 Task: Plan a trip to Yilan, Taiwan from 2nd December, 2023 to 6th December, 2023 for 2 adults.1  bedroom having 1 bed and 1 bathroom. Property type can be hotel. Look for 4 properties as per requirement.
Action: Mouse moved to (466, 63)
Screenshot: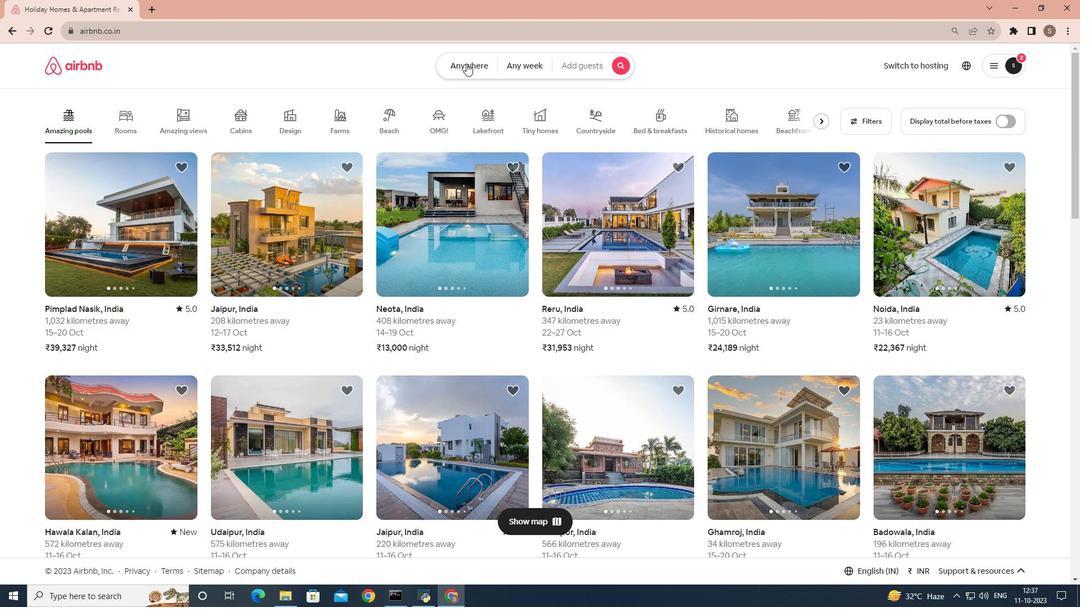 
Action: Mouse pressed left at (466, 63)
Screenshot: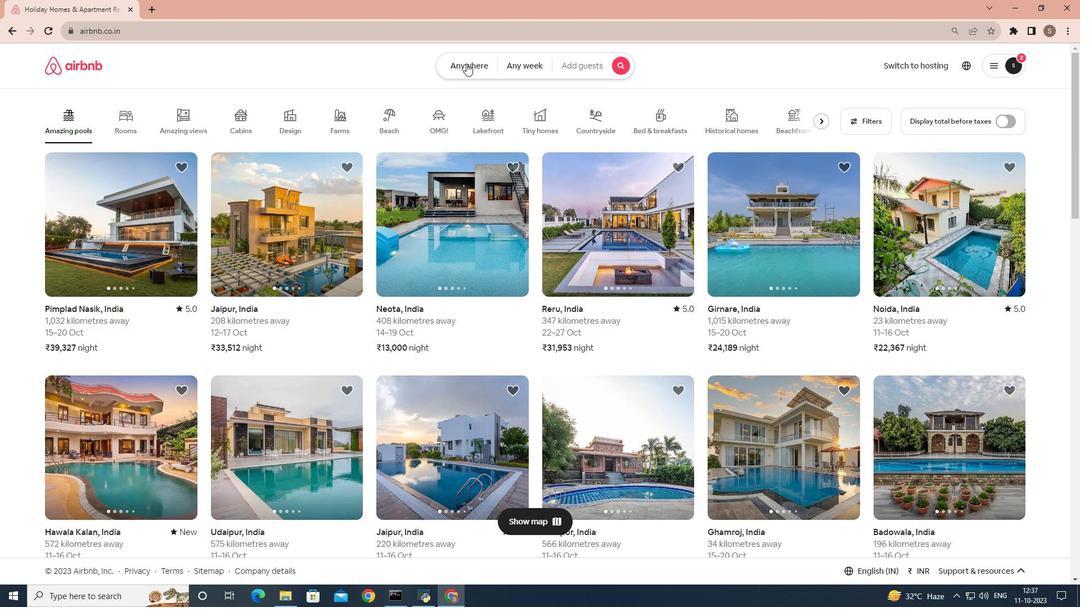 
Action: Mouse moved to (419, 103)
Screenshot: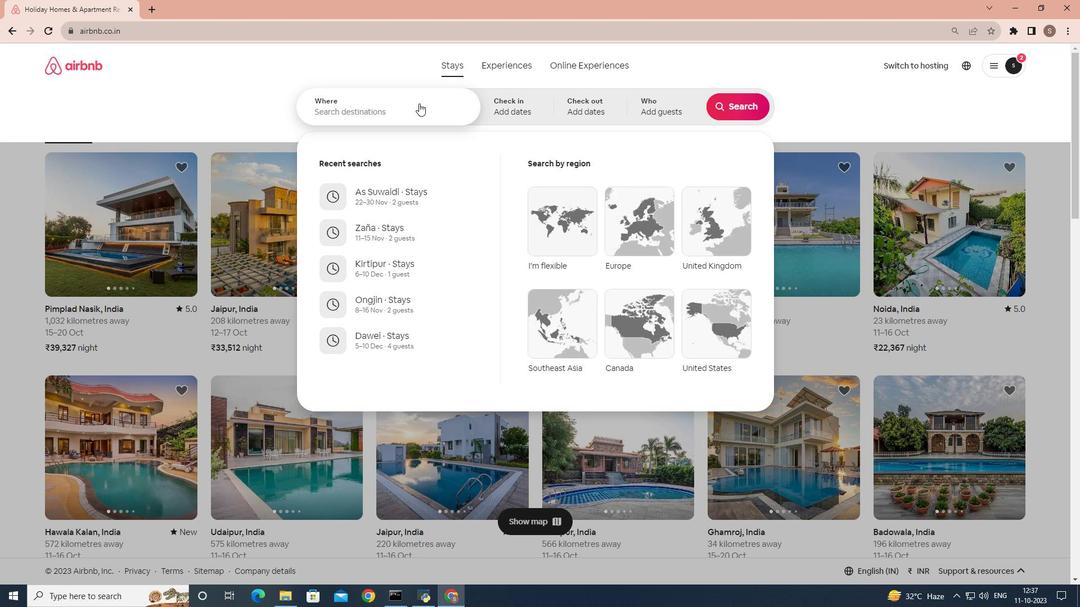 
Action: Mouse pressed left at (419, 103)
Screenshot: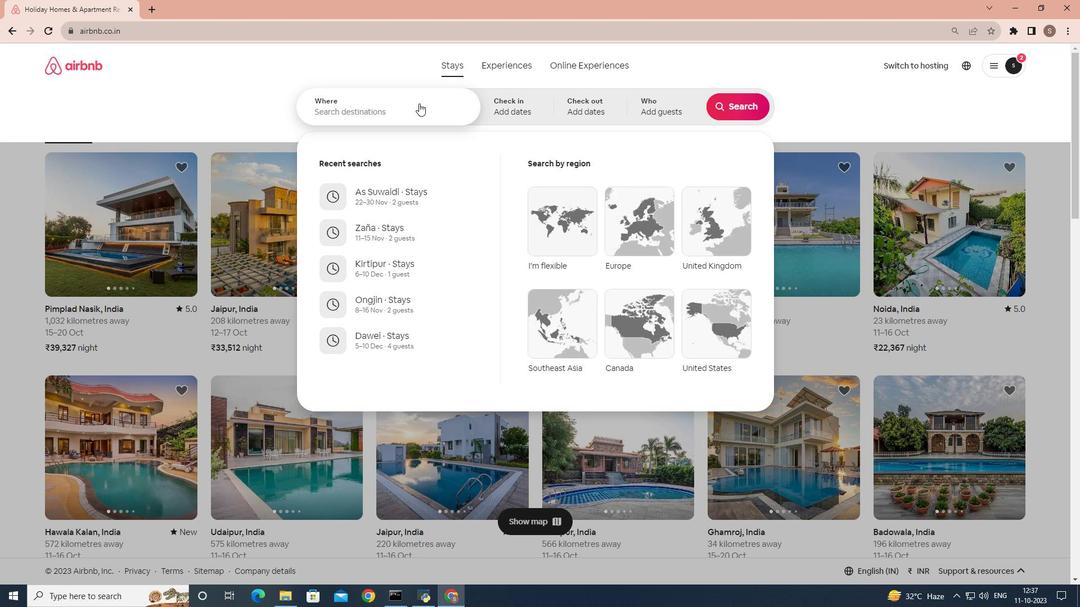
Action: Mouse moved to (405, 110)
Screenshot: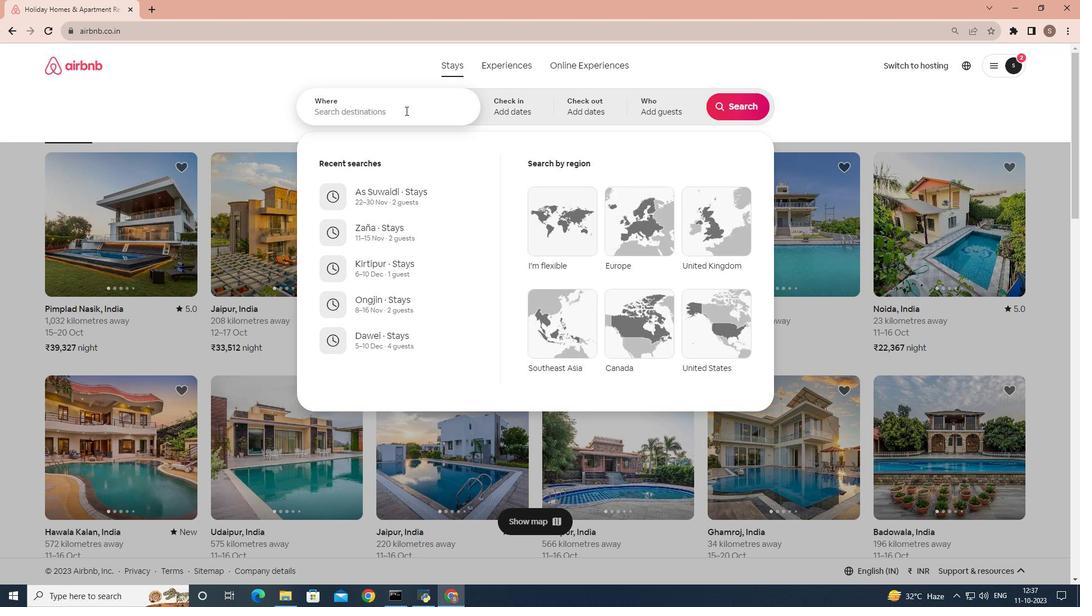 
Action: Key pressed <Key.shift><Key.shift><Key.shift><Key.shift><Key.shift><Key.shift><Key.shift><Key.shift><Key.shift><Key.shift><Key.shift><Key.shift>Yilan<Key.space><Key.backspace>,<Key.space><Key.shift>Taiwan
Screenshot: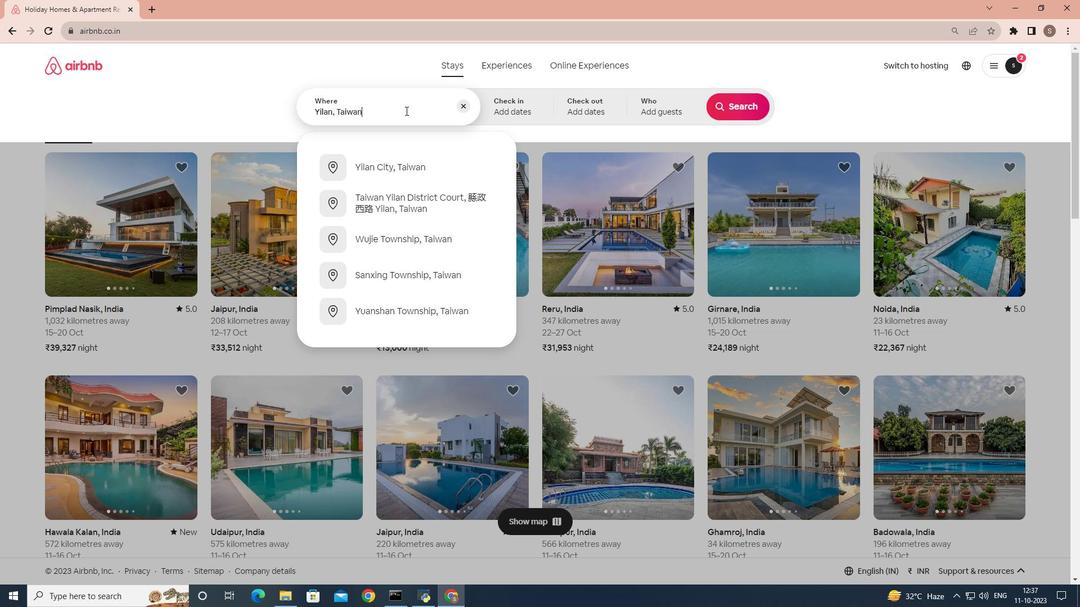 
Action: Mouse moved to (530, 109)
Screenshot: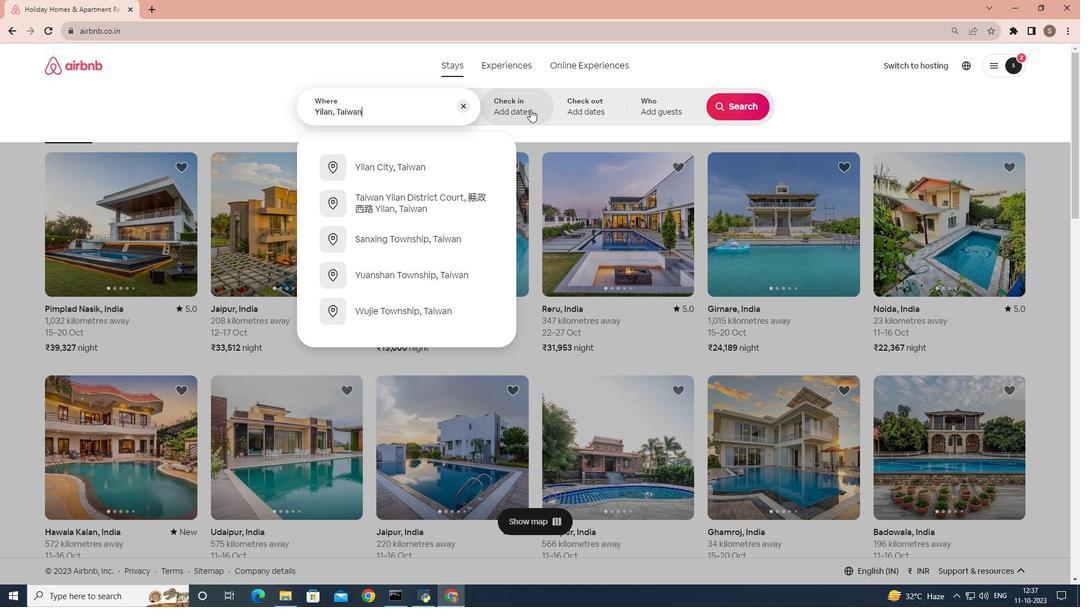 
Action: Mouse pressed left at (530, 109)
Screenshot: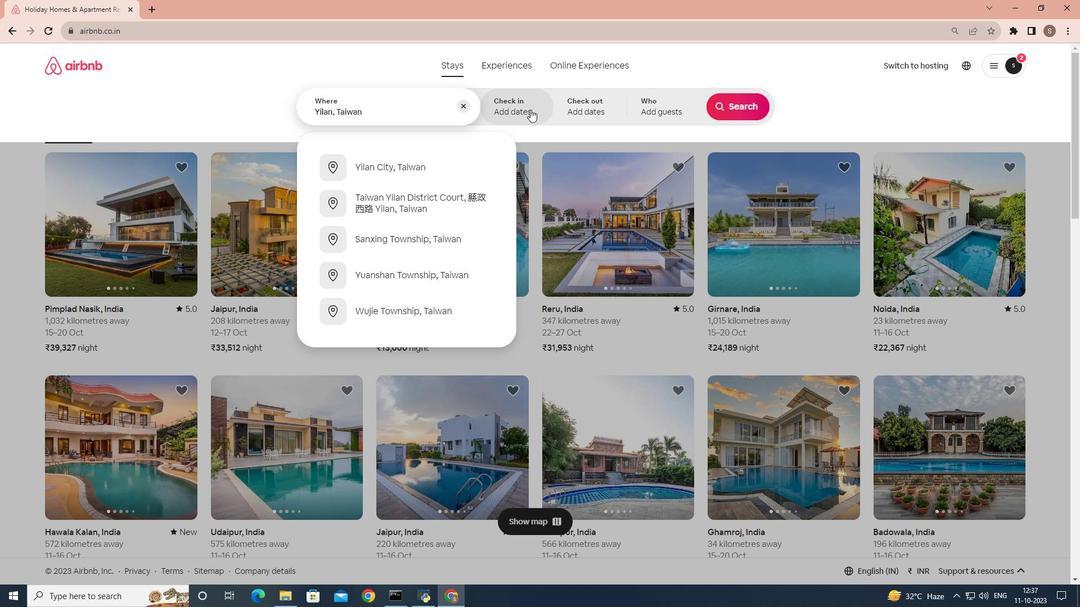 
Action: Mouse moved to (741, 198)
Screenshot: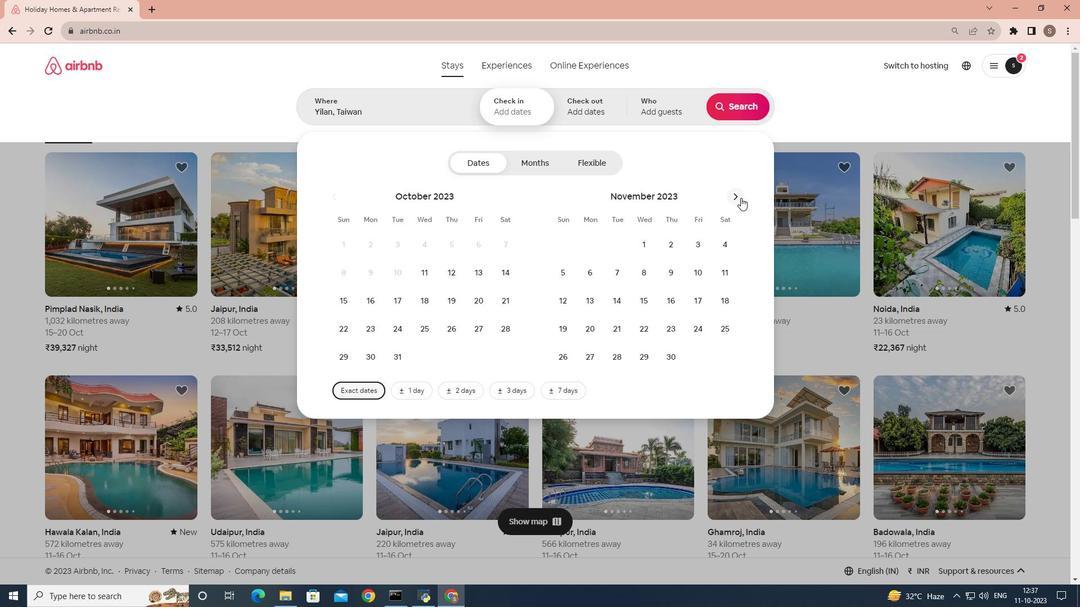 
Action: Mouse pressed left at (741, 198)
Screenshot: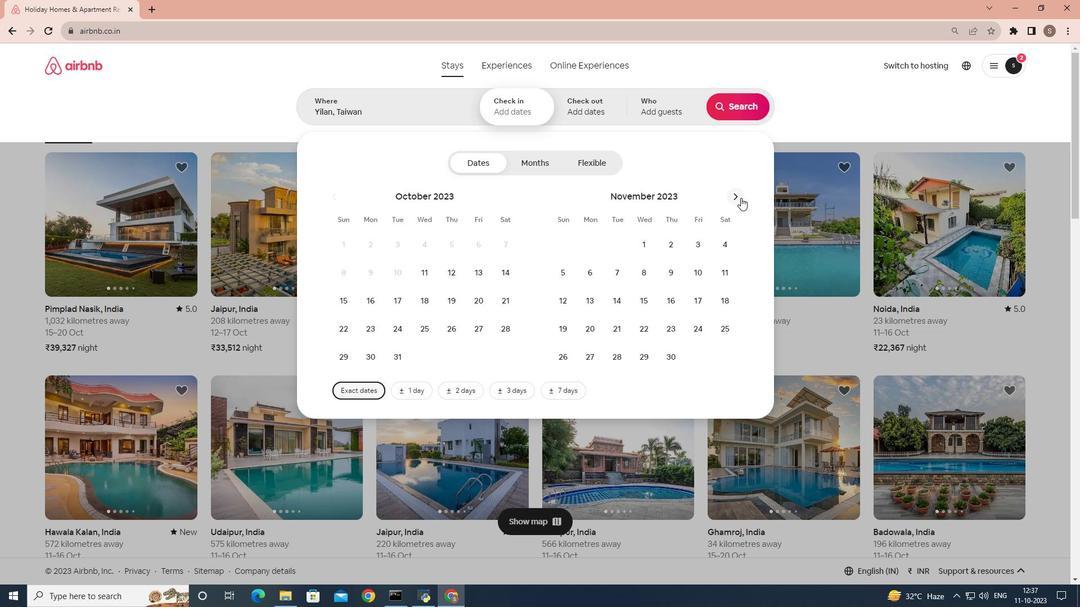 
Action: Mouse moved to (725, 243)
Screenshot: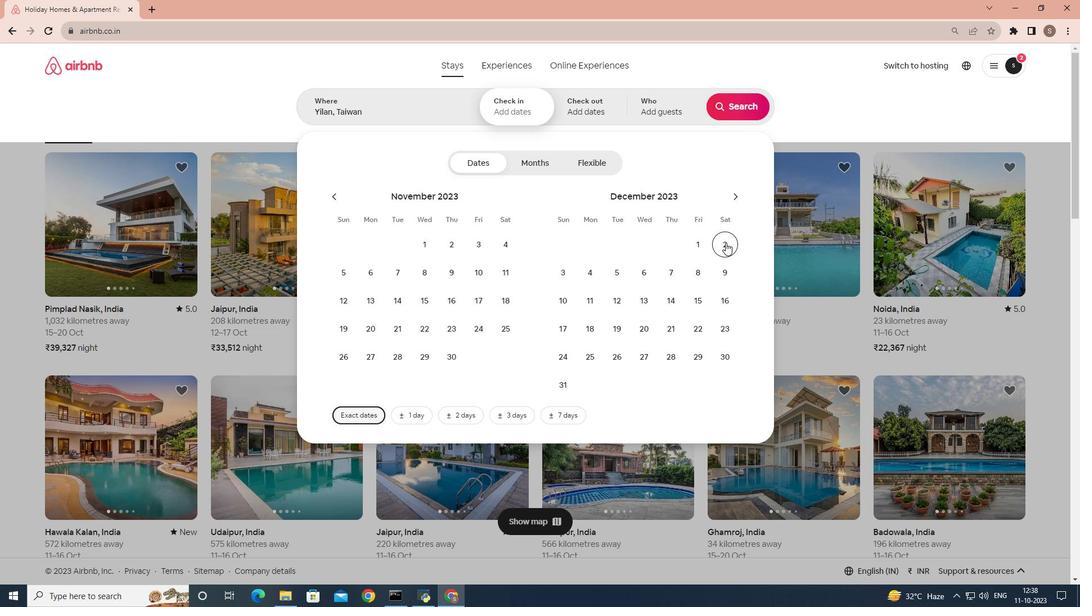 
Action: Mouse pressed left at (725, 243)
Screenshot: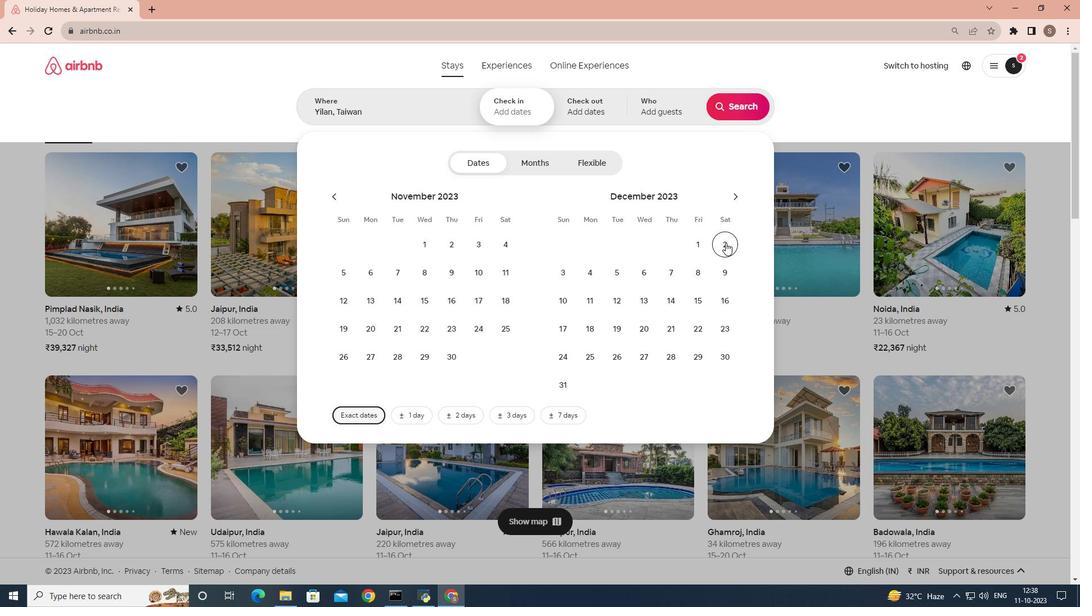 
Action: Mouse moved to (640, 275)
Screenshot: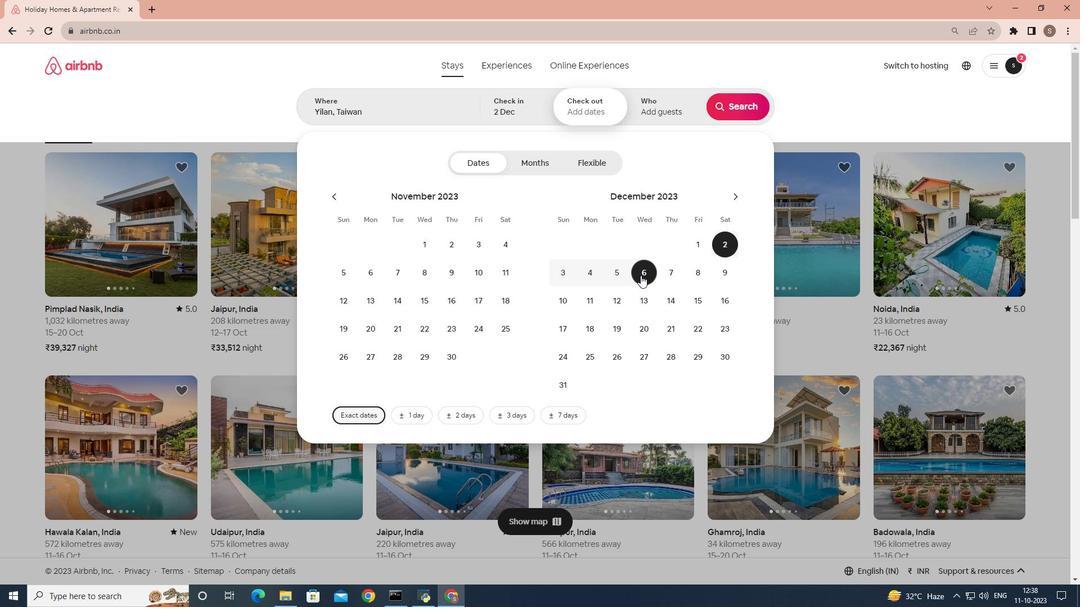
Action: Mouse pressed left at (640, 275)
Screenshot: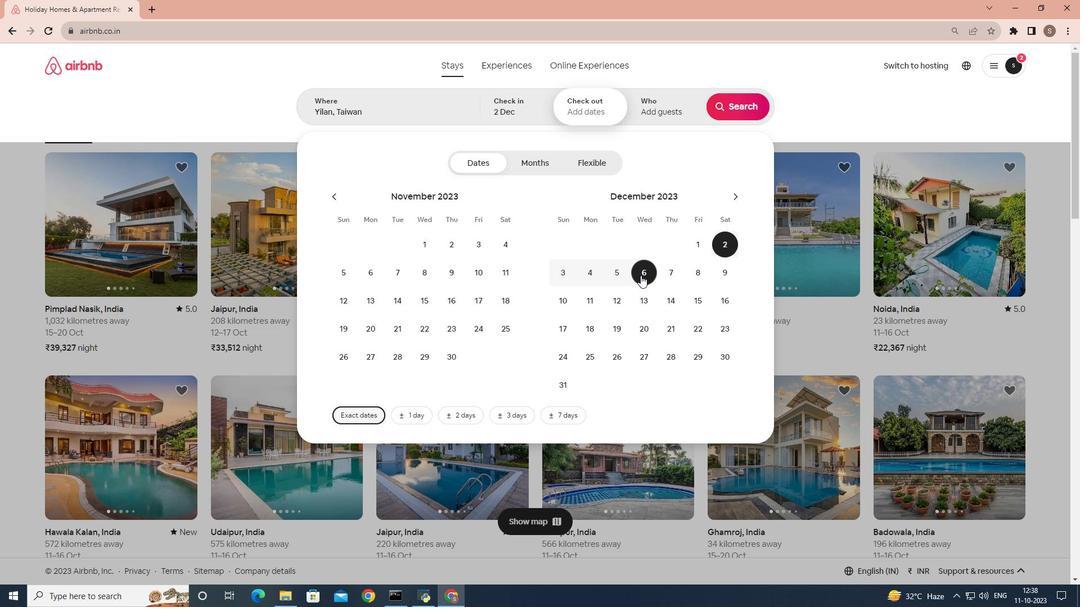 
Action: Mouse moved to (654, 114)
Screenshot: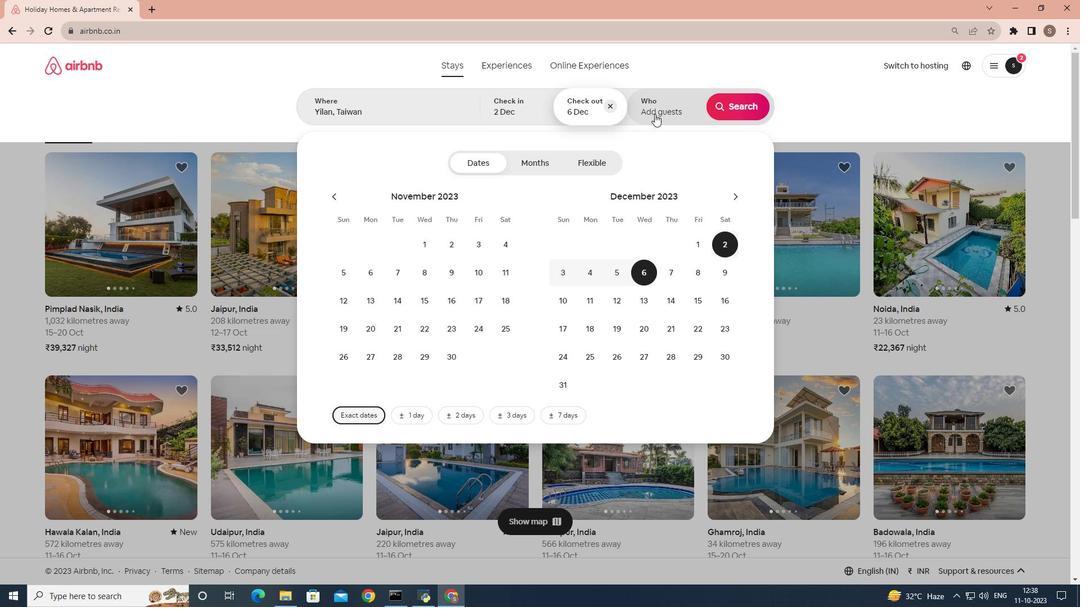 
Action: Mouse pressed left at (654, 114)
Screenshot: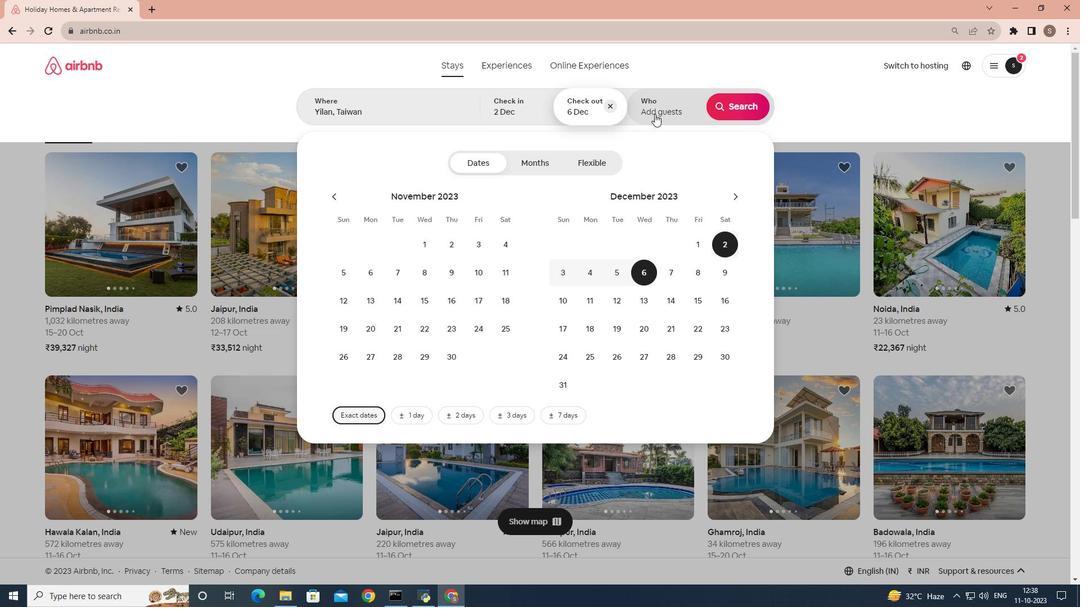 
Action: Mouse moved to (739, 163)
Screenshot: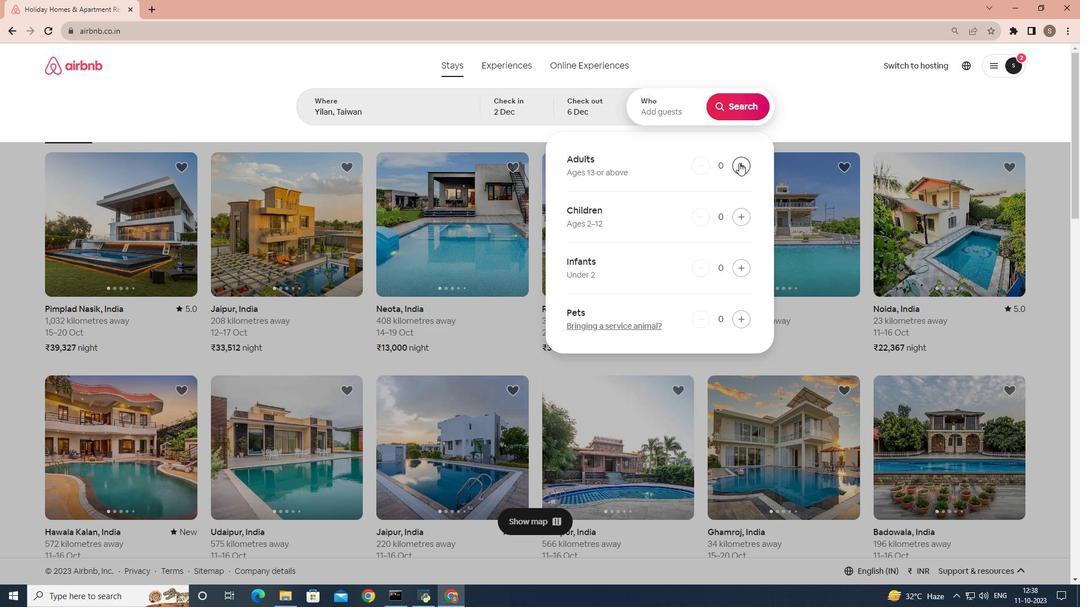 
Action: Mouse pressed left at (739, 163)
Screenshot: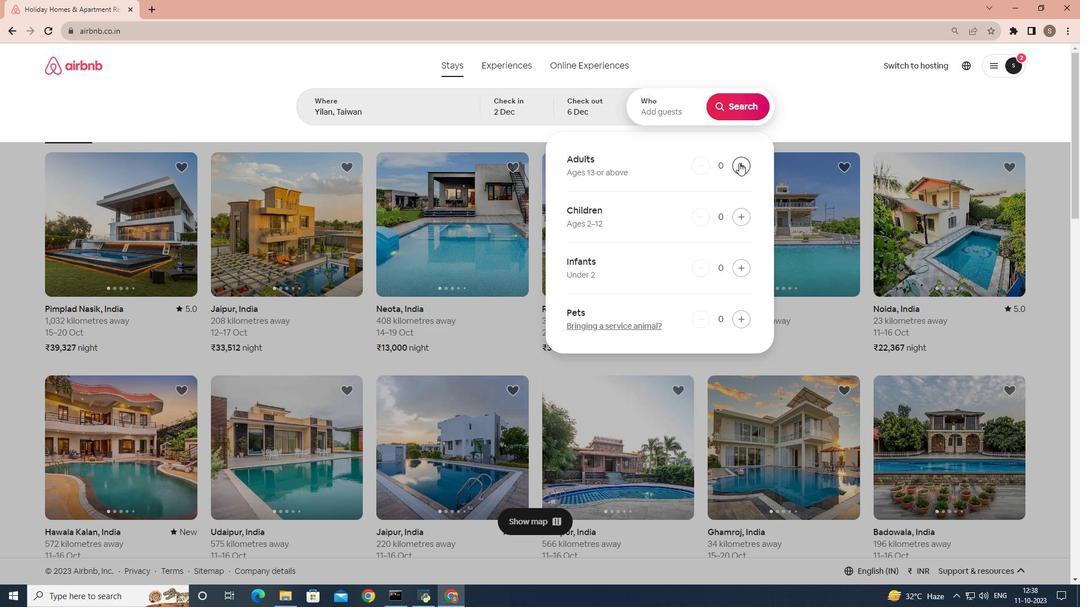 
Action: Mouse pressed left at (739, 163)
Screenshot: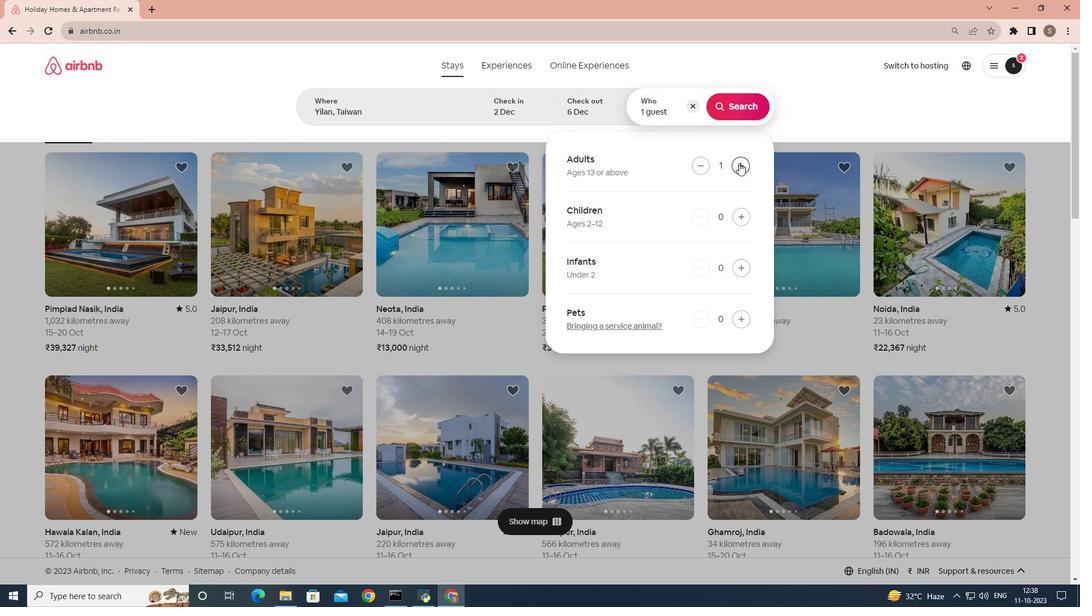 
Action: Mouse moved to (744, 108)
Screenshot: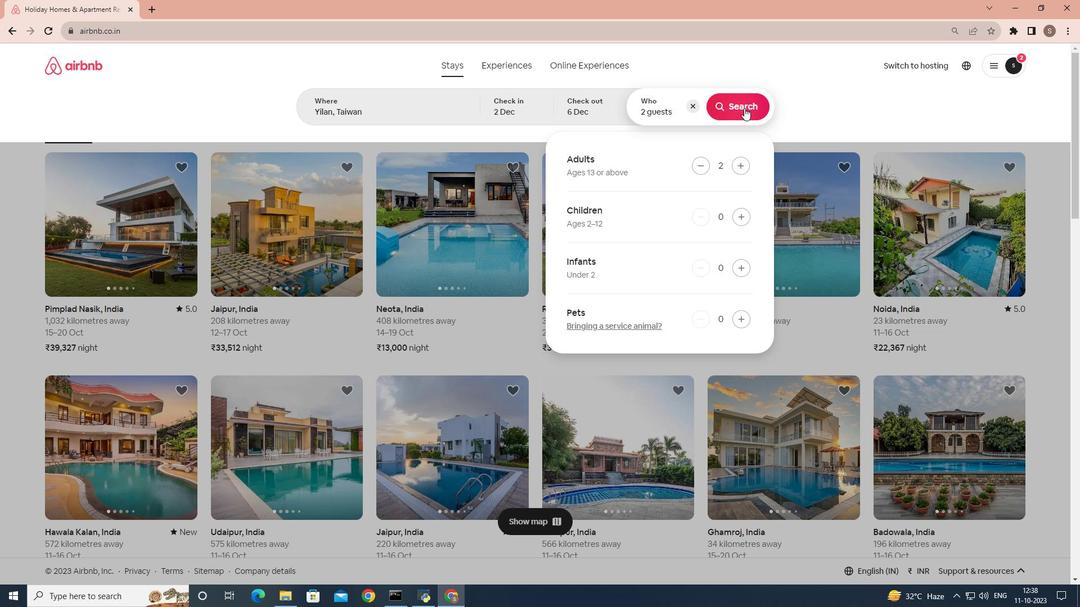 
Action: Mouse pressed left at (744, 108)
Screenshot: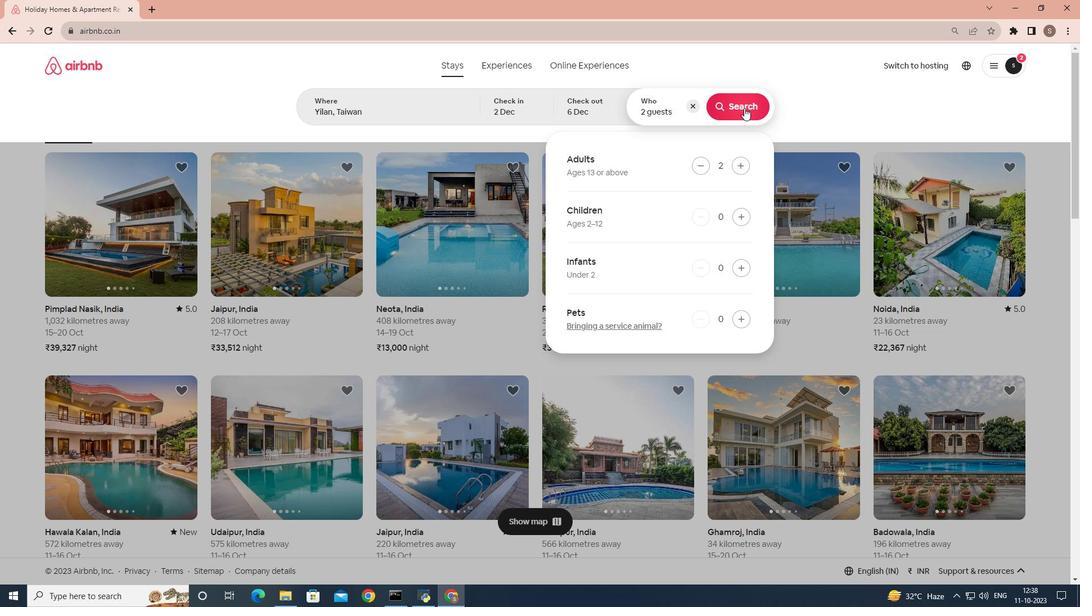 
Action: Mouse moved to (900, 113)
Screenshot: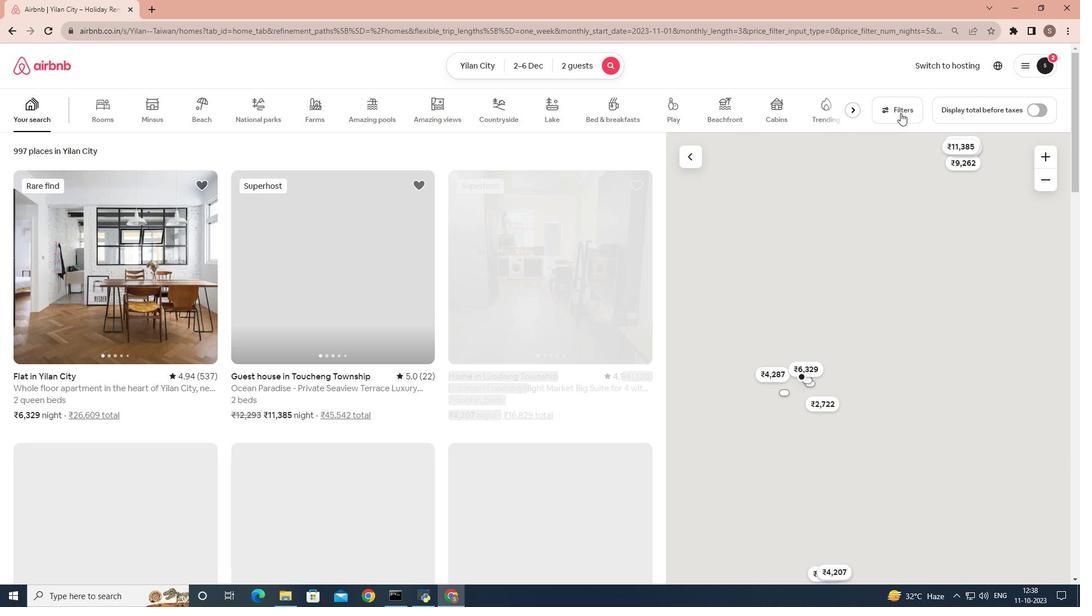 
Action: Mouse pressed left at (900, 113)
Screenshot: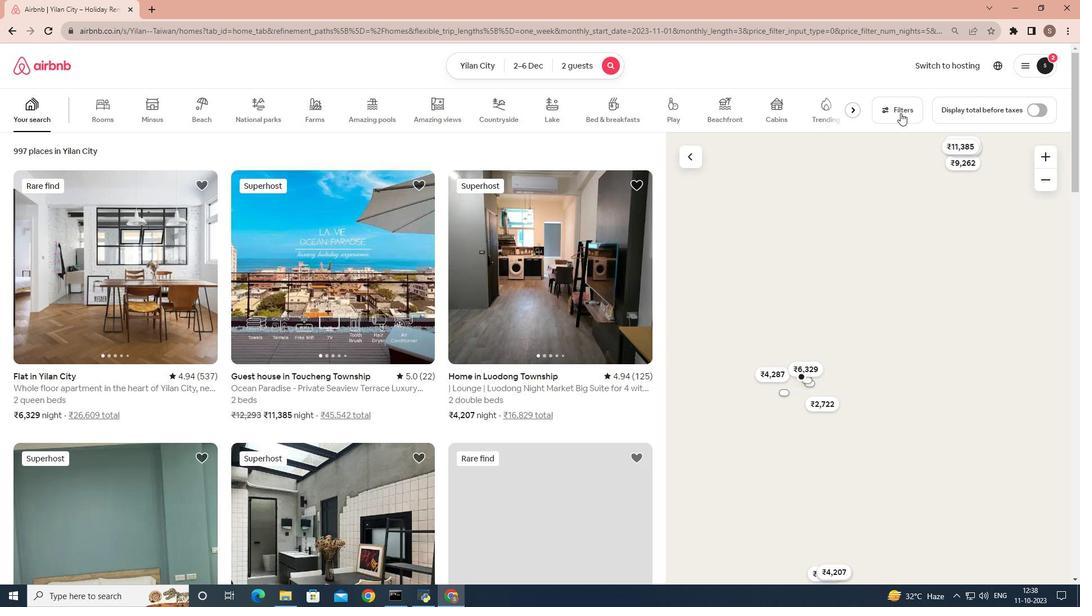 
Action: Mouse moved to (417, 408)
Screenshot: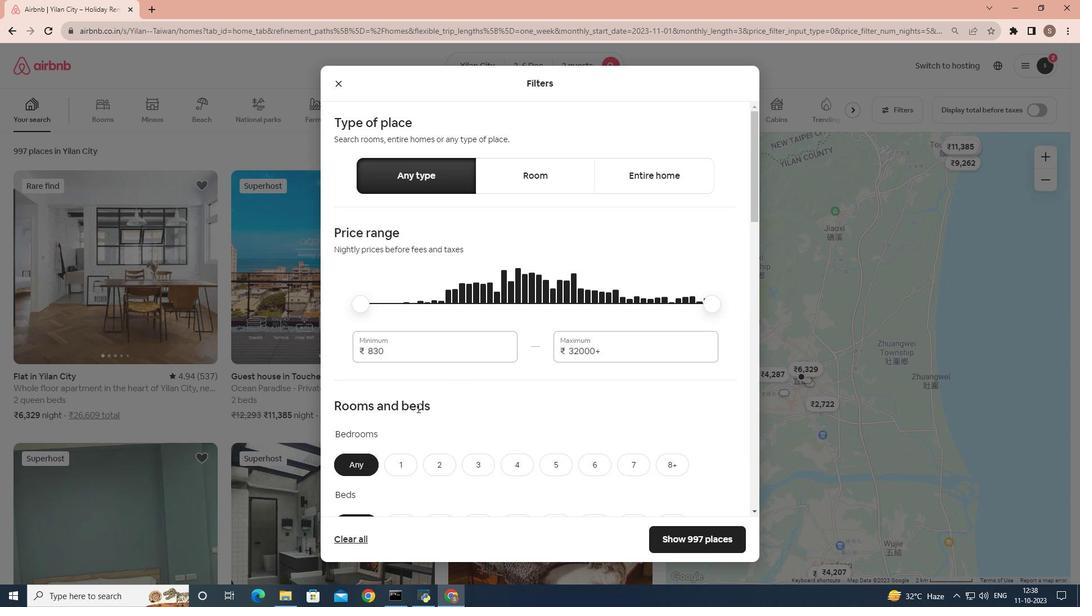 
Action: Mouse scrolled (417, 407) with delta (0, 0)
Screenshot: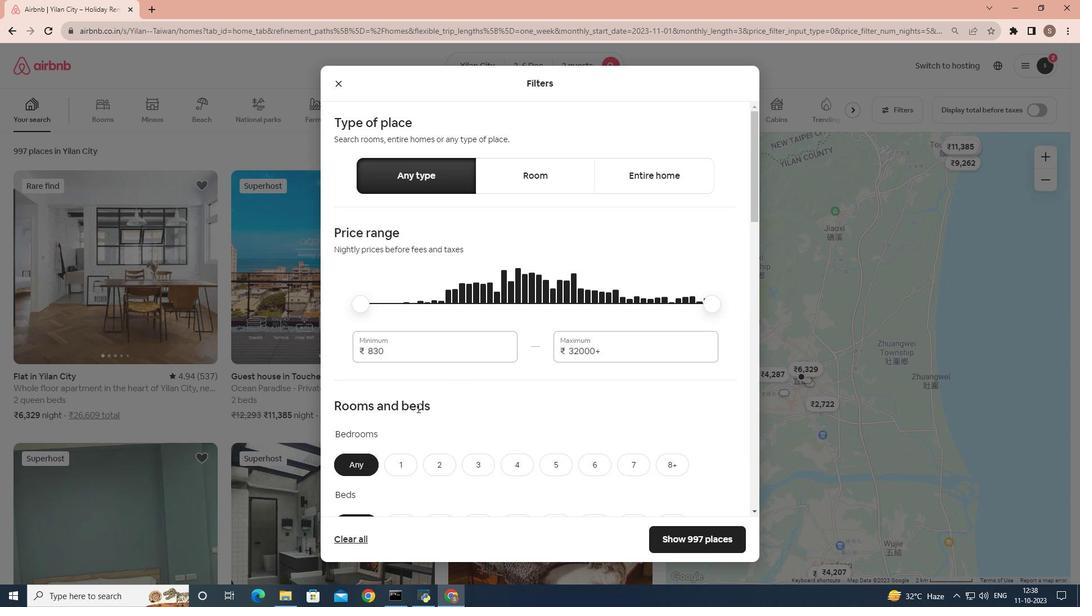 
Action: Mouse moved to (416, 408)
Screenshot: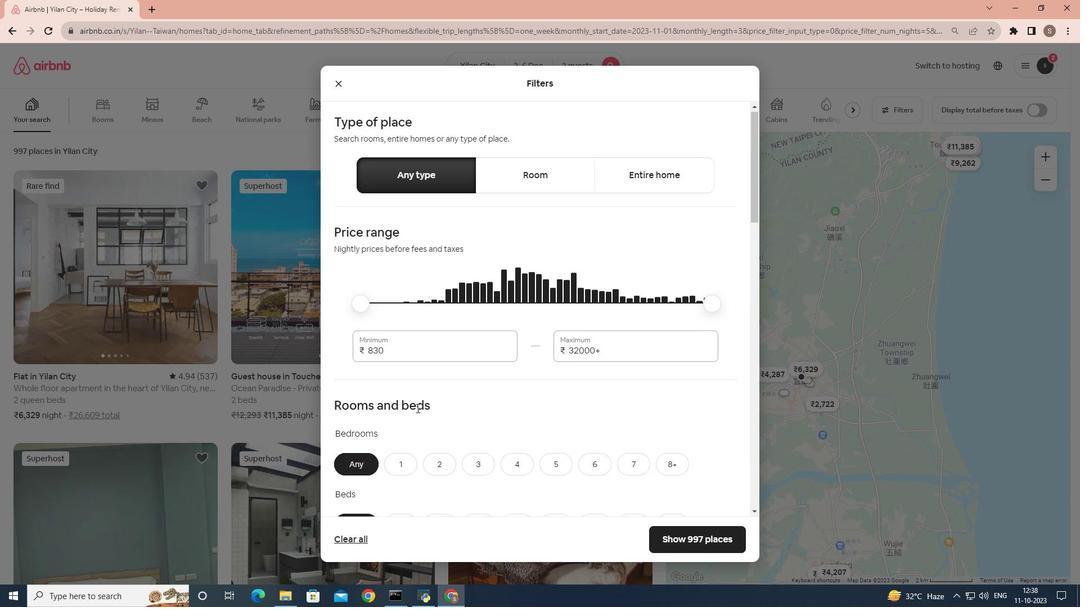 
Action: Mouse scrolled (416, 407) with delta (0, 0)
Screenshot: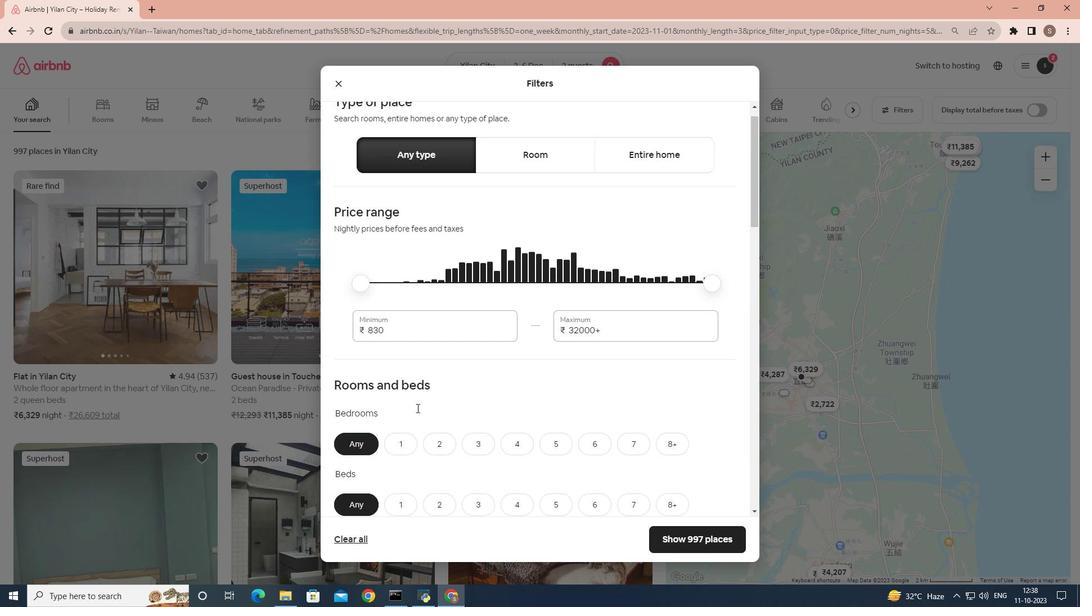 
Action: Mouse moved to (402, 358)
Screenshot: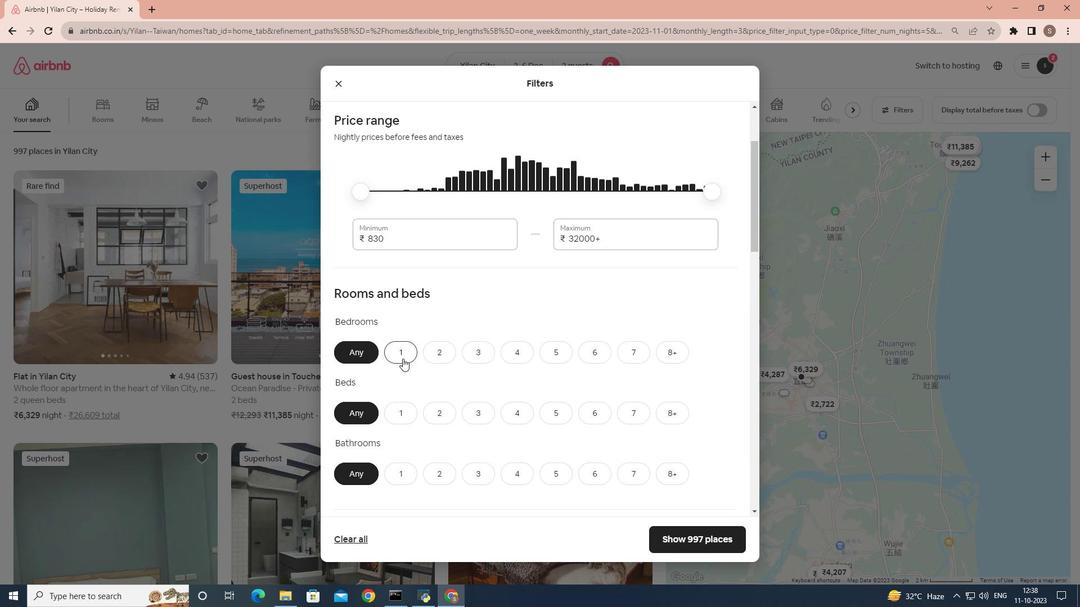 
Action: Mouse pressed left at (402, 358)
Screenshot: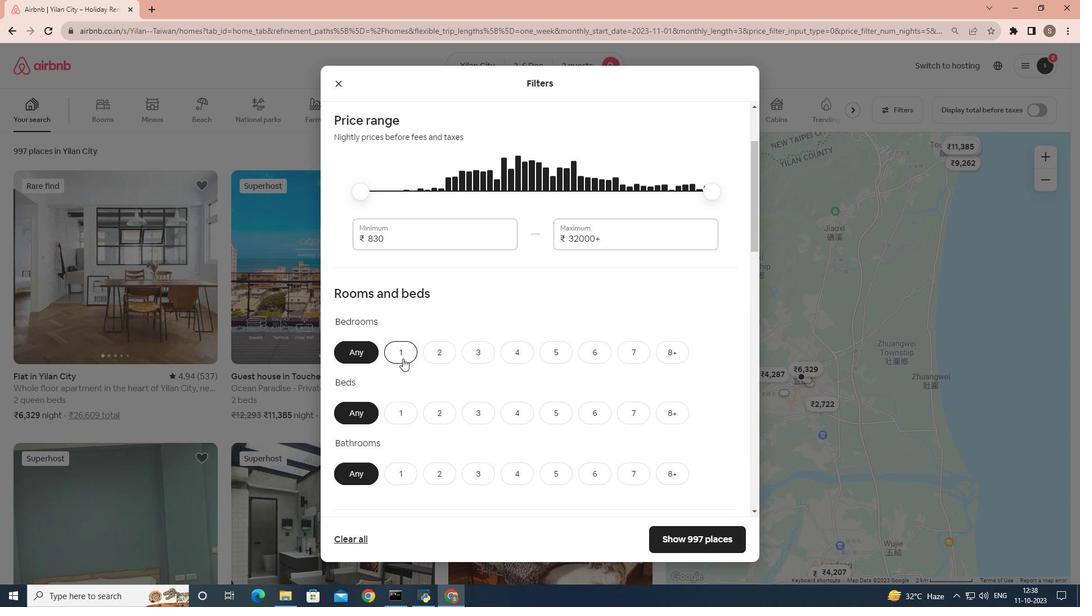 
Action: Mouse scrolled (402, 358) with delta (0, 0)
Screenshot: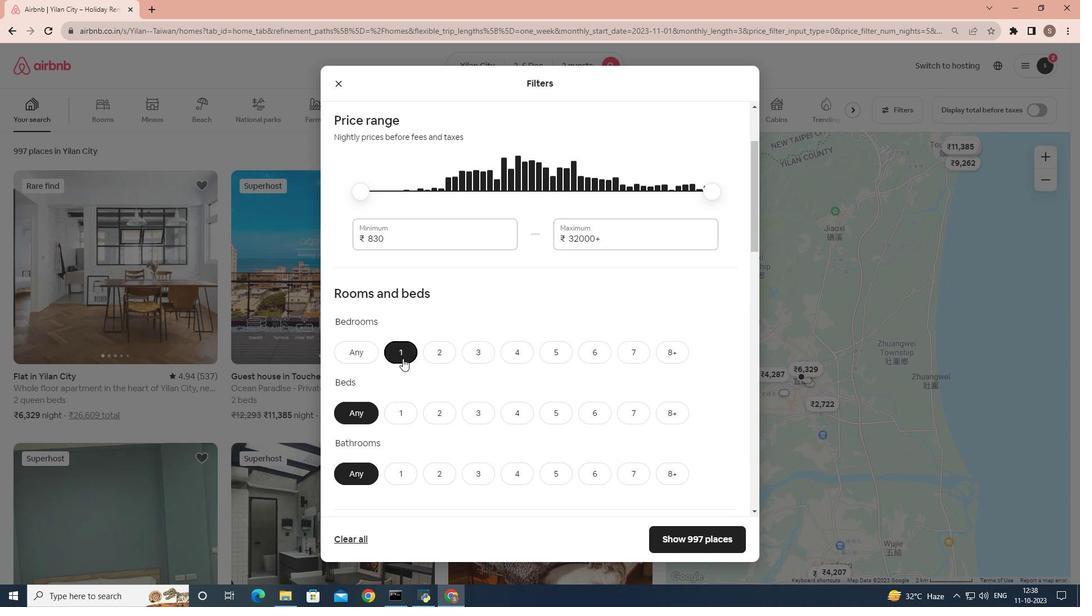 
Action: Mouse pressed left at (402, 358)
Screenshot: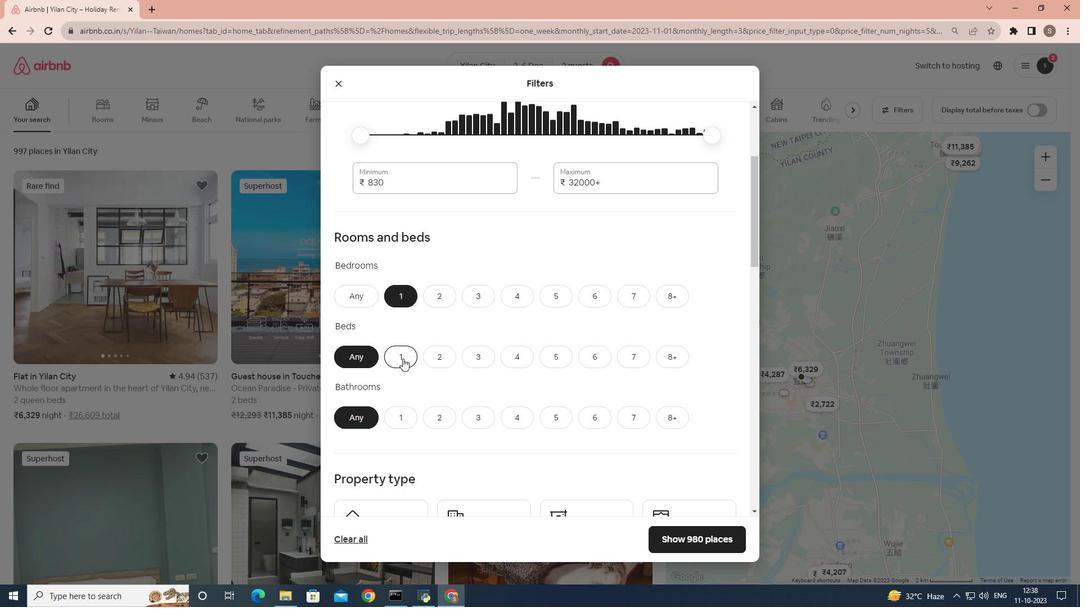 
Action: Mouse scrolled (402, 358) with delta (0, 0)
Screenshot: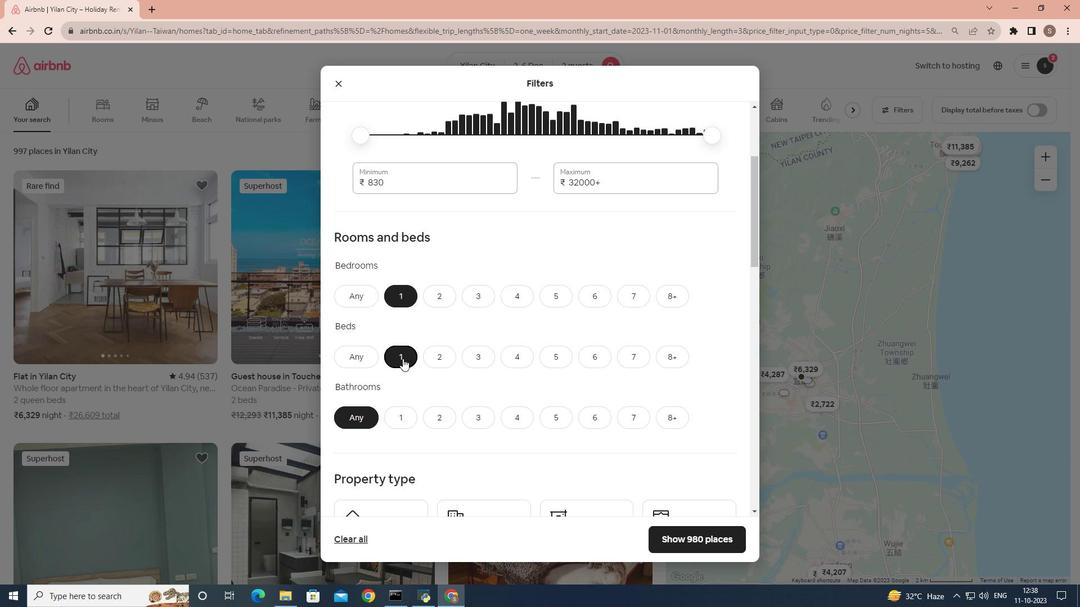 
Action: Mouse pressed left at (402, 358)
Screenshot: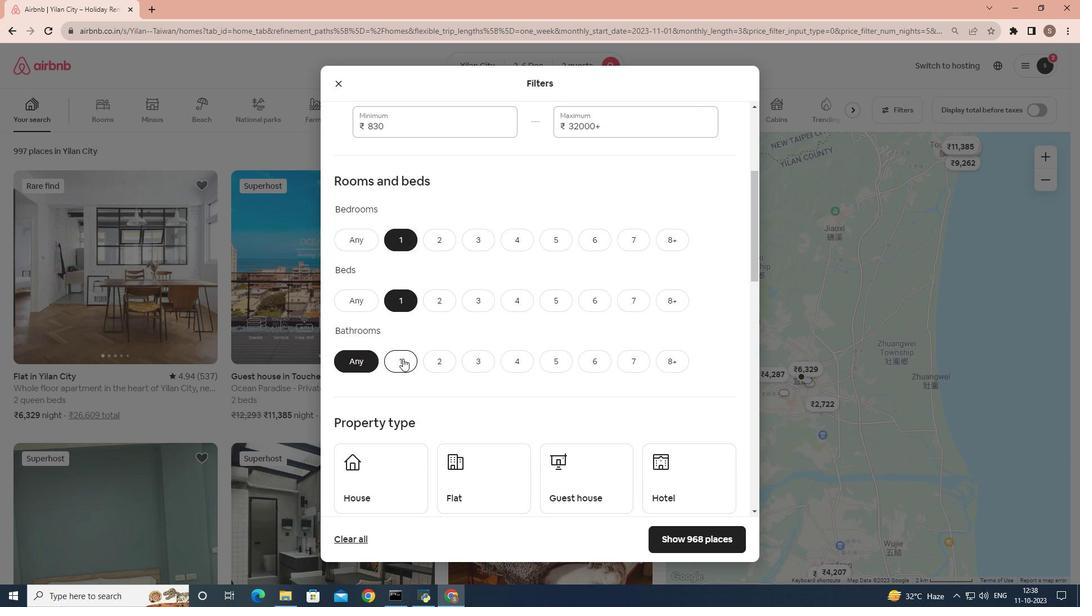 
Action: Mouse scrolled (402, 358) with delta (0, 0)
Screenshot: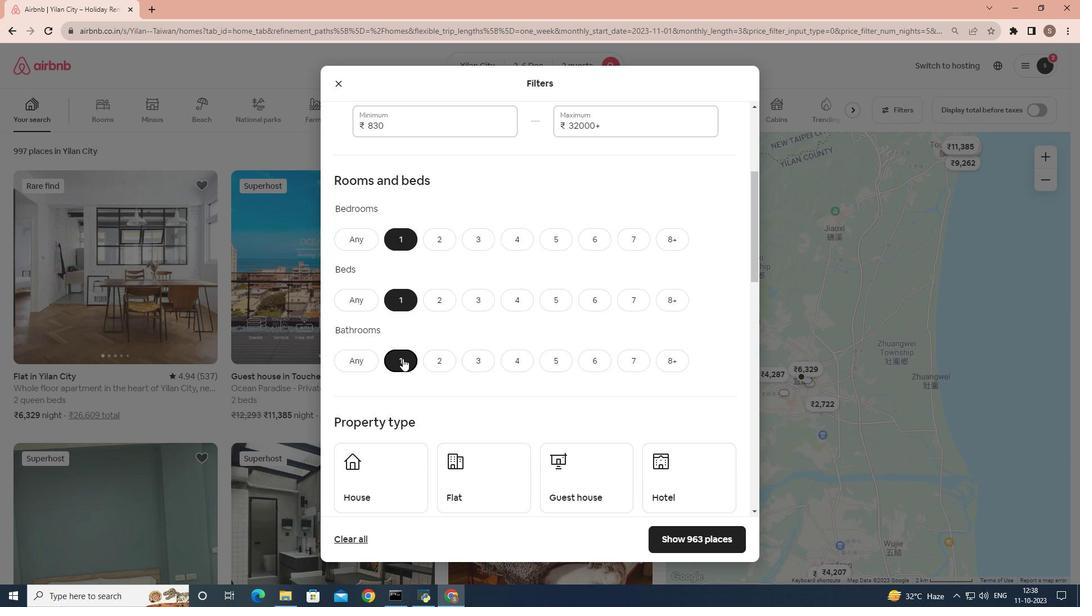 
Action: Mouse moved to (453, 364)
Screenshot: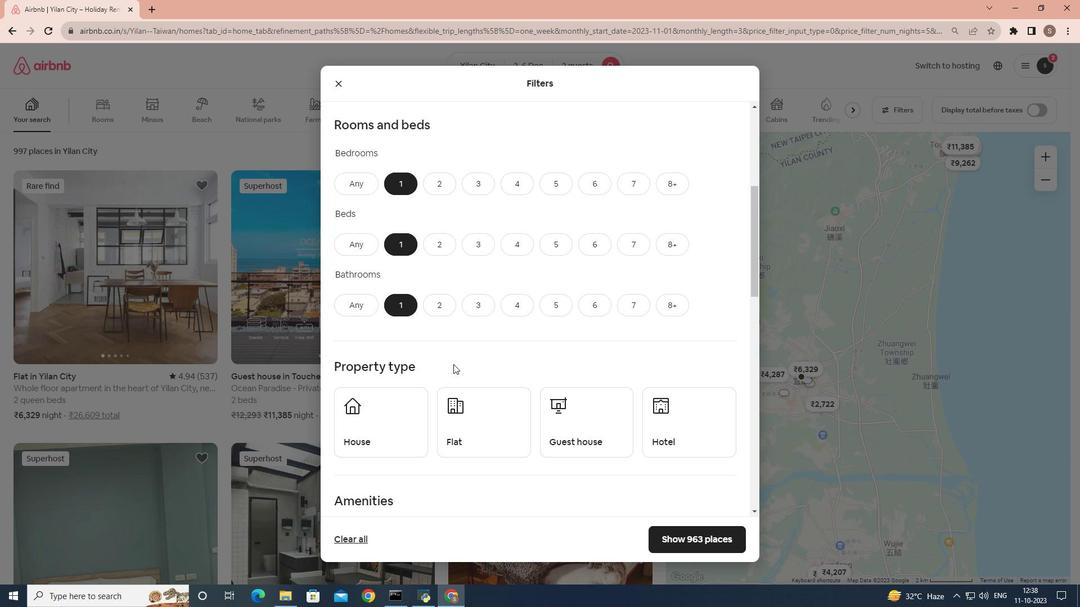 
Action: Mouse scrolled (453, 364) with delta (0, 0)
Screenshot: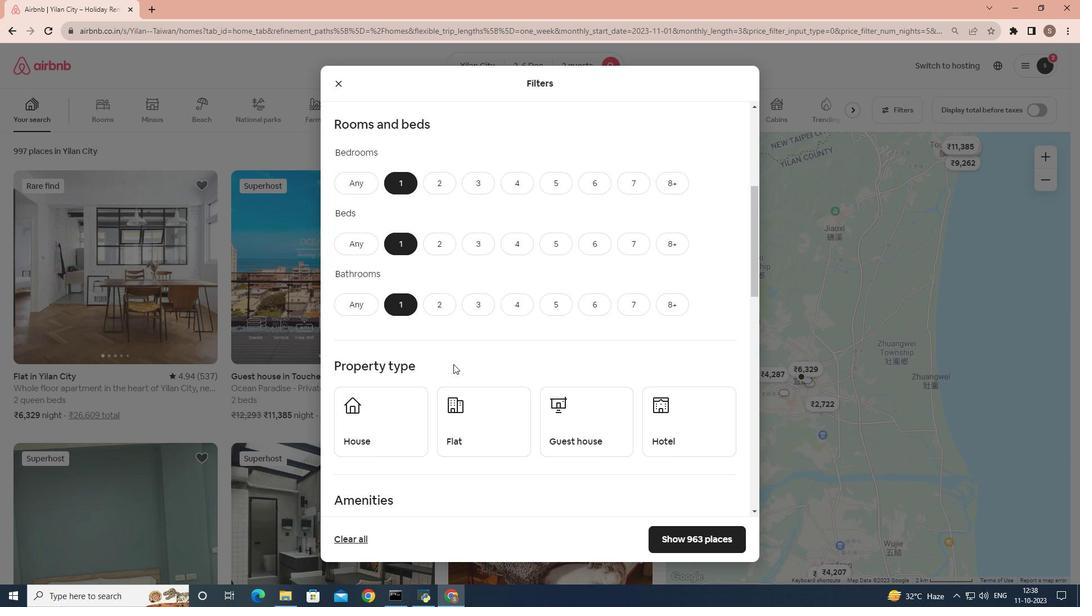 
Action: Mouse moved to (657, 367)
Screenshot: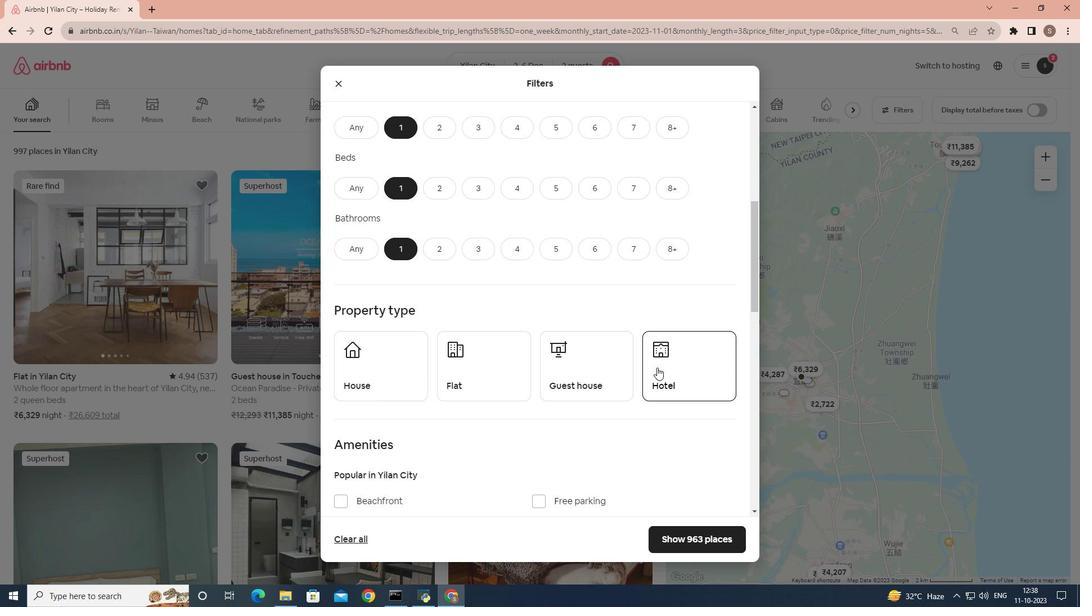 
Action: Mouse pressed left at (657, 367)
Screenshot: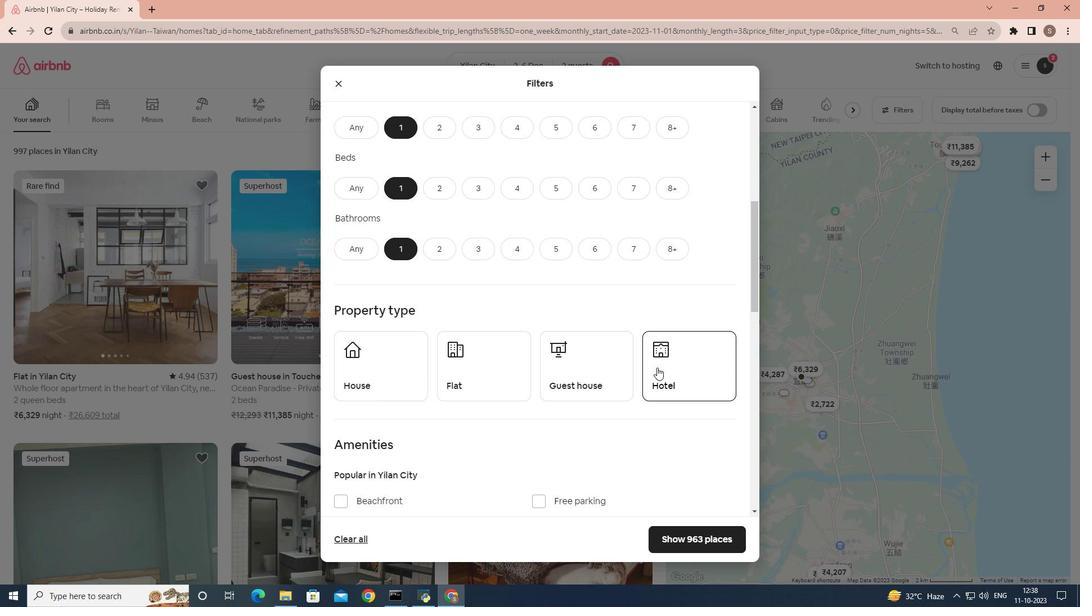 
Action: Mouse moved to (408, 367)
Screenshot: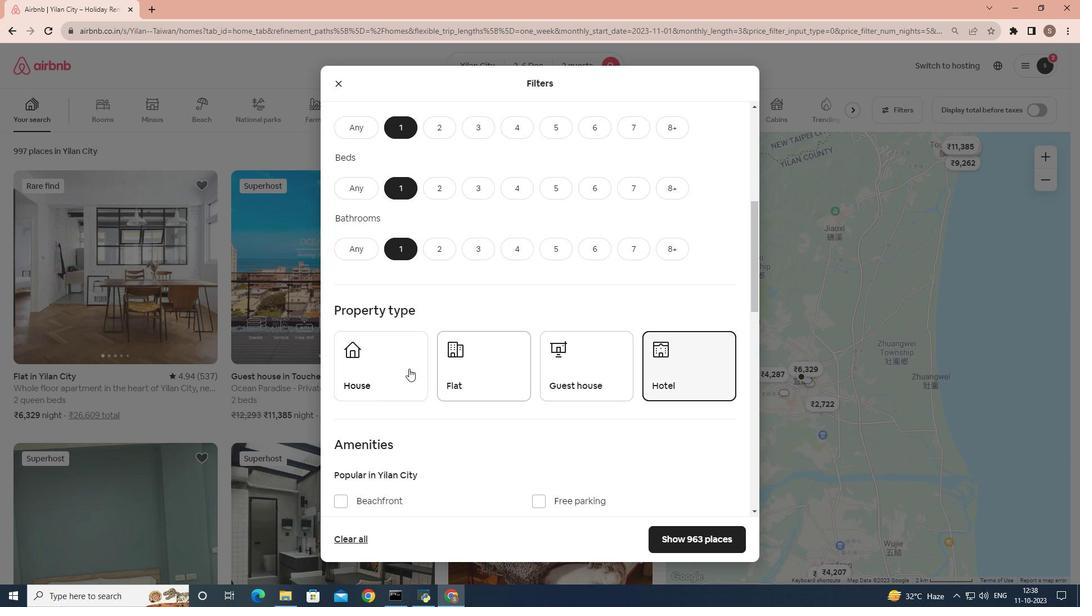 
Action: Mouse scrolled (408, 367) with delta (0, 0)
Screenshot: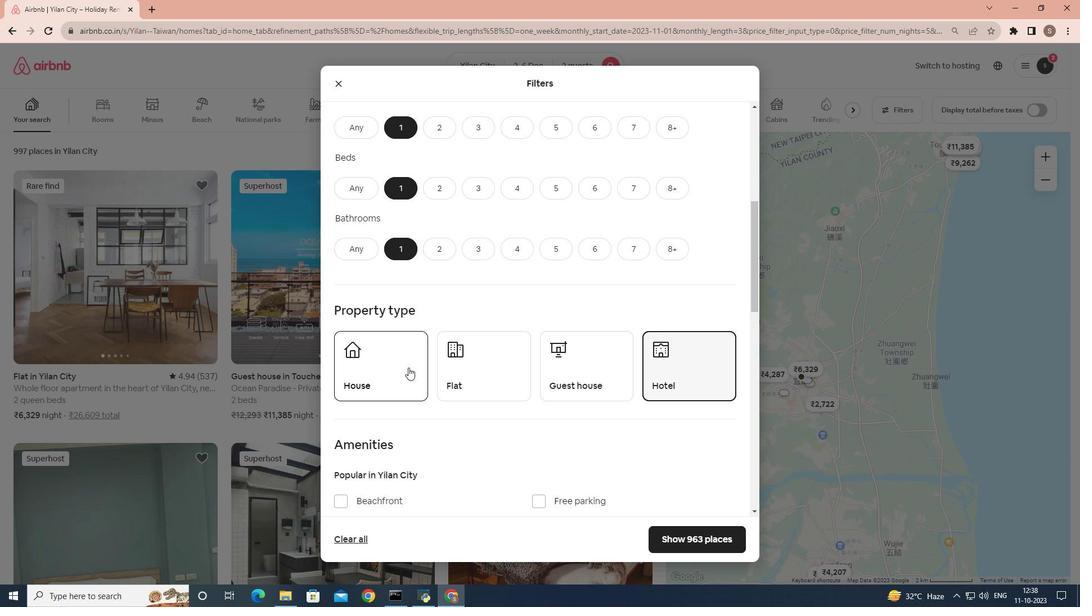 
Action: Mouse scrolled (408, 367) with delta (0, 0)
Screenshot: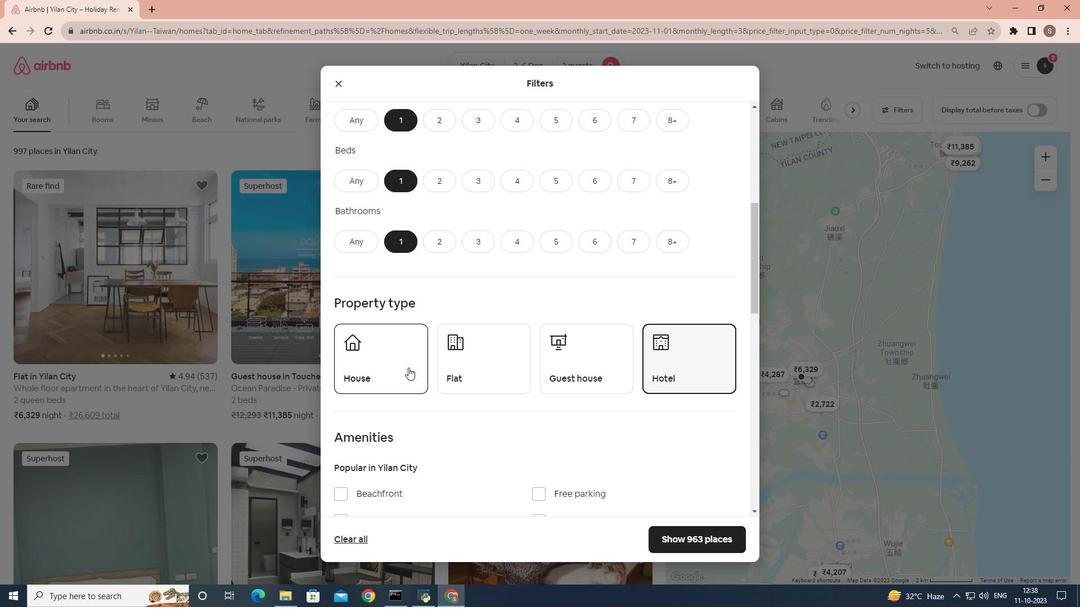 
Action: Mouse scrolled (408, 367) with delta (0, 0)
Screenshot: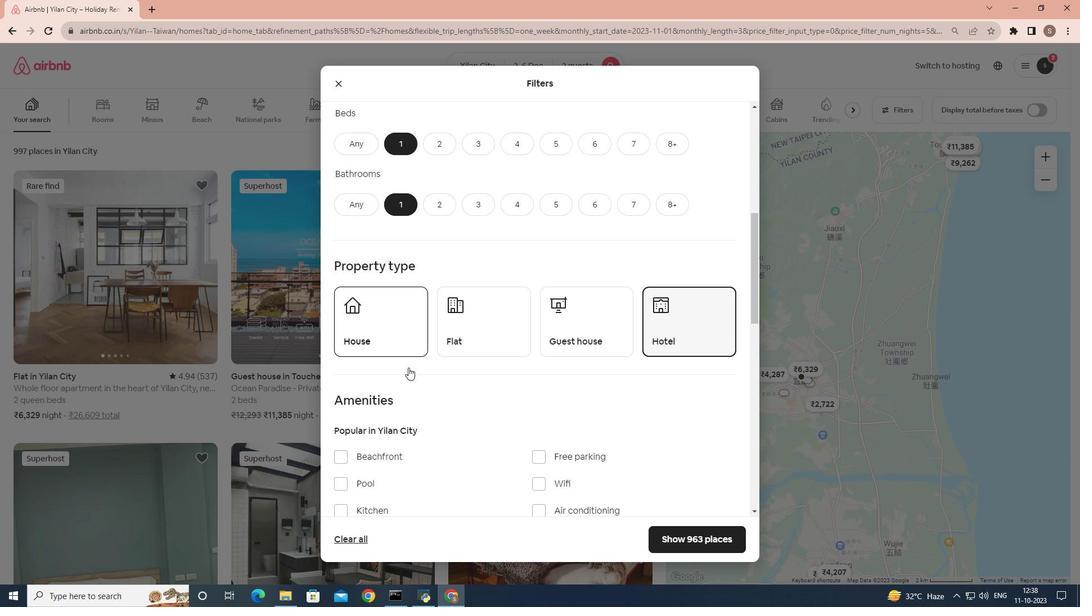 
Action: Mouse moved to (674, 539)
Screenshot: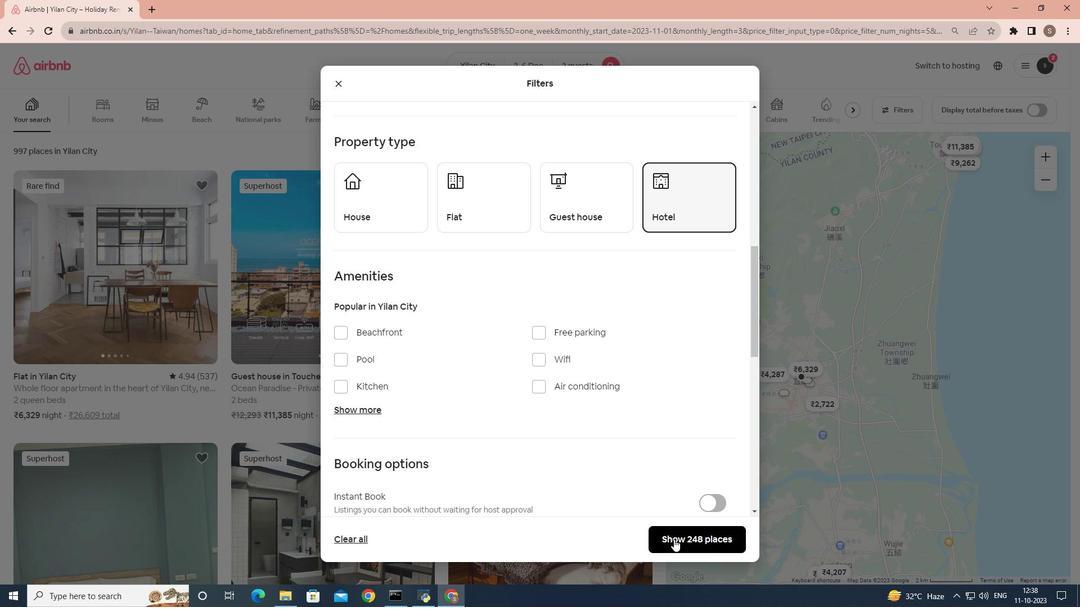 
Action: Mouse pressed left at (674, 539)
Screenshot: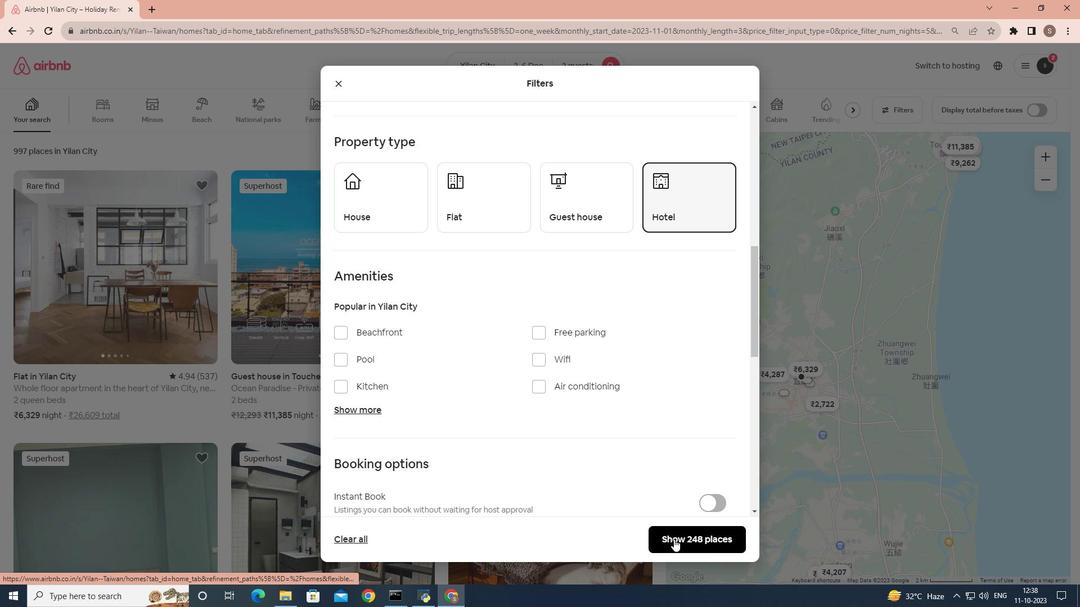 
Action: Mouse moved to (45, 285)
Screenshot: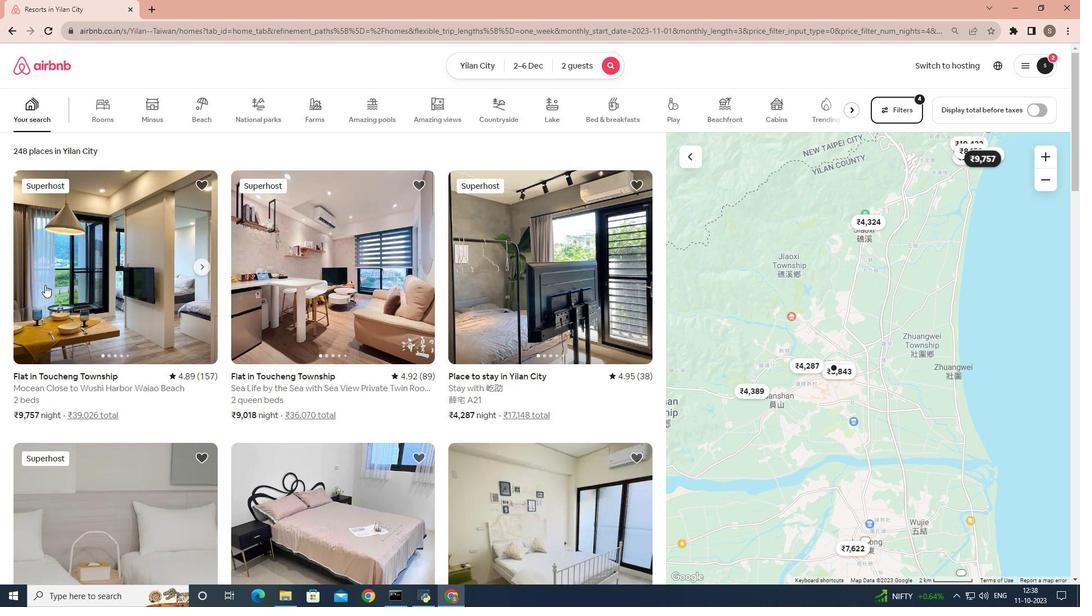 
Action: Mouse pressed left at (45, 285)
Screenshot: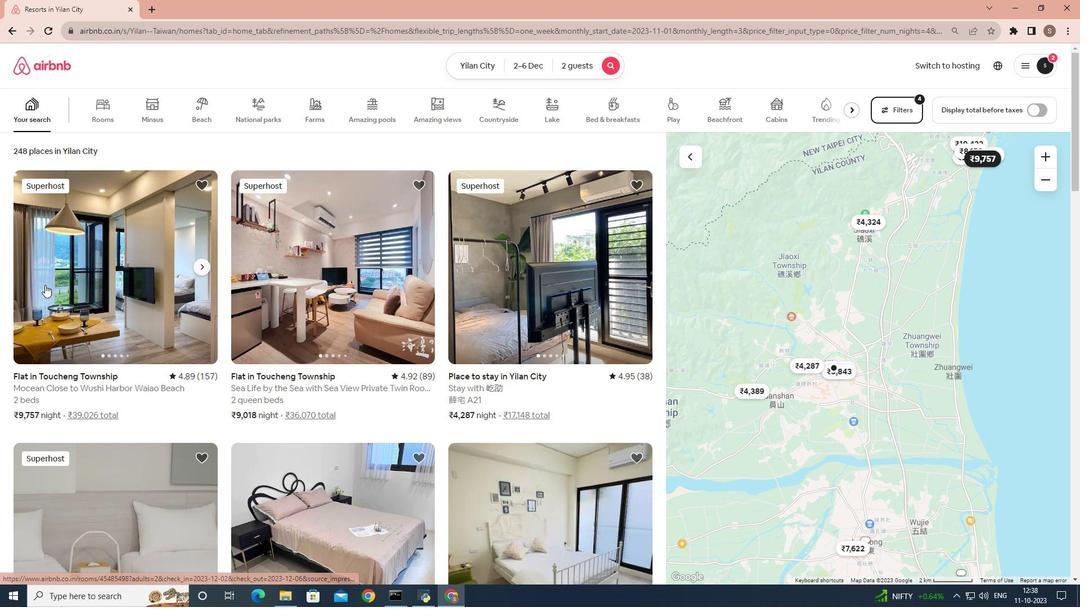 
Action: Mouse moved to (792, 416)
Screenshot: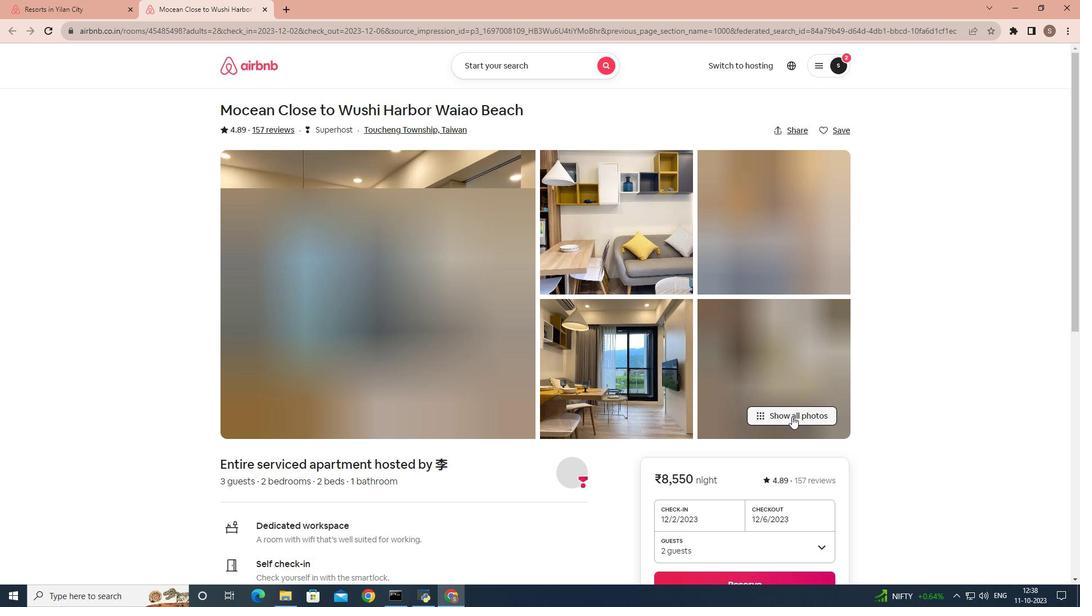 
Action: Mouse pressed left at (792, 416)
Screenshot: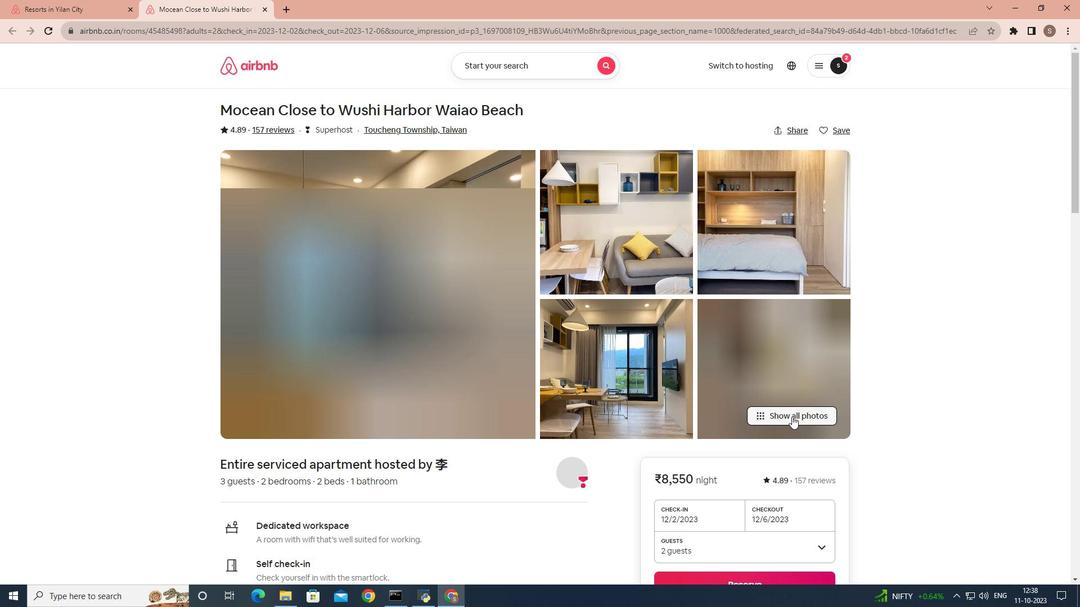 
Action: Mouse moved to (900, 366)
Screenshot: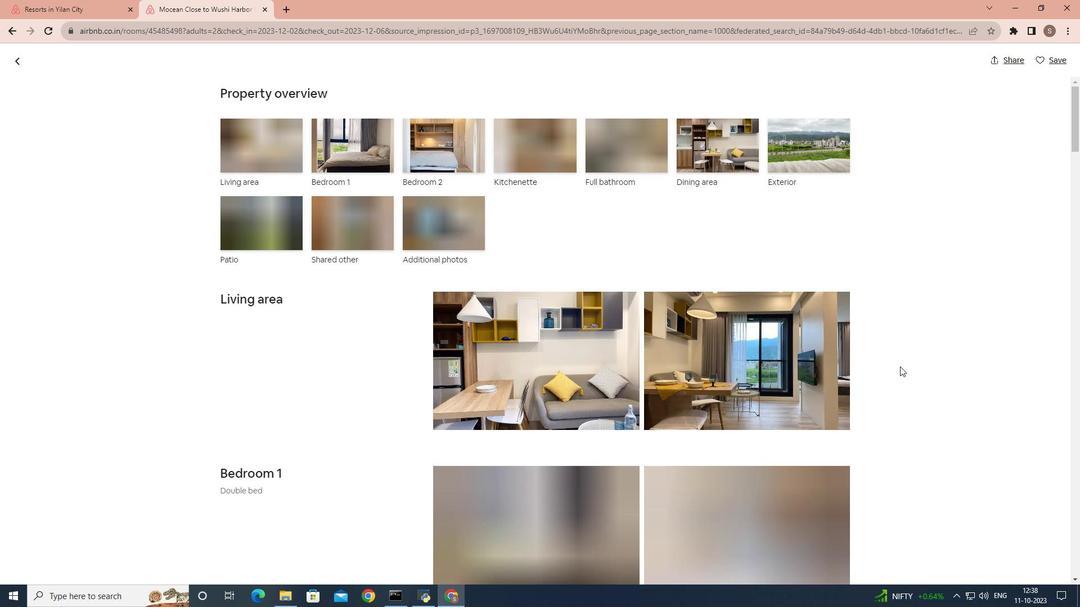 
Action: Mouse scrolled (900, 366) with delta (0, 0)
Screenshot: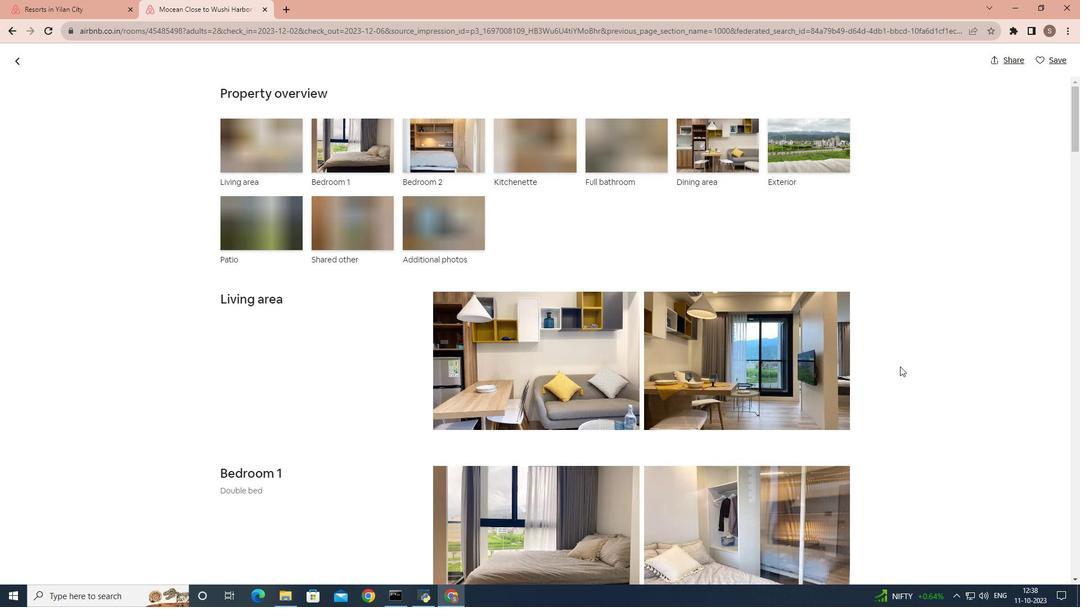 
Action: Mouse scrolled (900, 366) with delta (0, 0)
Screenshot: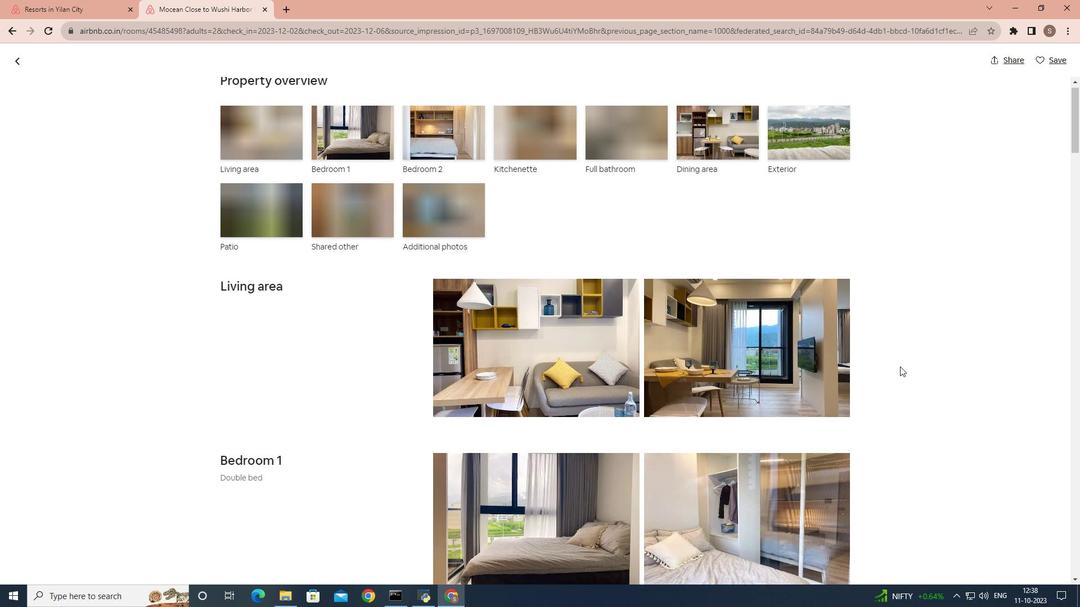 
Action: Mouse moved to (899, 369)
Screenshot: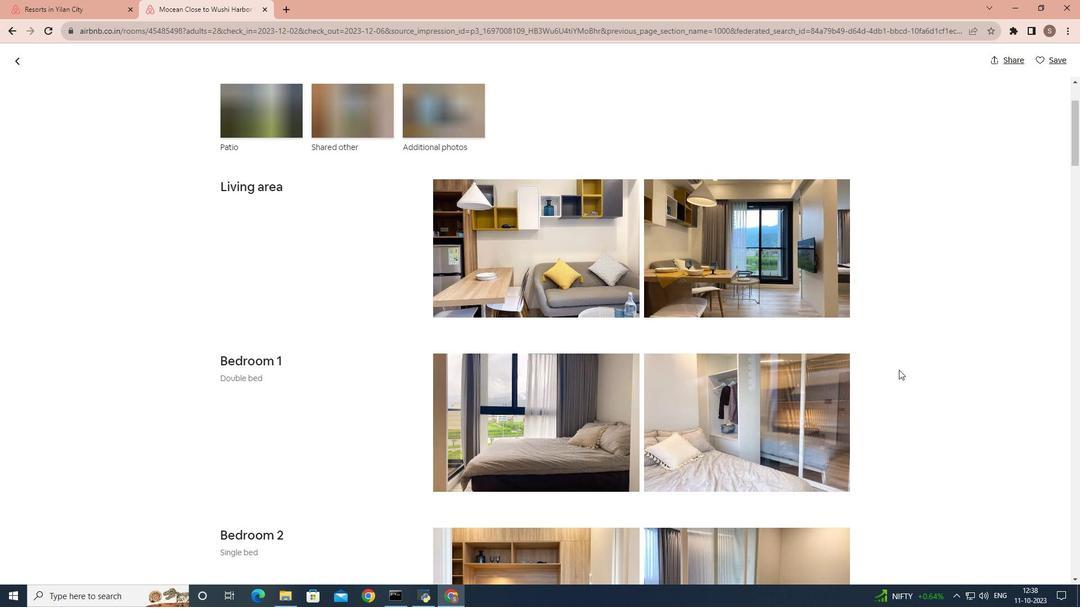 
Action: Mouse scrolled (899, 369) with delta (0, 0)
Screenshot: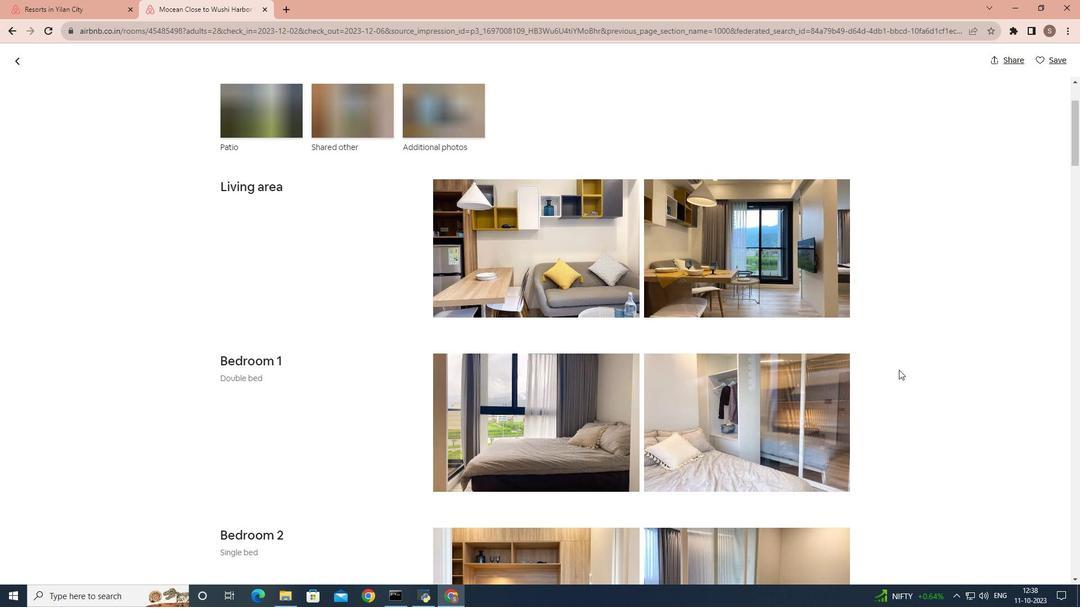 
Action: Mouse moved to (895, 375)
Screenshot: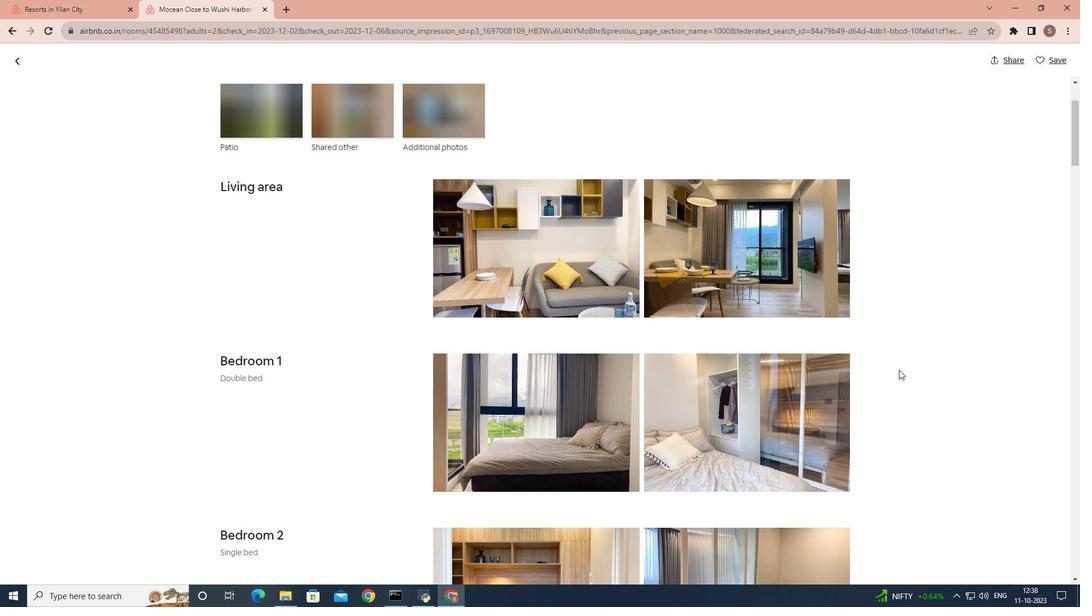 
Action: Mouse scrolled (895, 375) with delta (0, 0)
Screenshot: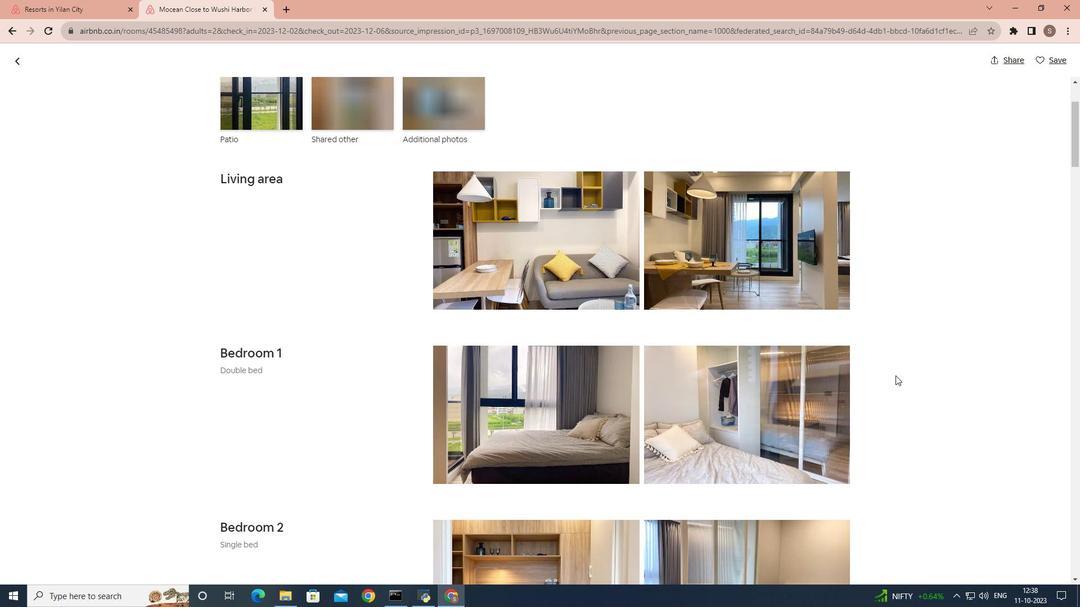 
Action: Mouse scrolled (895, 375) with delta (0, 0)
Screenshot: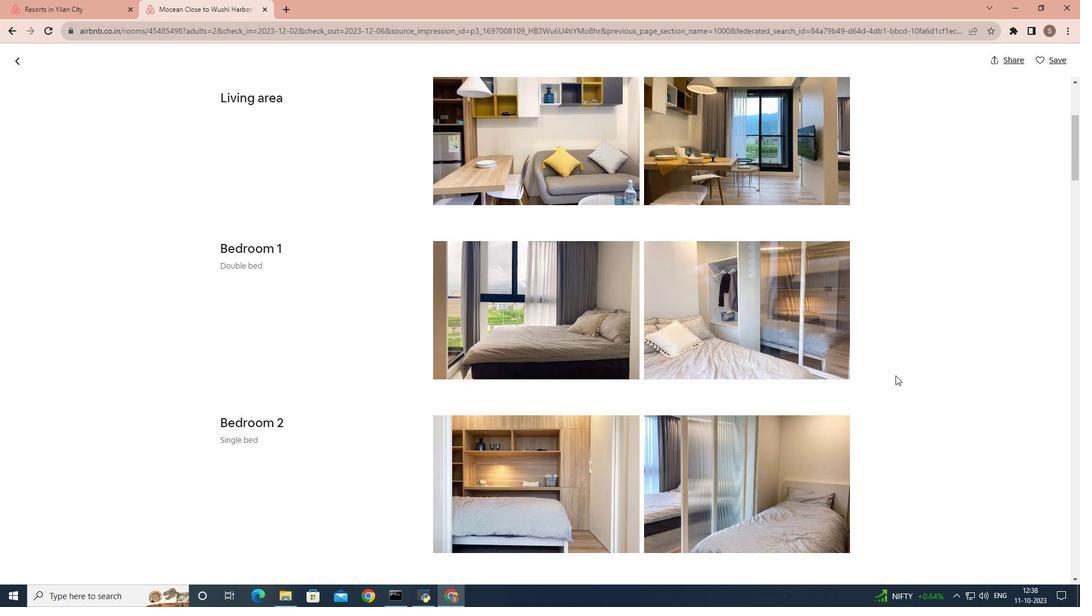 
Action: Mouse scrolled (895, 375) with delta (0, 0)
Screenshot: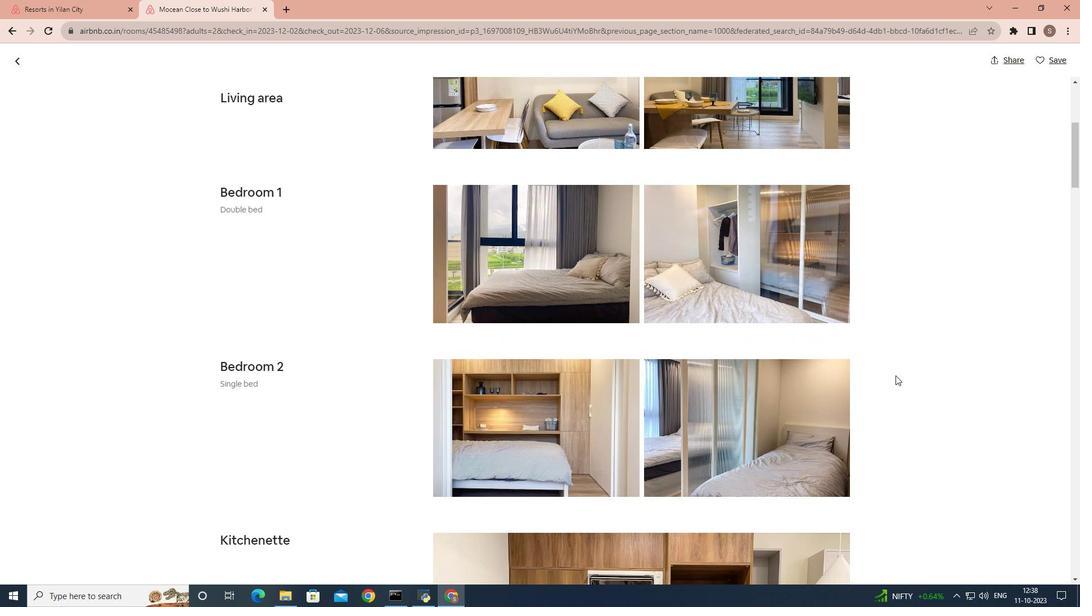 
Action: Mouse scrolled (895, 375) with delta (0, 0)
Screenshot: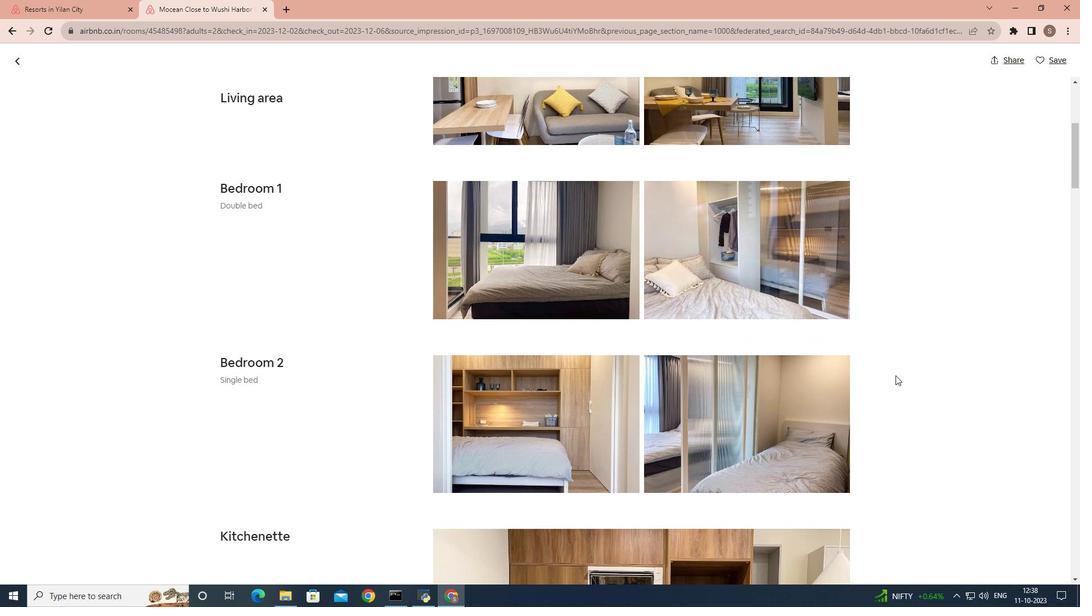 
Action: Mouse moved to (895, 376)
Screenshot: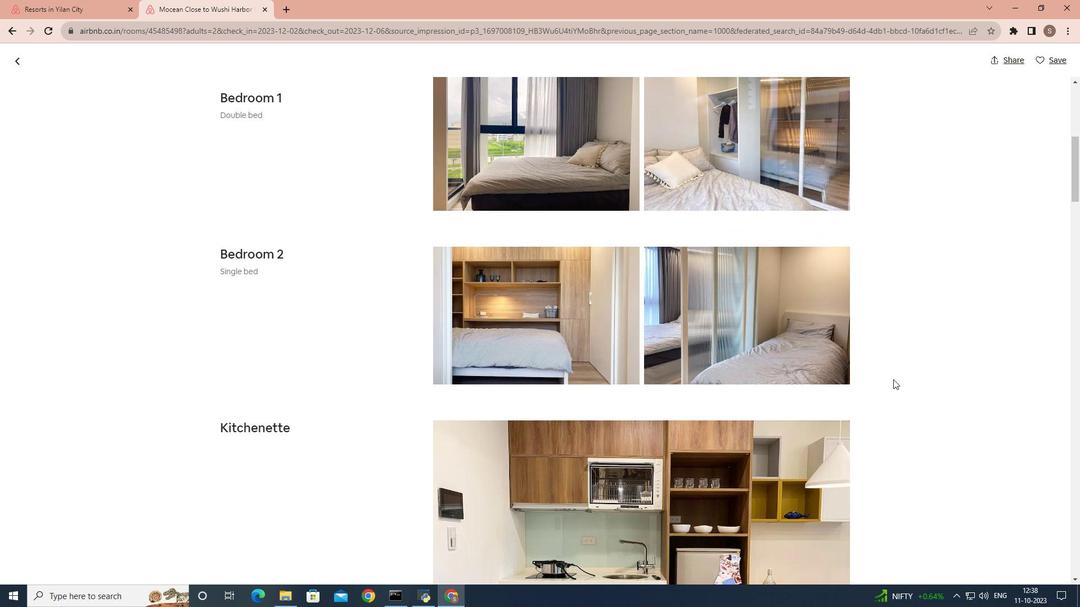 
Action: Mouse scrolled (895, 375) with delta (0, 0)
Screenshot: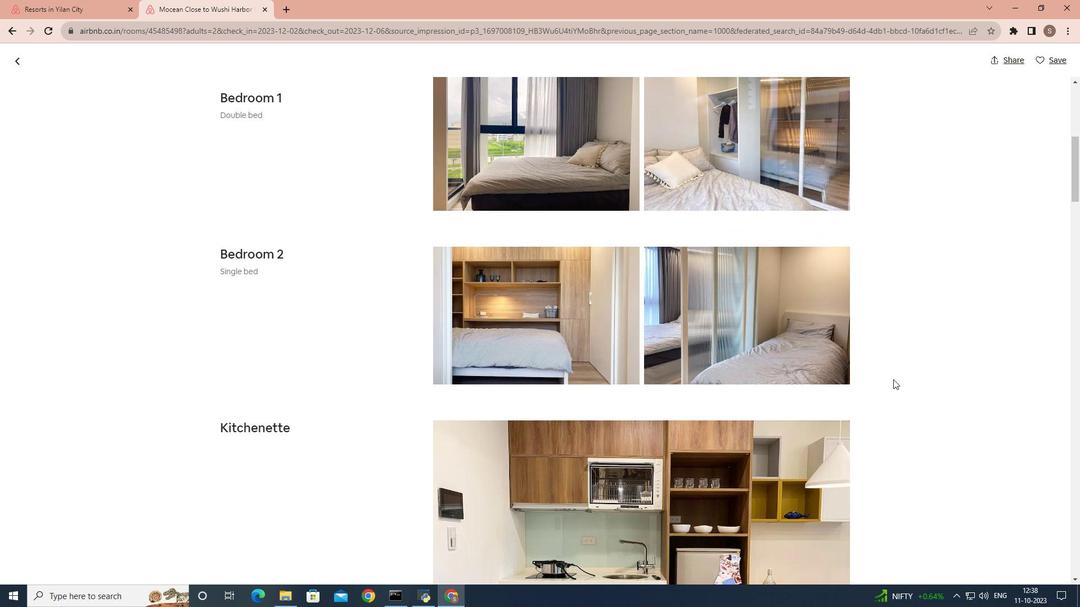 
Action: Mouse moved to (892, 381)
Screenshot: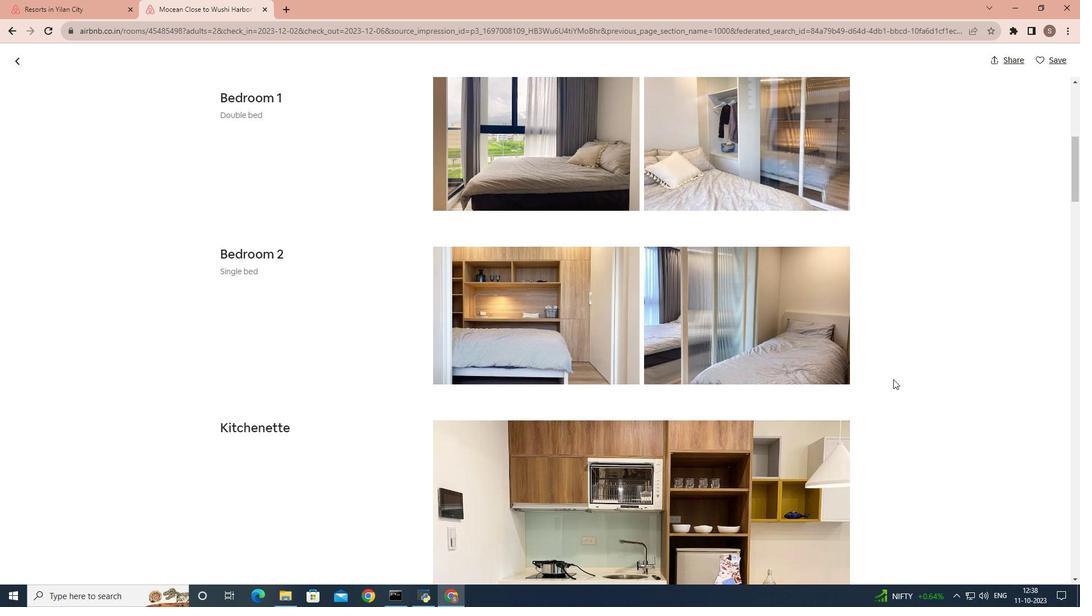 
Action: Mouse scrolled (892, 380) with delta (0, 0)
Screenshot: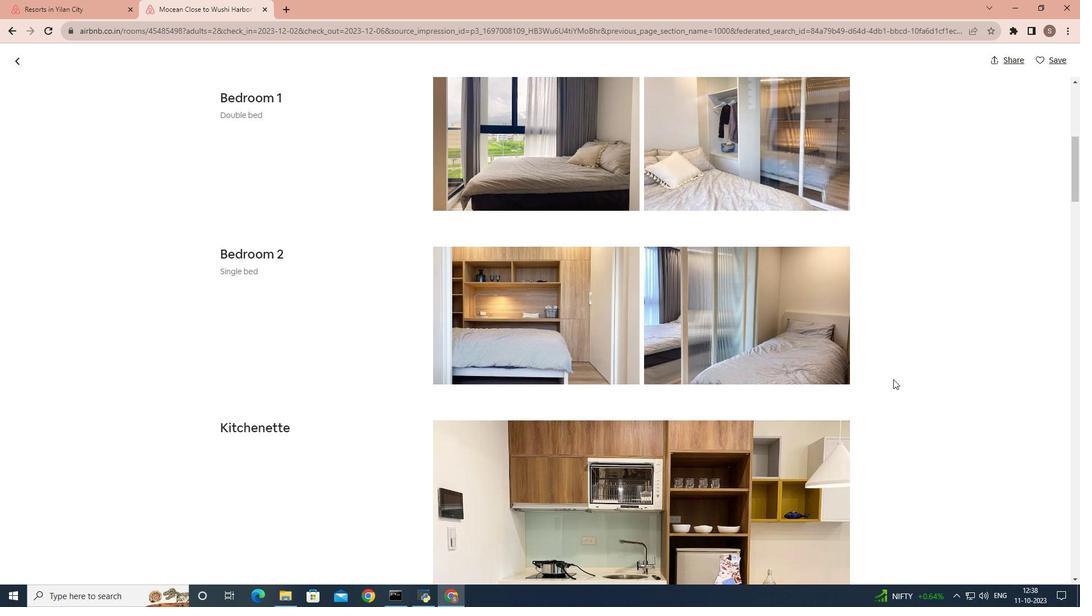 
Action: Mouse scrolled (892, 380) with delta (0, 0)
Screenshot: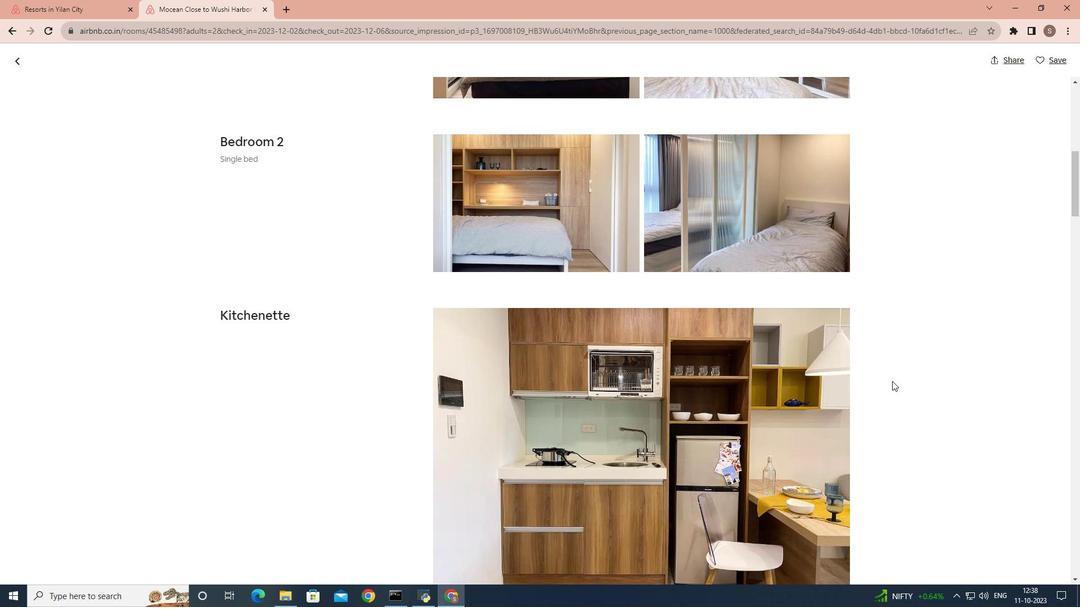 
Action: Mouse scrolled (892, 380) with delta (0, 0)
Screenshot: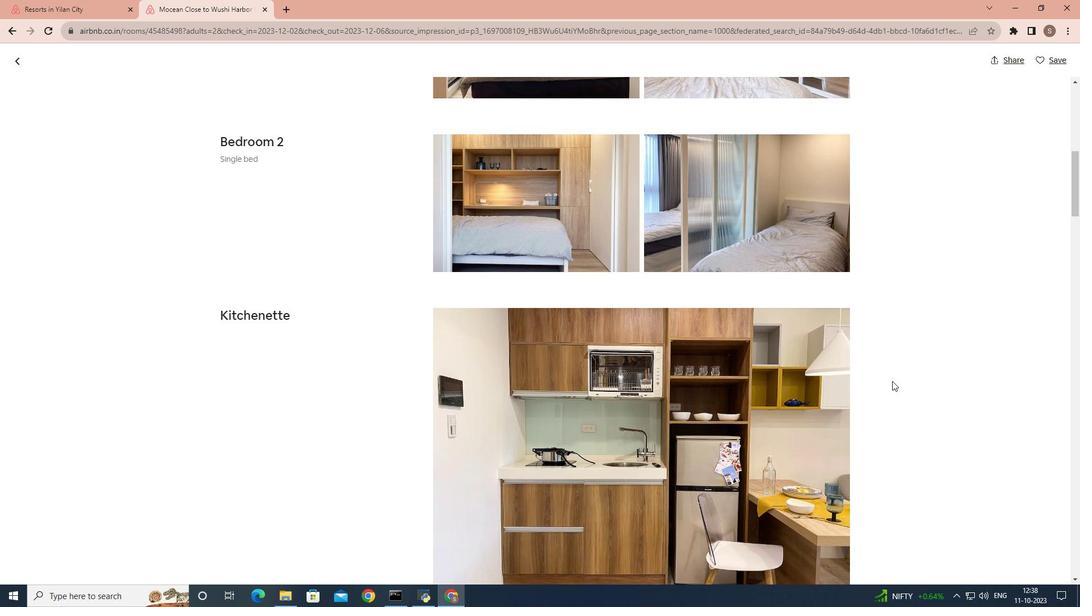 
Action: Mouse scrolled (892, 380) with delta (0, 0)
Screenshot: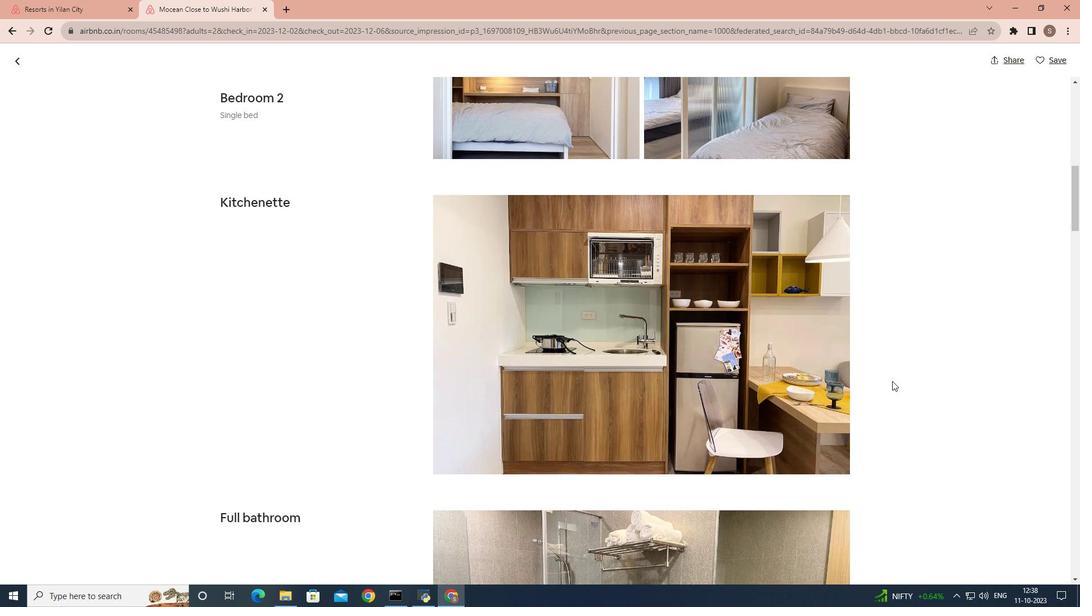 
Action: Mouse scrolled (892, 380) with delta (0, 0)
Screenshot: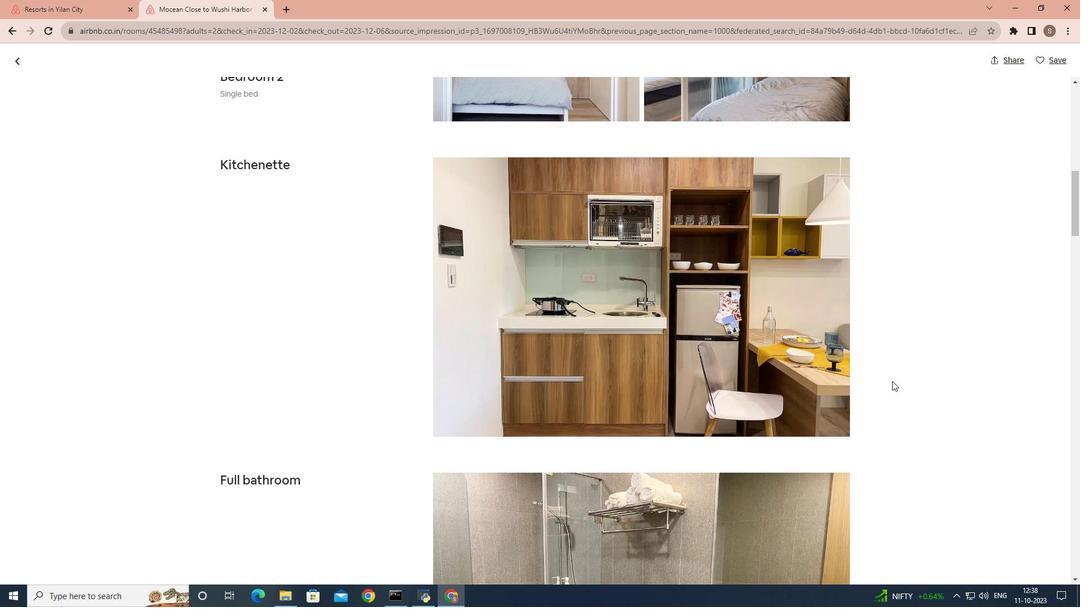 
Action: Mouse scrolled (892, 380) with delta (0, 0)
Screenshot: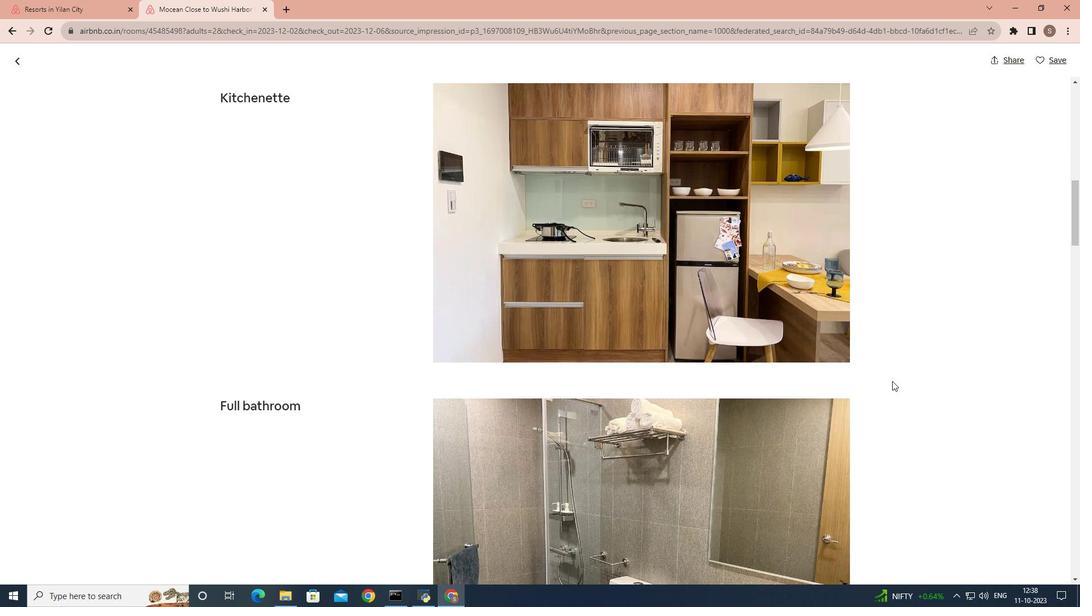 
Action: Mouse scrolled (892, 380) with delta (0, 0)
Screenshot: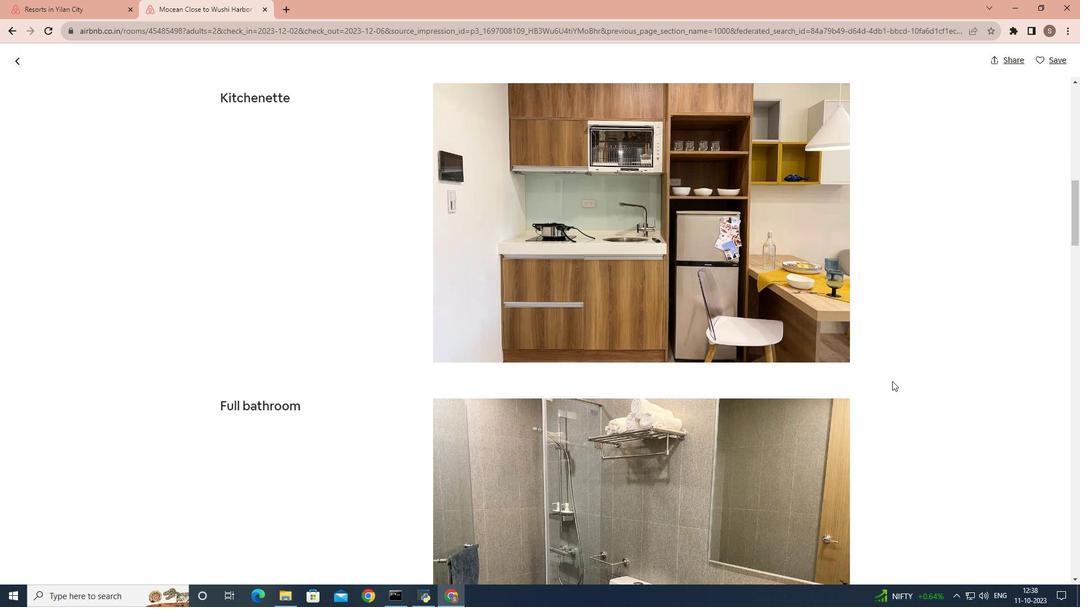 
Action: Mouse scrolled (892, 380) with delta (0, 0)
Screenshot: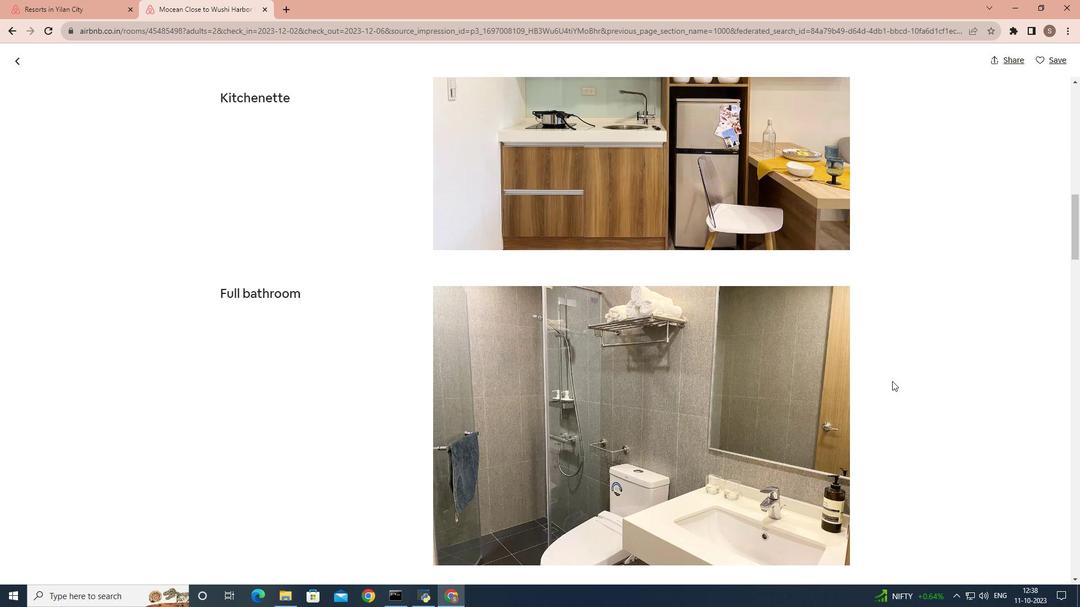 
Action: Mouse scrolled (892, 380) with delta (0, 0)
Screenshot: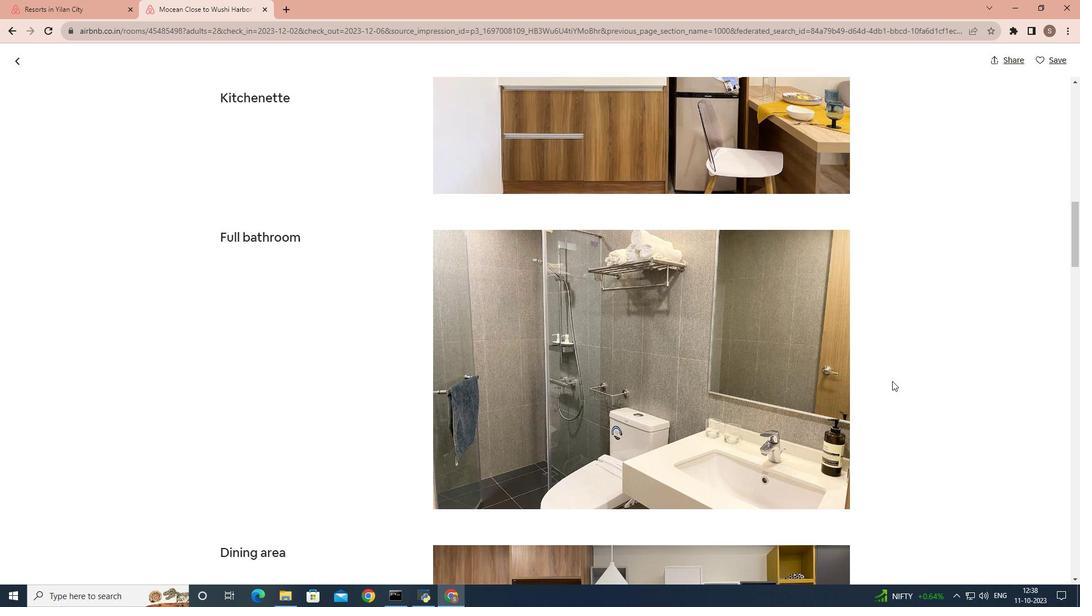 
Action: Mouse scrolled (892, 380) with delta (0, 0)
Screenshot: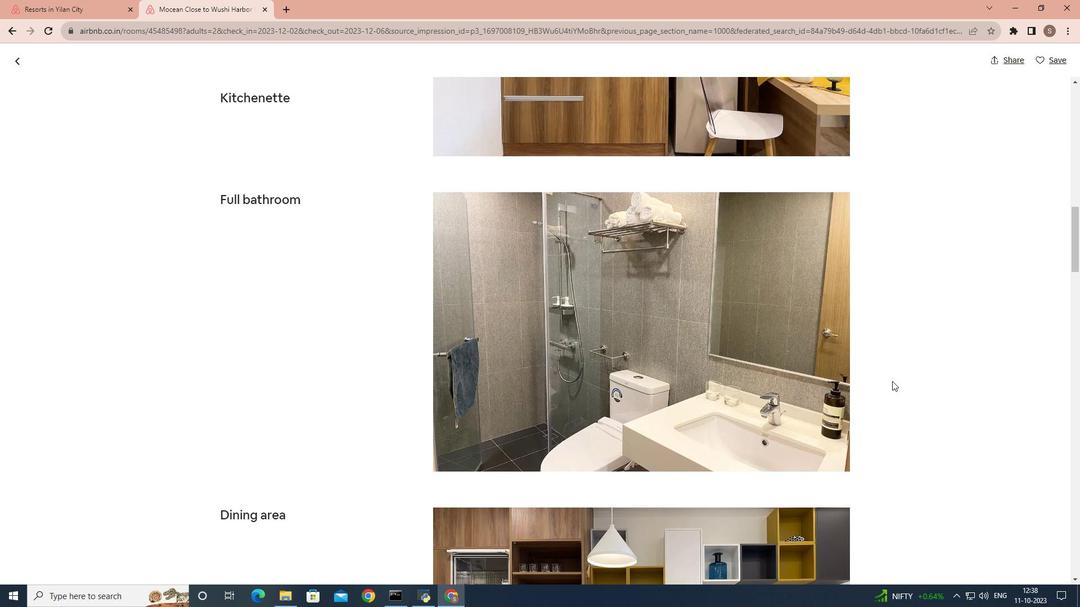 
Action: Mouse scrolled (892, 380) with delta (0, 0)
Screenshot: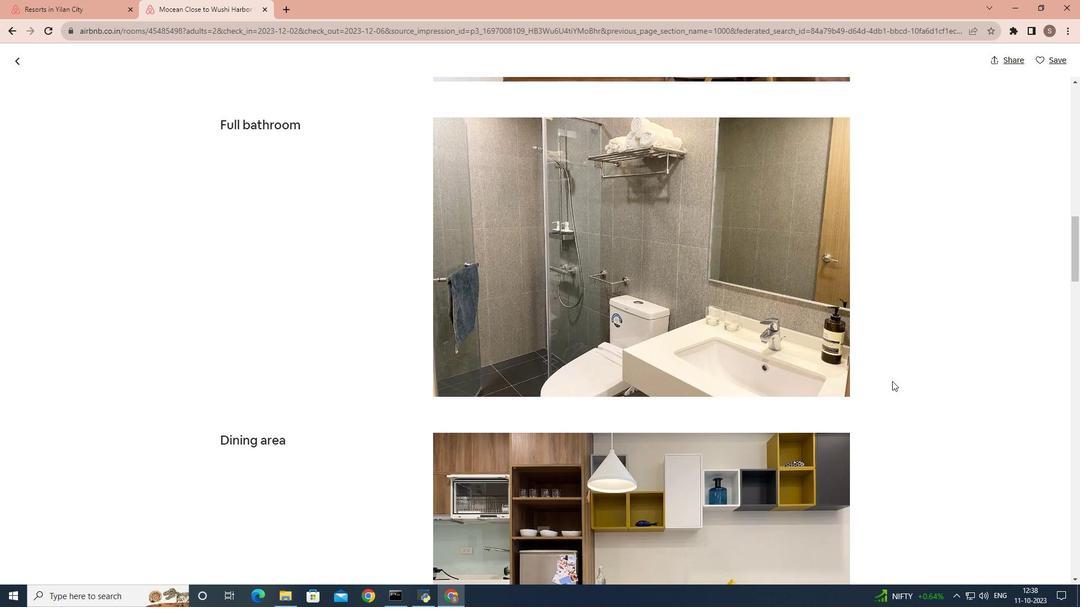 
Action: Mouse scrolled (892, 380) with delta (0, 0)
Screenshot: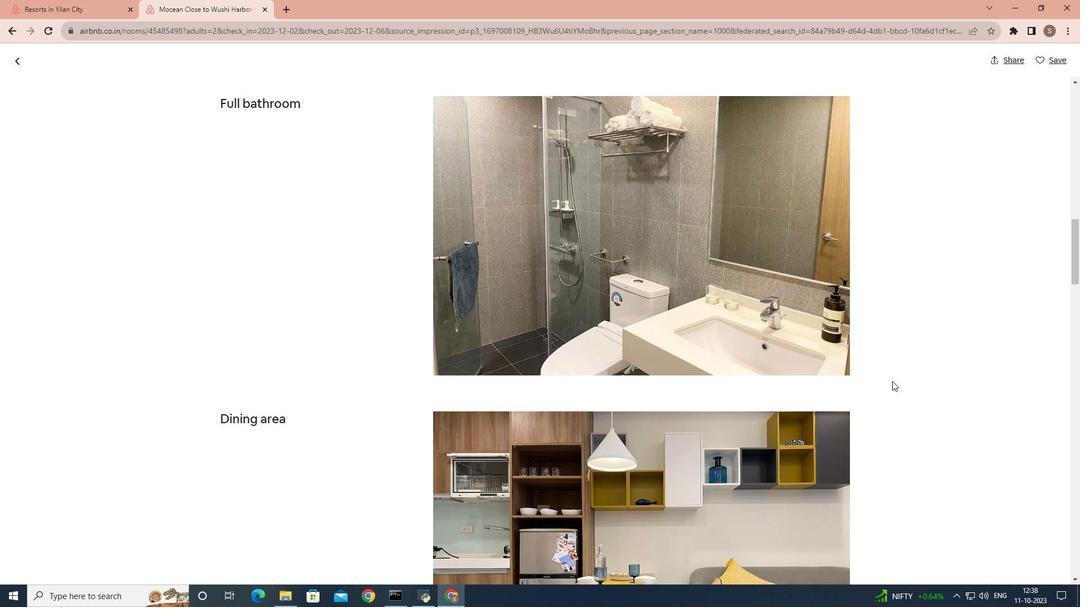 
Action: Mouse scrolled (892, 380) with delta (0, 0)
Screenshot: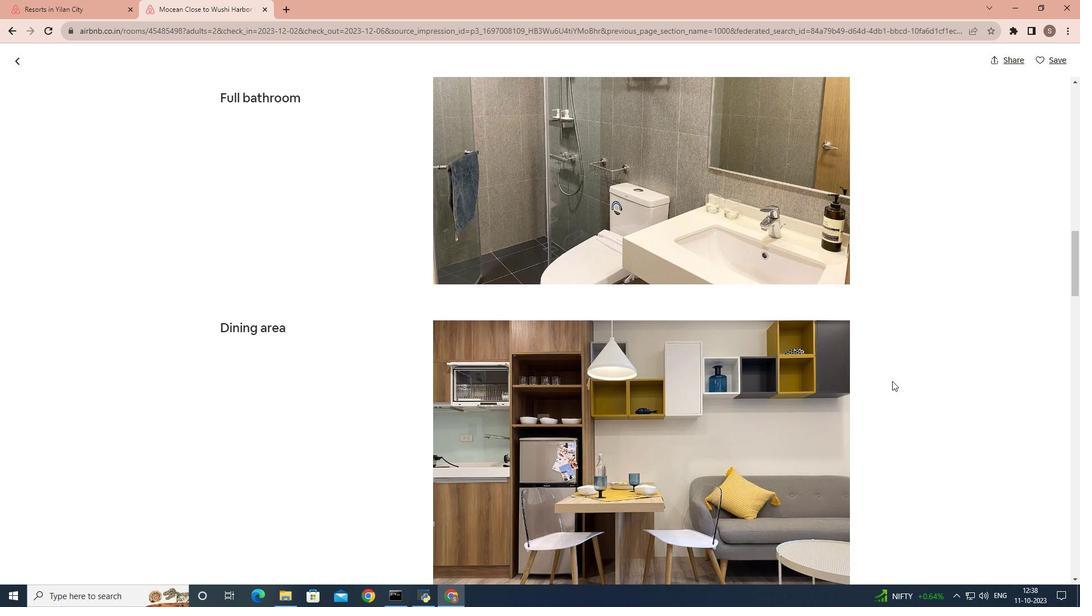 
Action: Mouse scrolled (892, 380) with delta (0, 0)
Screenshot: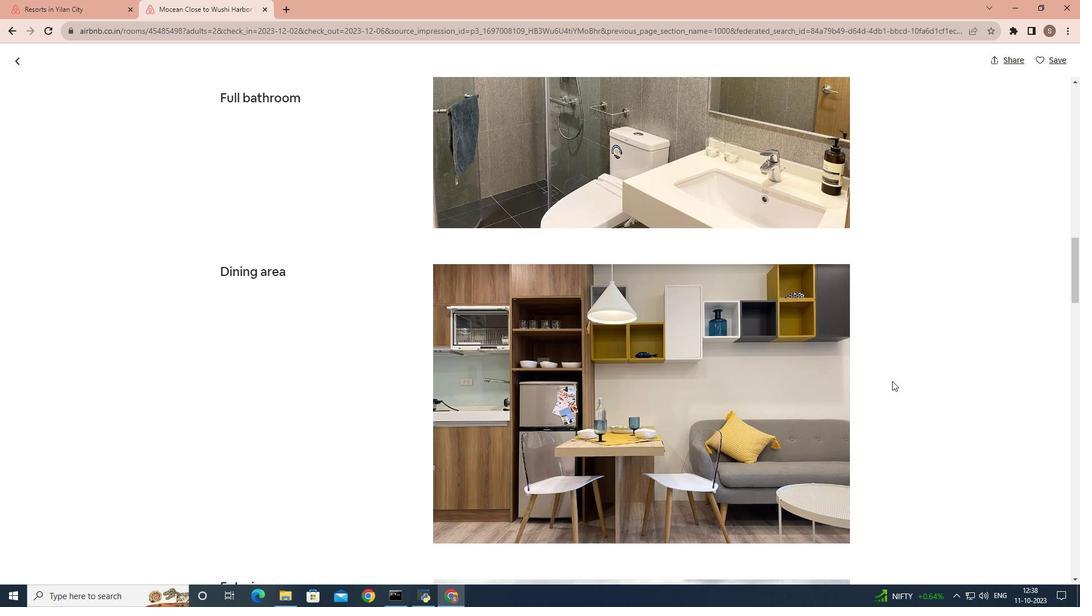 
Action: Mouse scrolled (892, 380) with delta (0, 0)
Screenshot: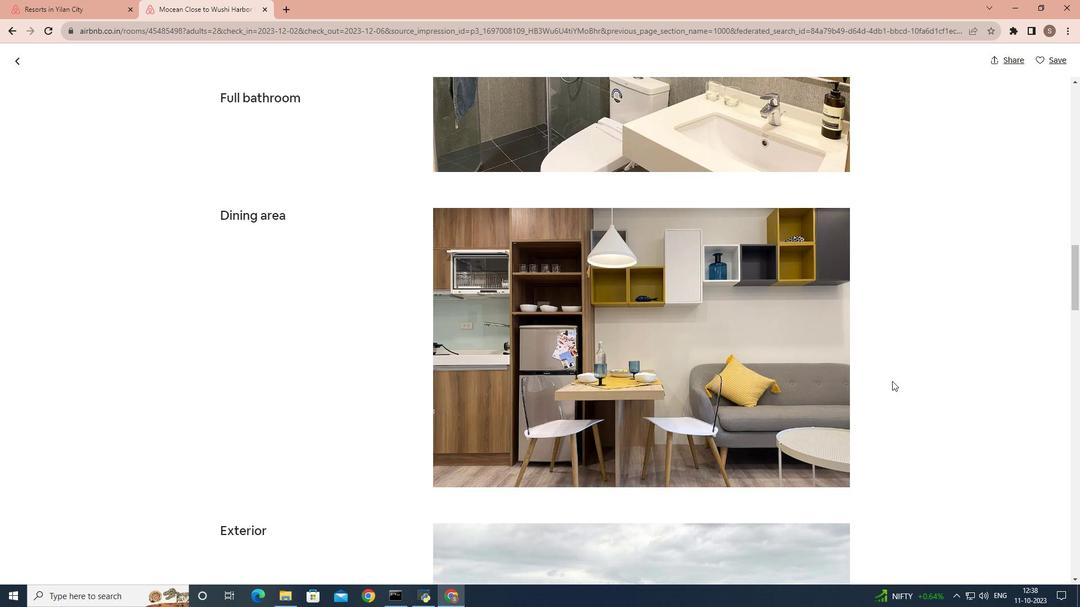 
Action: Mouse scrolled (892, 380) with delta (0, 0)
Screenshot: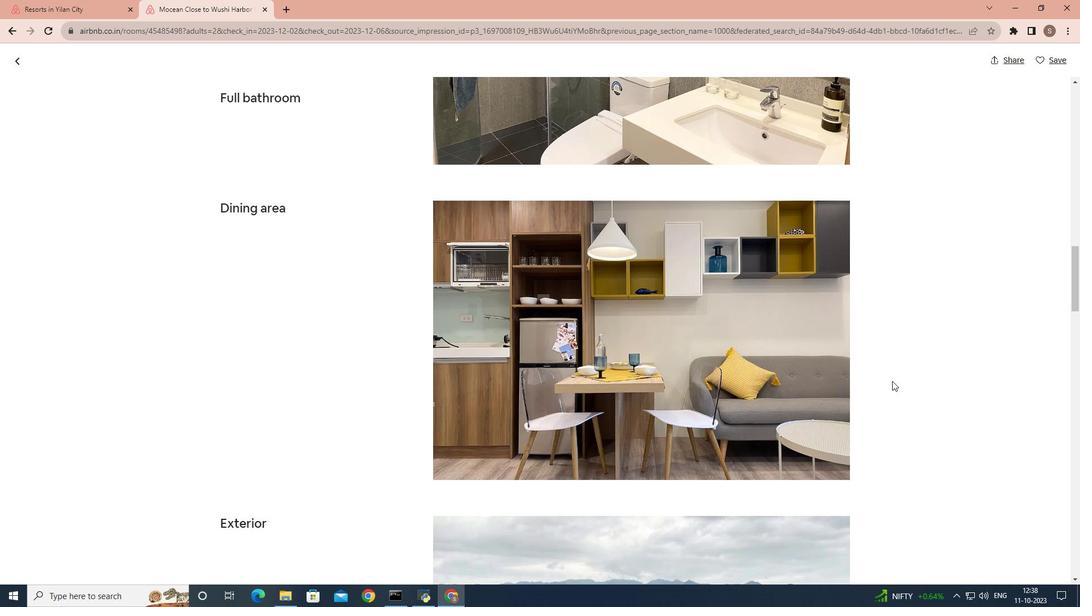 
Action: Mouse scrolled (892, 380) with delta (0, 0)
Screenshot: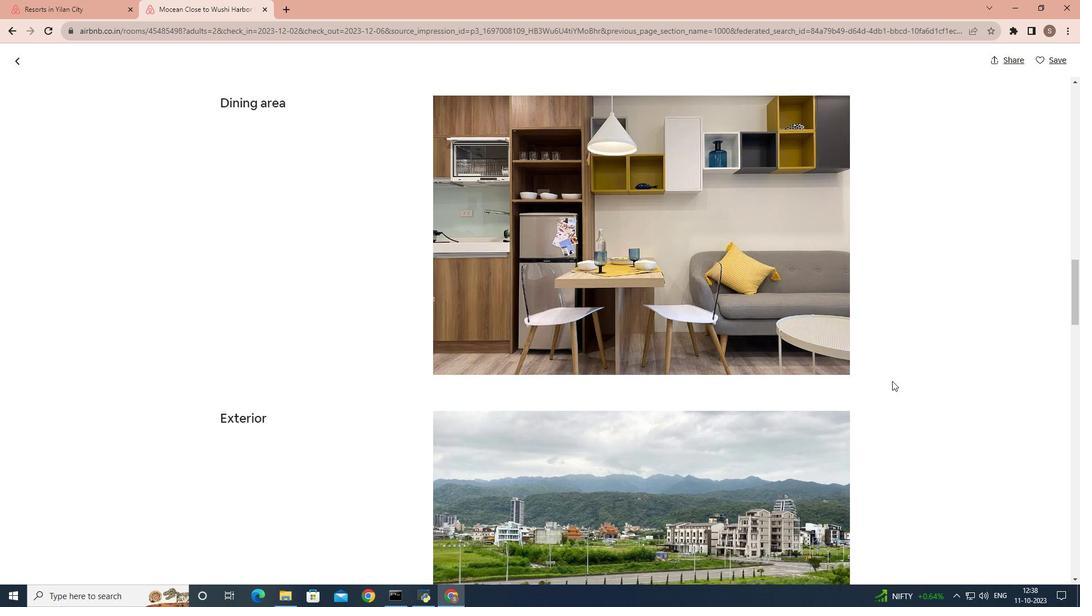 
Action: Mouse scrolled (892, 380) with delta (0, 0)
Screenshot: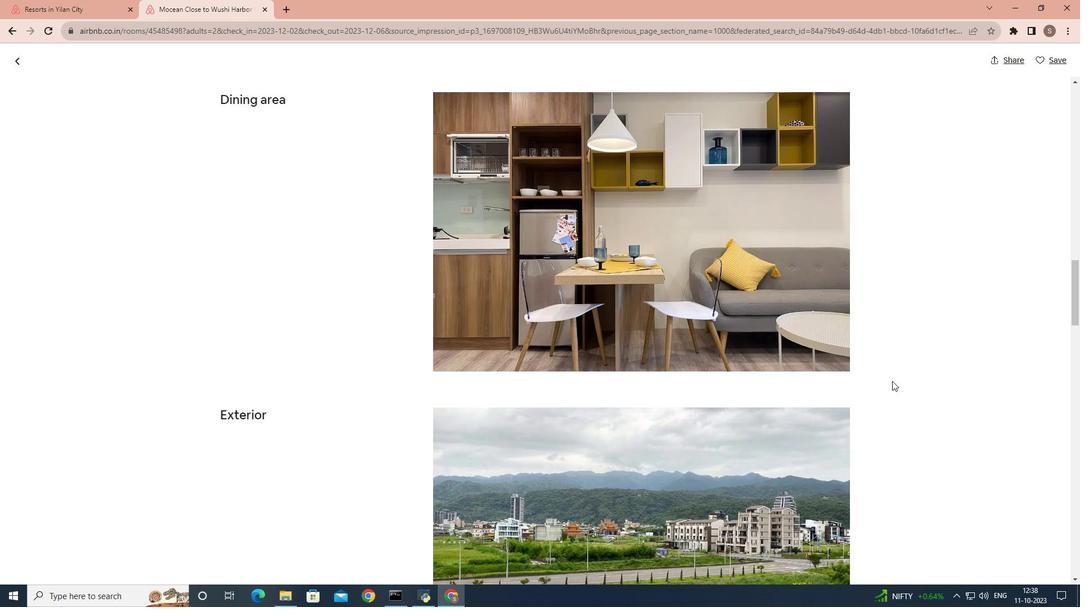 
Action: Mouse scrolled (892, 380) with delta (0, 0)
Screenshot: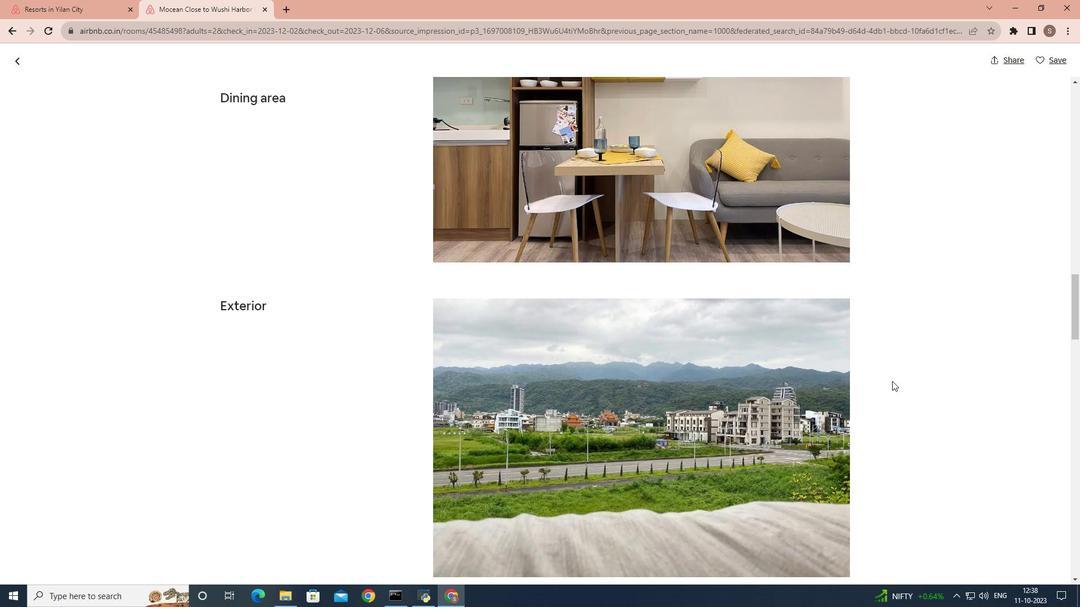 
Action: Mouse scrolled (892, 380) with delta (0, 0)
Screenshot: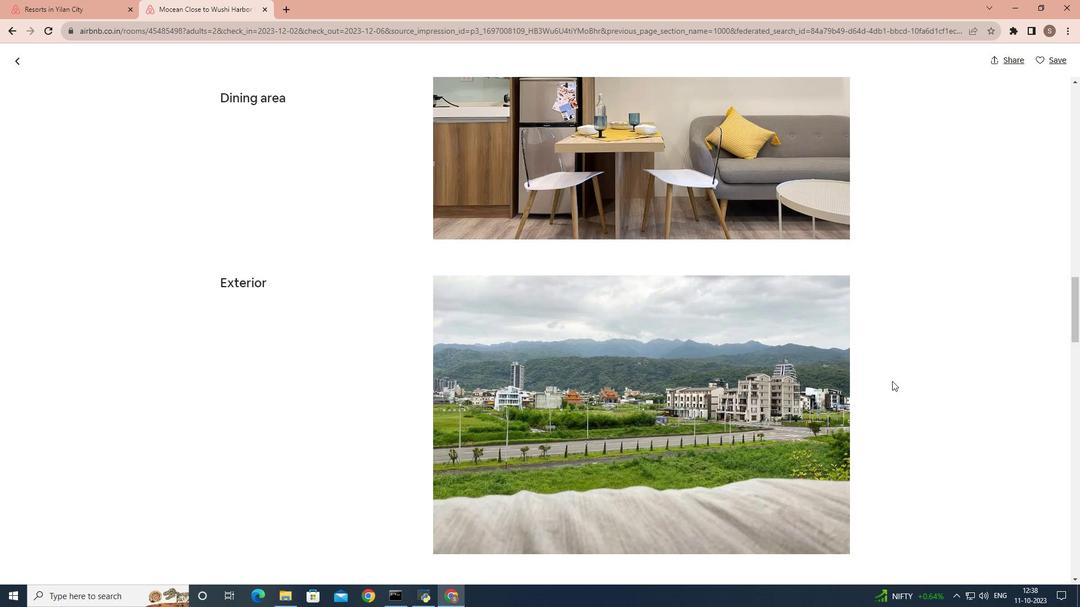 
Action: Mouse scrolled (892, 380) with delta (0, 0)
Screenshot: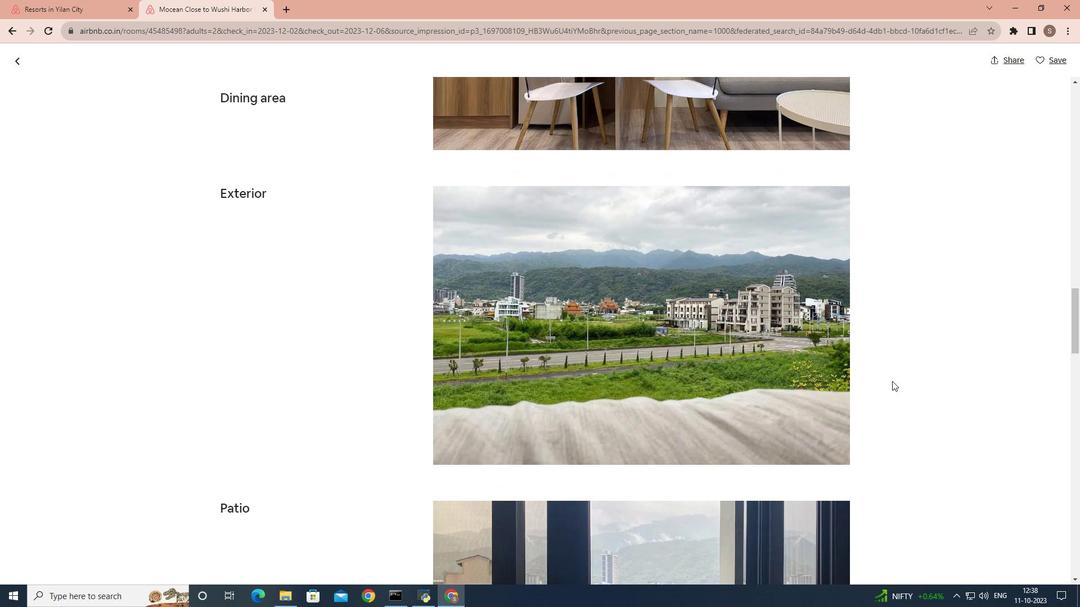 
Action: Mouse scrolled (892, 380) with delta (0, 0)
Screenshot: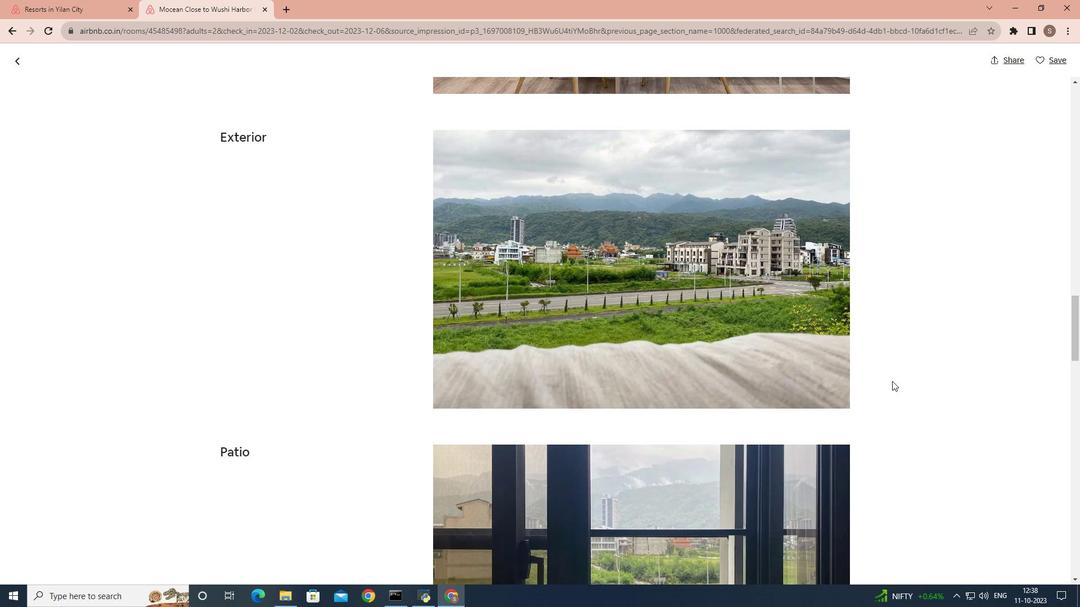 
Action: Mouse scrolled (892, 380) with delta (0, 0)
Screenshot: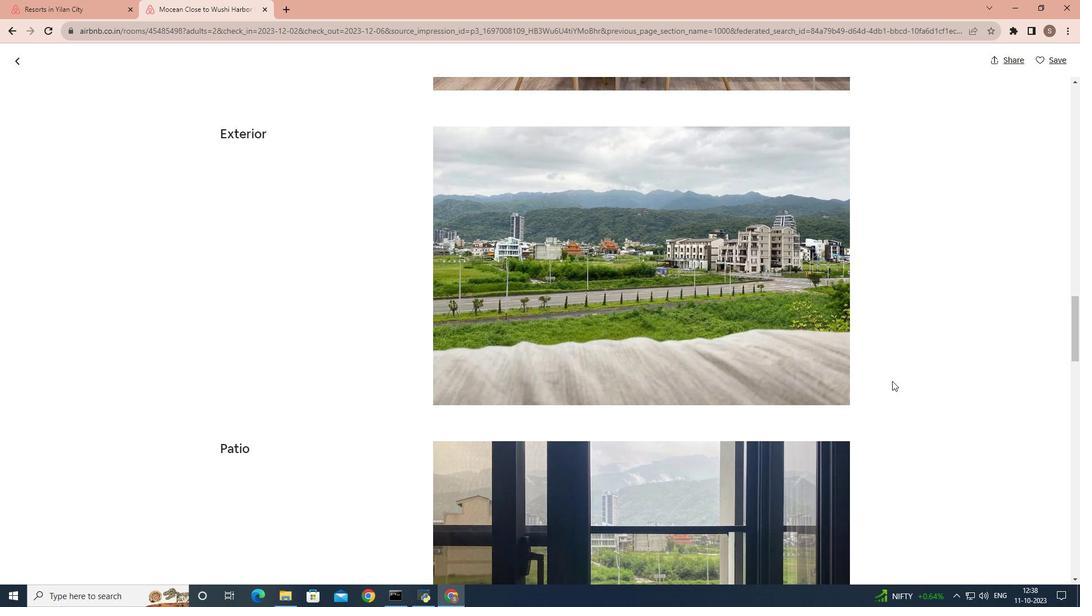 
Action: Mouse scrolled (892, 380) with delta (0, 0)
Screenshot: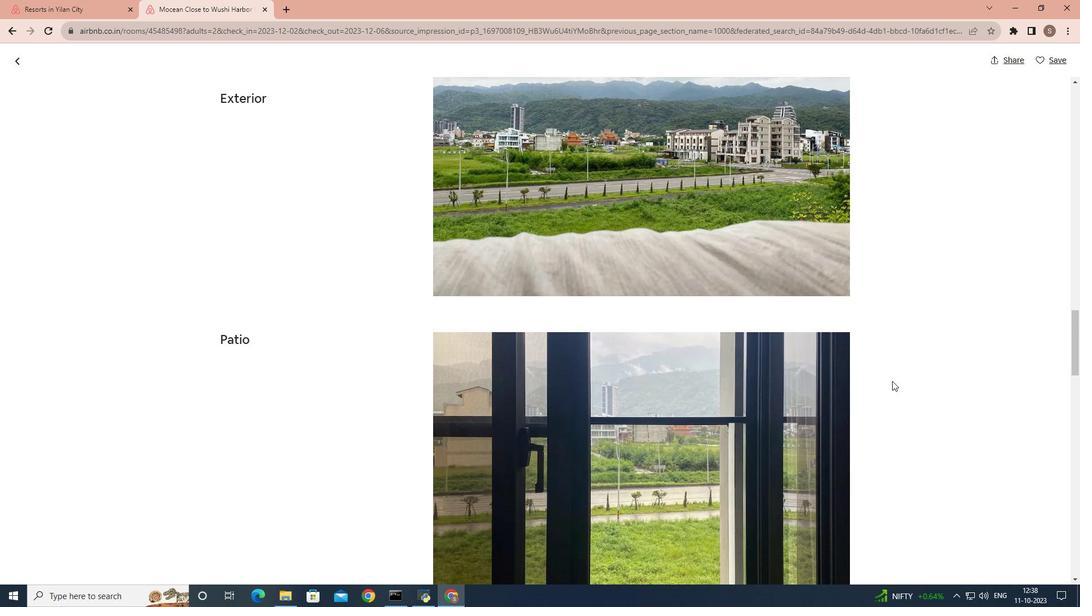
Action: Mouse scrolled (892, 380) with delta (0, 0)
Screenshot: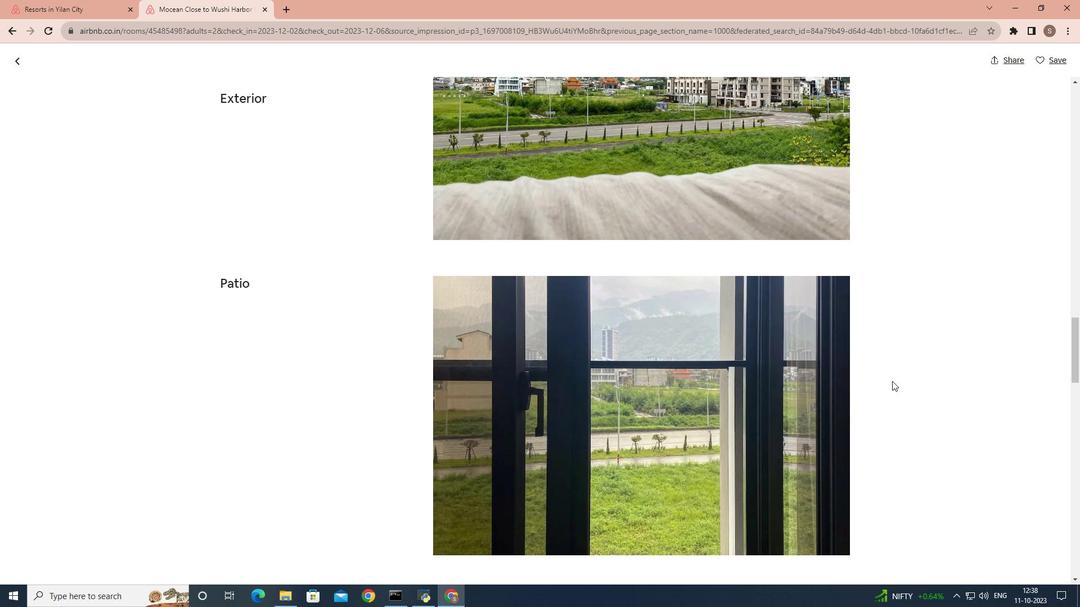 
Action: Mouse scrolled (892, 380) with delta (0, 0)
Screenshot: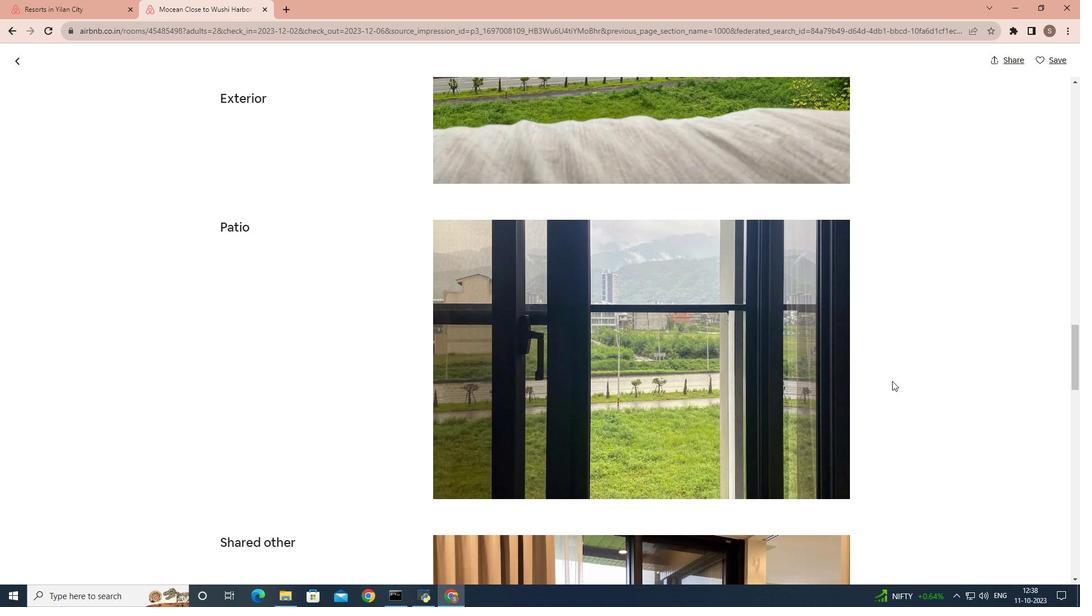 
Action: Mouse scrolled (892, 380) with delta (0, 0)
Screenshot: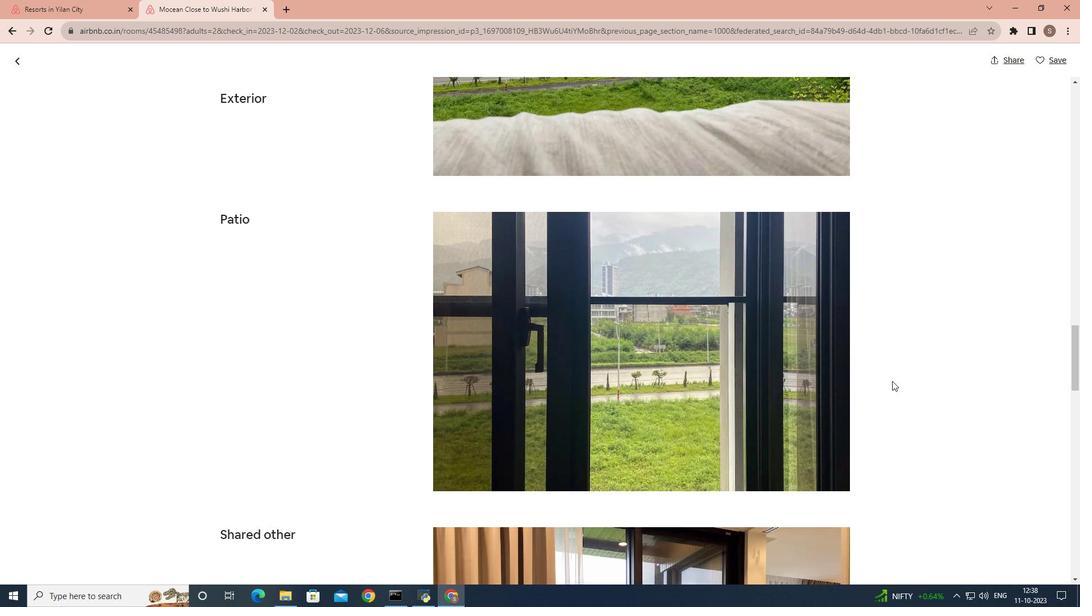 
Action: Mouse scrolled (892, 380) with delta (0, 0)
Screenshot: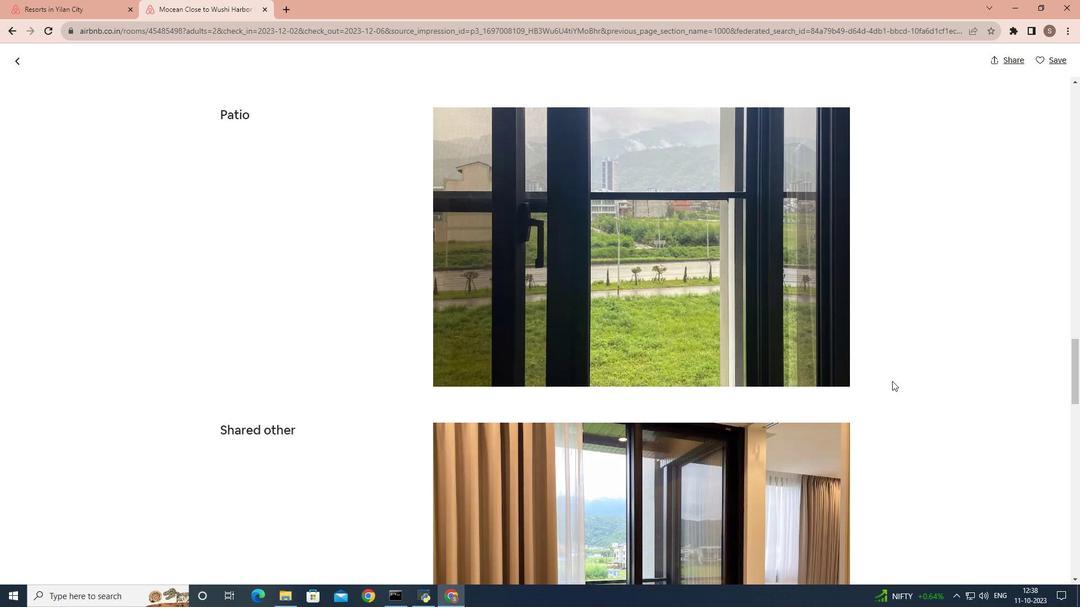 
Action: Mouse scrolled (892, 380) with delta (0, 0)
Screenshot: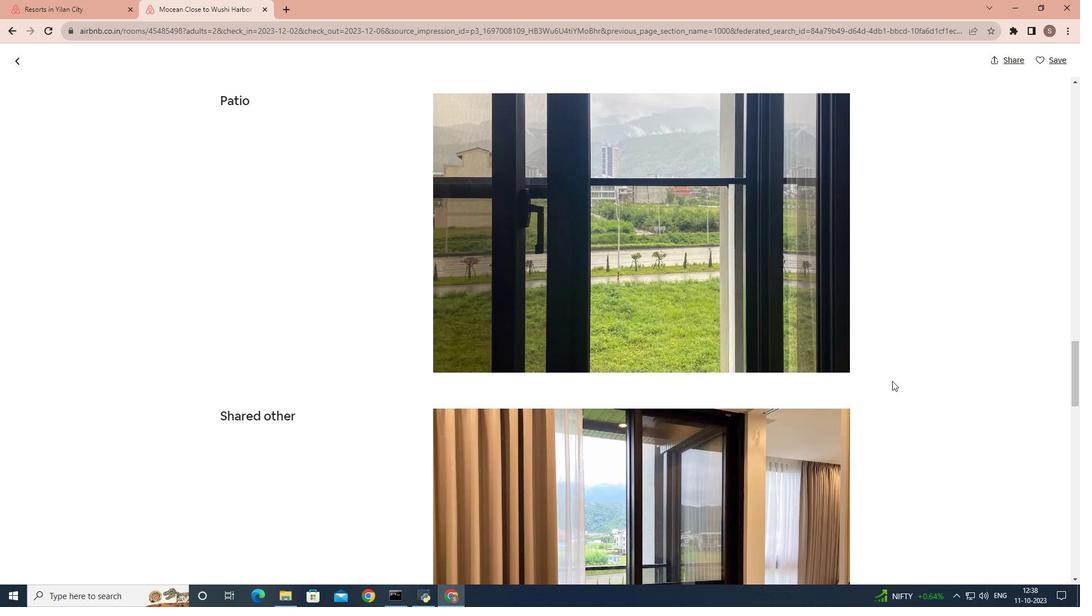 
Action: Mouse scrolled (892, 380) with delta (0, 0)
Screenshot: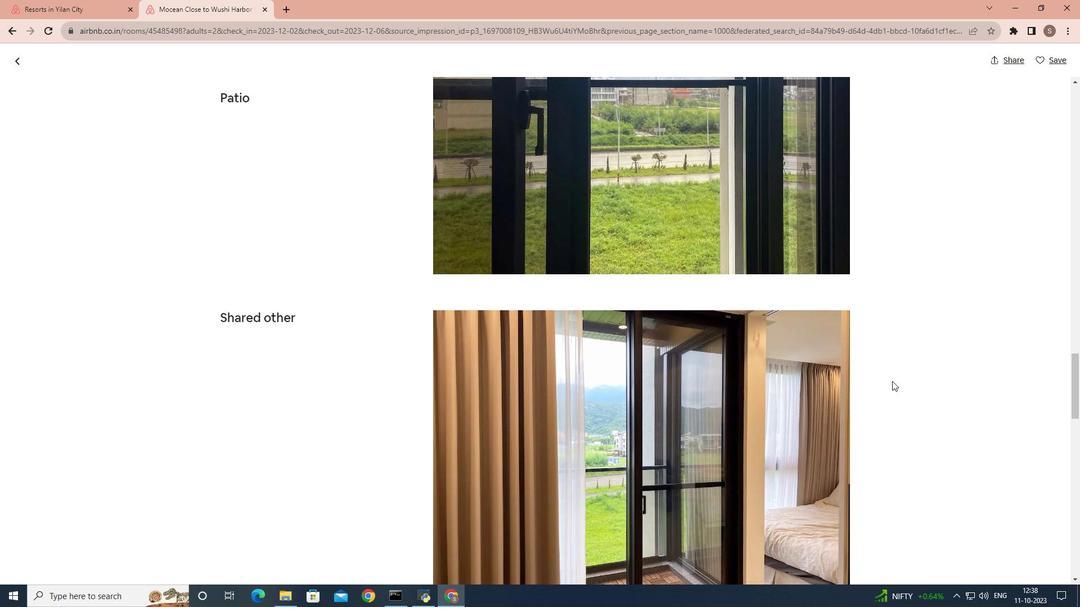 
Action: Mouse scrolled (892, 380) with delta (0, 0)
Screenshot: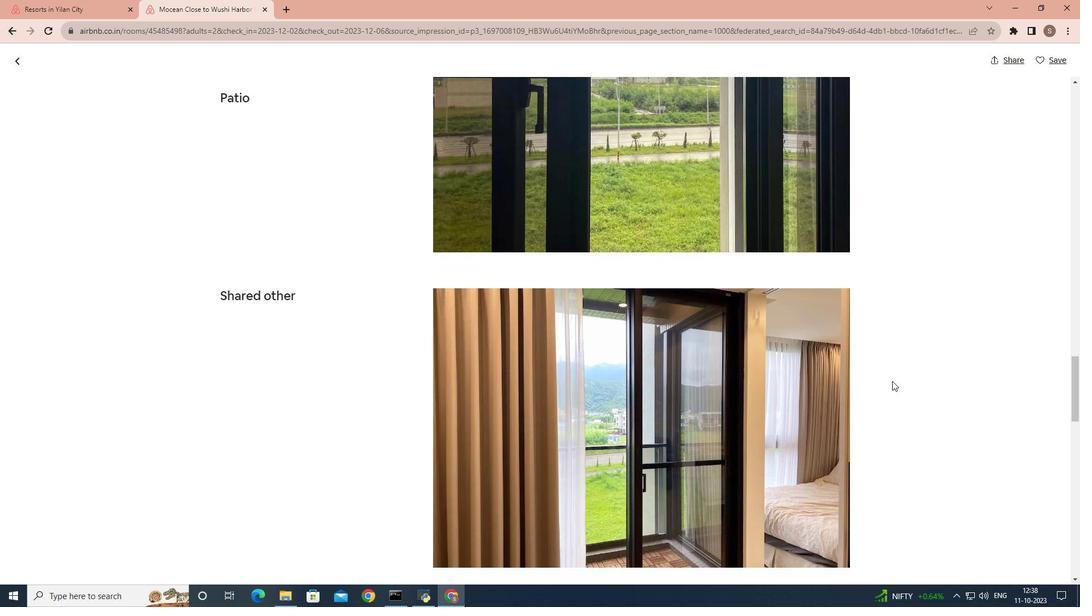 
Action: Mouse scrolled (892, 380) with delta (0, 0)
Screenshot: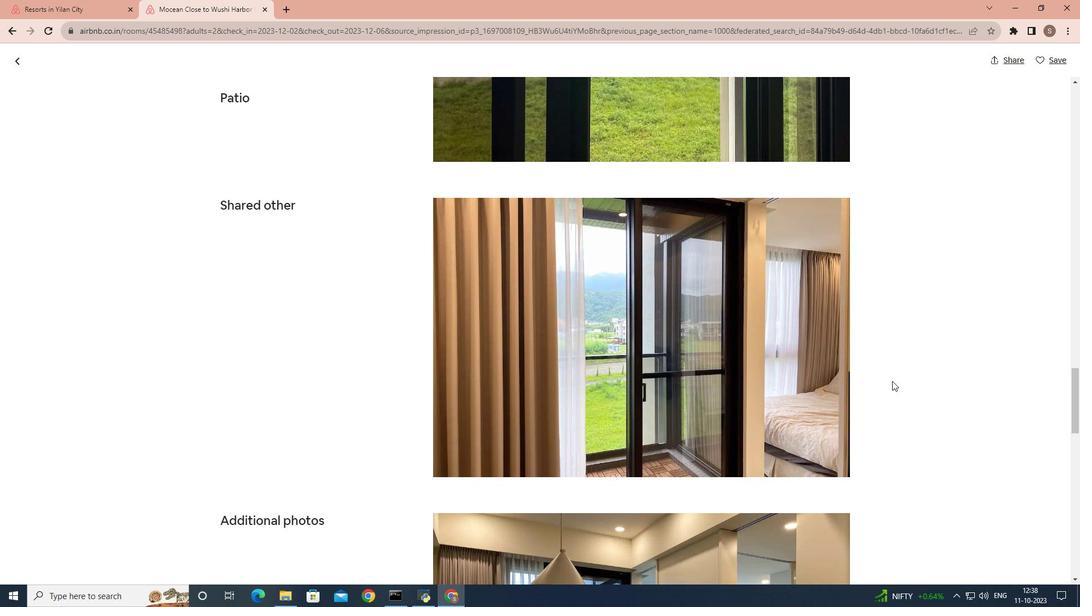 
Action: Mouse scrolled (892, 380) with delta (0, 0)
Screenshot: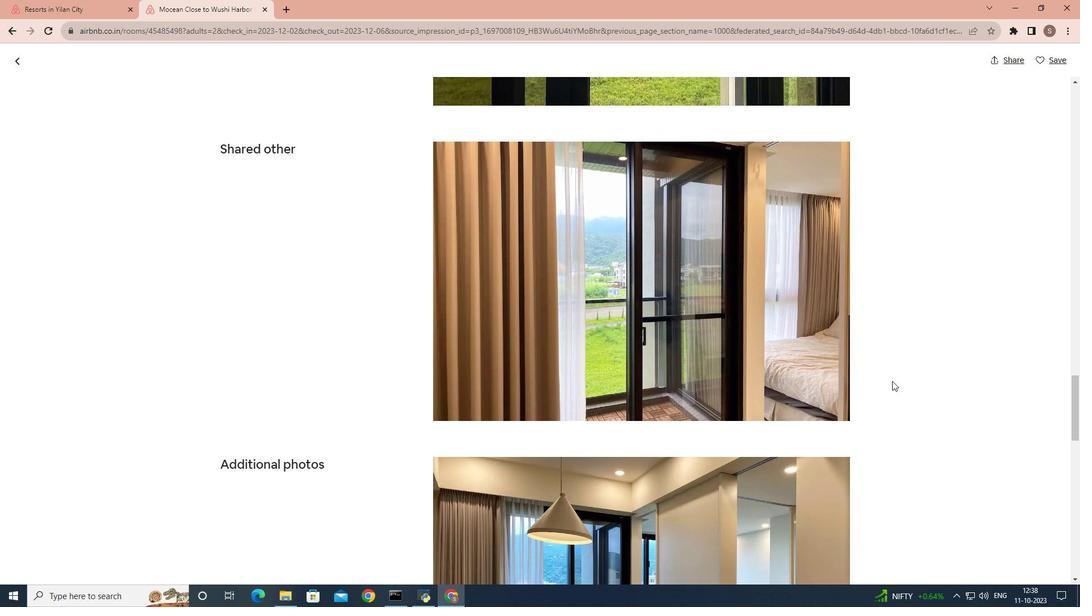 
Action: Mouse scrolled (892, 380) with delta (0, 0)
Screenshot: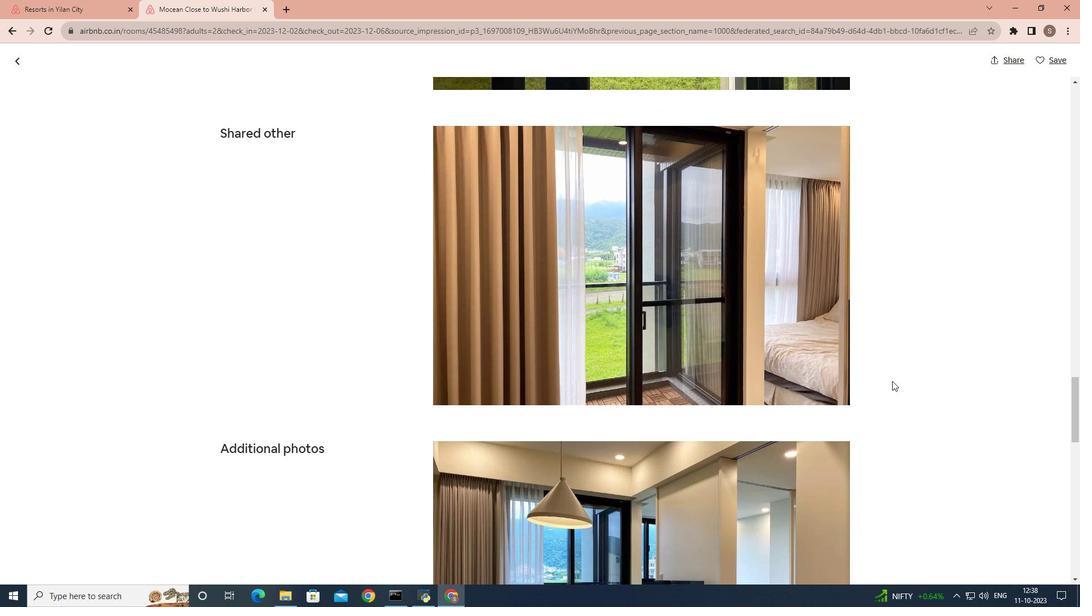 
Action: Mouse scrolled (892, 380) with delta (0, 0)
Screenshot: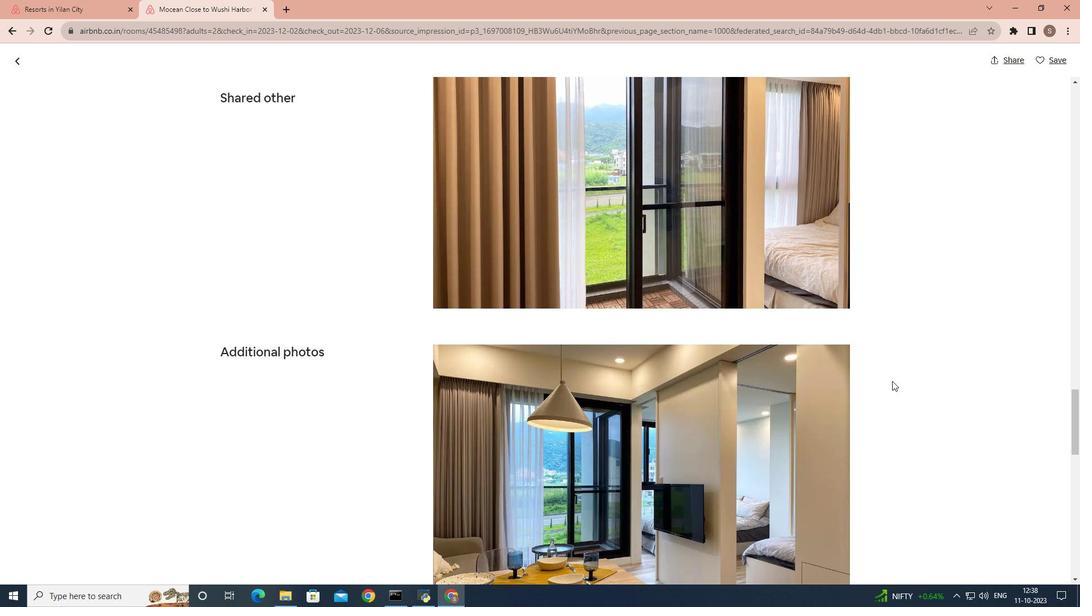 
Action: Mouse scrolled (892, 380) with delta (0, 0)
Screenshot: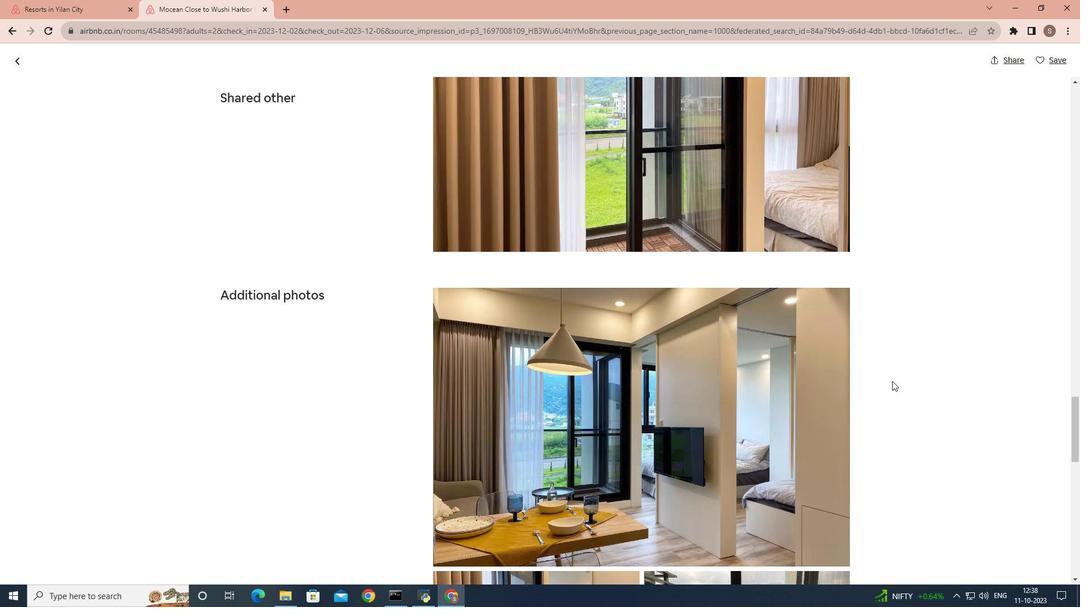 
Action: Mouse scrolled (892, 380) with delta (0, 0)
Screenshot: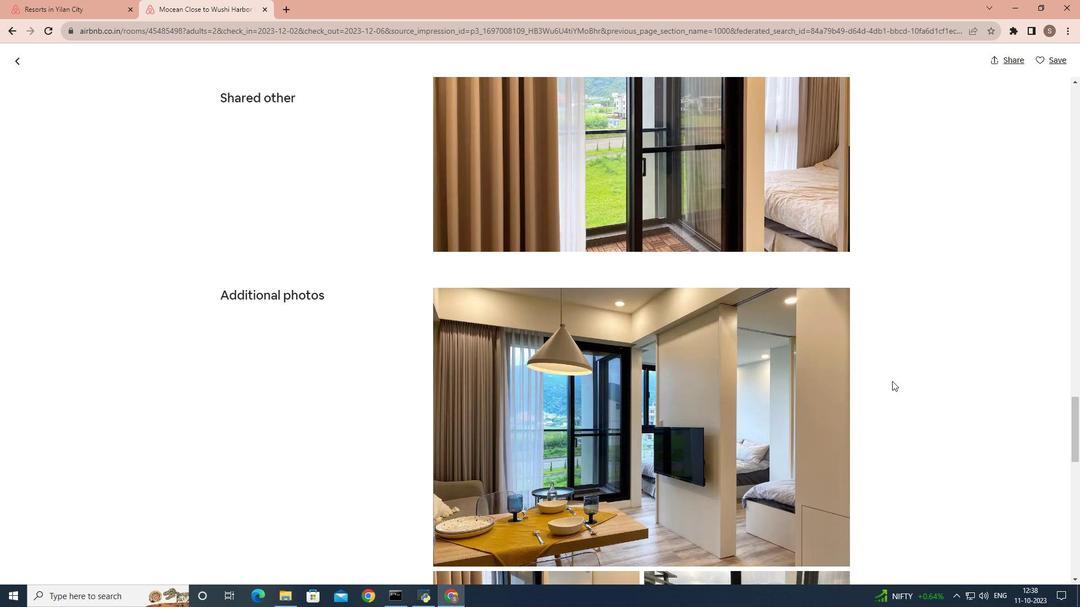 
Action: Mouse scrolled (892, 380) with delta (0, 0)
Screenshot: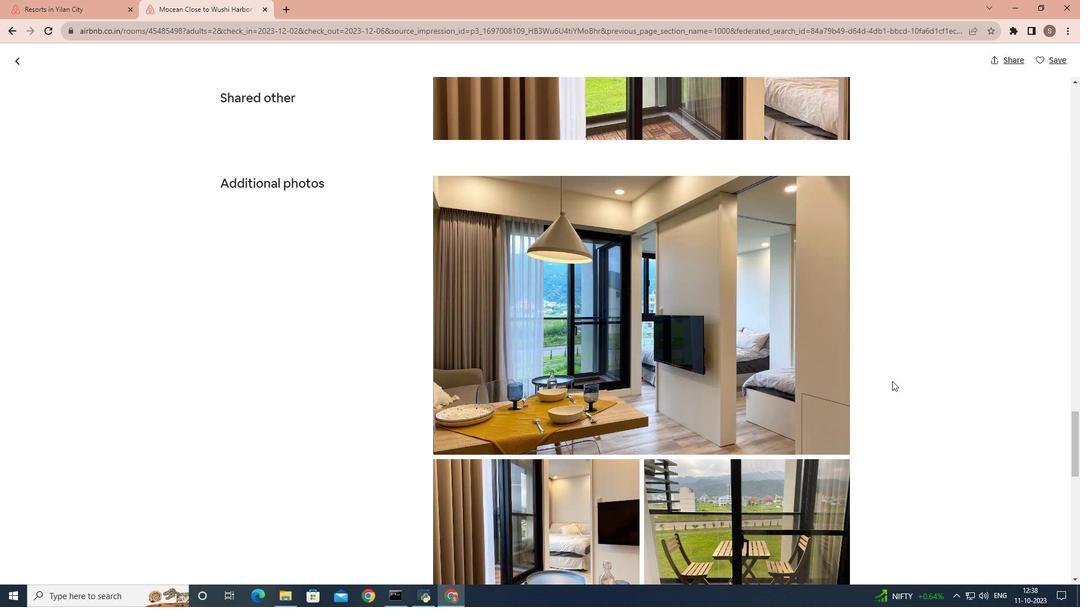 
Action: Mouse scrolled (892, 380) with delta (0, 0)
Screenshot: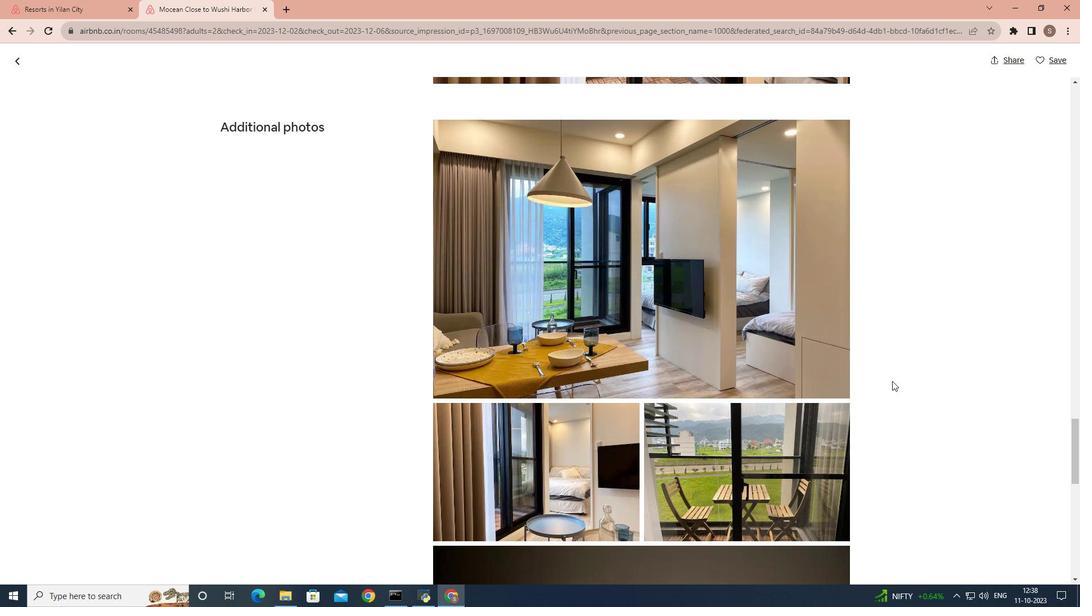
Action: Mouse scrolled (892, 380) with delta (0, 0)
Screenshot: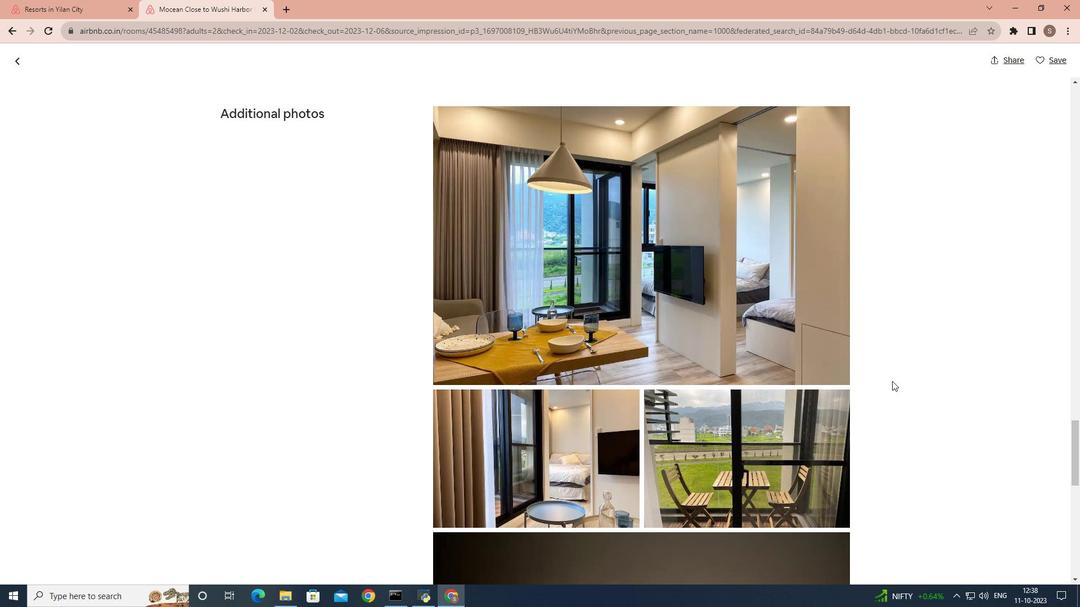
Action: Mouse scrolled (892, 380) with delta (0, 0)
Screenshot: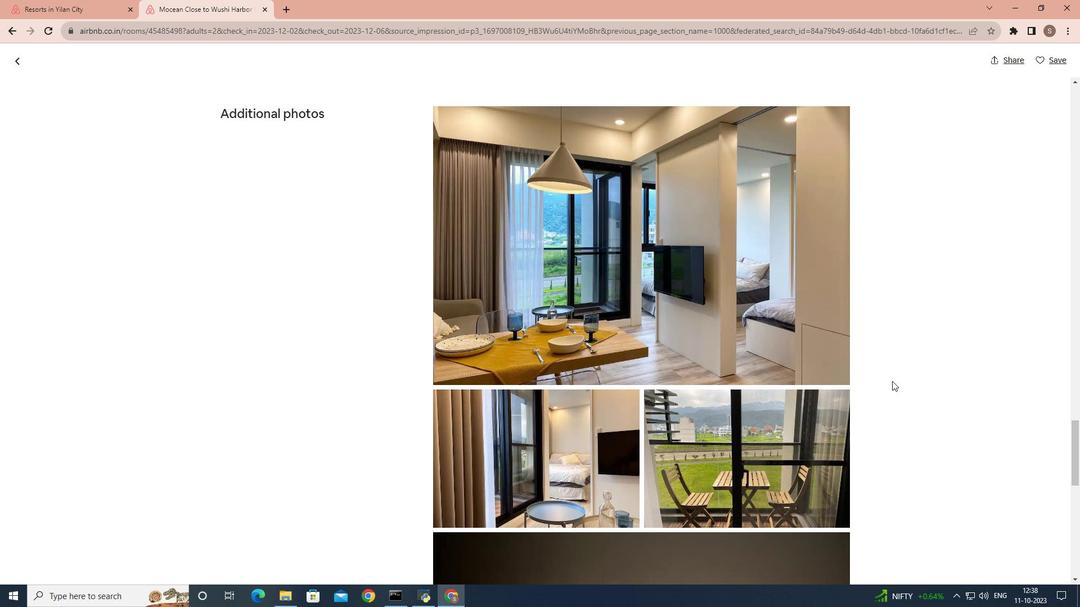 
Action: Mouse scrolled (892, 380) with delta (0, 0)
Screenshot: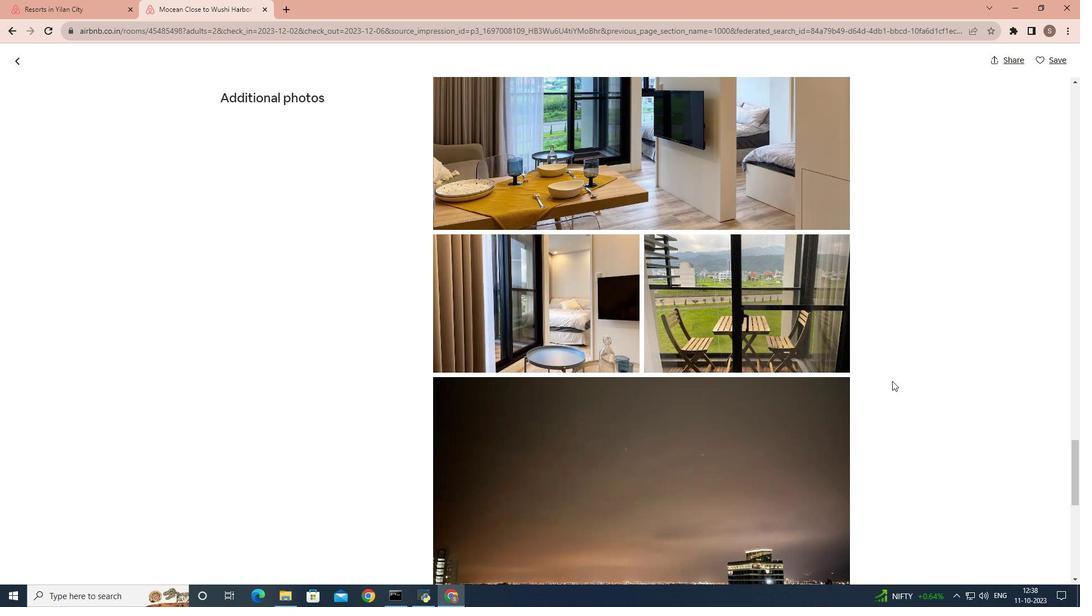 
Action: Mouse scrolled (892, 380) with delta (0, 0)
Screenshot: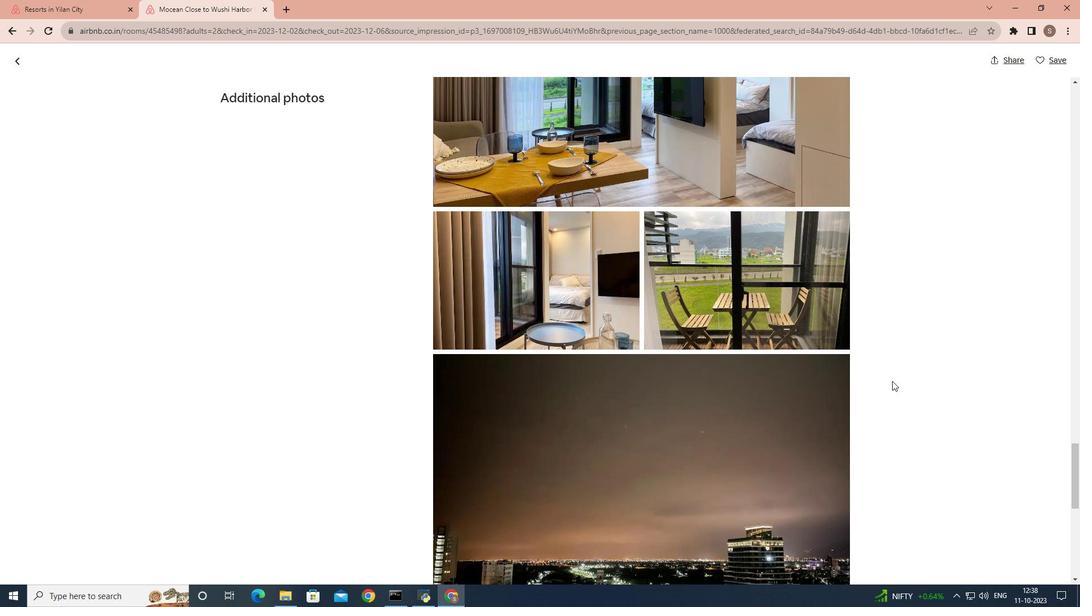 
Action: Mouse scrolled (892, 380) with delta (0, 0)
Screenshot: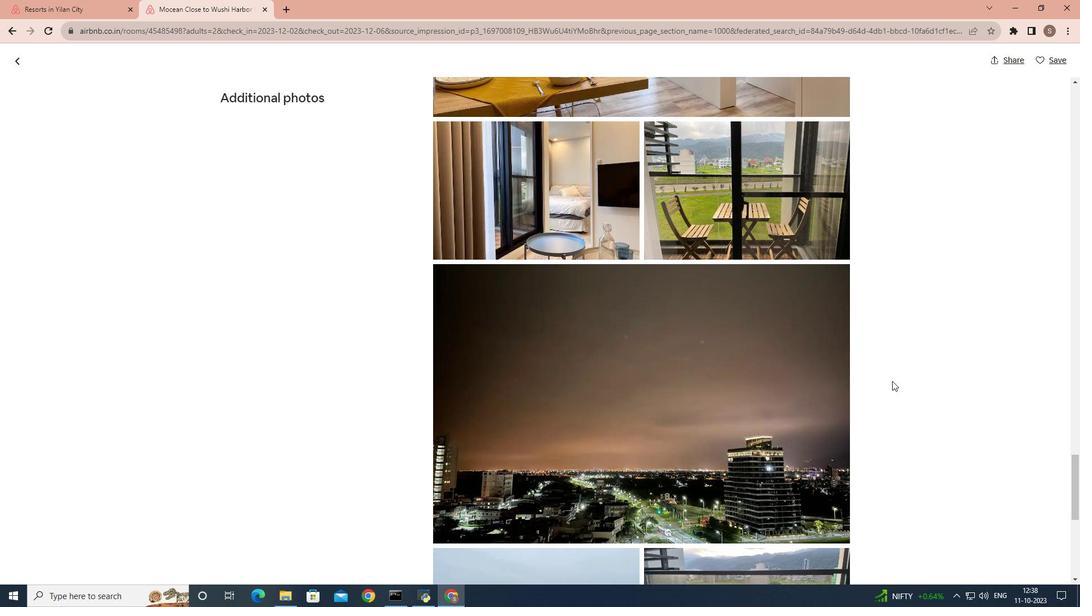 
Action: Mouse scrolled (892, 380) with delta (0, 0)
Screenshot: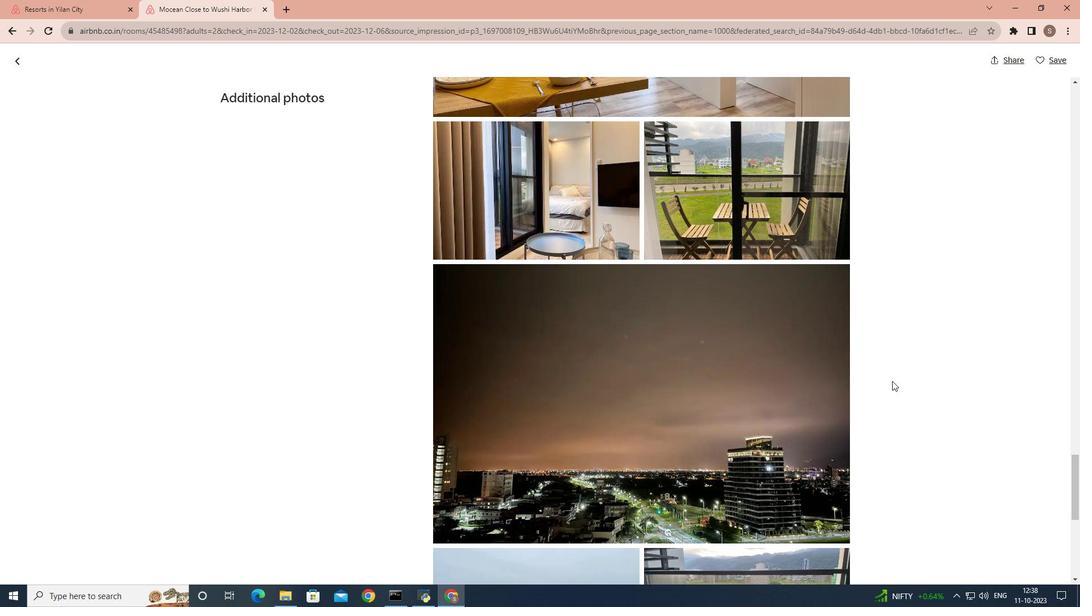 
Action: Mouse scrolled (892, 380) with delta (0, 0)
Screenshot: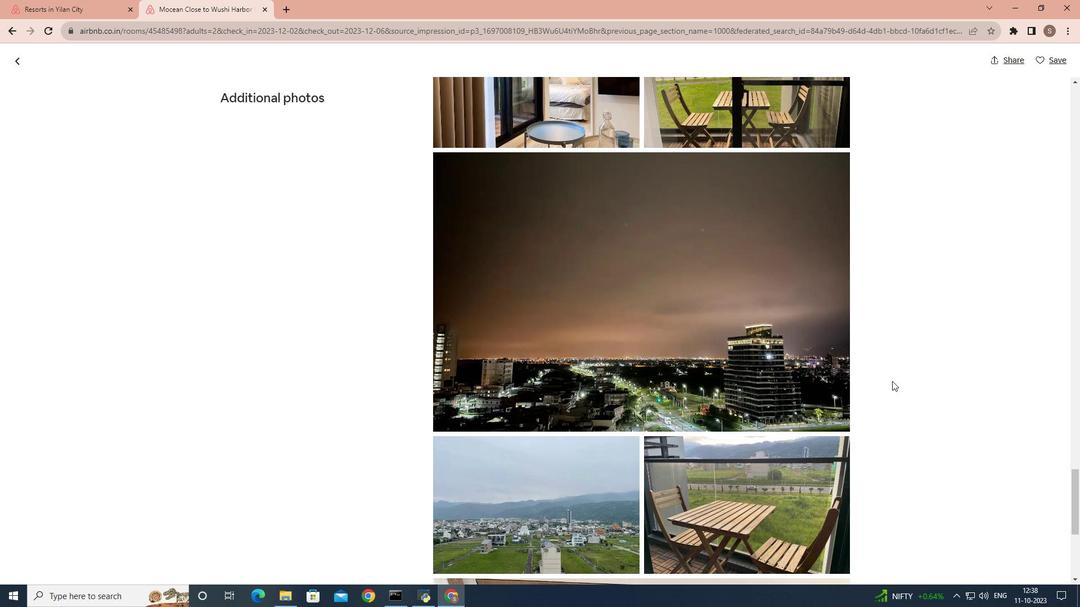 
Action: Mouse scrolled (892, 380) with delta (0, 0)
Screenshot: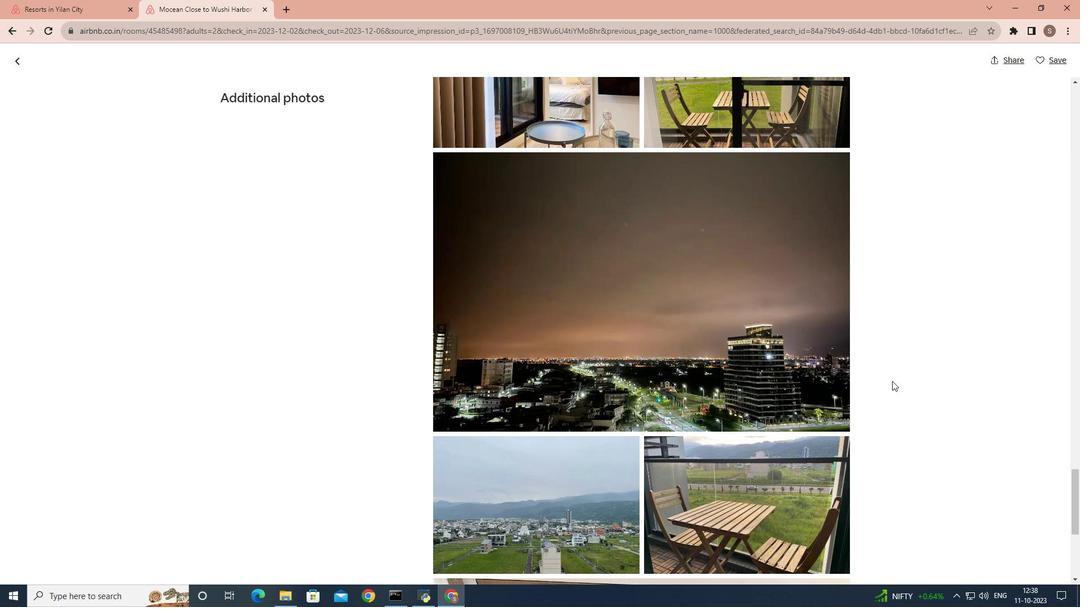 
Action: Mouse scrolled (892, 380) with delta (0, 0)
Screenshot: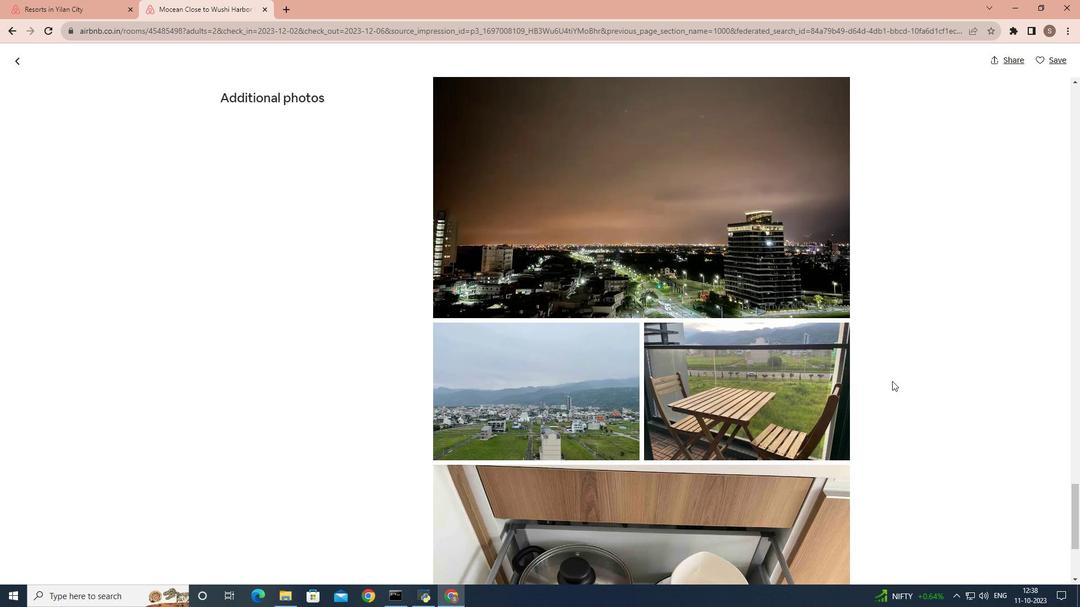 
Action: Mouse scrolled (892, 380) with delta (0, 0)
Screenshot: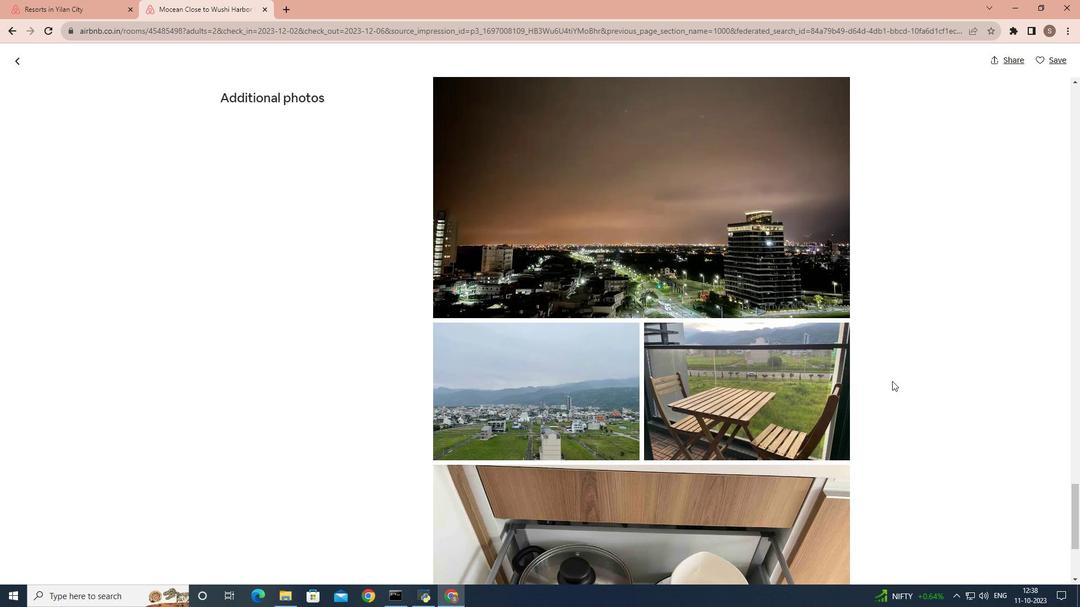 
Action: Mouse scrolled (892, 380) with delta (0, 0)
Screenshot: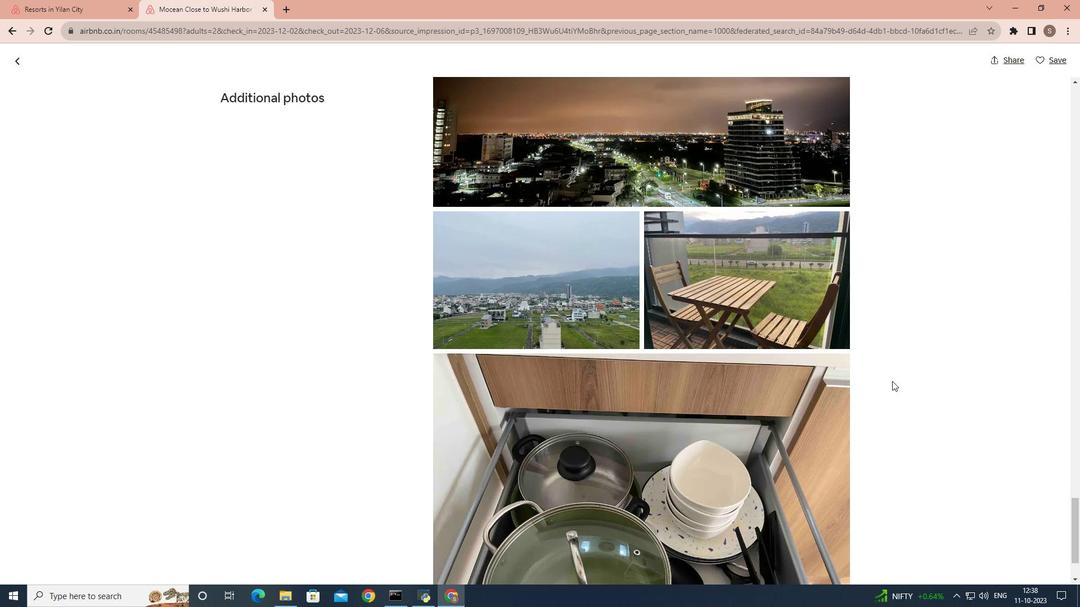 
Action: Mouse scrolled (892, 380) with delta (0, 0)
Screenshot: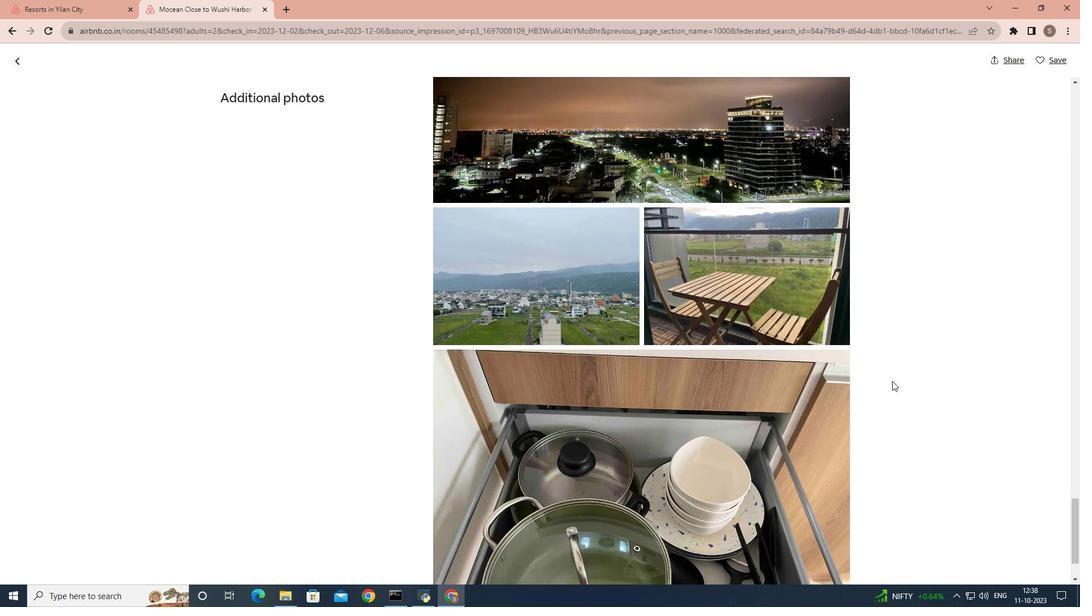
Action: Mouse scrolled (892, 380) with delta (0, 0)
Screenshot: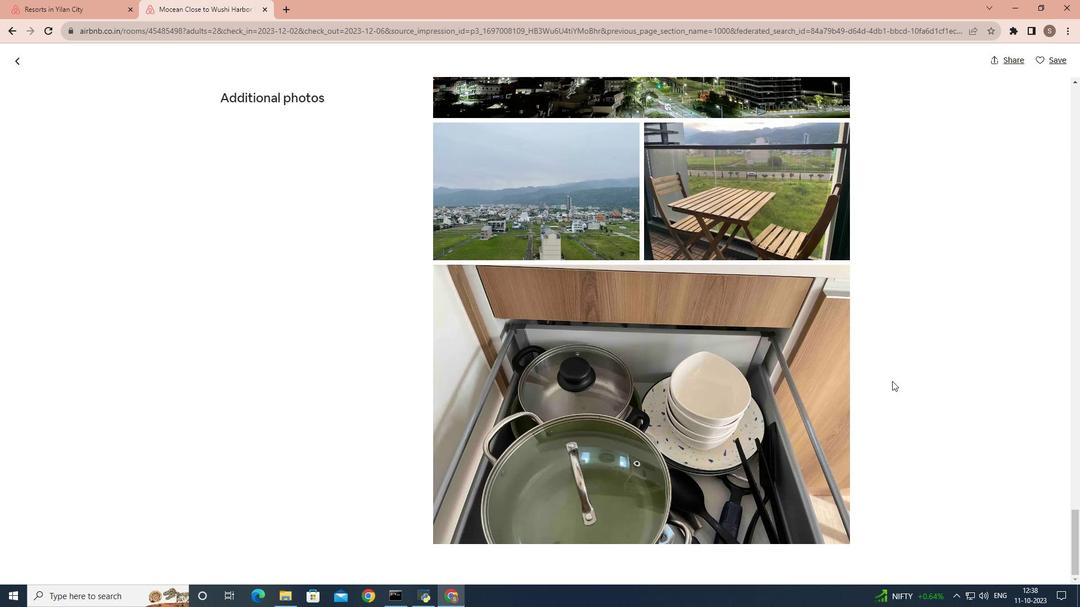 
Action: Mouse scrolled (892, 380) with delta (0, 0)
Screenshot: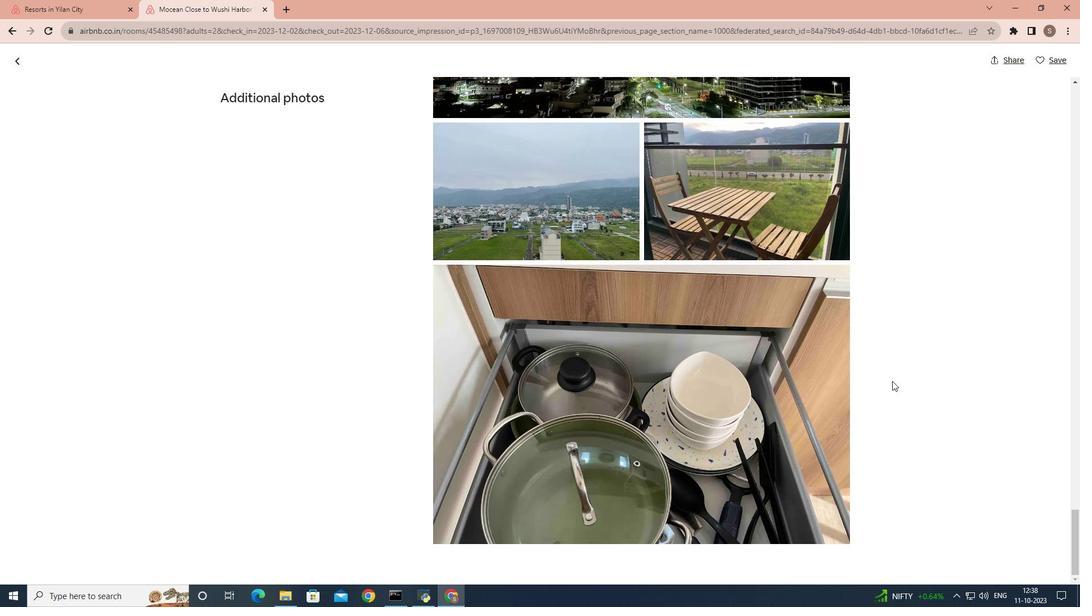 
Action: Mouse scrolled (892, 380) with delta (0, 0)
Screenshot: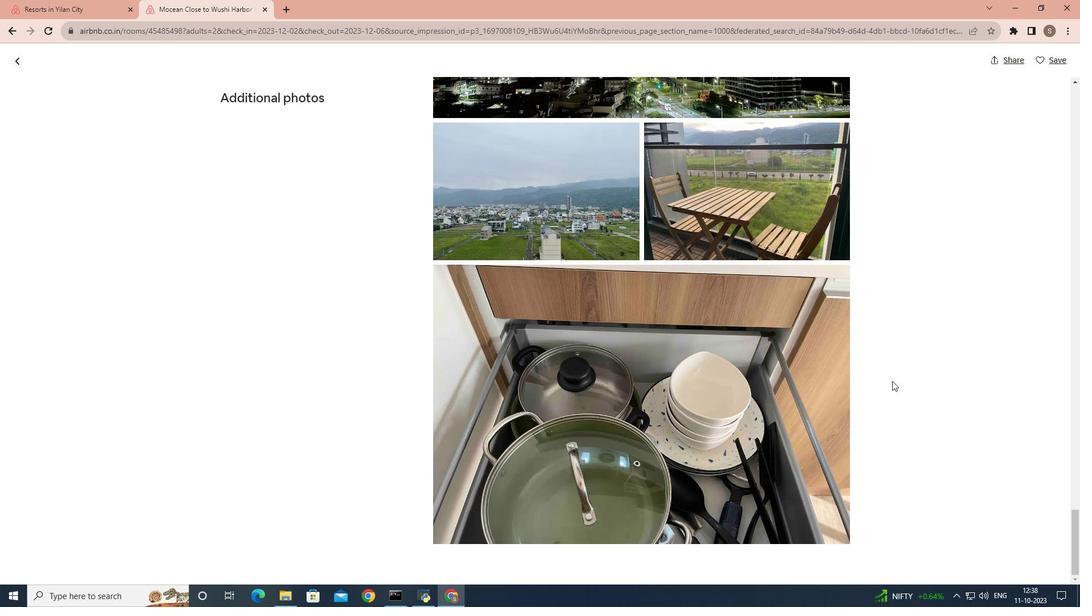
Action: Mouse scrolled (892, 380) with delta (0, 0)
Screenshot: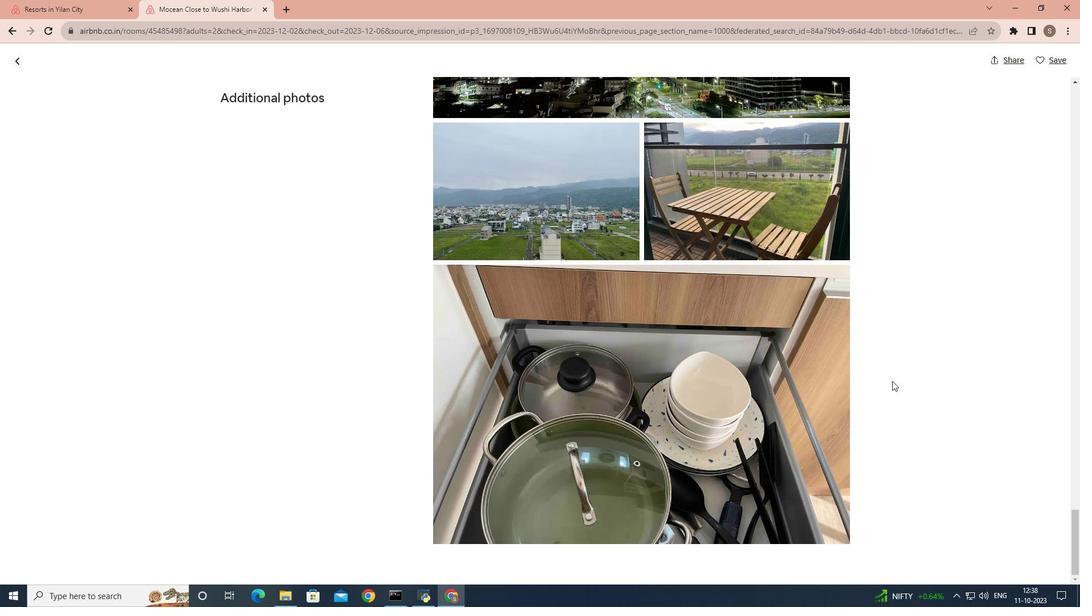 
Action: Mouse moved to (18, 57)
Screenshot: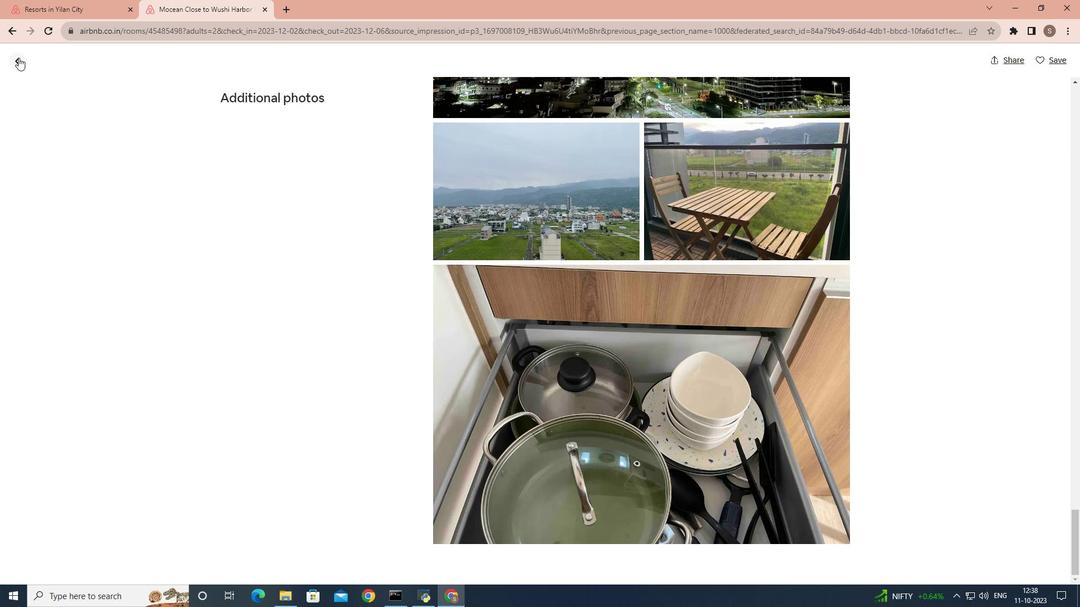 
Action: Mouse pressed left at (18, 57)
Screenshot: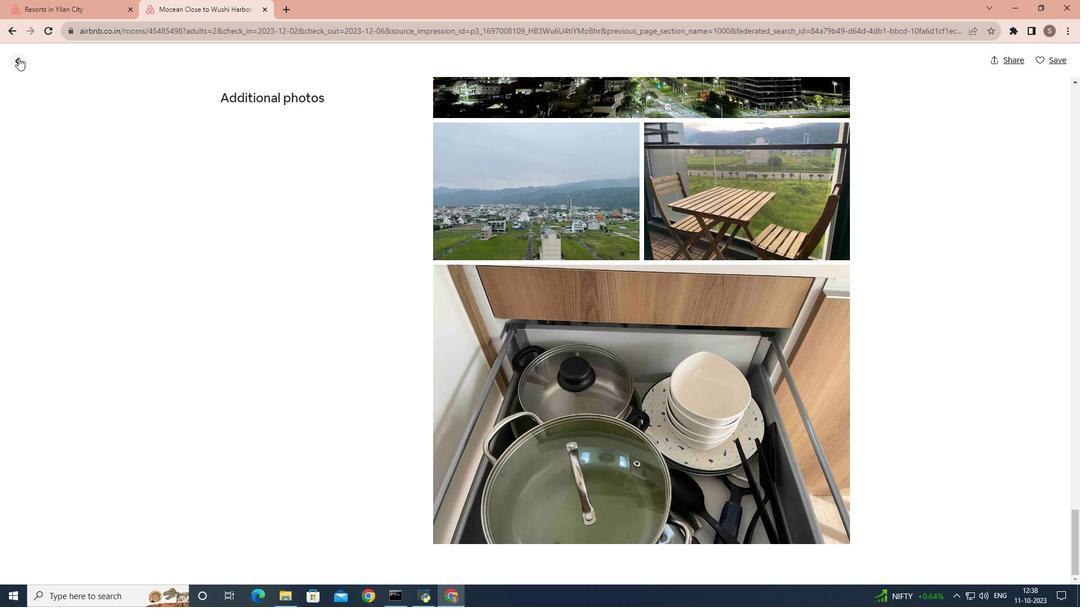
Action: Mouse moved to (526, 339)
Screenshot: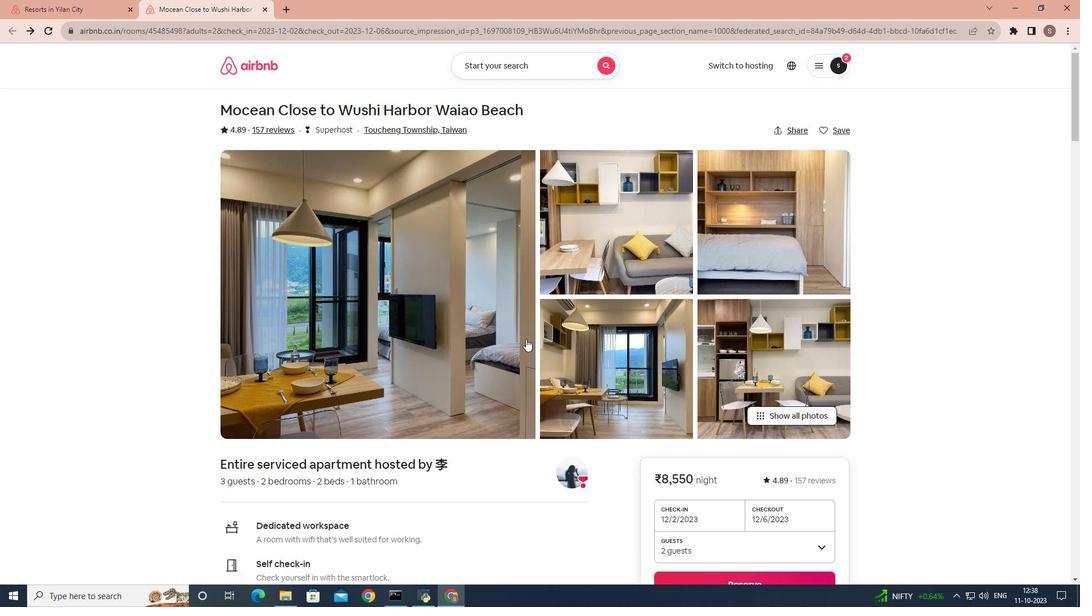 
Action: Mouse scrolled (526, 338) with delta (0, 0)
Screenshot: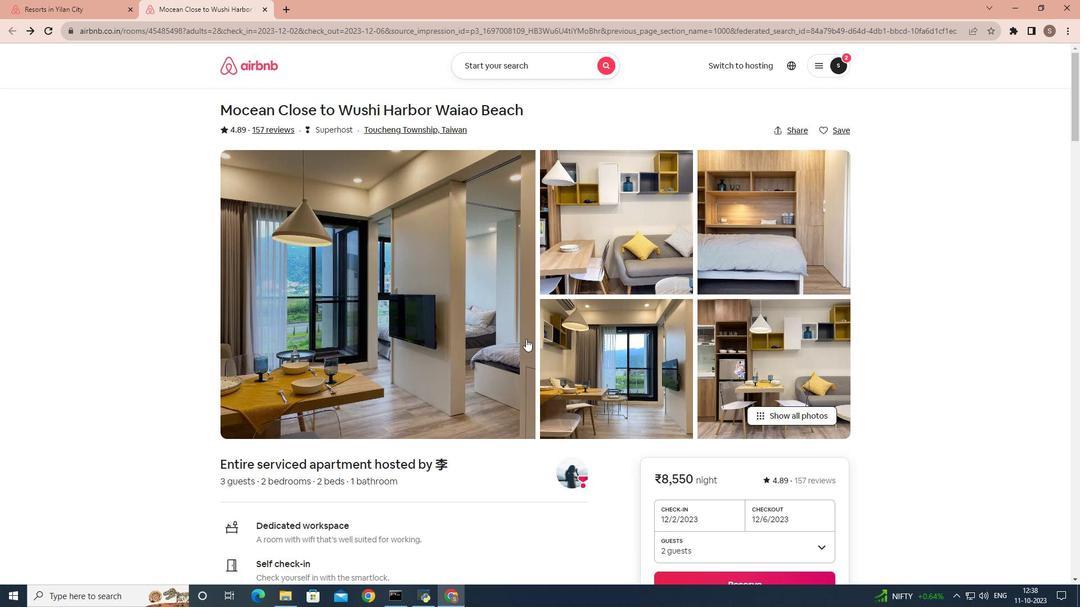 
Action: Mouse scrolled (526, 338) with delta (0, 0)
Screenshot: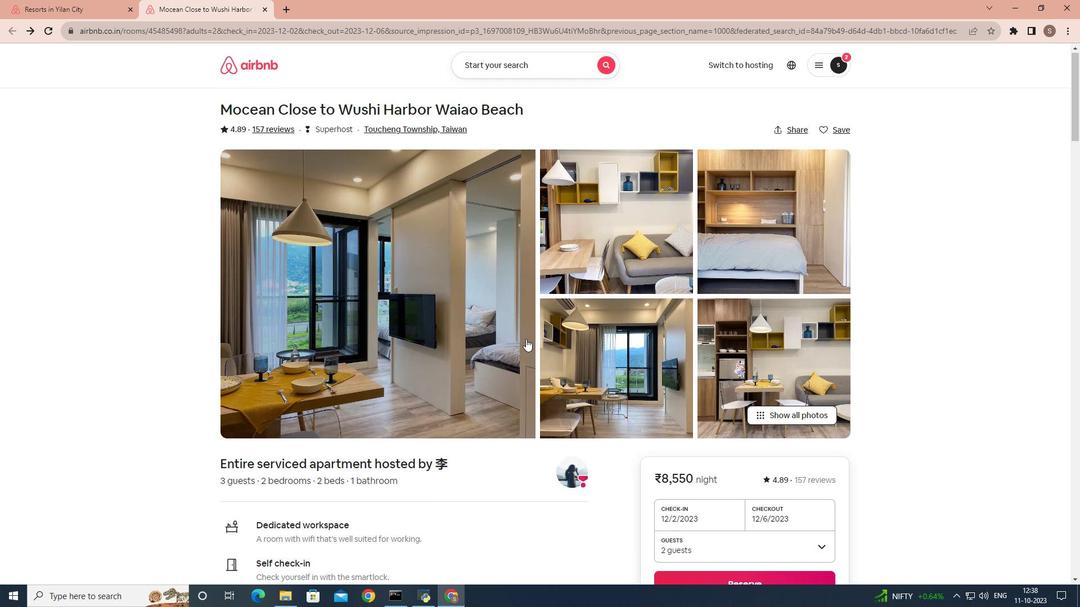 
Action: Mouse scrolled (526, 338) with delta (0, 0)
Screenshot: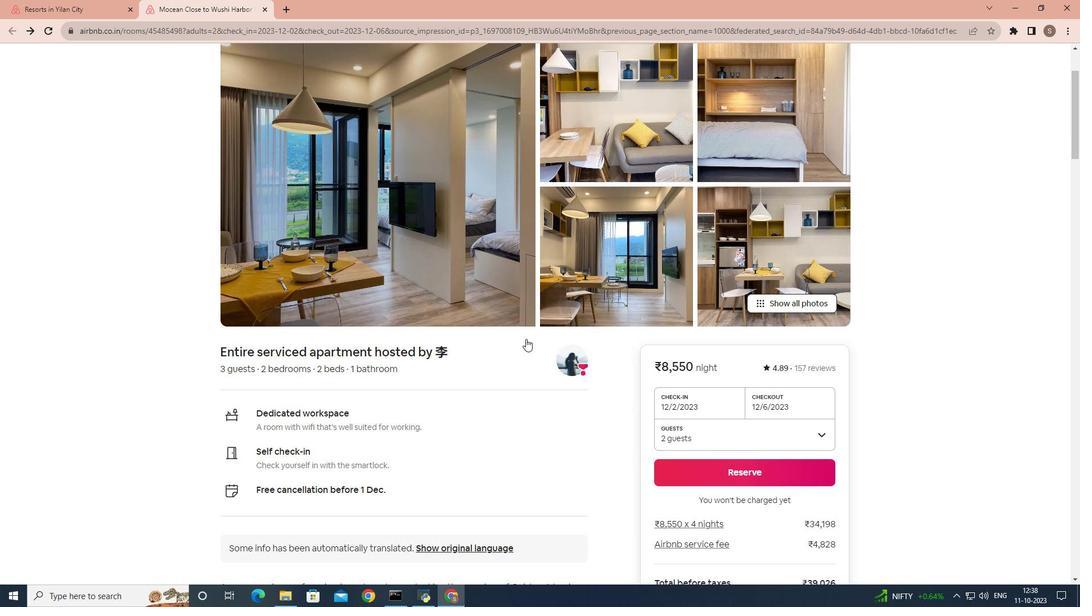 
Action: Mouse scrolled (526, 338) with delta (0, 0)
Screenshot: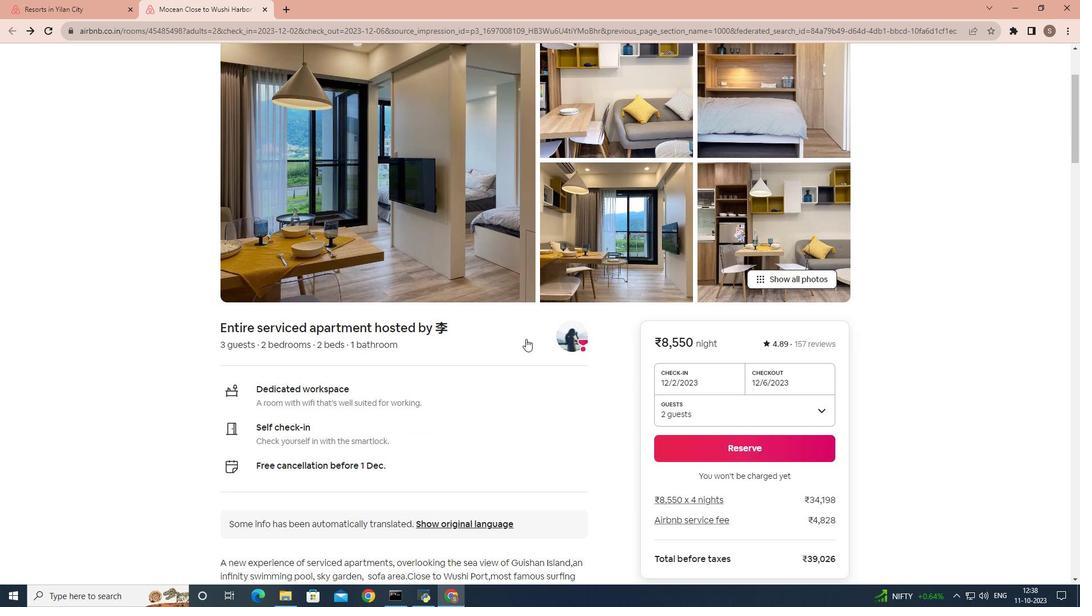 
Action: Mouse scrolled (526, 338) with delta (0, 0)
Screenshot: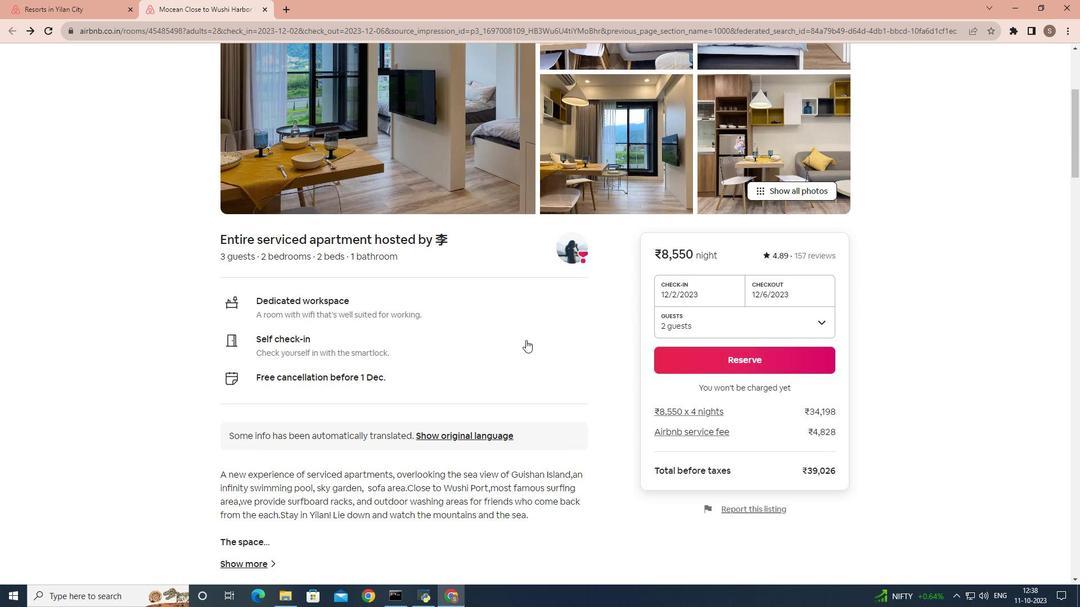 
Action: Mouse moved to (521, 344)
Screenshot: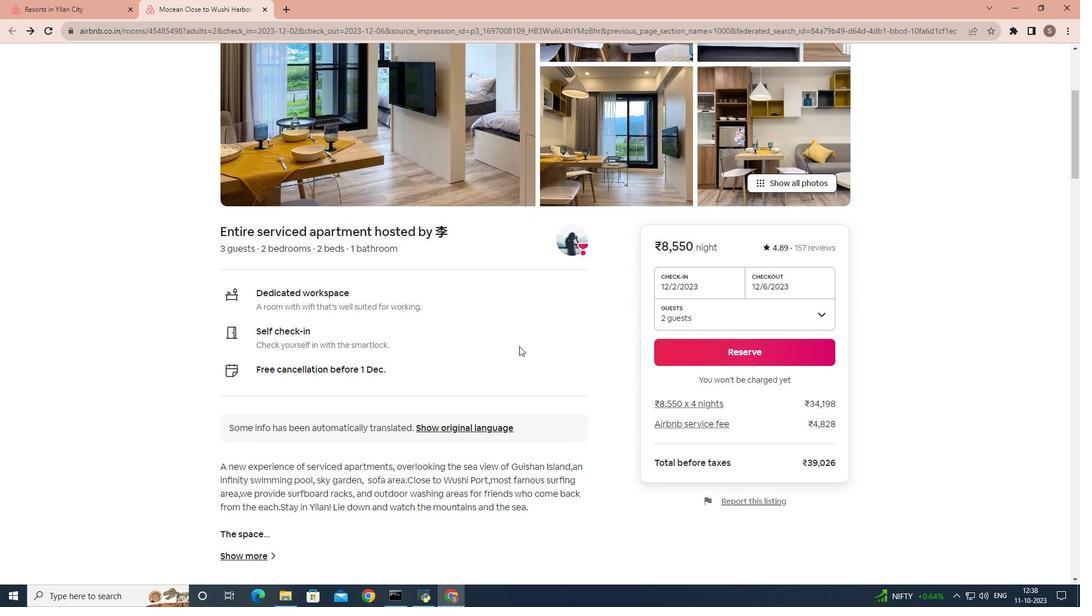 
Action: Mouse scrolled (521, 344) with delta (0, 0)
Screenshot: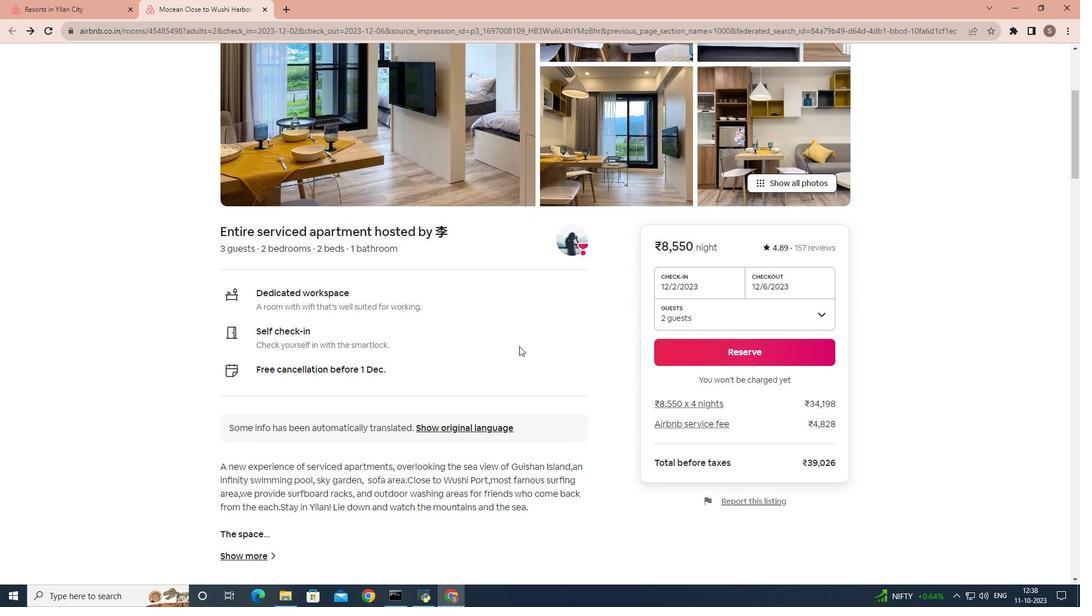 
Action: Mouse moved to (436, 336)
Screenshot: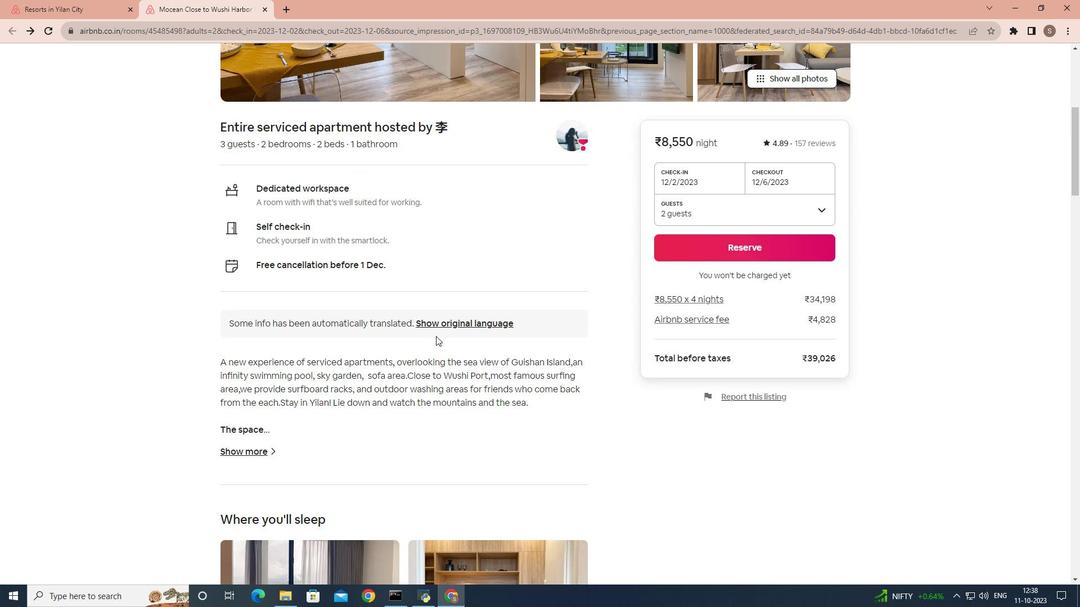 
Action: Mouse scrolled (436, 335) with delta (0, 0)
Screenshot: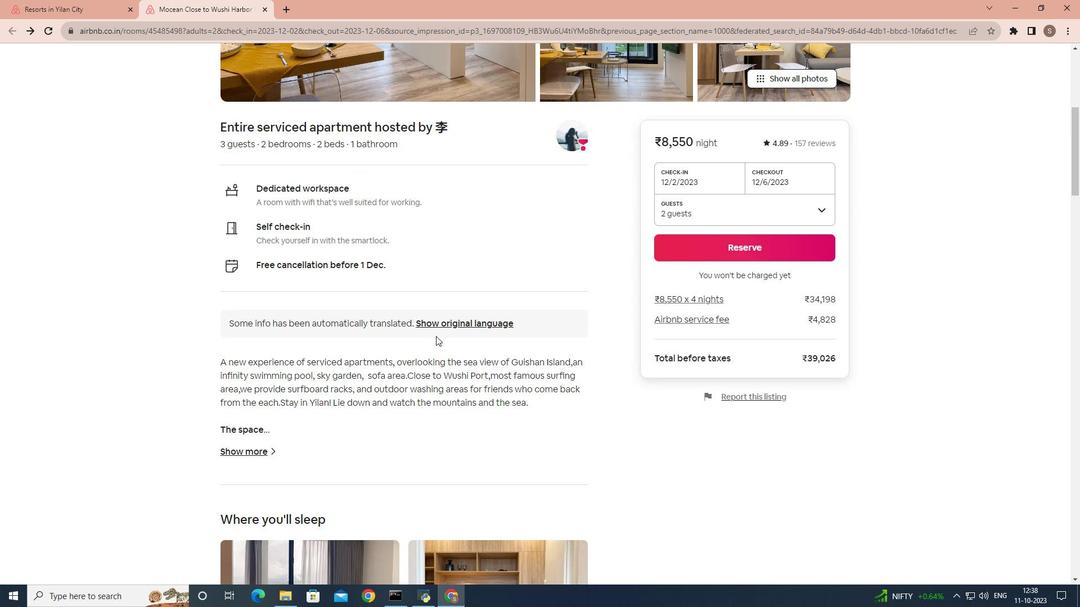 
Action: Mouse moved to (434, 337)
Screenshot: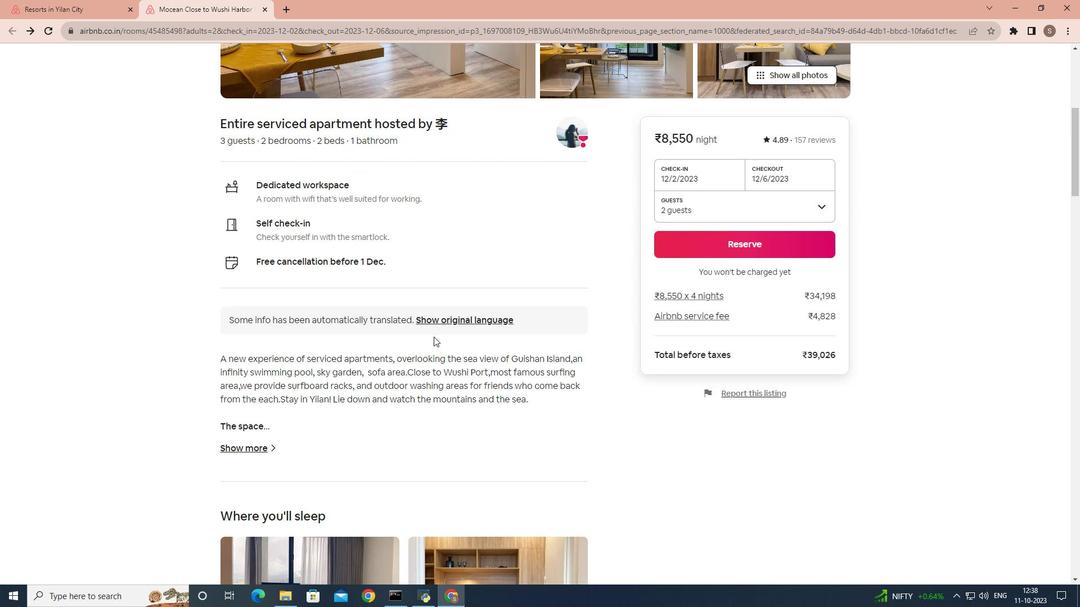 
Action: Mouse scrolled (434, 336) with delta (0, 0)
Screenshot: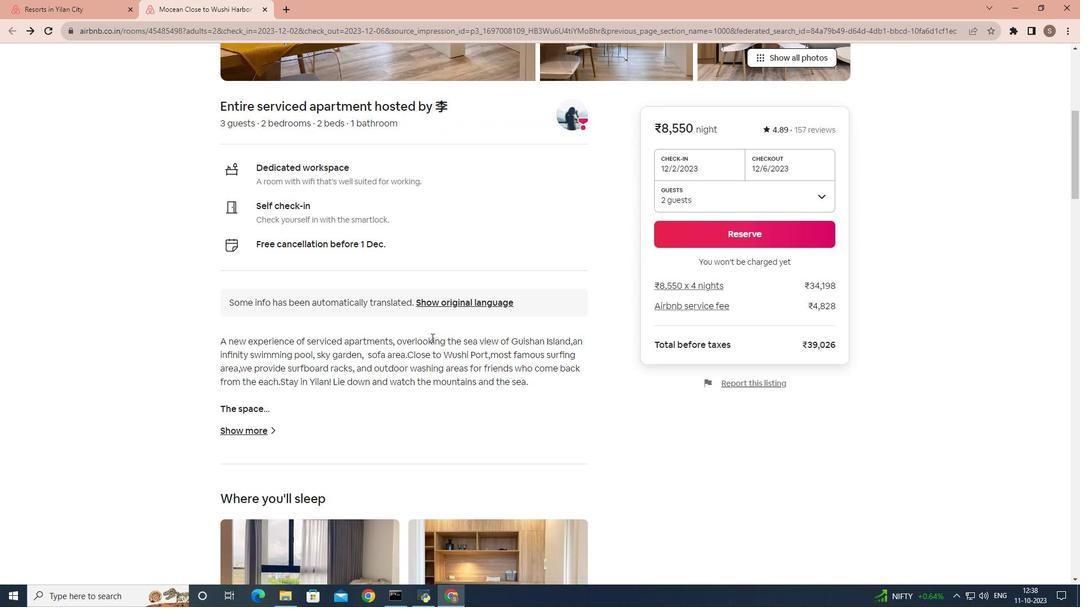 
Action: Mouse moved to (245, 334)
Screenshot: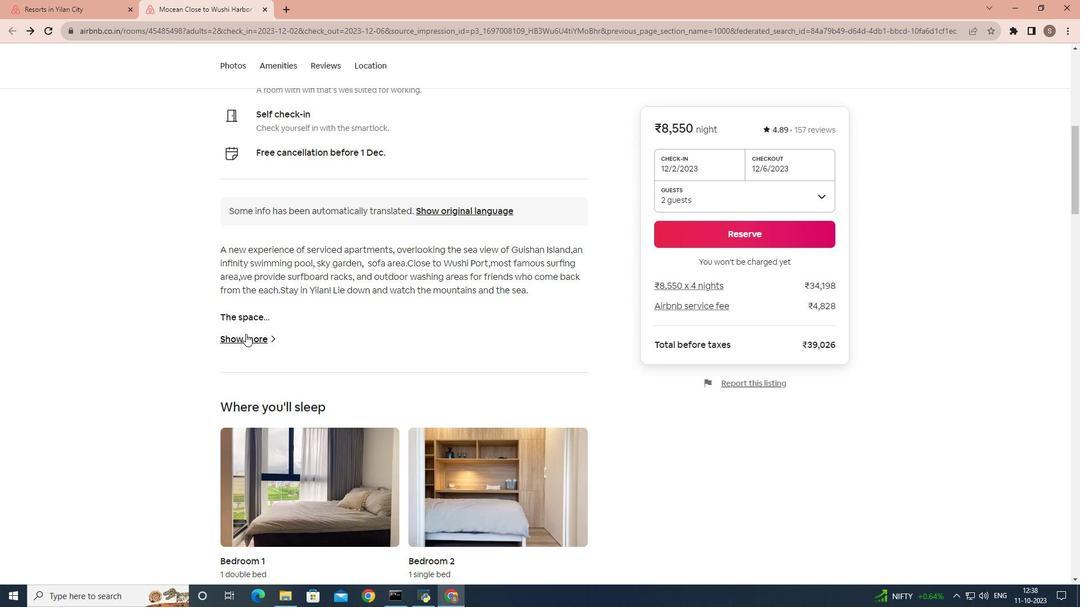 
Action: Mouse pressed left at (245, 334)
Screenshot: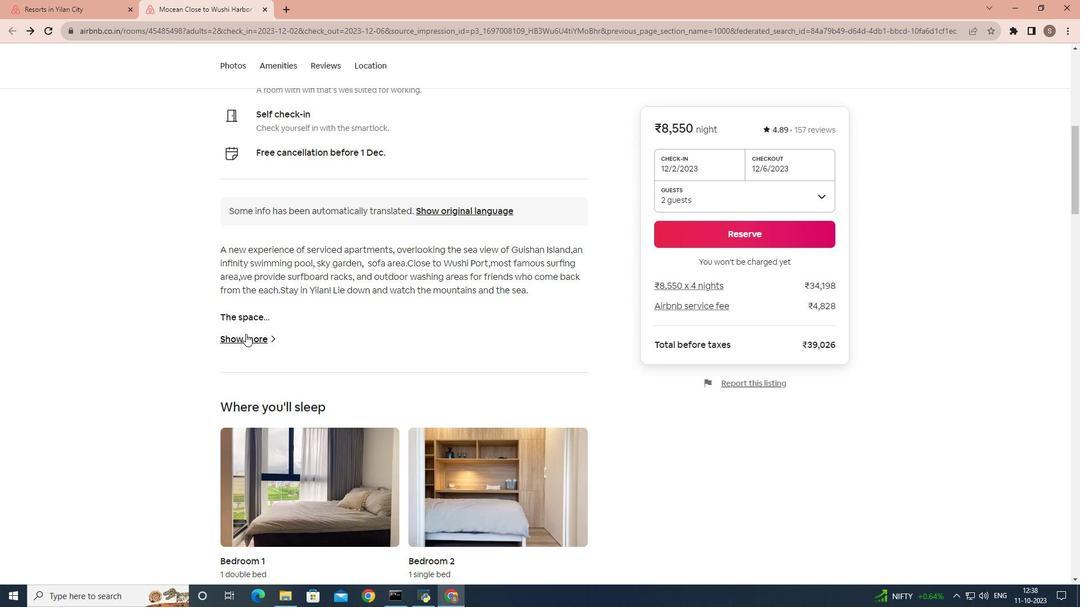 
Action: Mouse moved to (409, 372)
Screenshot: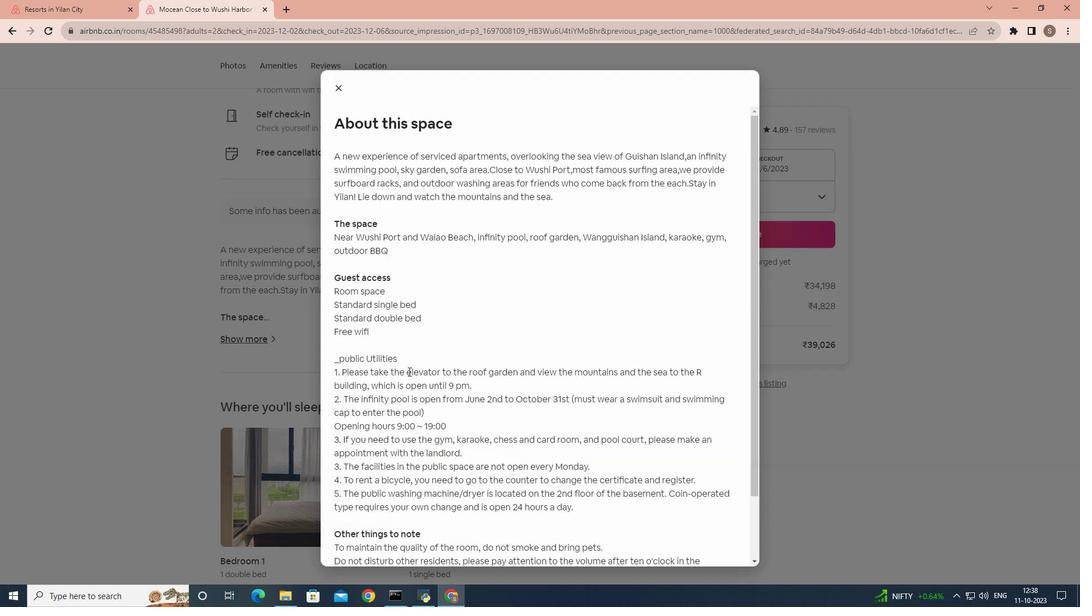
Action: Mouse scrolled (409, 371) with delta (0, 0)
Screenshot: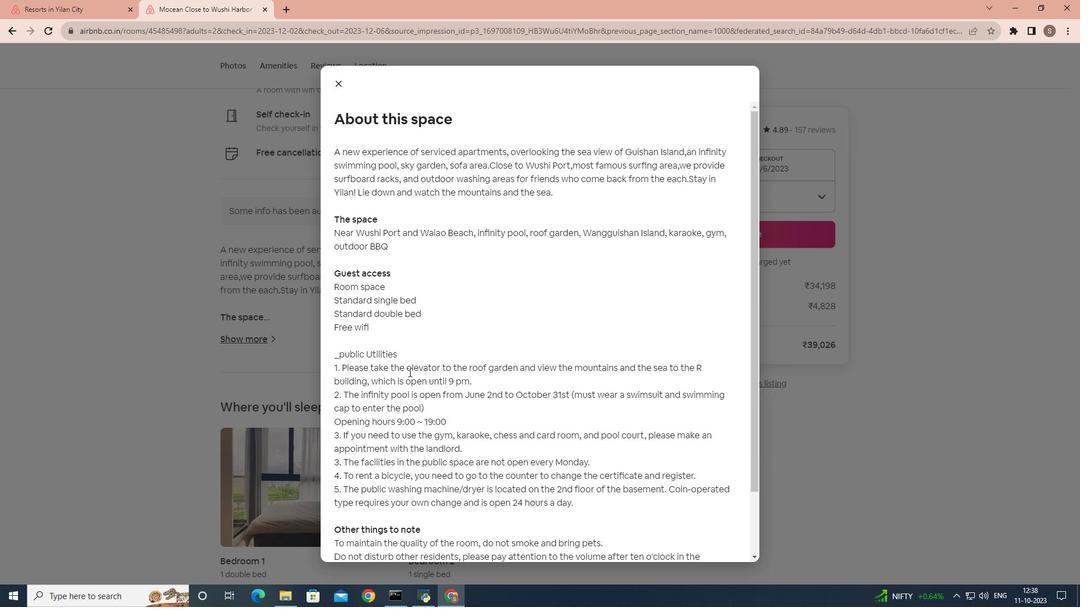 
Action: Mouse scrolled (409, 371) with delta (0, 0)
Screenshot: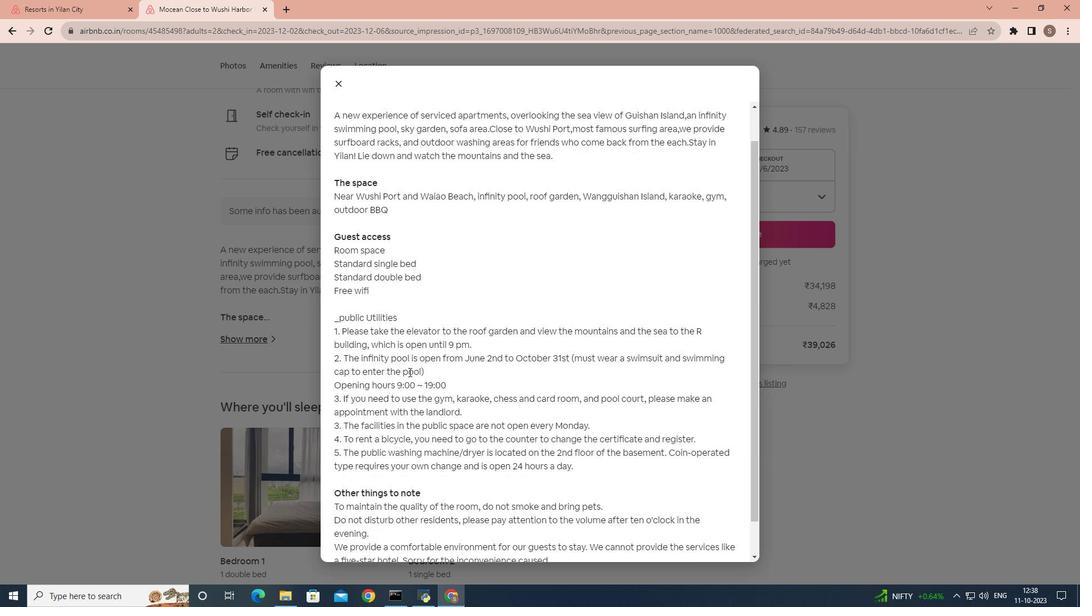 
Action: Mouse scrolled (409, 371) with delta (0, 0)
Screenshot: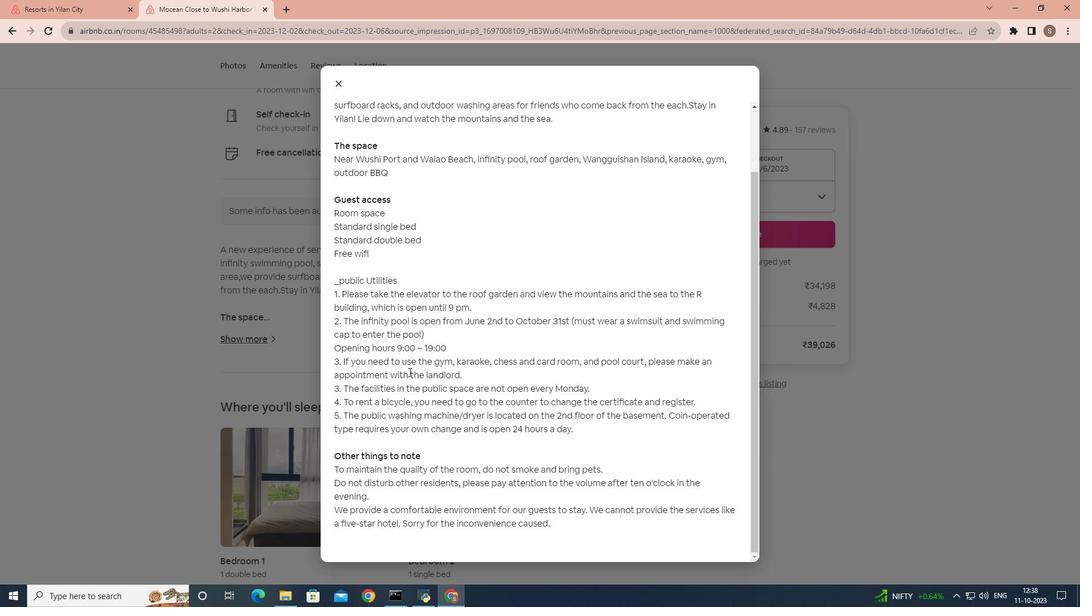 
Action: Mouse scrolled (409, 371) with delta (0, 0)
Screenshot: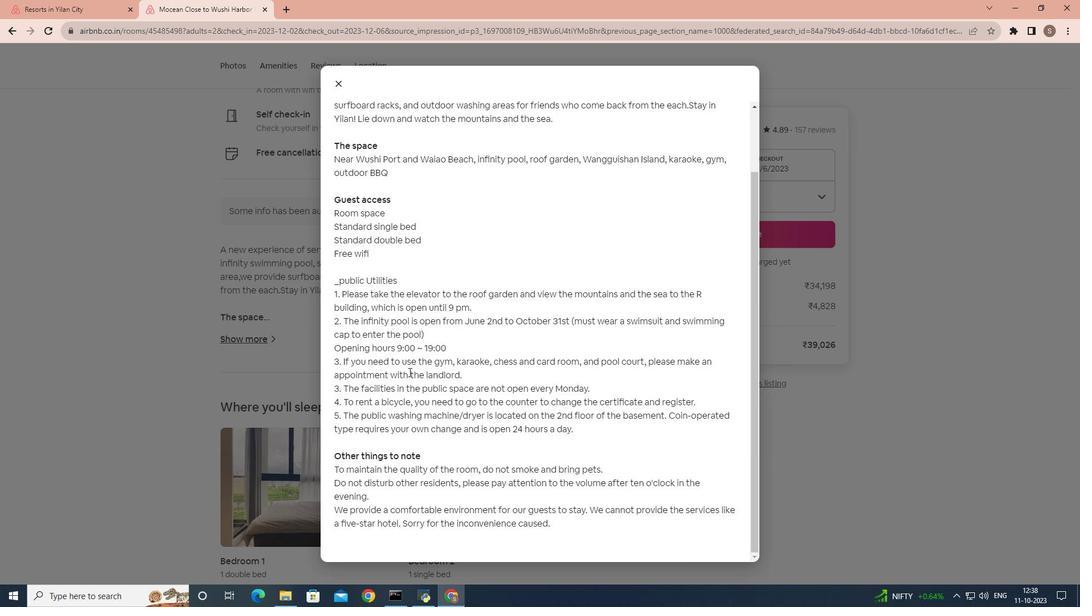 
Action: Mouse scrolled (409, 371) with delta (0, 0)
Screenshot: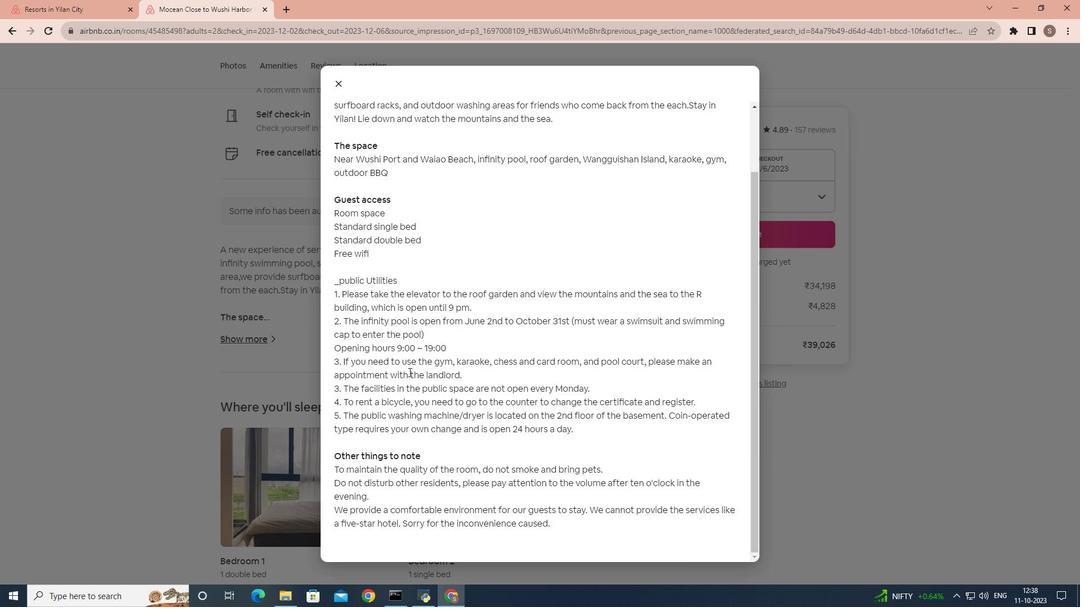 
Action: Mouse scrolled (409, 371) with delta (0, 0)
Screenshot: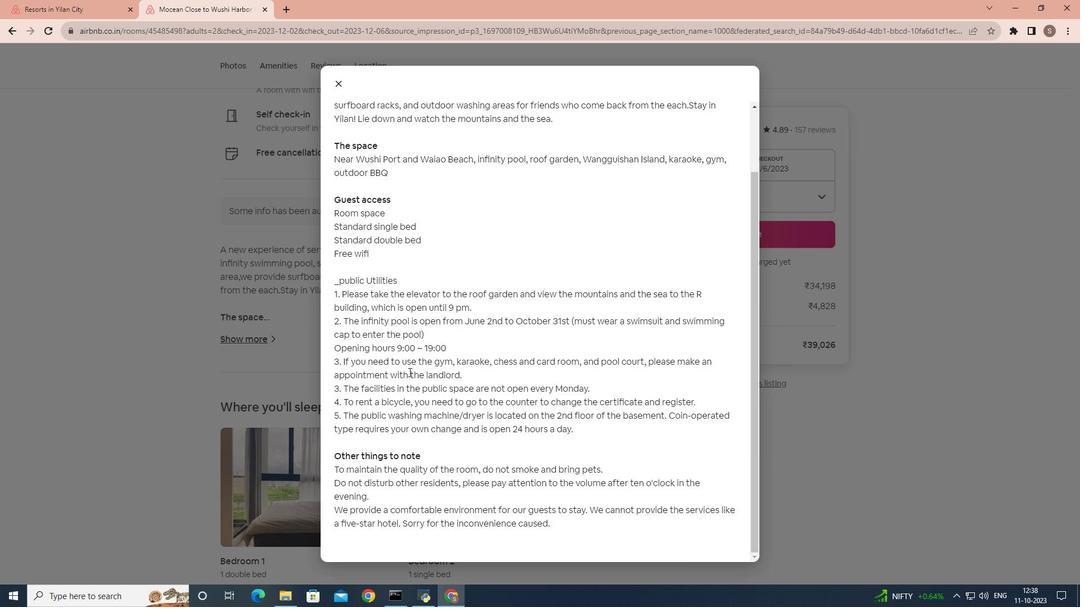 
Action: Mouse scrolled (409, 371) with delta (0, 0)
Screenshot: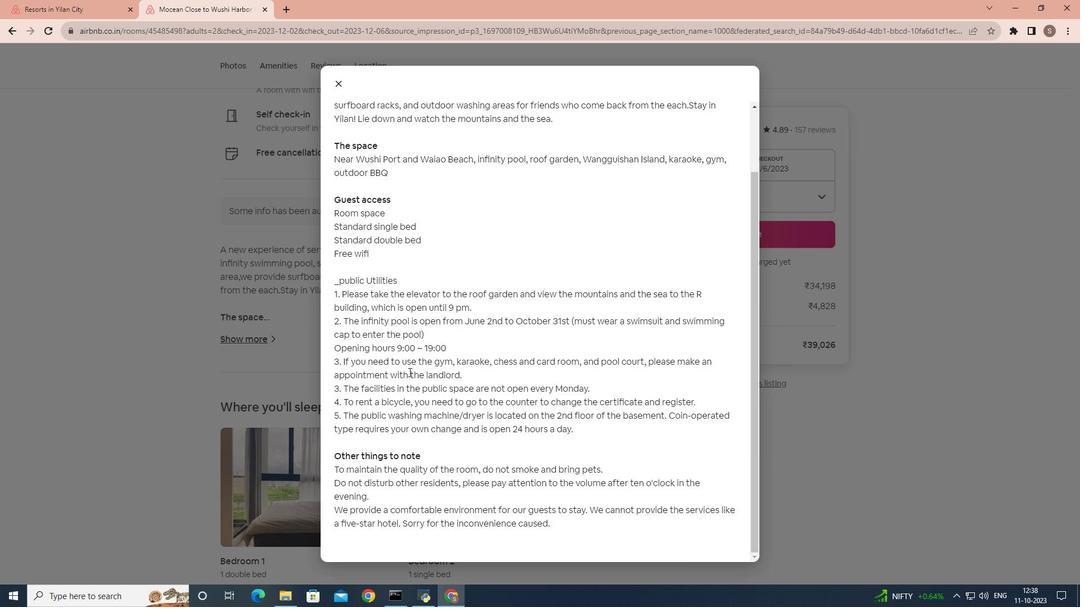 
Action: Mouse moved to (337, 80)
Screenshot: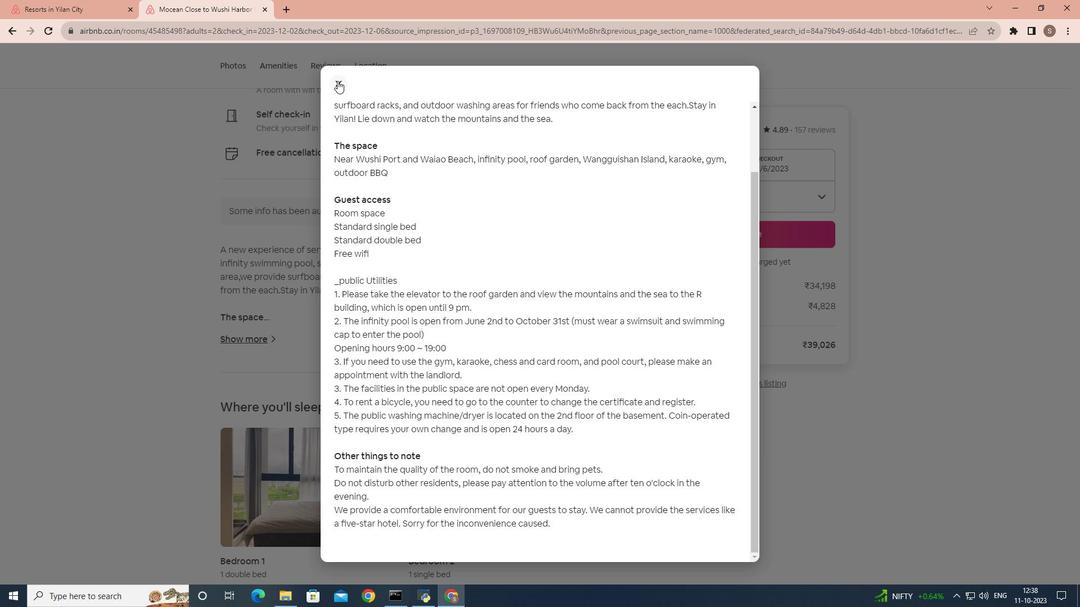 
Action: Mouse pressed left at (337, 80)
Screenshot: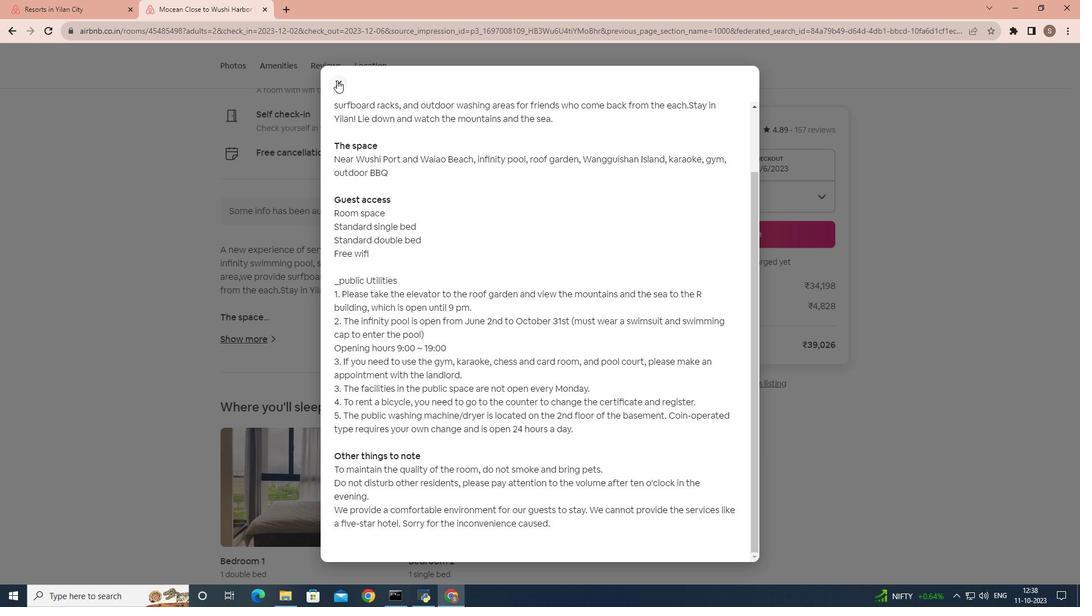 
Action: Mouse moved to (404, 268)
Screenshot: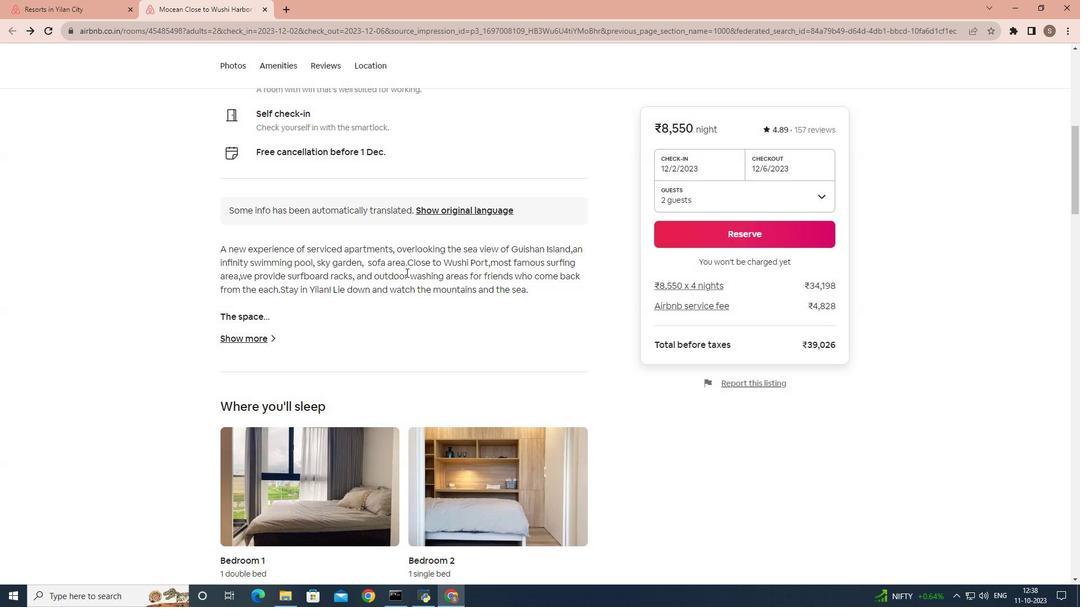 
Action: Mouse scrolled (404, 268) with delta (0, 0)
Screenshot: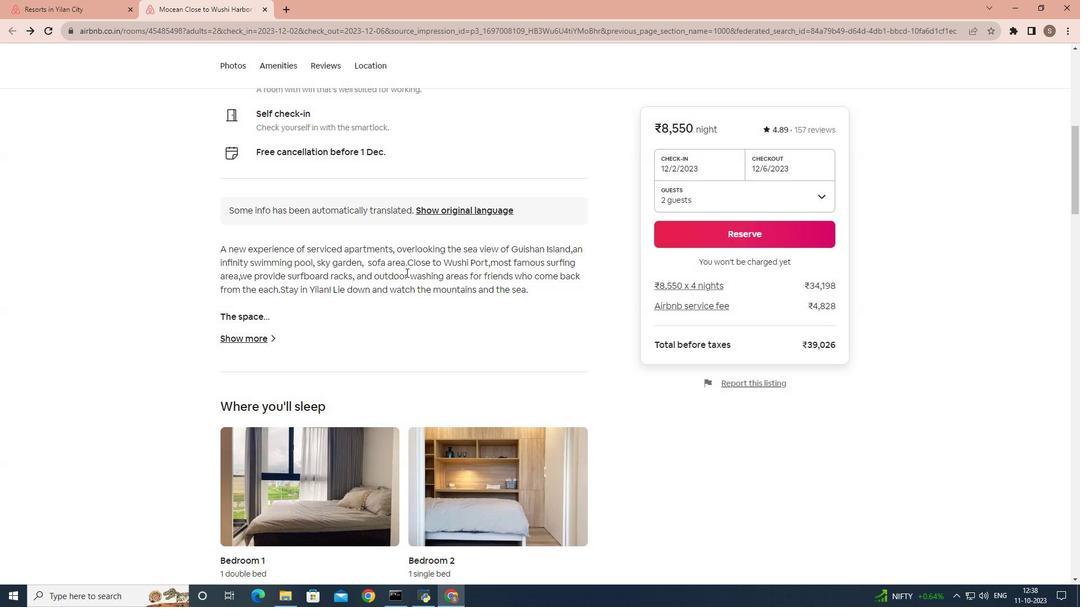 
Action: Mouse moved to (406, 272)
Screenshot: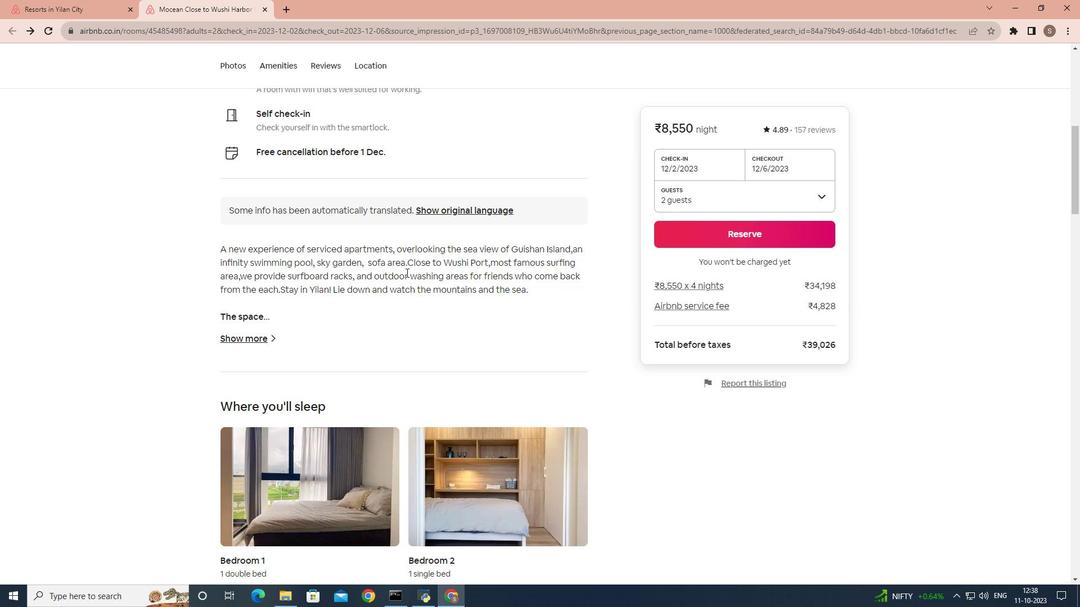 
Action: Mouse scrolled (406, 272) with delta (0, 0)
Screenshot: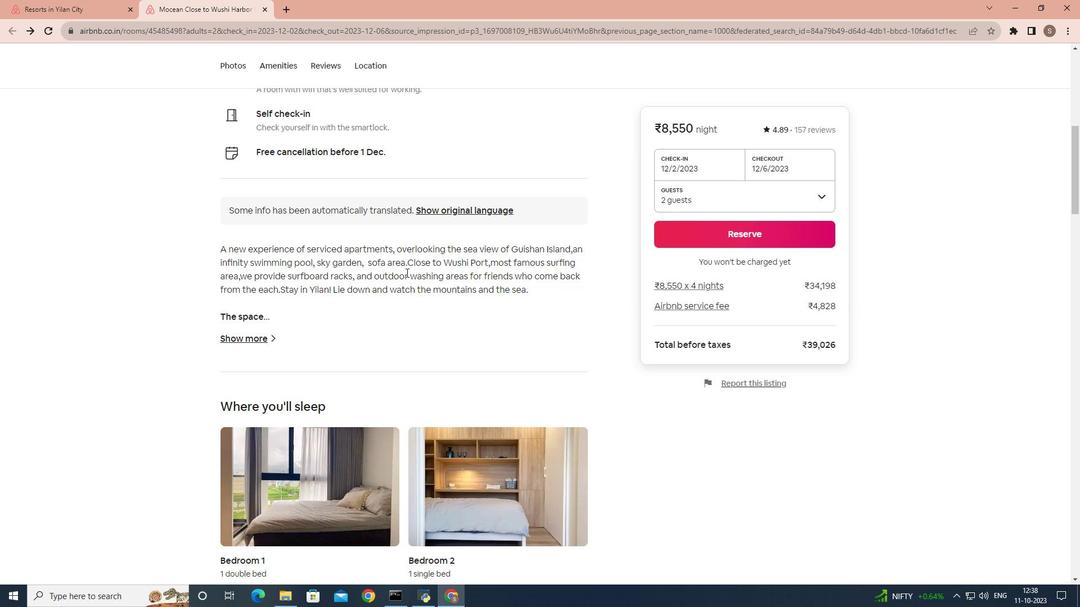 
Action: Mouse scrolled (406, 272) with delta (0, 0)
Screenshot: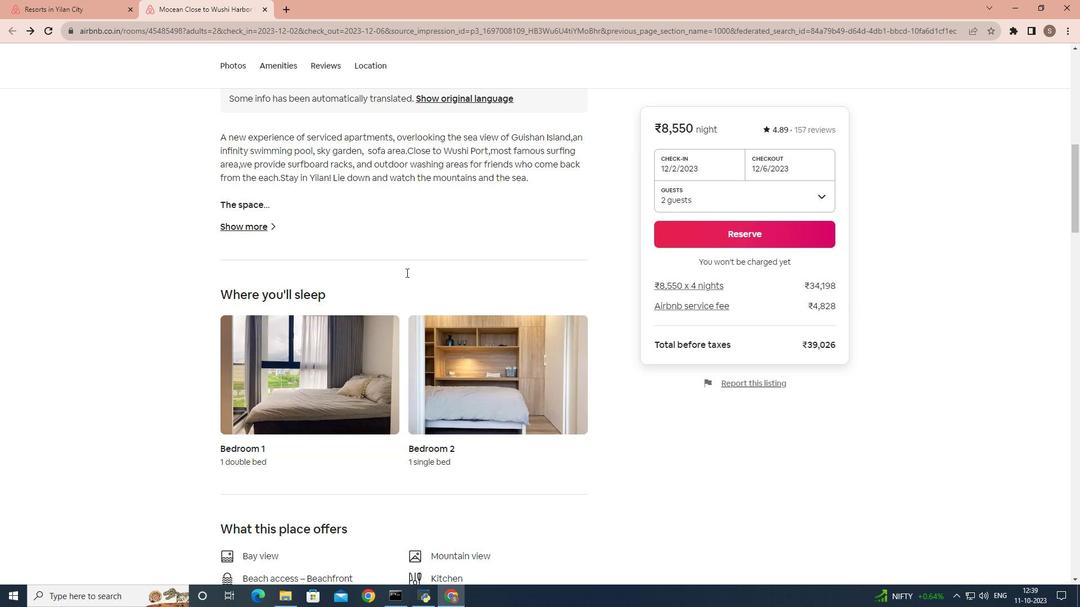 
Action: Mouse scrolled (406, 272) with delta (0, 0)
Screenshot: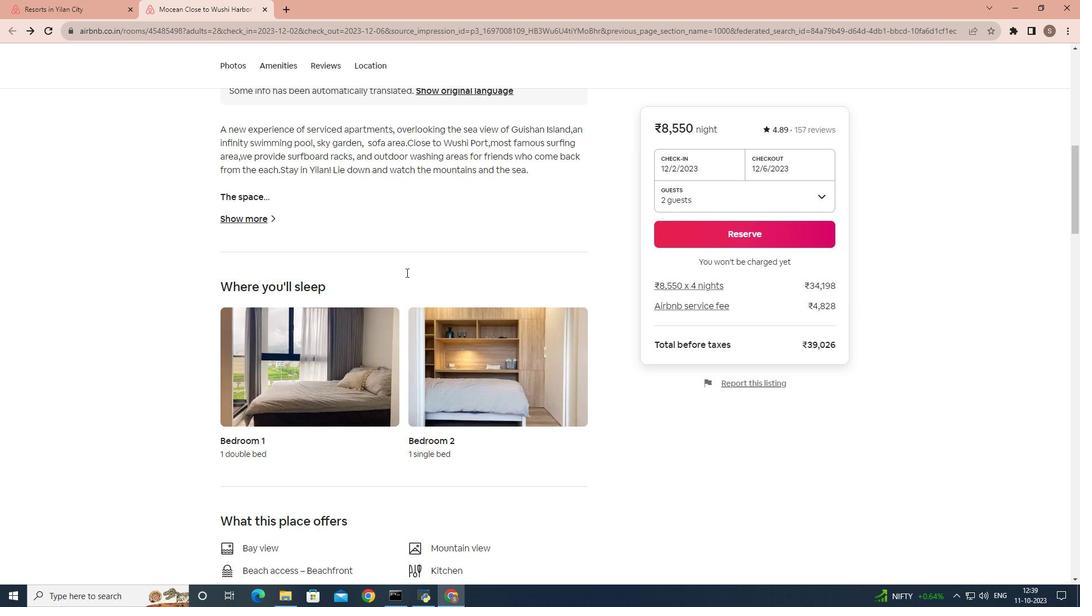 
Action: Mouse scrolled (406, 272) with delta (0, 0)
Screenshot: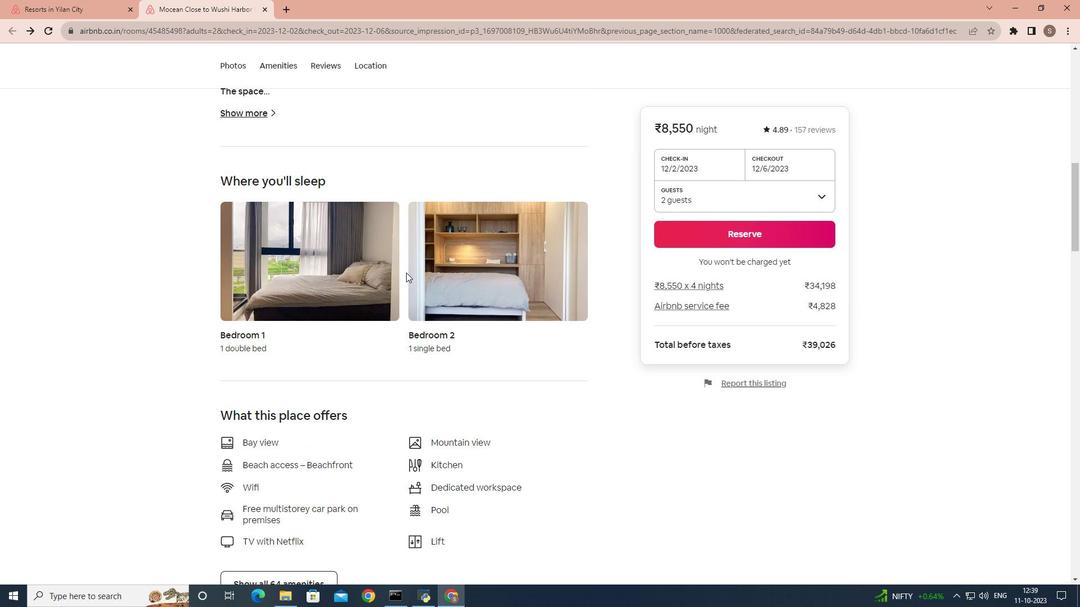 
Action: Mouse scrolled (406, 272) with delta (0, 0)
Screenshot: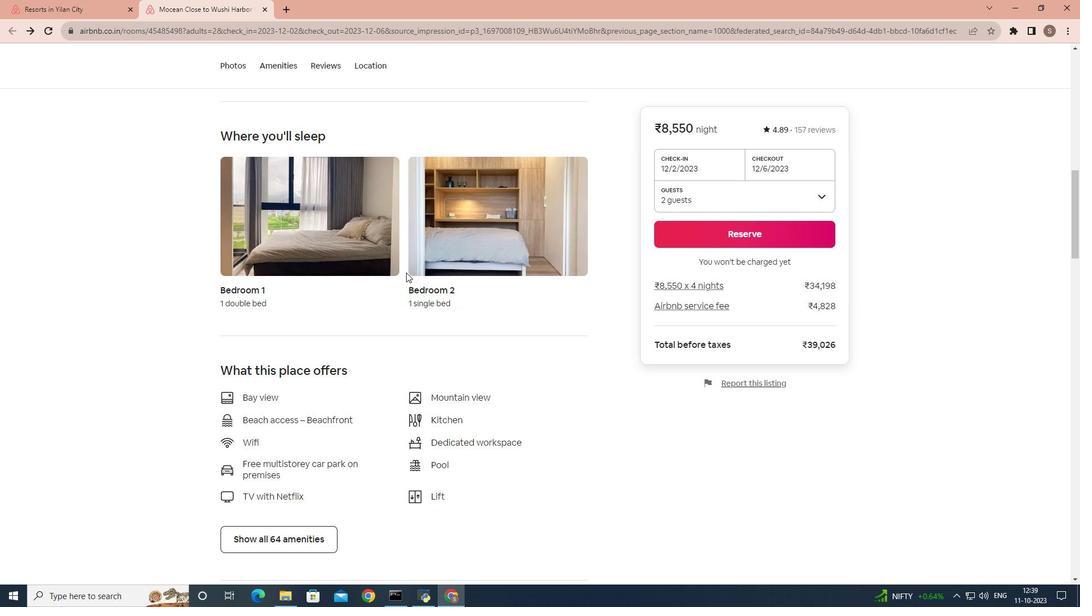 
Action: Mouse scrolled (406, 272) with delta (0, 0)
Screenshot: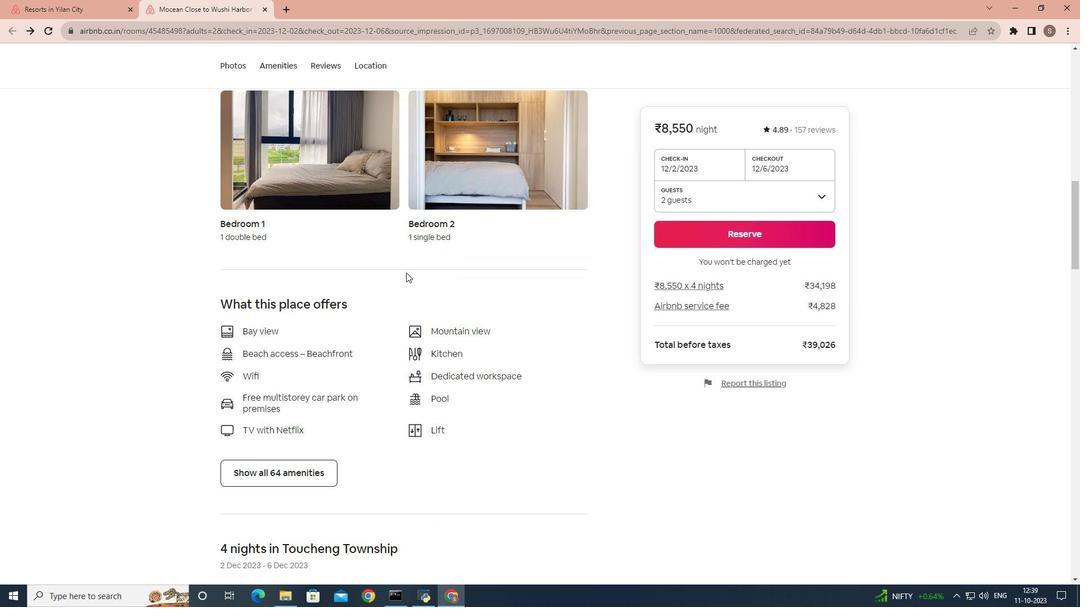
Action: Mouse scrolled (406, 272) with delta (0, 0)
Screenshot: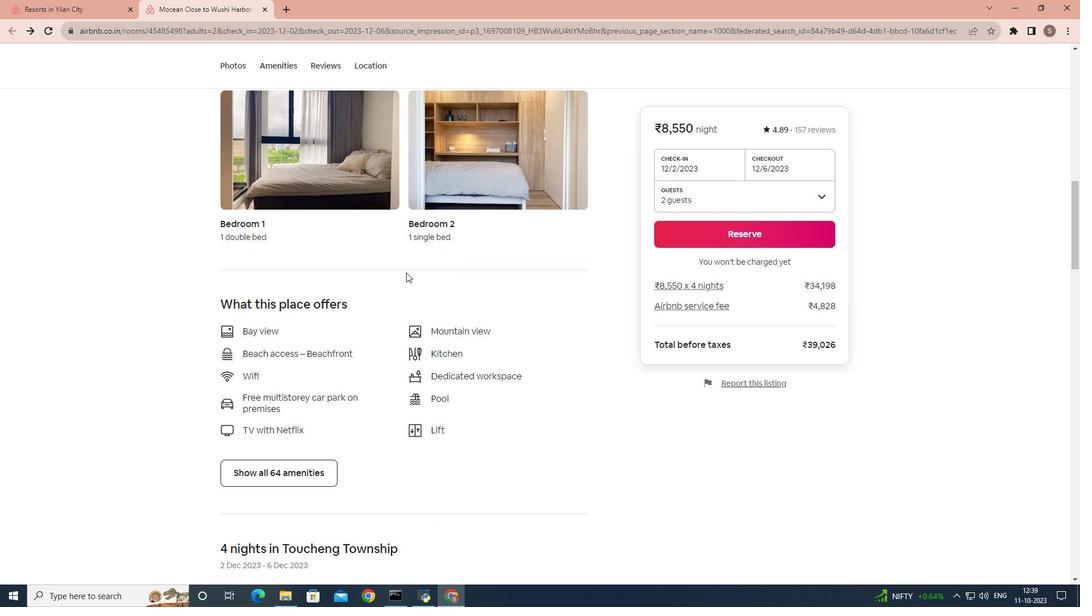 
Action: Mouse moved to (310, 351)
Screenshot: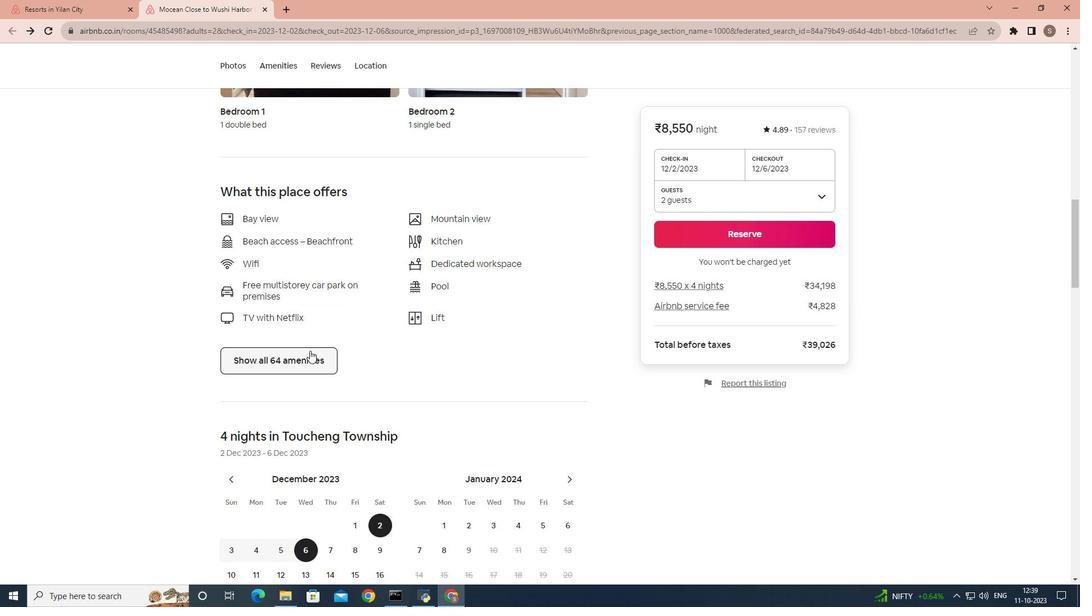 
Action: Mouse pressed left at (310, 351)
Screenshot: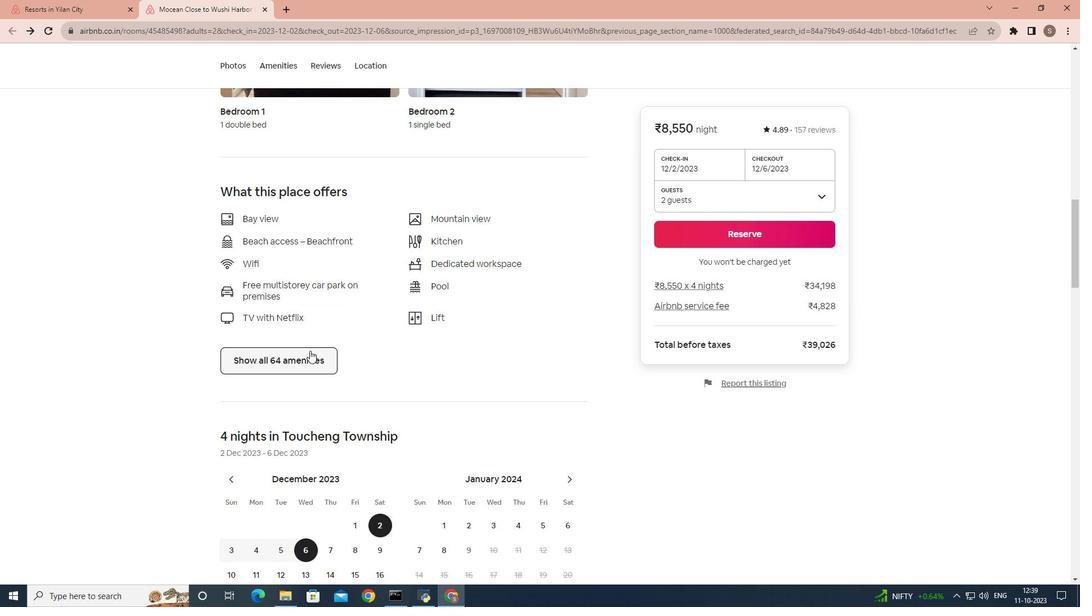 
Action: Mouse moved to (416, 352)
Screenshot: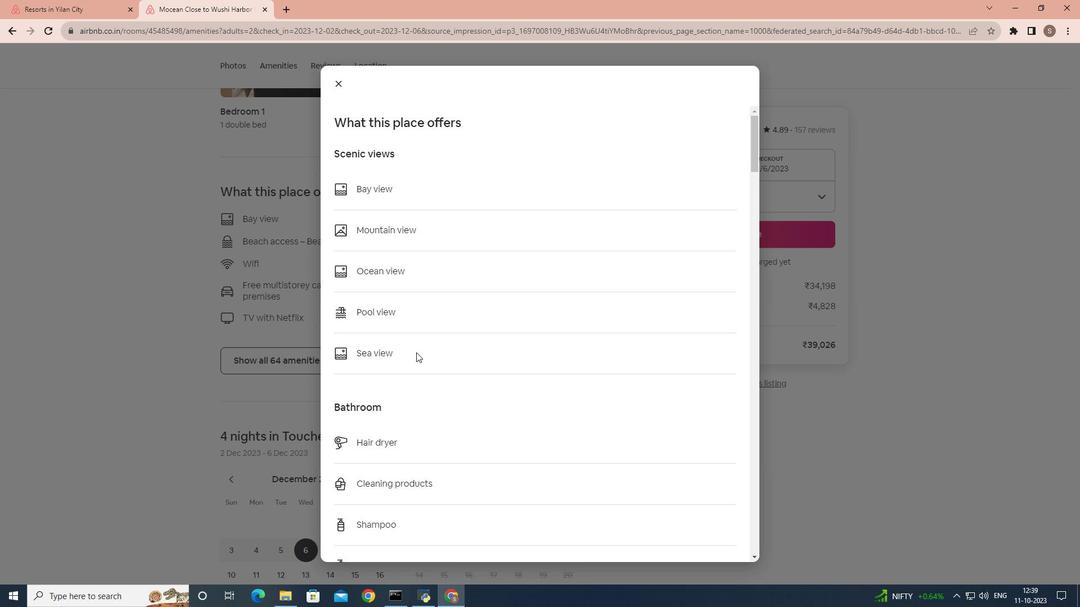 
Action: Mouse scrolled (416, 352) with delta (0, 0)
Screenshot: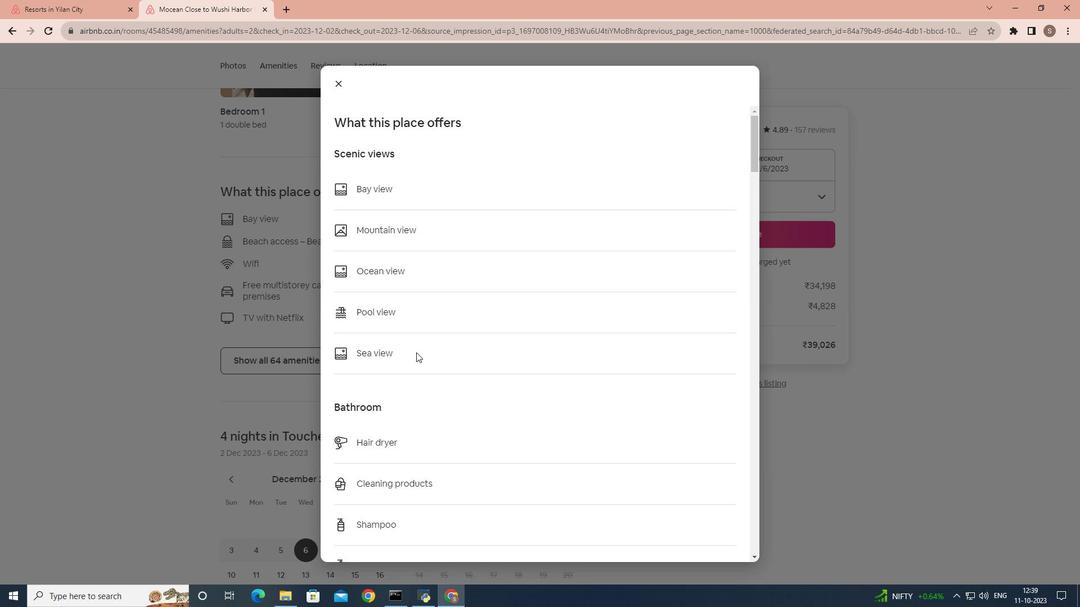 
Action: Mouse scrolled (416, 352) with delta (0, 0)
Screenshot: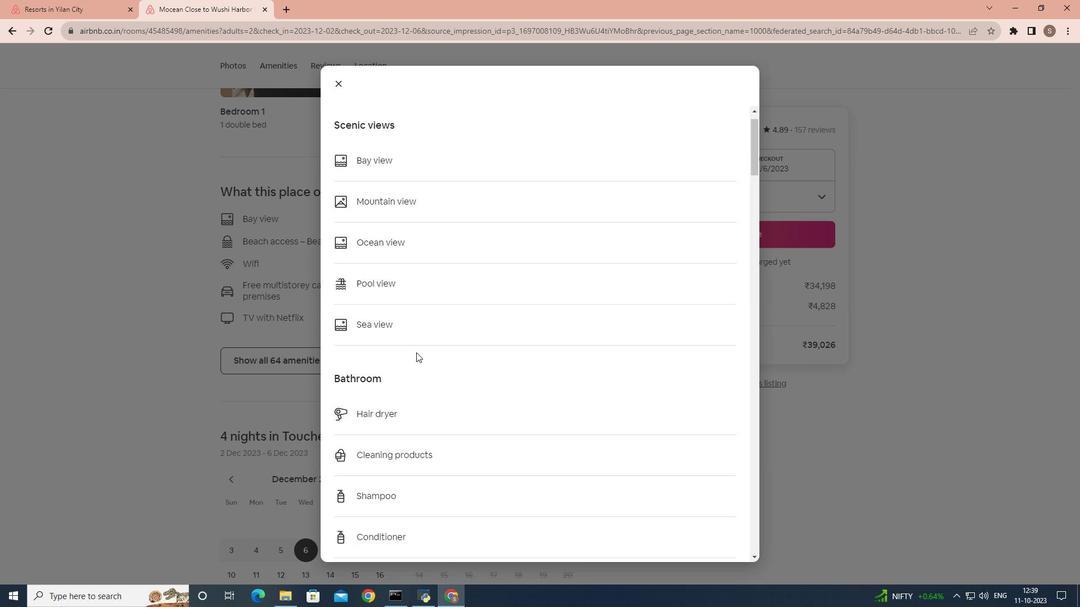 
Action: Mouse scrolled (416, 352) with delta (0, 0)
Screenshot: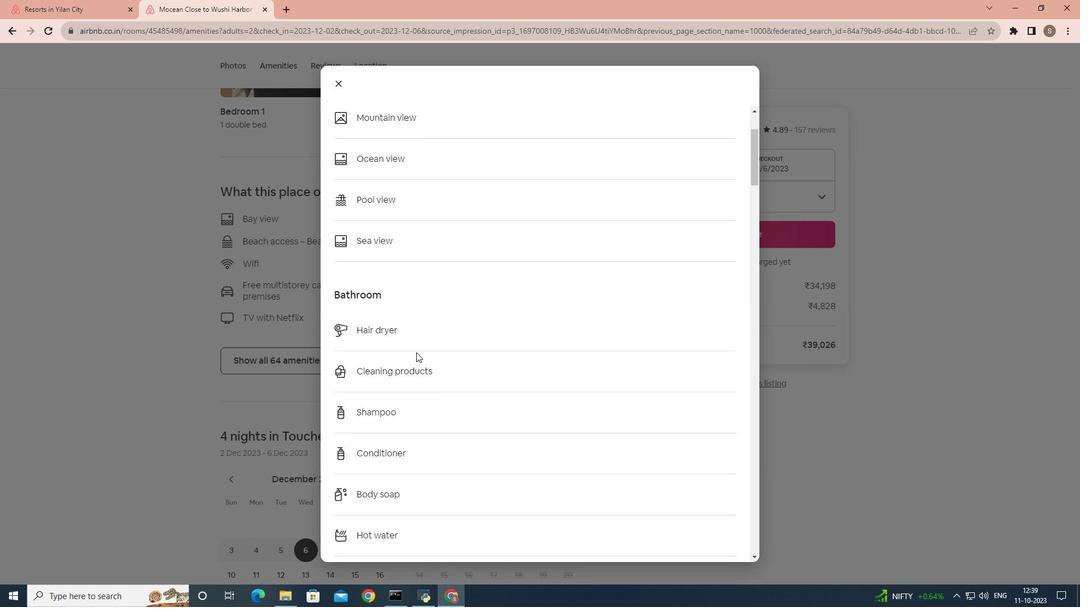 
Action: Mouse scrolled (416, 352) with delta (0, 0)
Screenshot: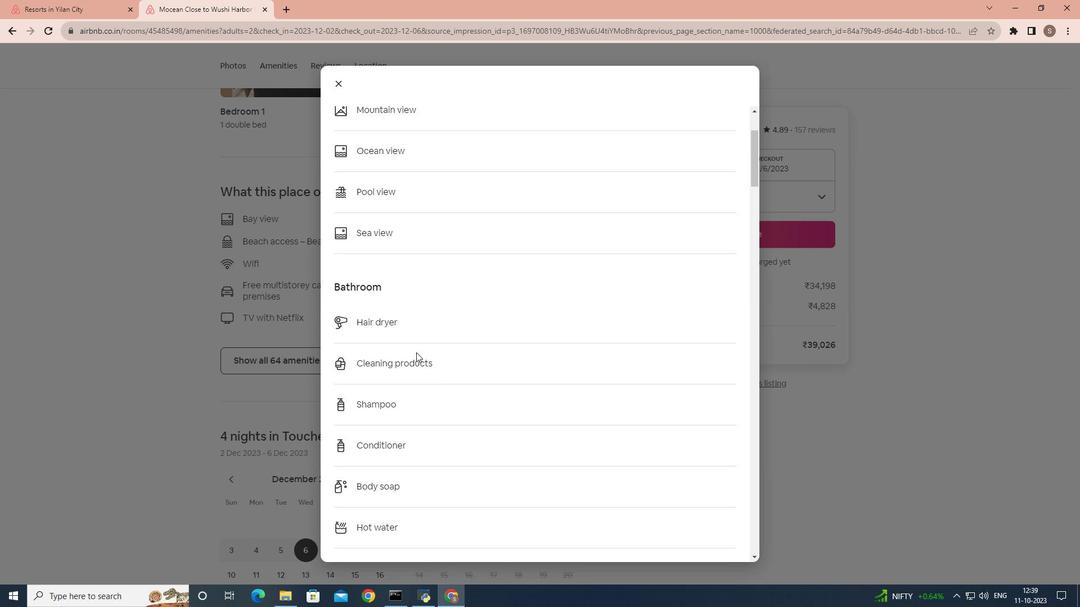 
Action: Mouse scrolled (416, 352) with delta (0, 0)
Screenshot: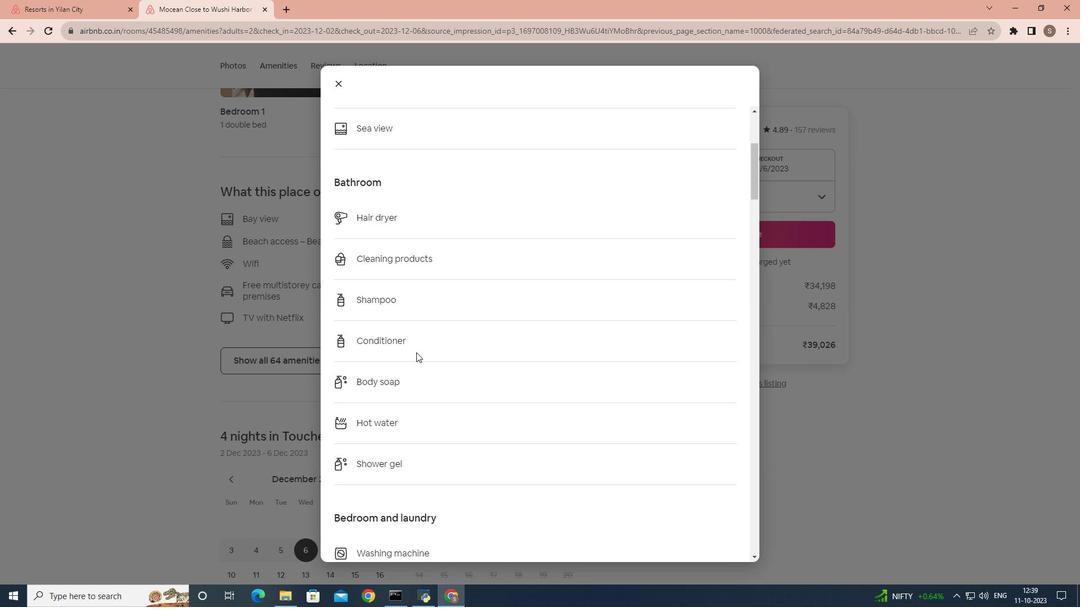 
Action: Mouse scrolled (416, 352) with delta (0, 0)
Screenshot: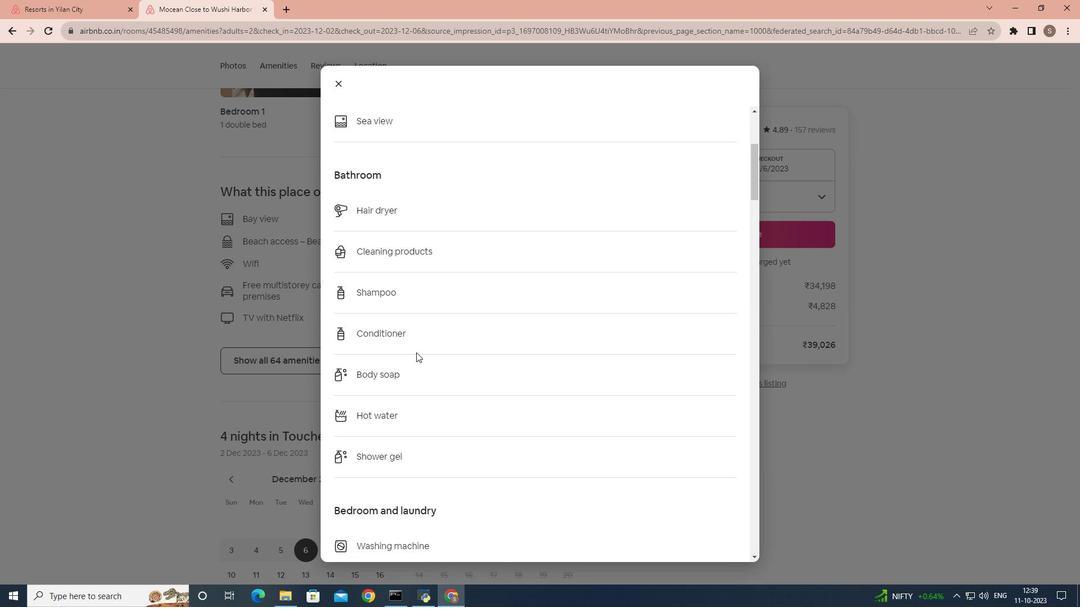 
Action: Mouse scrolled (416, 352) with delta (0, 0)
Screenshot: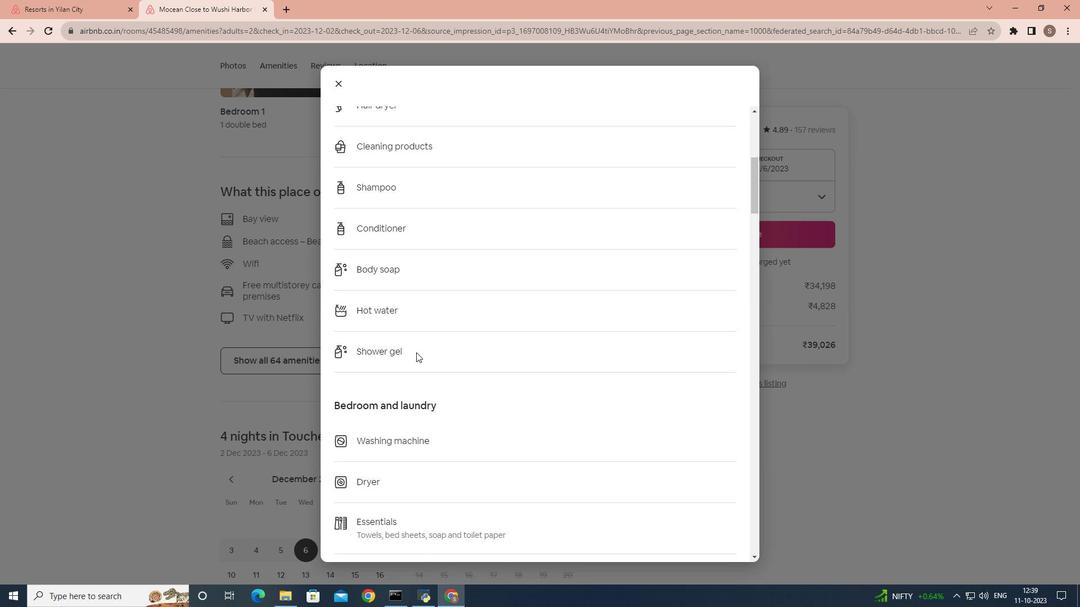 
Action: Mouse scrolled (416, 352) with delta (0, 0)
Screenshot: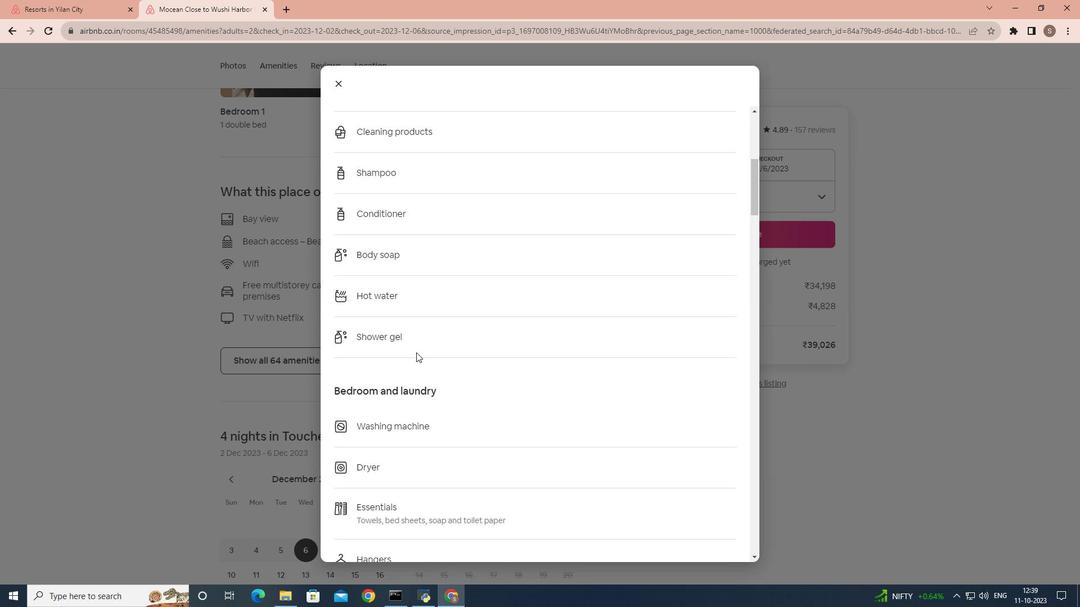 
Action: Mouse scrolled (416, 352) with delta (0, 0)
Screenshot: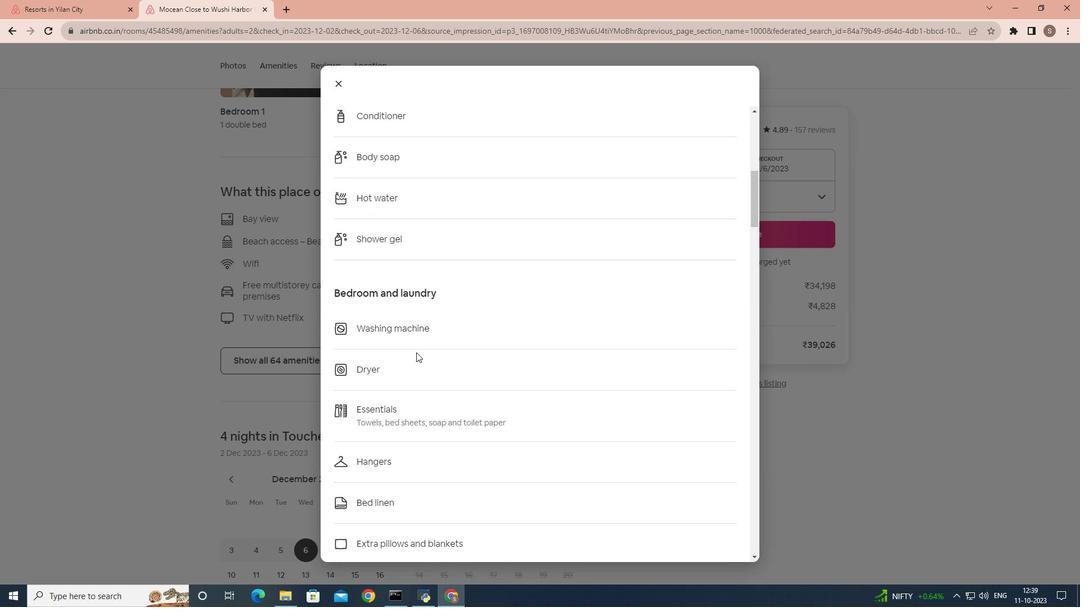 
Action: Mouse scrolled (416, 352) with delta (0, 0)
Screenshot: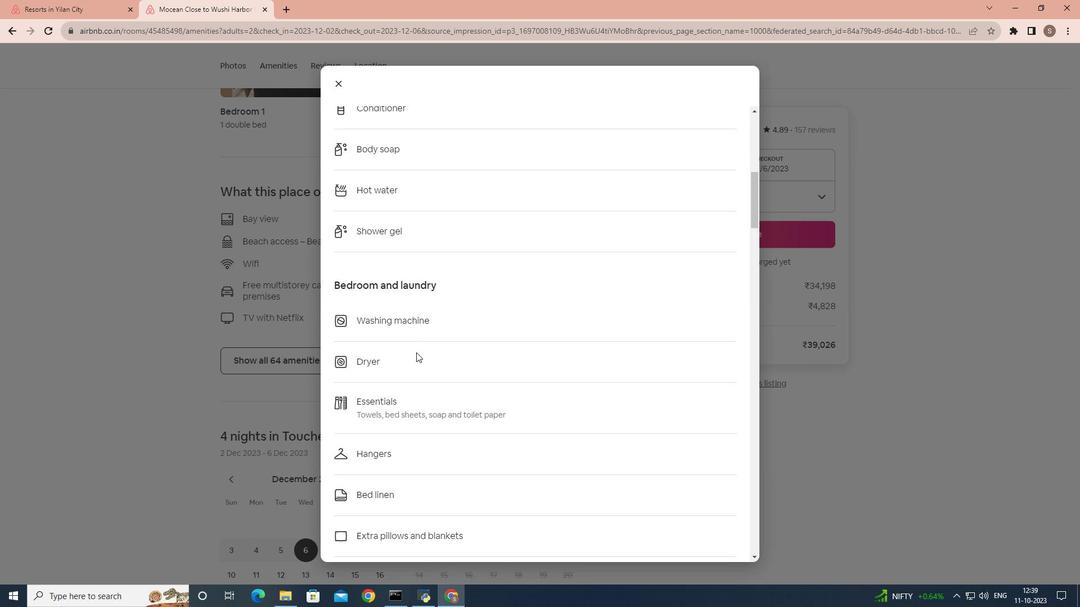 
Action: Mouse scrolled (416, 352) with delta (0, 0)
Screenshot: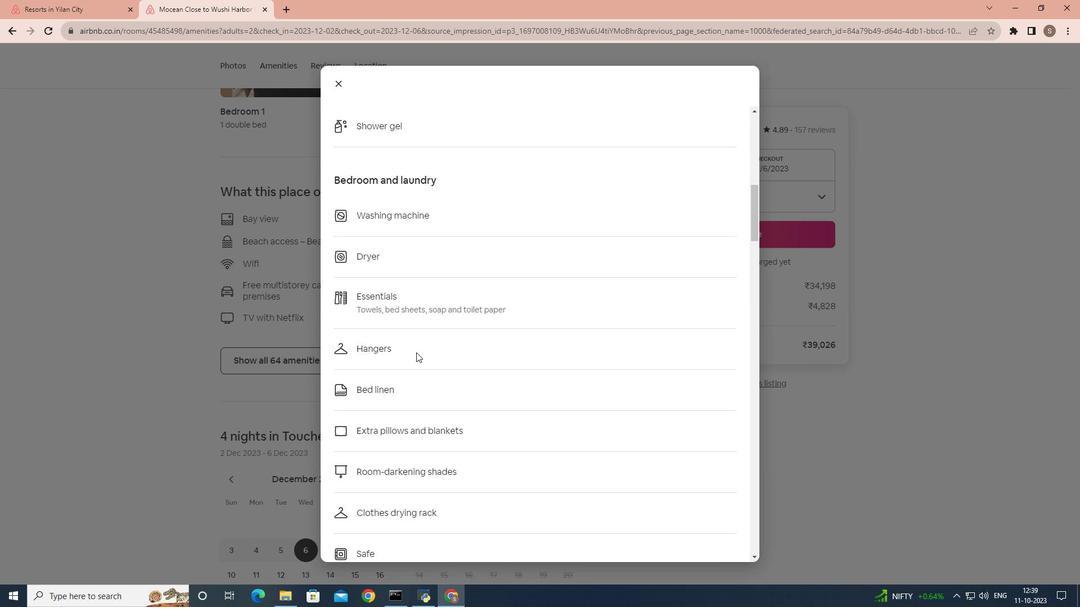
Action: Mouse scrolled (416, 352) with delta (0, 0)
Screenshot: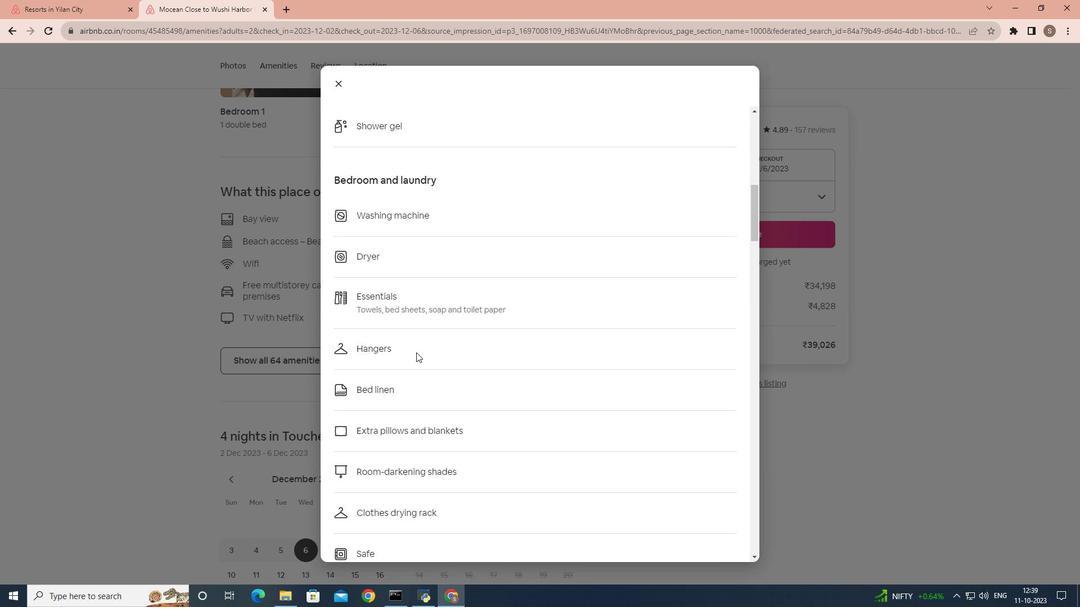 
Action: Mouse scrolled (416, 352) with delta (0, 0)
Screenshot: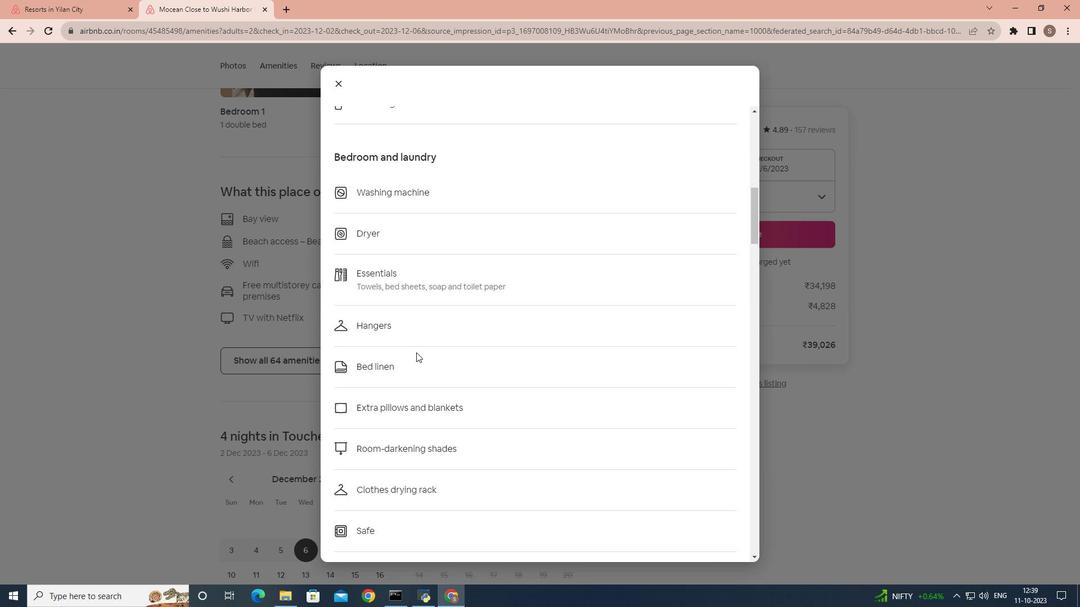 
Action: Mouse scrolled (416, 352) with delta (0, 0)
Screenshot: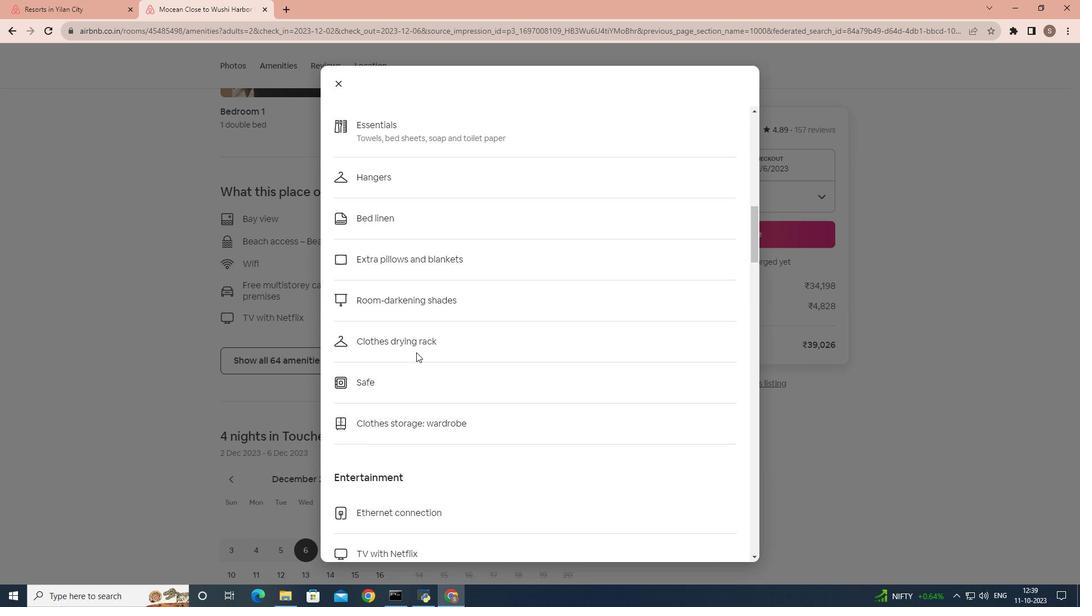 
Action: Mouse scrolled (416, 352) with delta (0, 0)
Screenshot: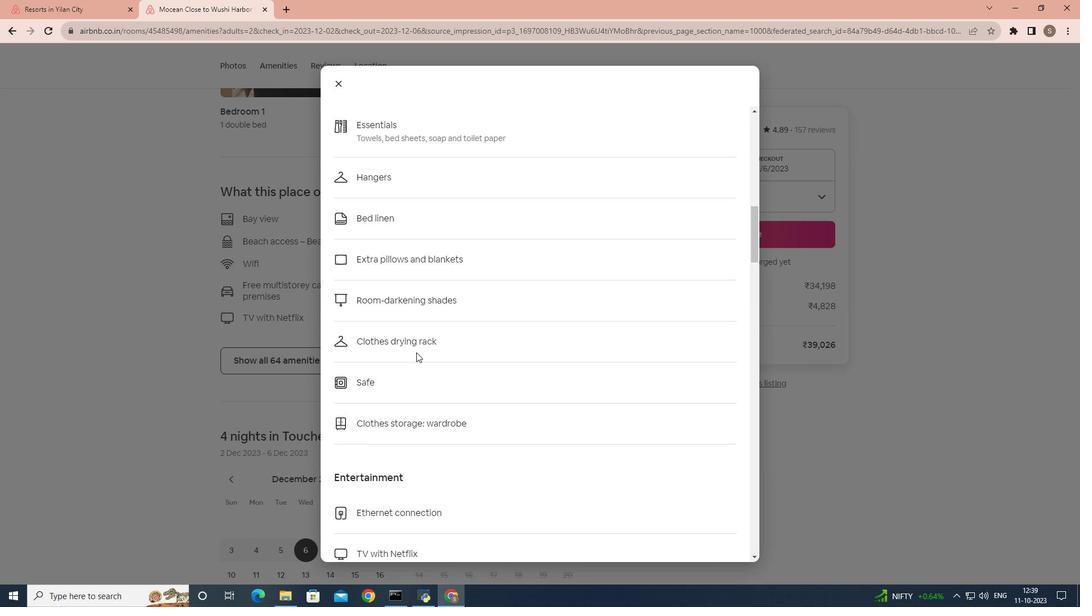 
Action: Mouse scrolled (416, 352) with delta (0, 0)
Screenshot: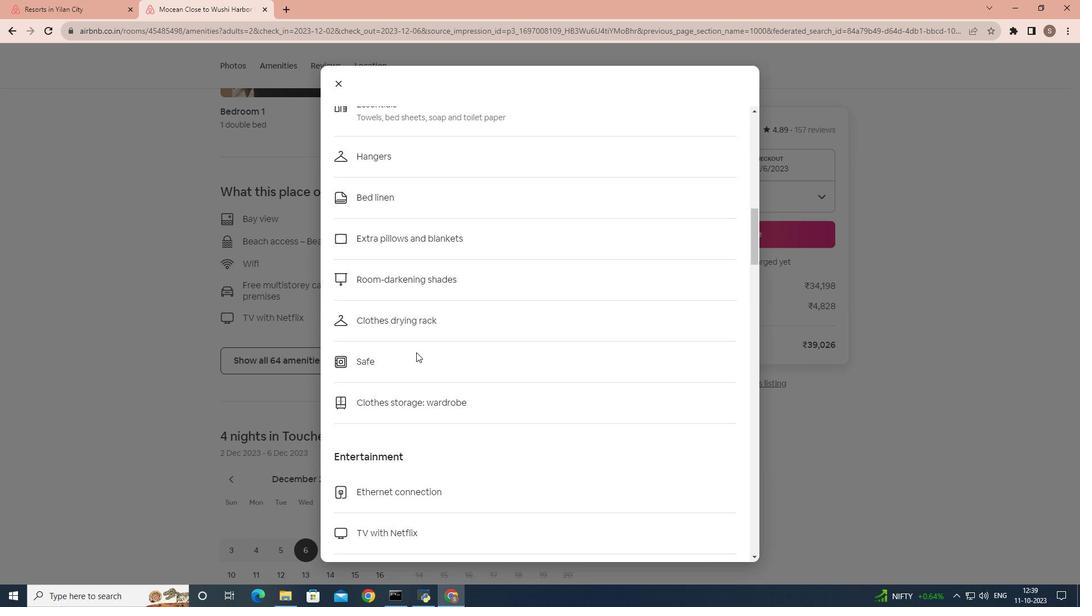 
Action: Mouse scrolled (416, 352) with delta (0, 0)
Screenshot: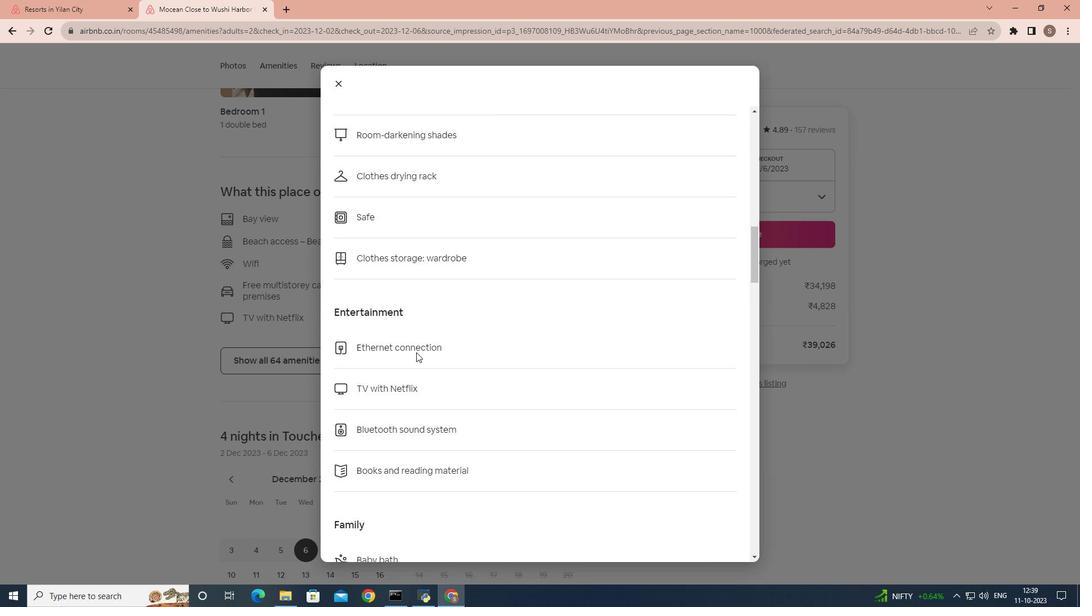 
Action: Mouse scrolled (416, 352) with delta (0, 0)
Screenshot: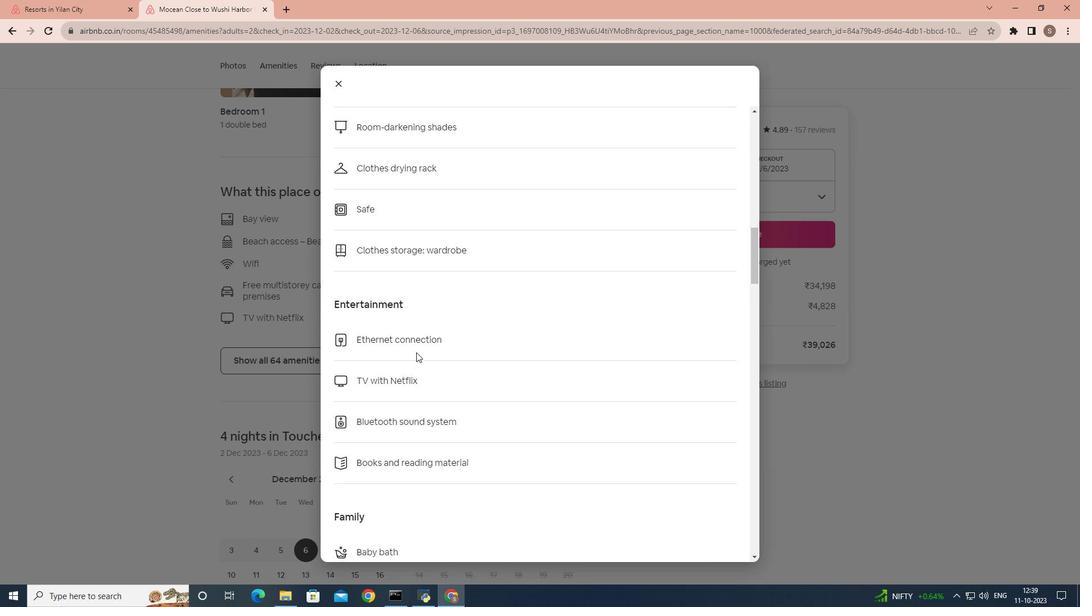 
Action: Mouse scrolled (416, 352) with delta (0, 0)
Screenshot: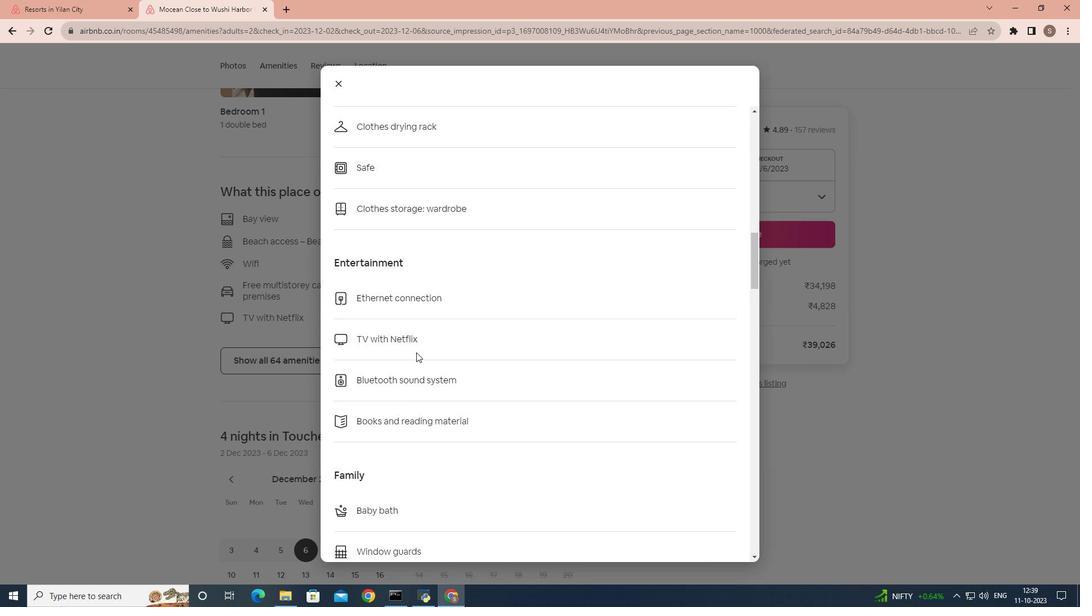 
Action: Mouse scrolled (416, 352) with delta (0, 0)
Screenshot: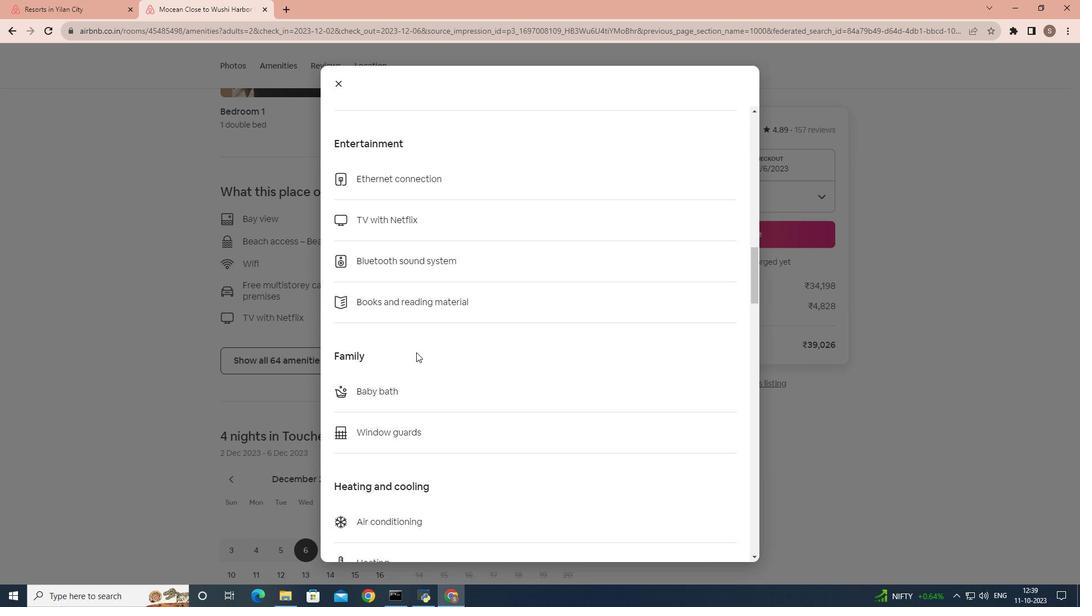 
Action: Mouse scrolled (416, 352) with delta (0, 0)
Screenshot: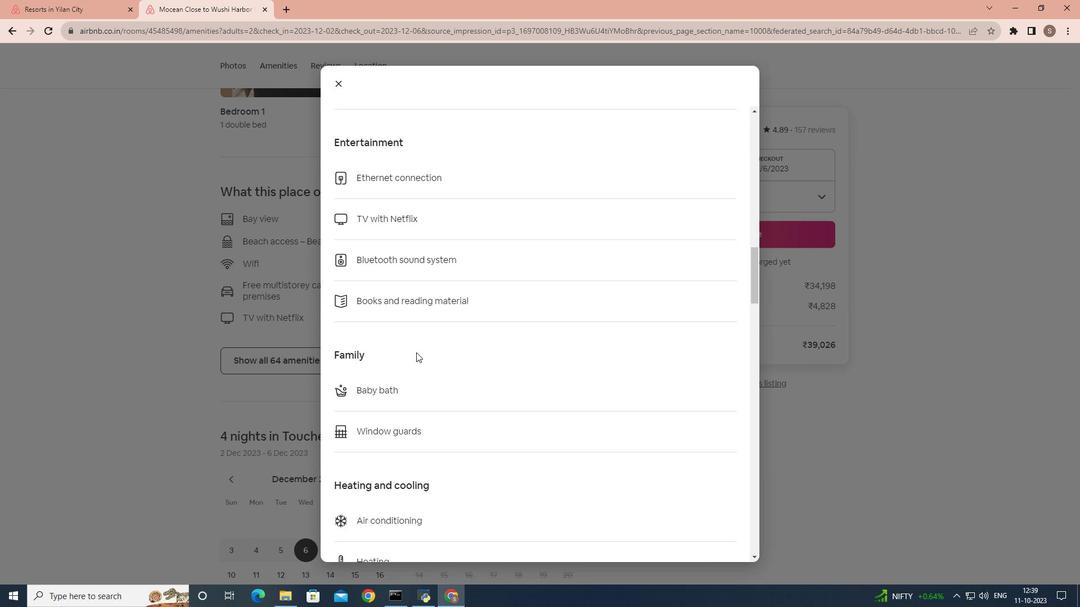 
Action: Mouse scrolled (416, 352) with delta (0, 0)
Screenshot: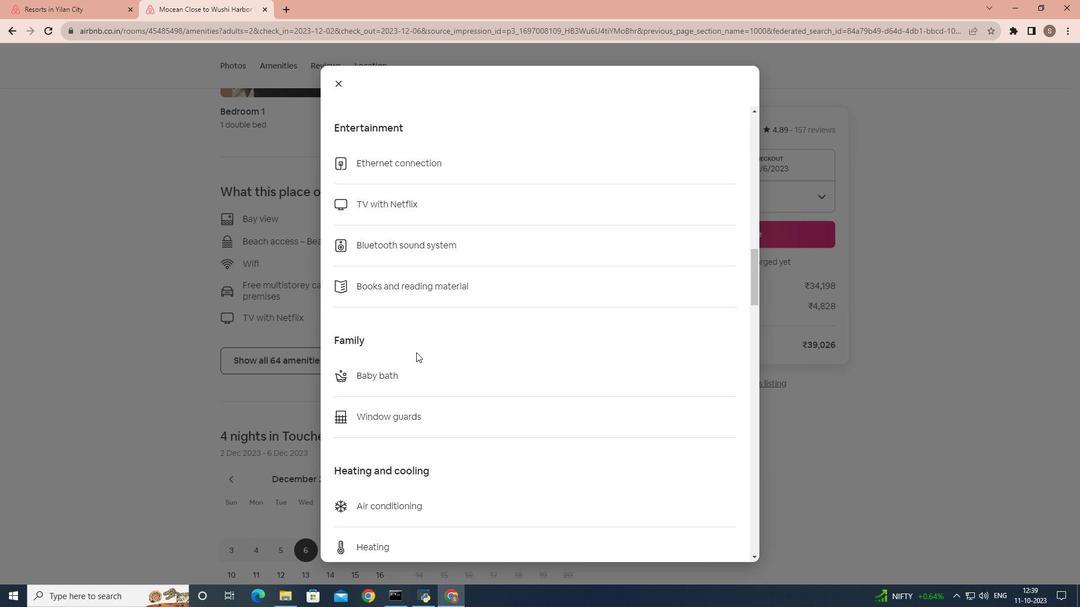 
Action: Mouse scrolled (416, 352) with delta (0, 0)
Screenshot: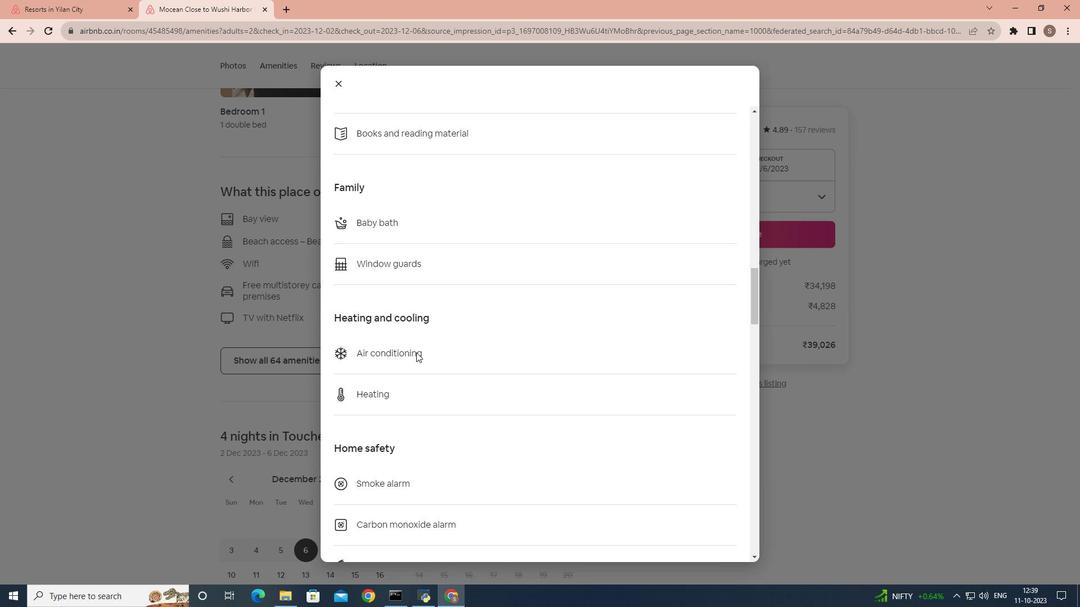 
Action: Mouse scrolled (416, 352) with delta (0, 0)
Screenshot: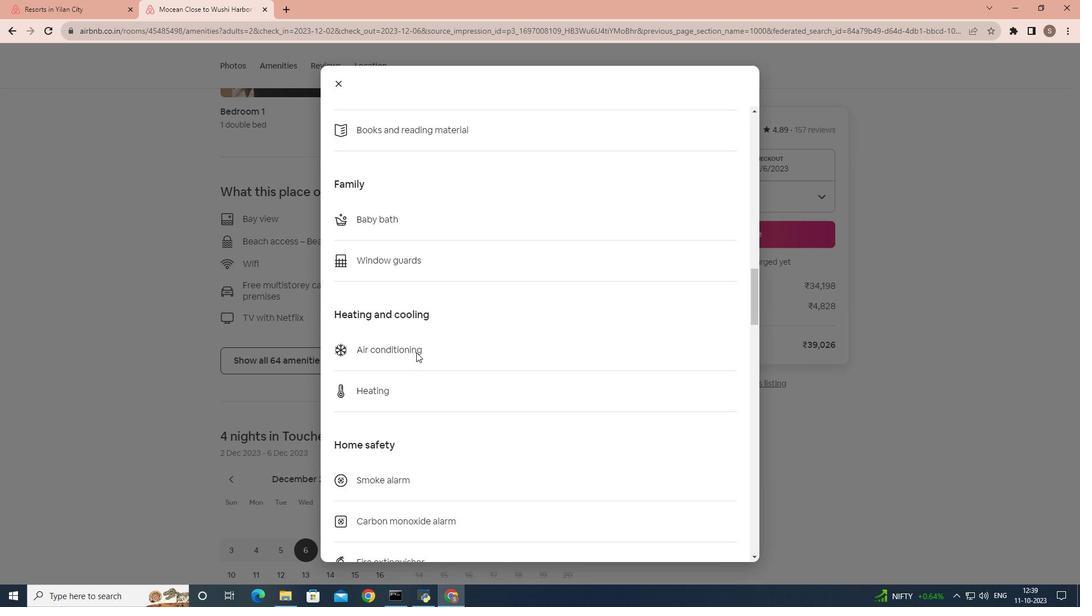 
Action: Mouse scrolled (416, 352) with delta (0, 0)
Screenshot: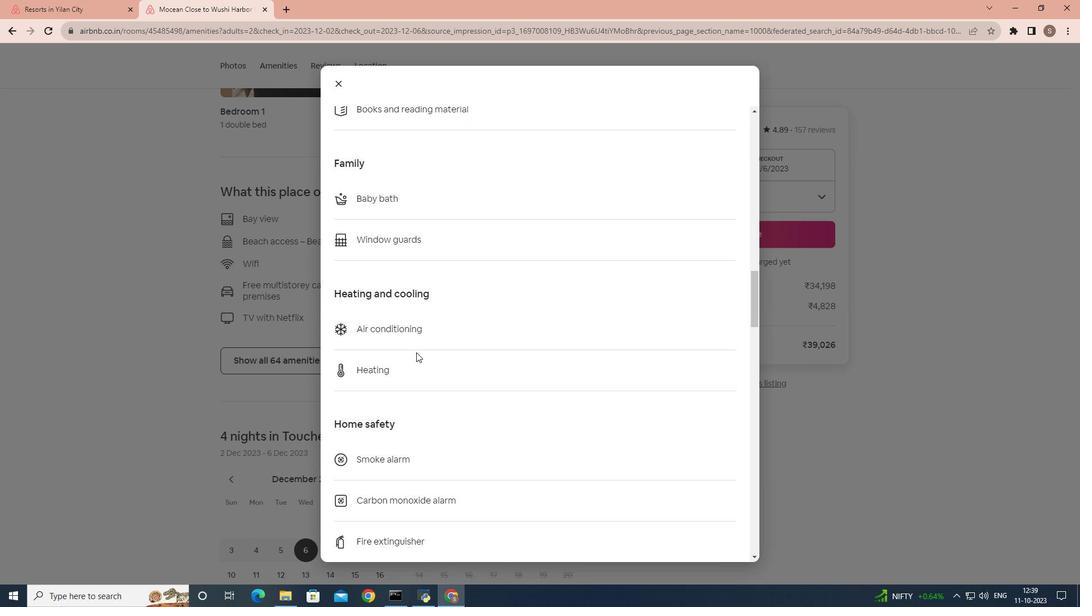 
Action: Mouse scrolled (416, 352) with delta (0, 0)
Screenshot: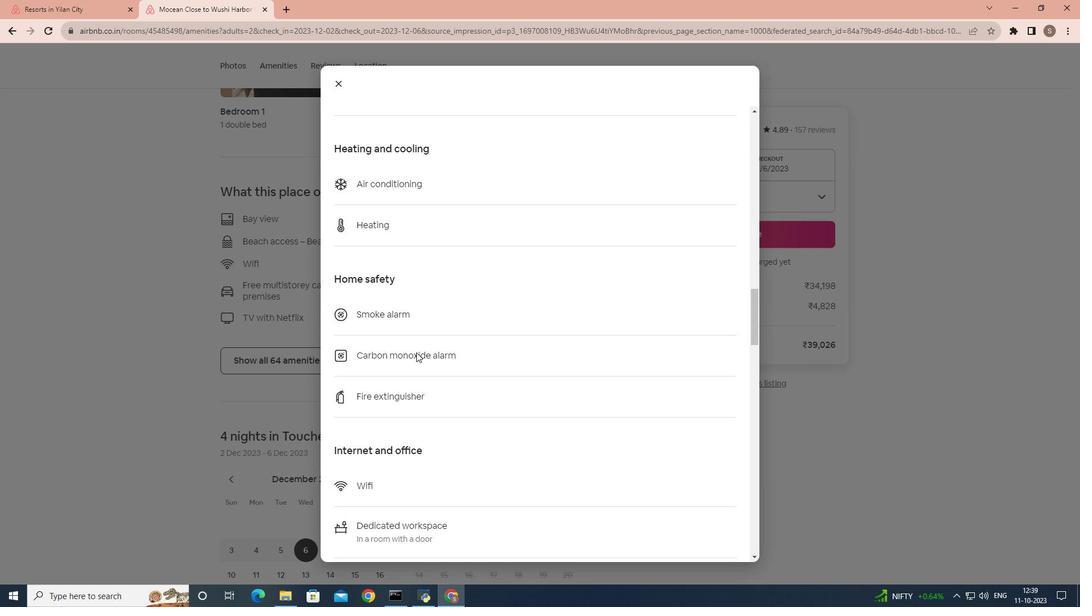 
Action: Mouse scrolled (416, 352) with delta (0, 0)
Screenshot: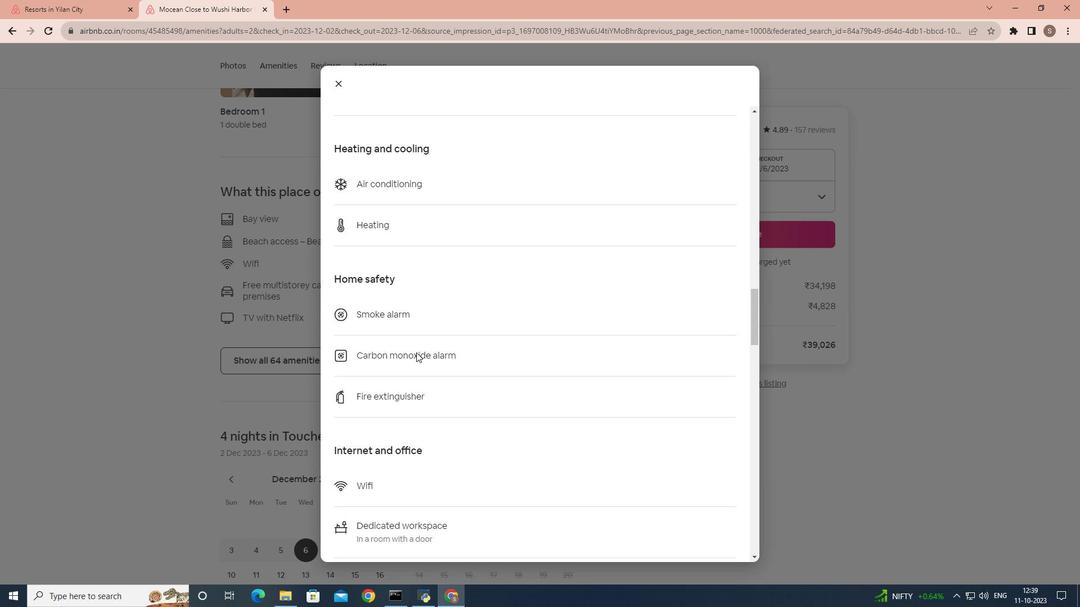 
Action: Mouse scrolled (416, 352) with delta (0, 0)
Screenshot: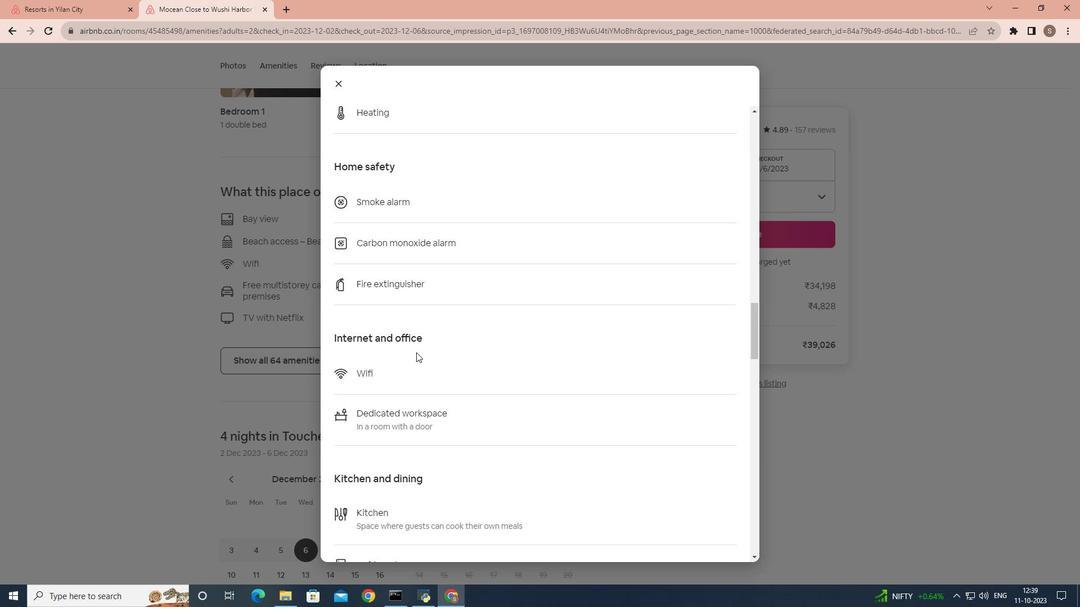 
Action: Mouse scrolled (416, 352) with delta (0, 0)
Screenshot: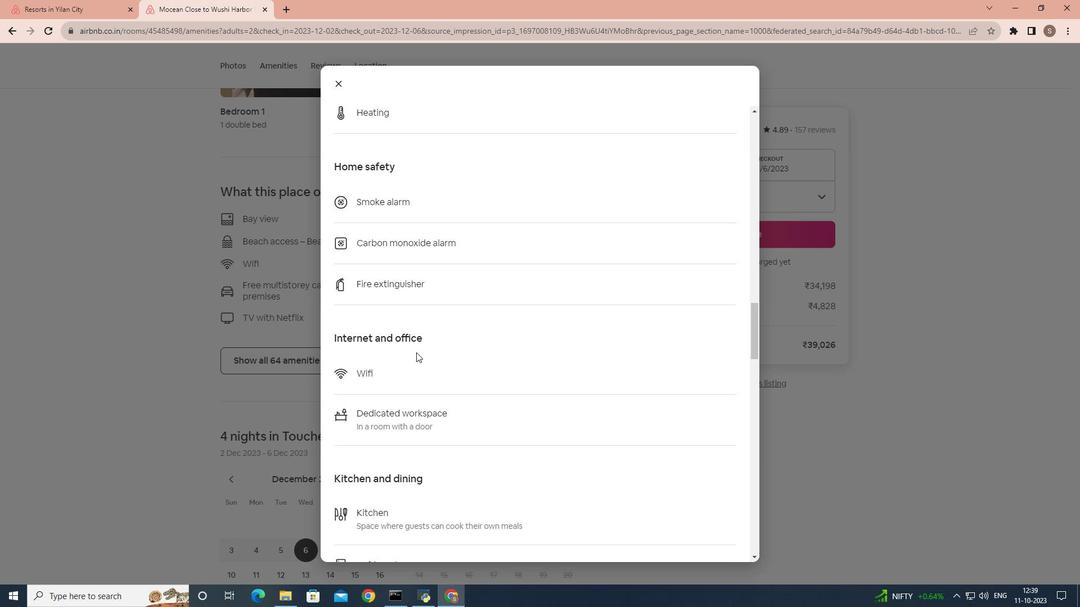 
Action: Mouse scrolled (416, 352) with delta (0, 0)
Screenshot: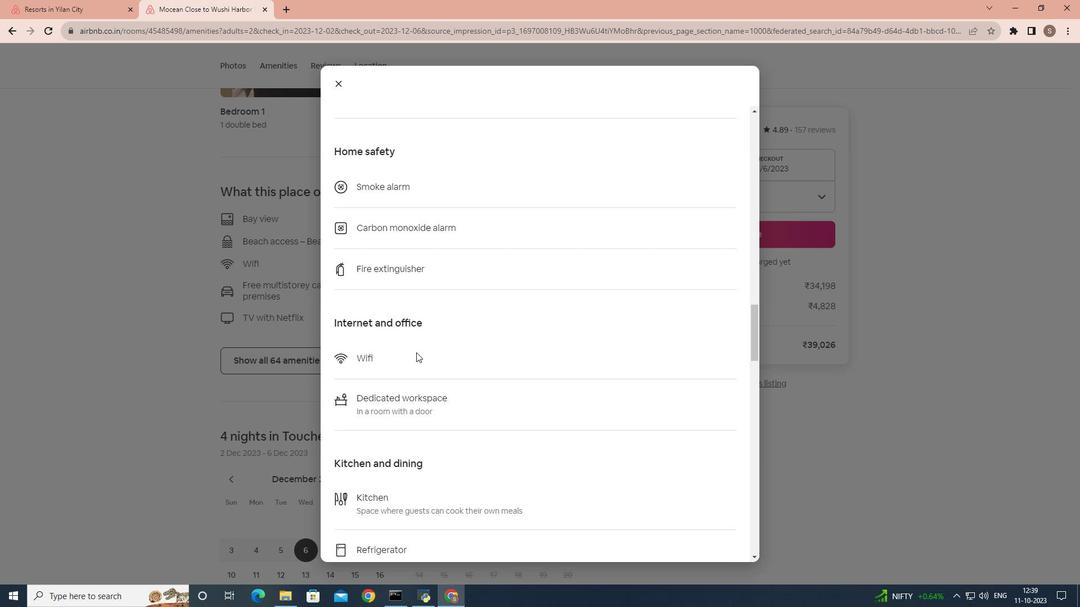 
Action: Mouse scrolled (416, 352) with delta (0, 0)
Screenshot: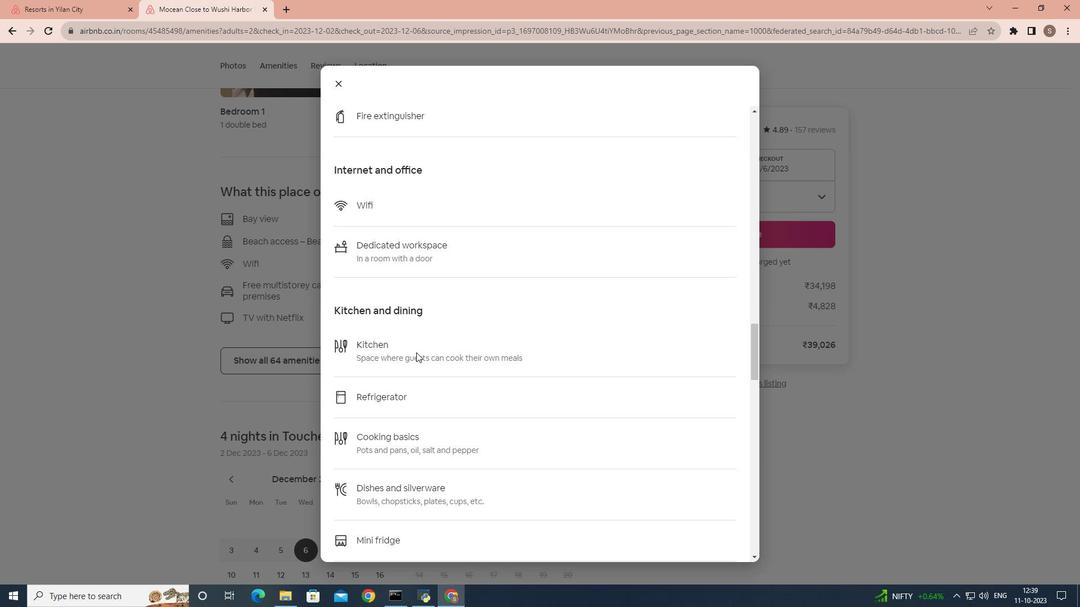 
Action: Mouse scrolled (416, 352) with delta (0, 0)
Screenshot: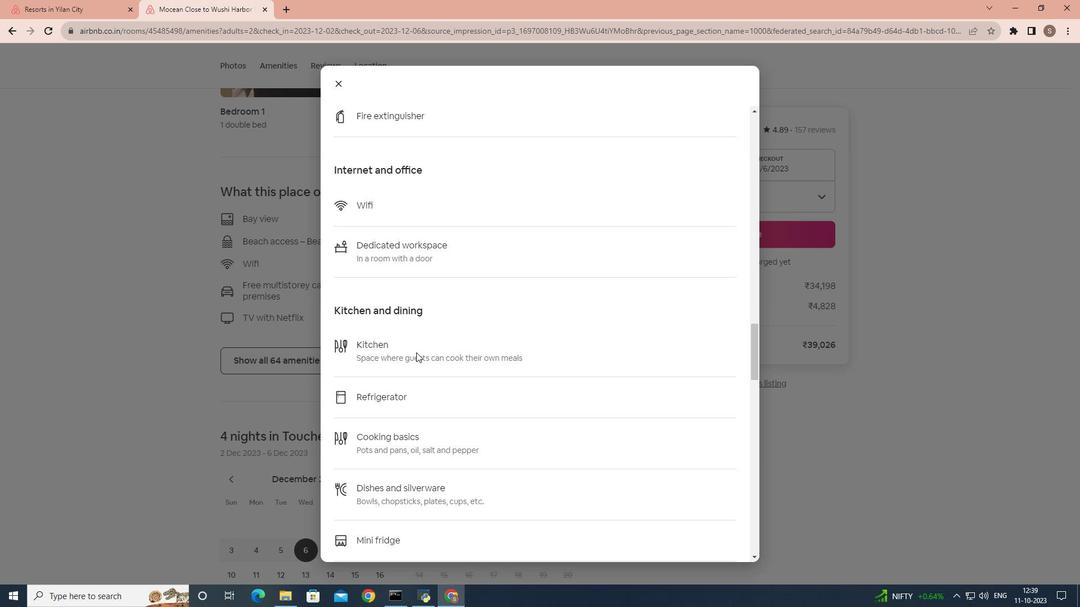 
Action: Mouse scrolled (416, 352) with delta (0, 0)
Screenshot: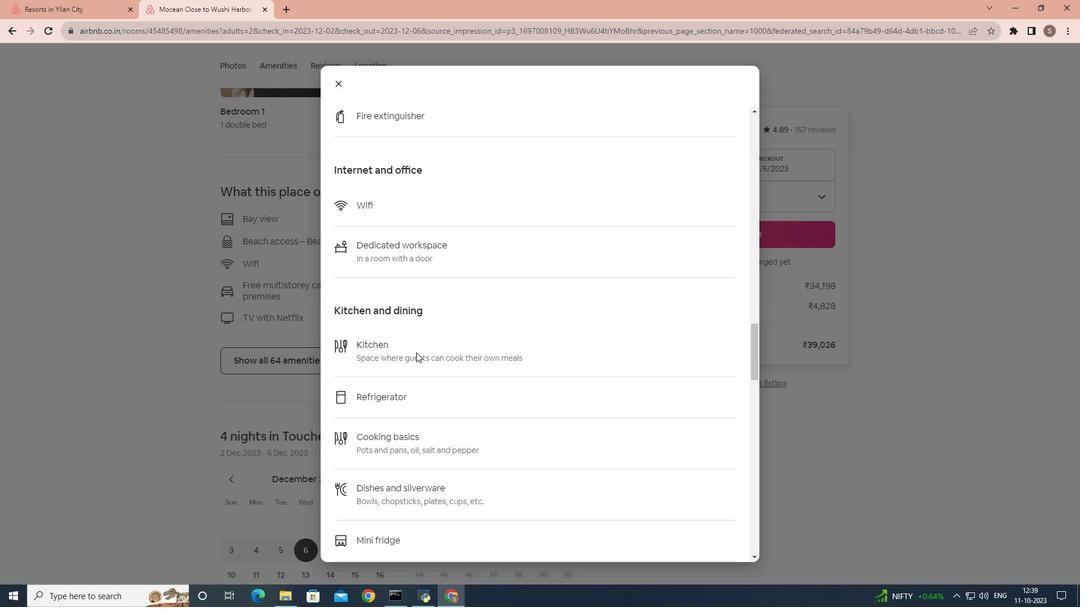 
Action: Mouse scrolled (416, 352) with delta (0, 0)
Screenshot: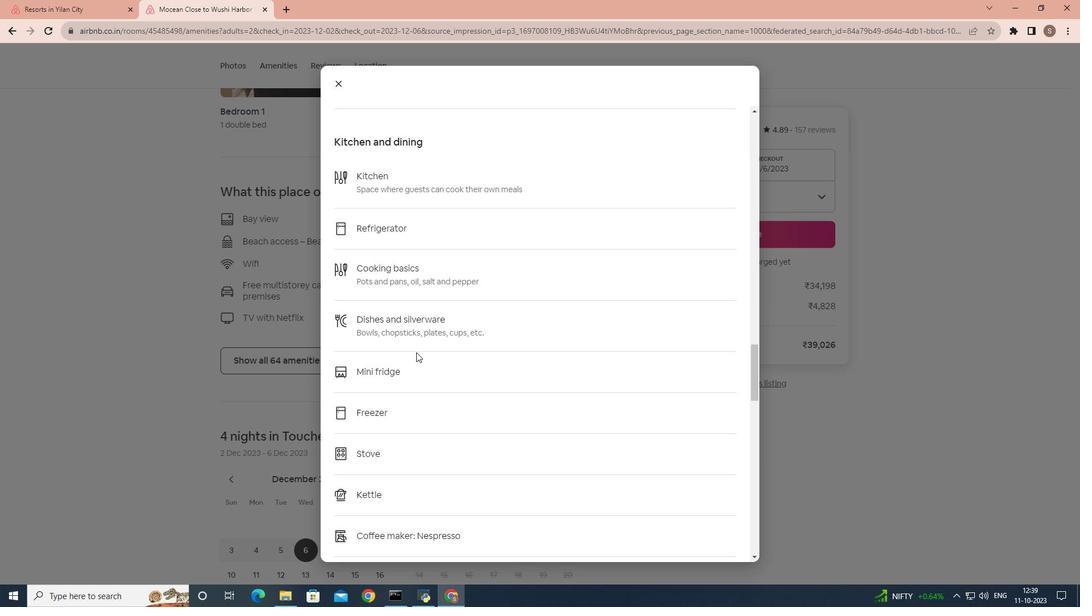 
Action: Mouse scrolled (416, 352) with delta (0, 0)
Screenshot: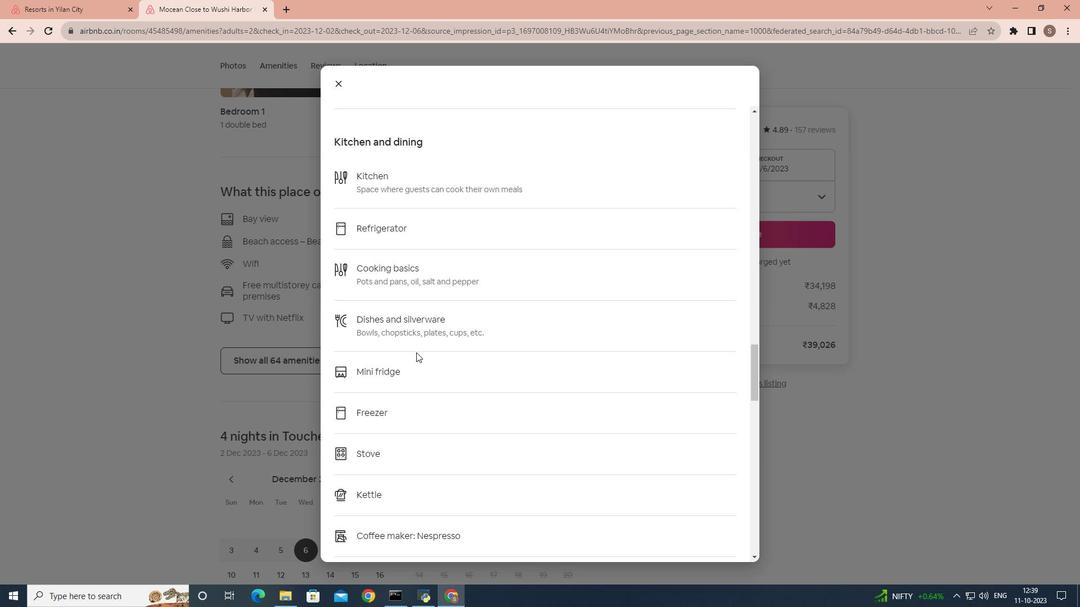 
Action: Mouse scrolled (416, 352) with delta (0, 0)
Screenshot: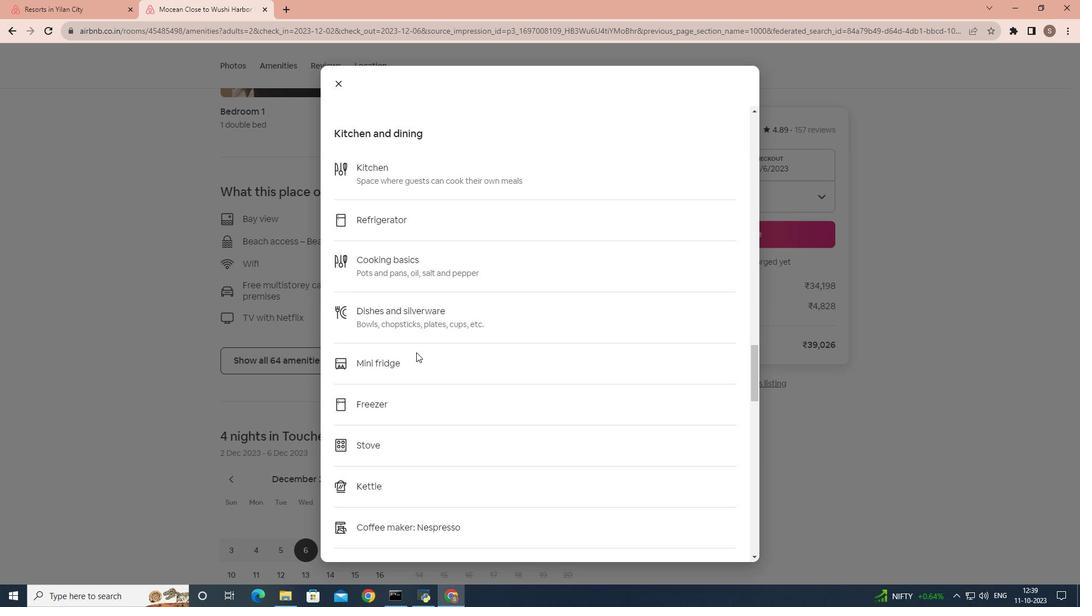 
Action: Mouse scrolled (416, 352) with delta (0, 0)
Screenshot: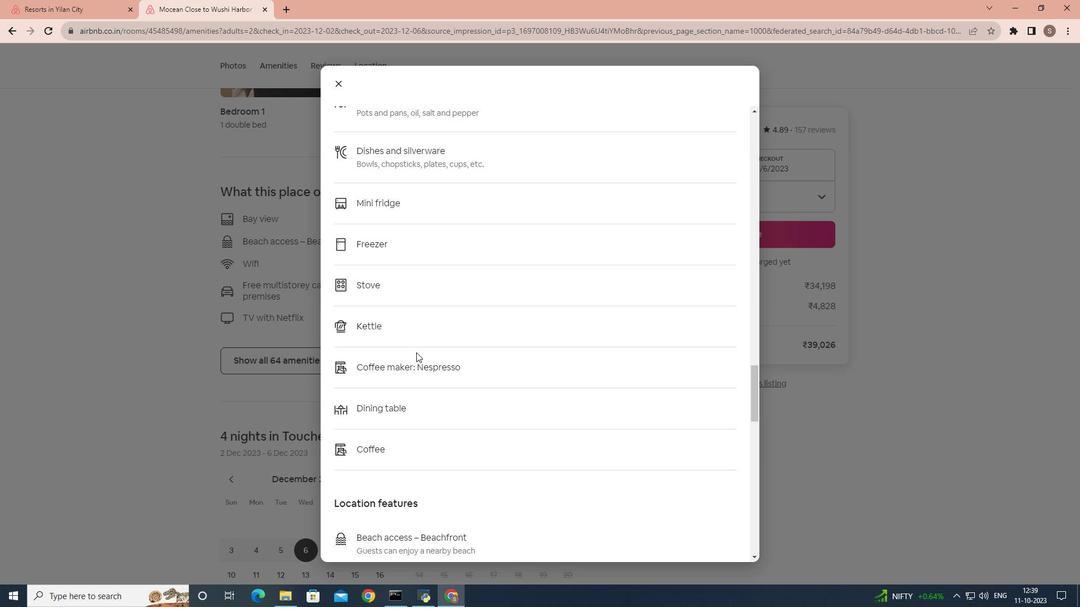 
Action: Mouse scrolled (416, 352) with delta (0, 0)
Screenshot: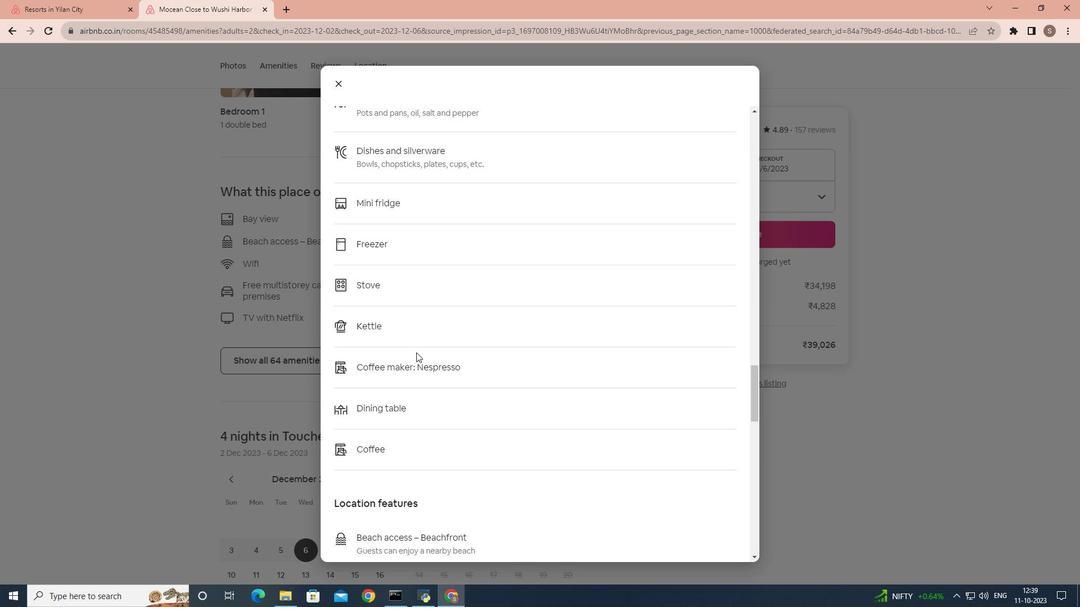 
Action: Mouse scrolled (416, 352) with delta (0, 0)
Screenshot: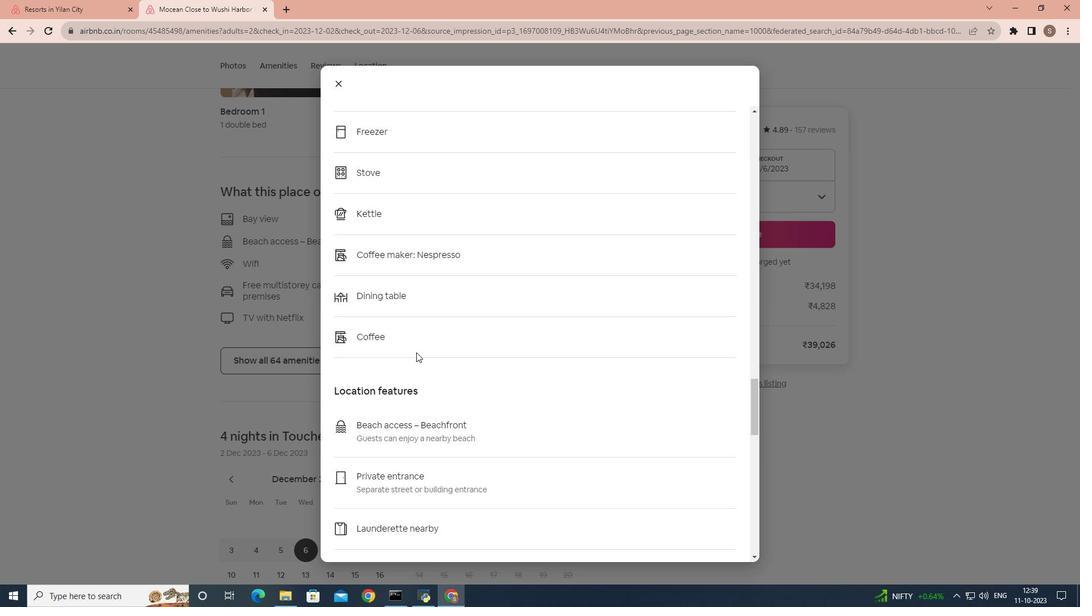 
Action: Mouse scrolled (416, 352) with delta (0, 0)
Screenshot: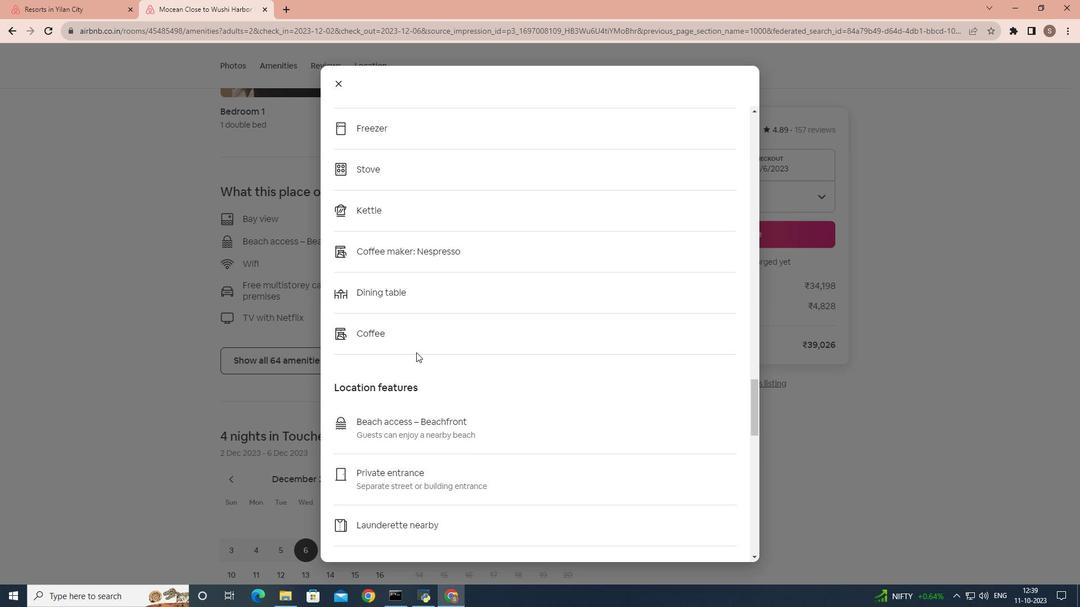 
Action: Mouse scrolled (416, 352) with delta (0, 0)
Screenshot: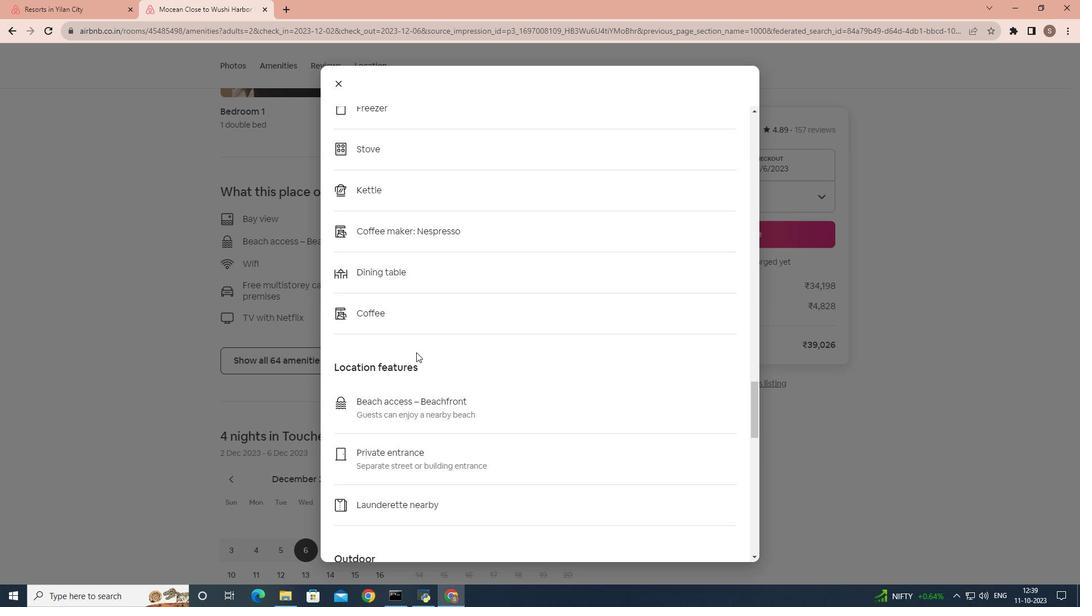 
Action: Mouse scrolled (416, 352) with delta (0, 0)
Screenshot: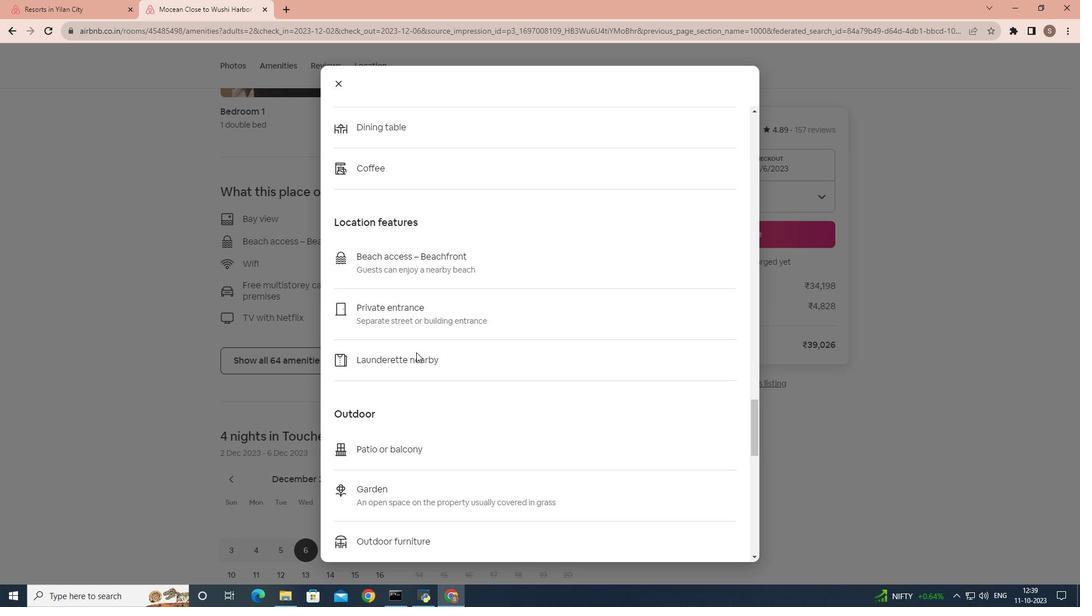 
Action: Mouse scrolled (416, 352) with delta (0, 0)
Screenshot: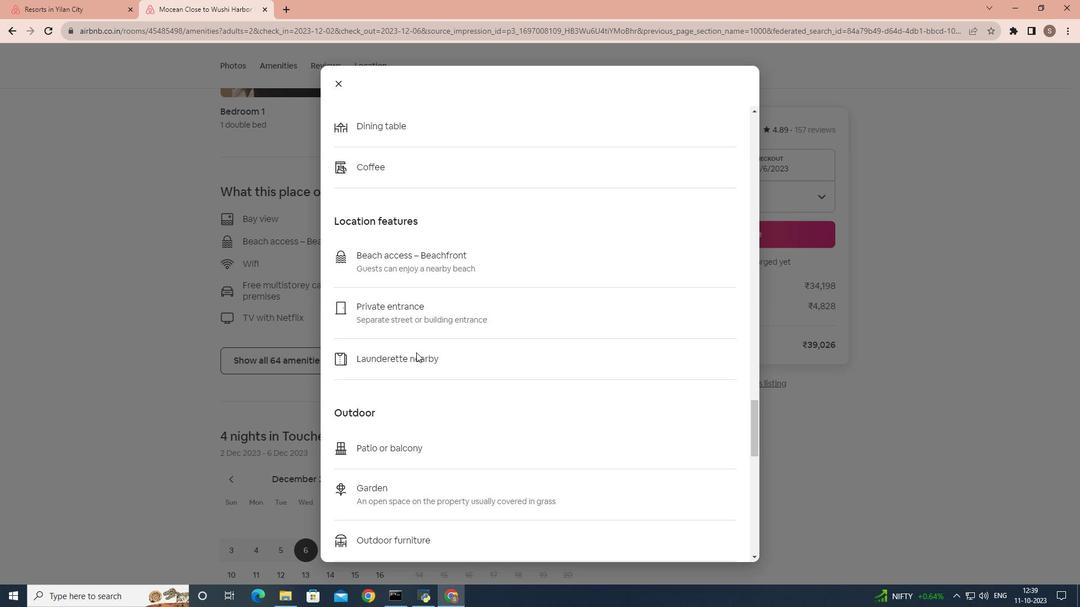 
Action: Mouse scrolled (416, 352) with delta (0, 0)
Screenshot: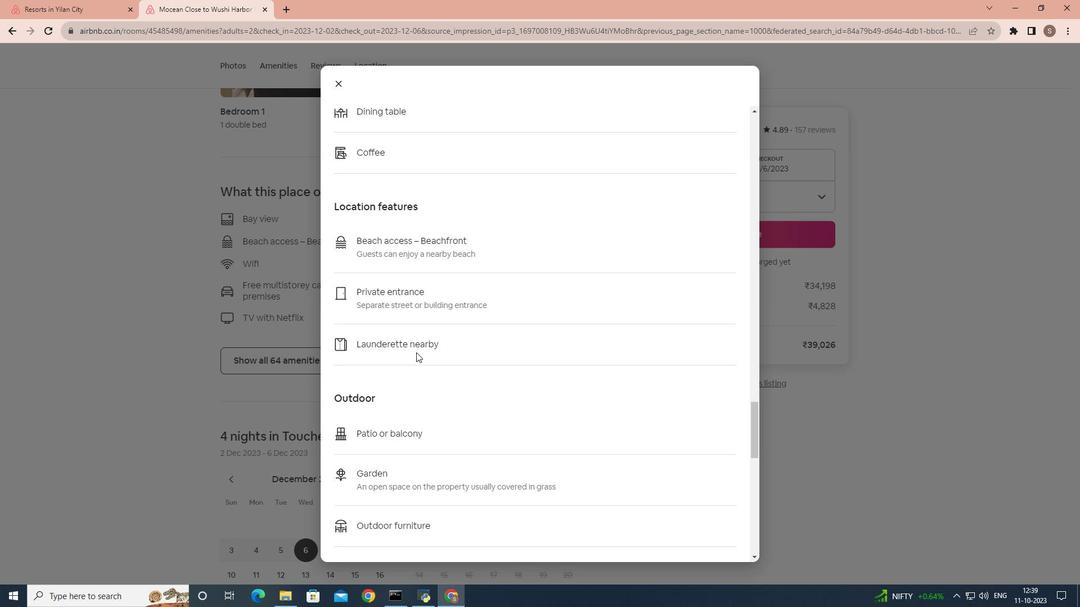 
Action: Mouse scrolled (416, 352) with delta (0, 0)
Screenshot: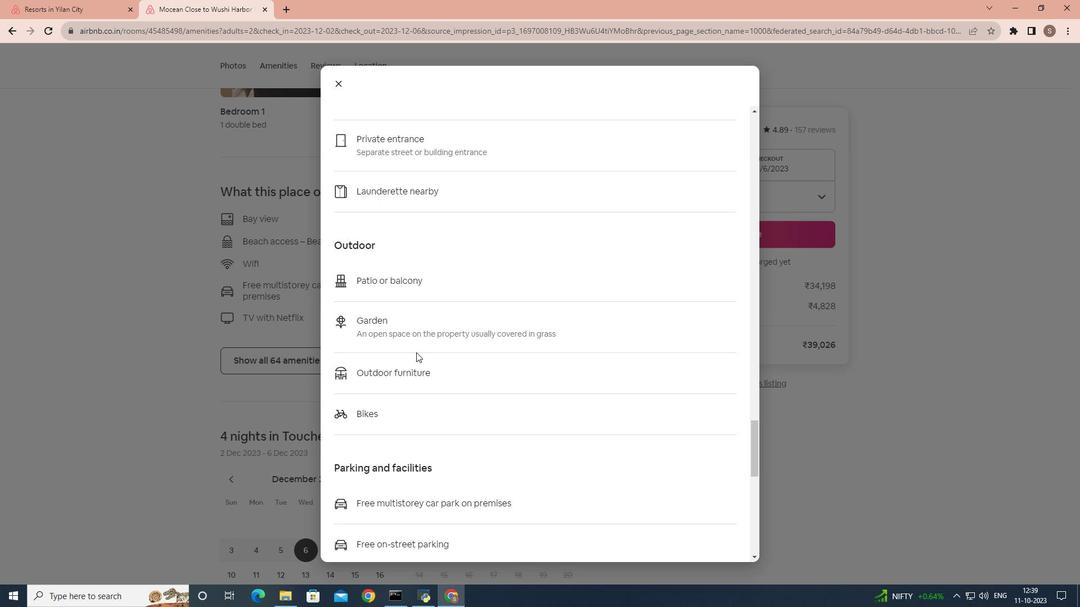 
Action: Mouse scrolled (416, 352) with delta (0, 0)
Screenshot: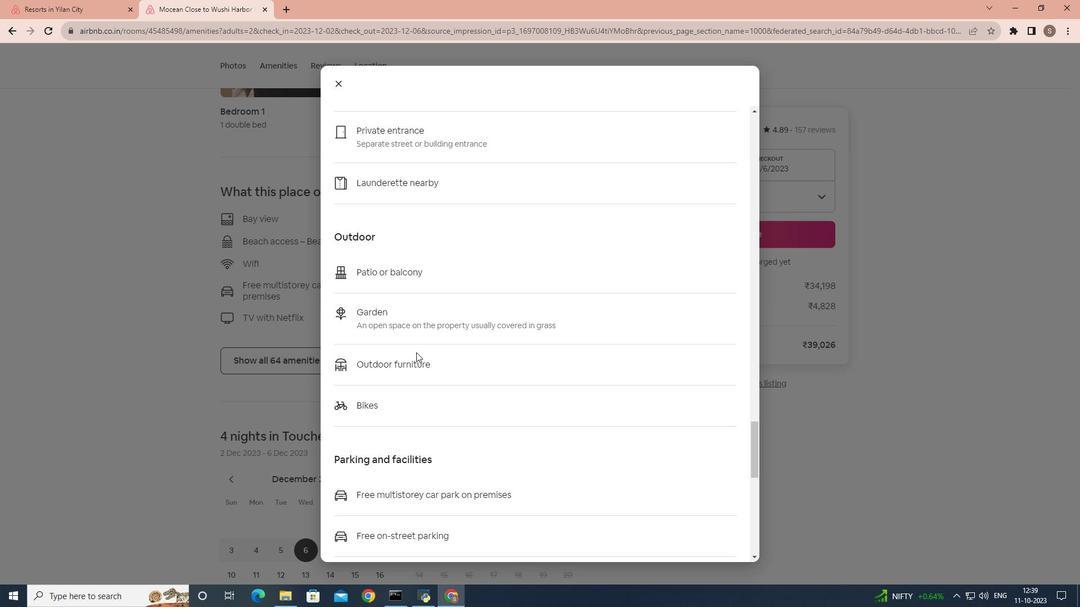 
Action: Mouse scrolled (416, 352) with delta (0, 0)
Screenshot: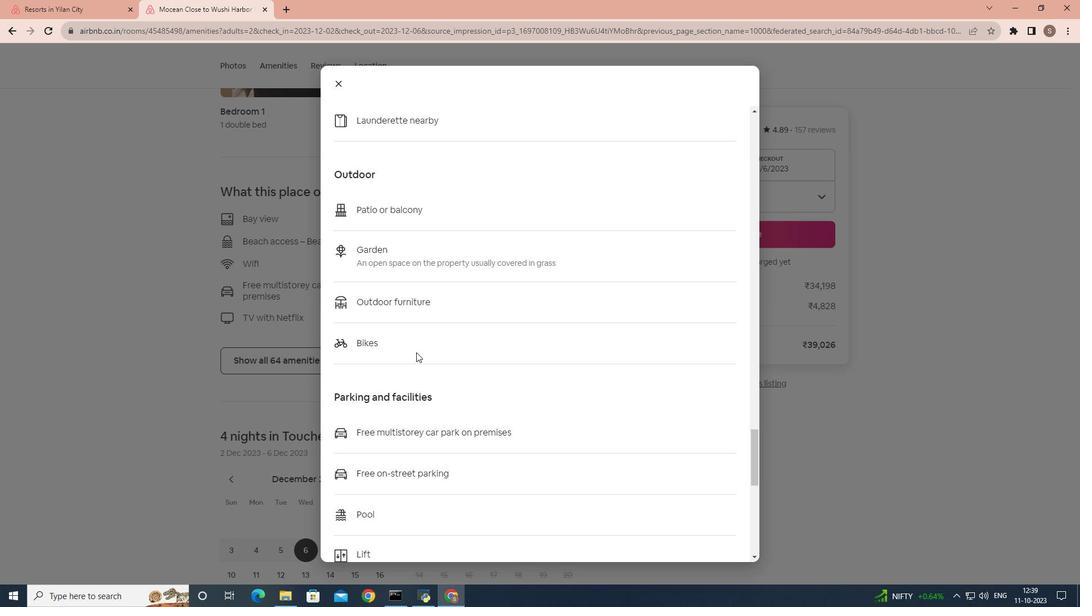 
Action: Mouse scrolled (416, 352) with delta (0, 0)
Screenshot: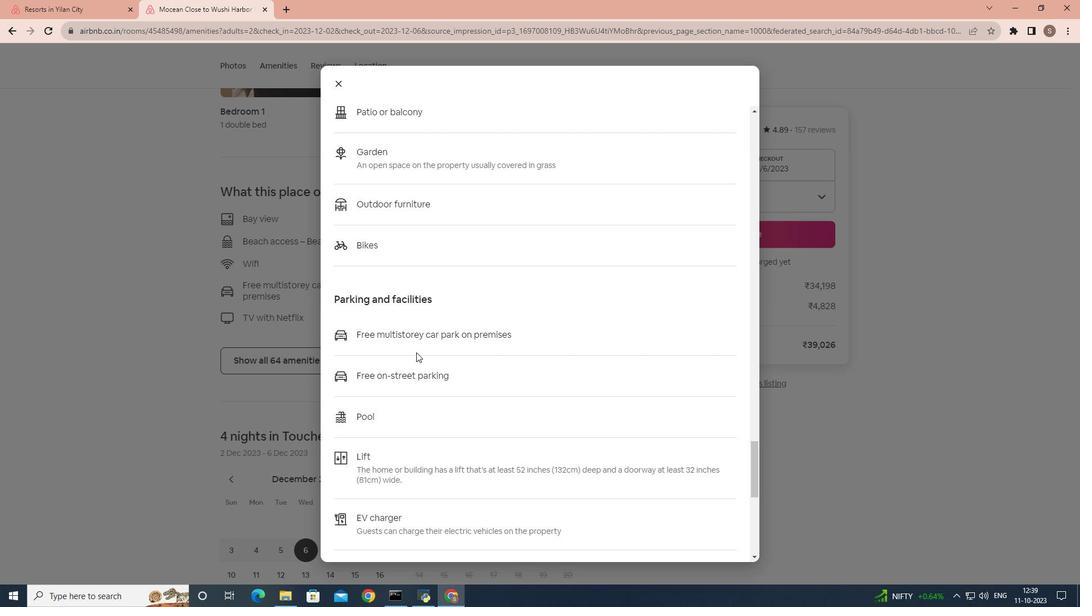 
Action: Mouse scrolled (416, 352) with delta (0, 0)
Screenshot: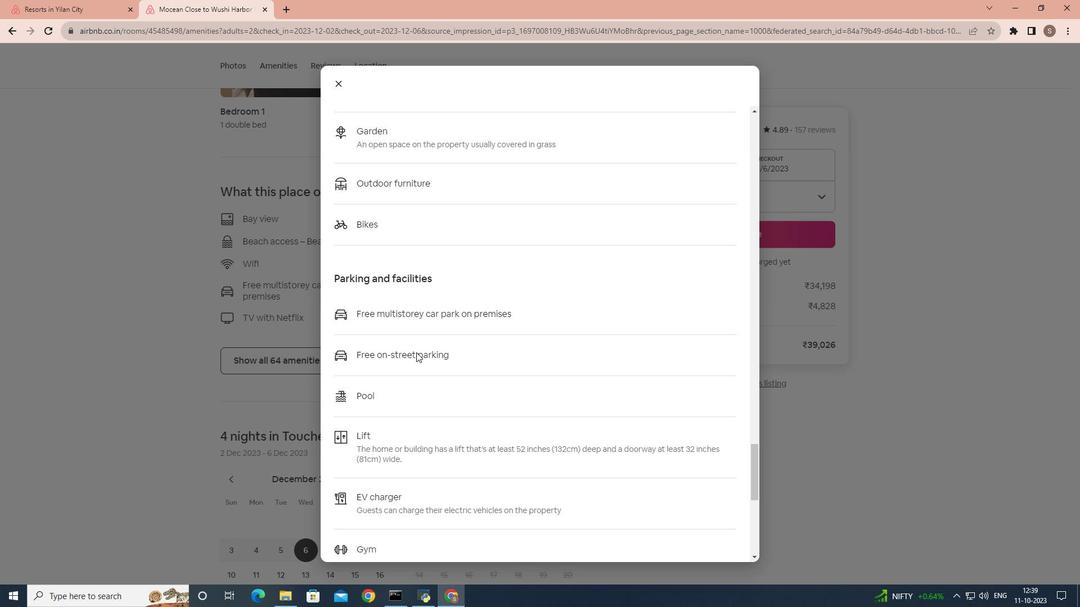 
Action: Mouse scrolled (416, 352) with delta (0, 0)
Screenshot: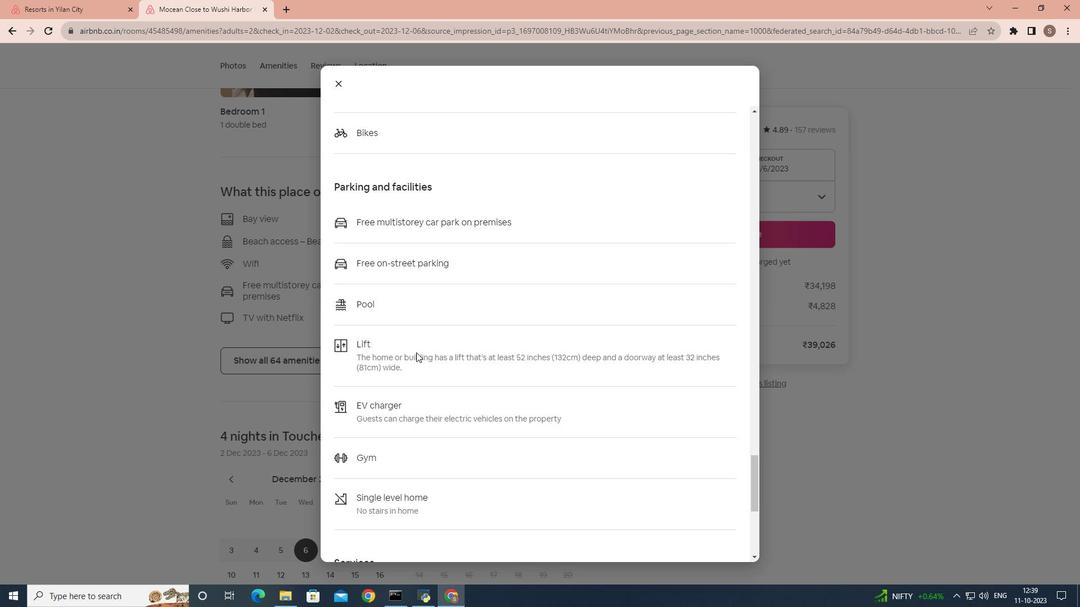 
Action: Mouse scrolled (416, 352) with delta (0, 0)
Screenshot: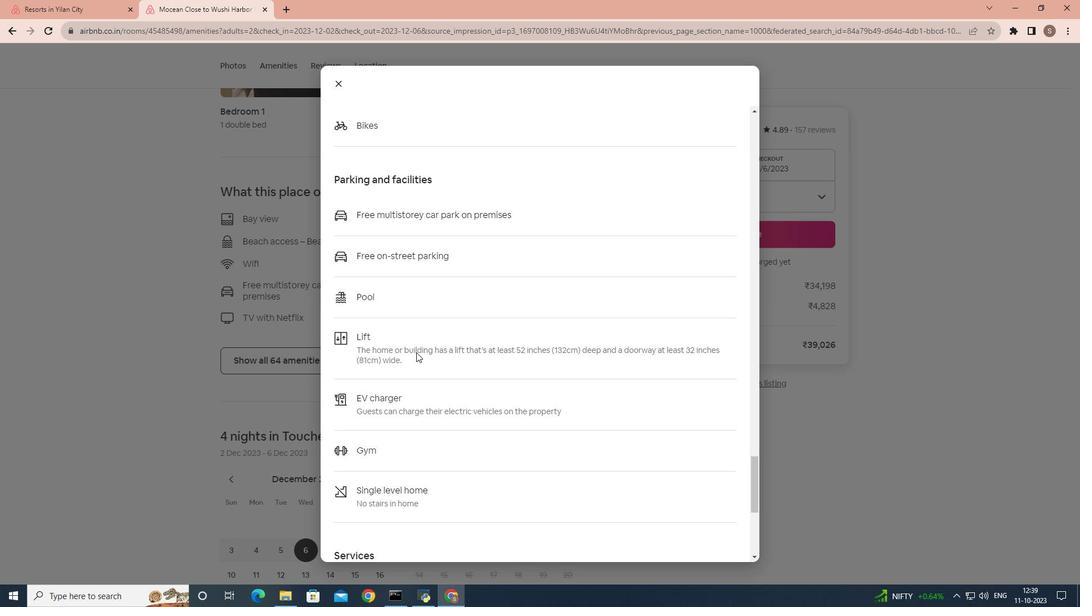 
Action: Mouse scrolled (416, 352) with delta (0, 0)
Screenshot: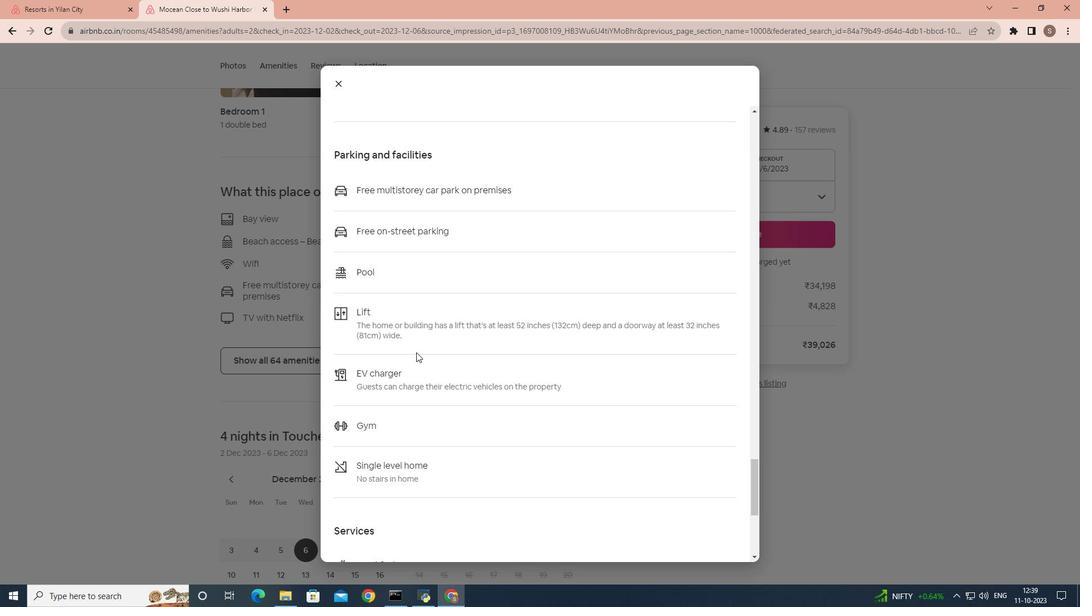 
Action: Mouse scrolled (416, 352) with delta (0, 0)
Screenshot: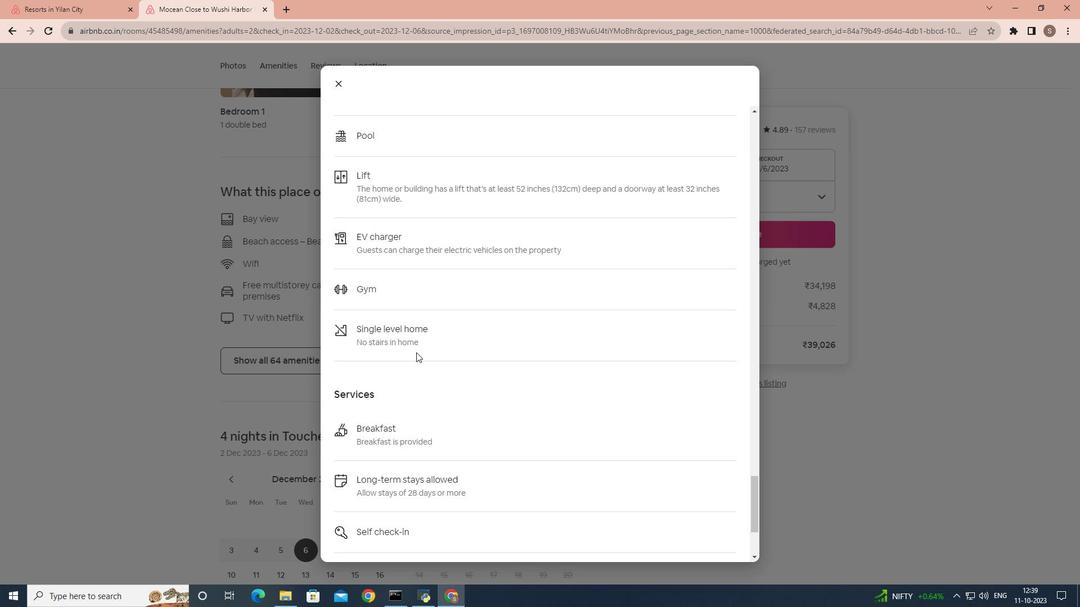 
Action: Mouse scrolled (416, 352) with delta (0, 0)
Screenshot: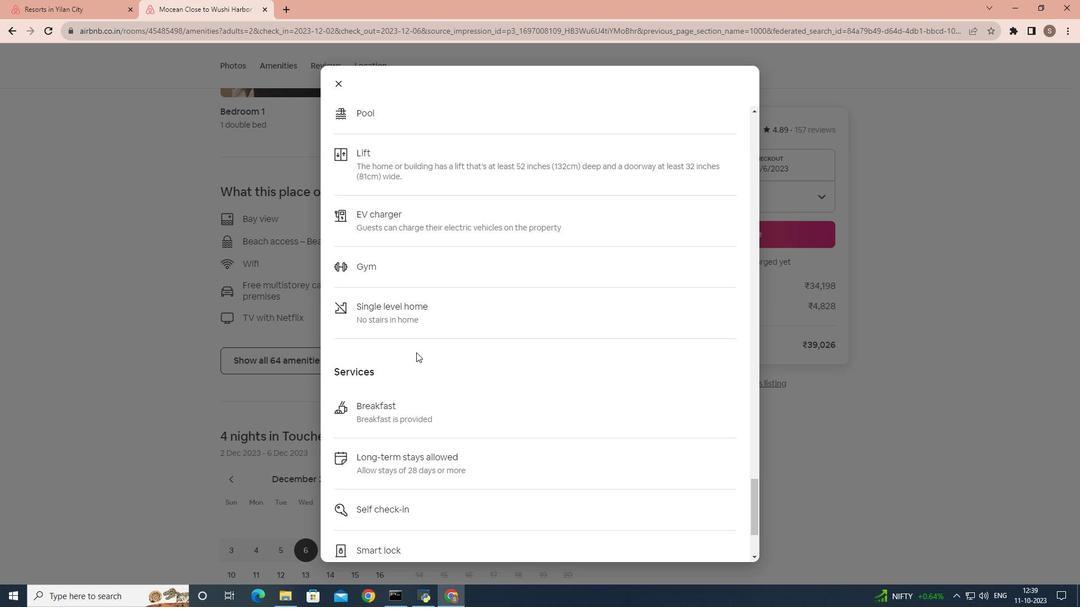 
Action: Mouse scrolled (416, 352) with delta (0, 0)
Screenshot: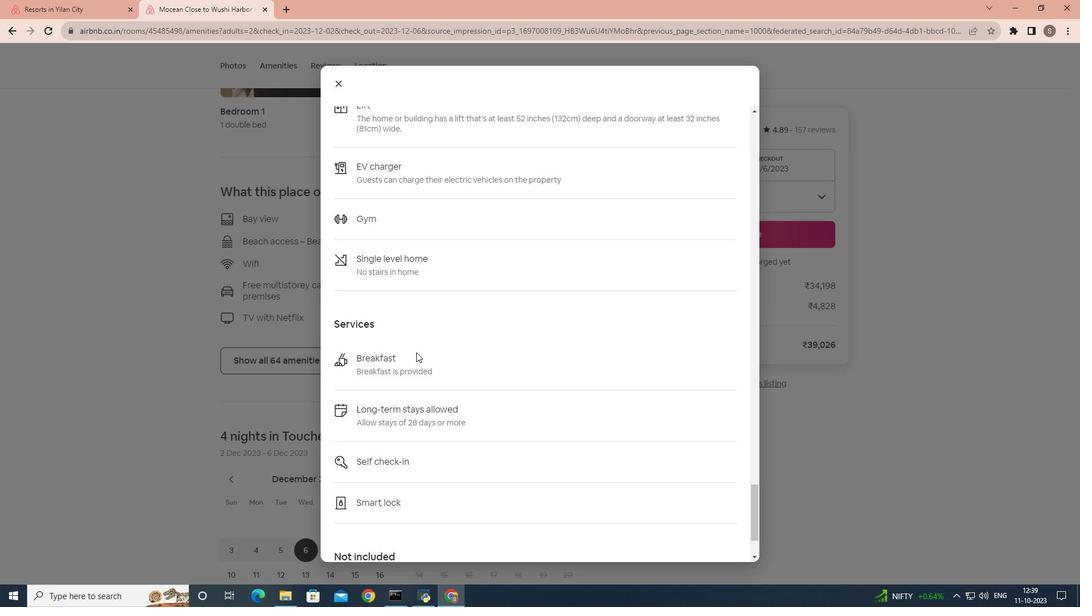 
Action: Mouse scrolled (416, 352) with delta (0, 0)
Screenshot: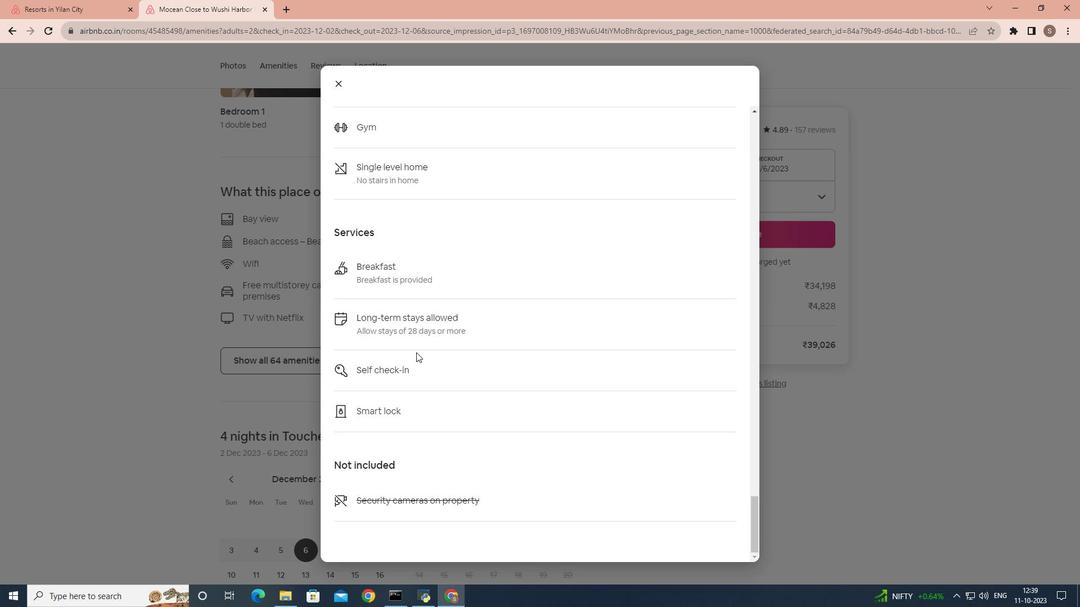 
Action: Mouse scrolled (416, 352) with delta (0, 0)
Screenshot: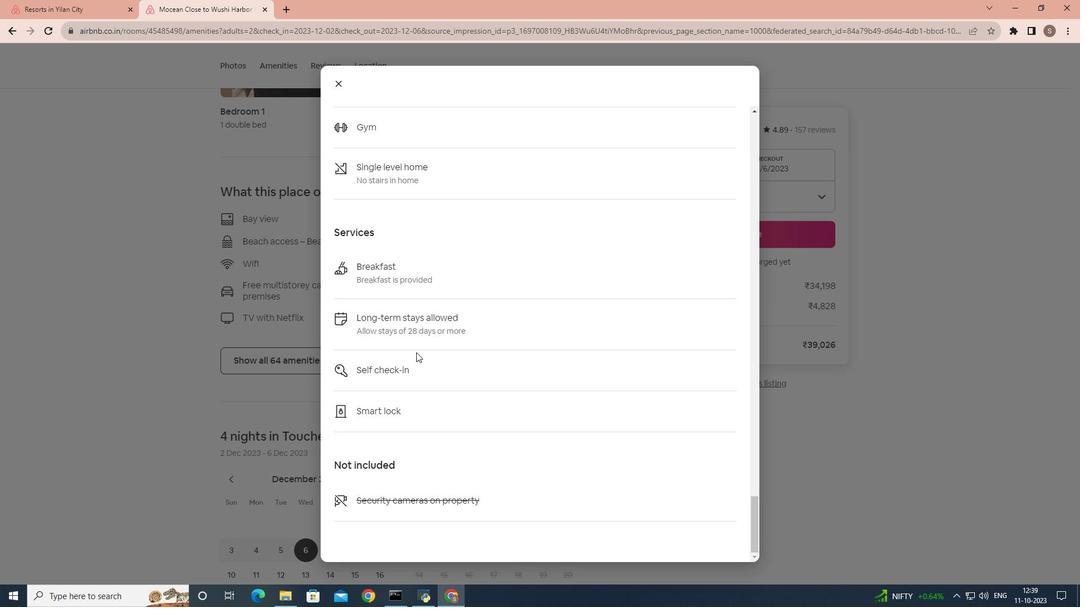 
Action: Mouse scrolled (416, 352) with delta (0, 0)
Screenshot: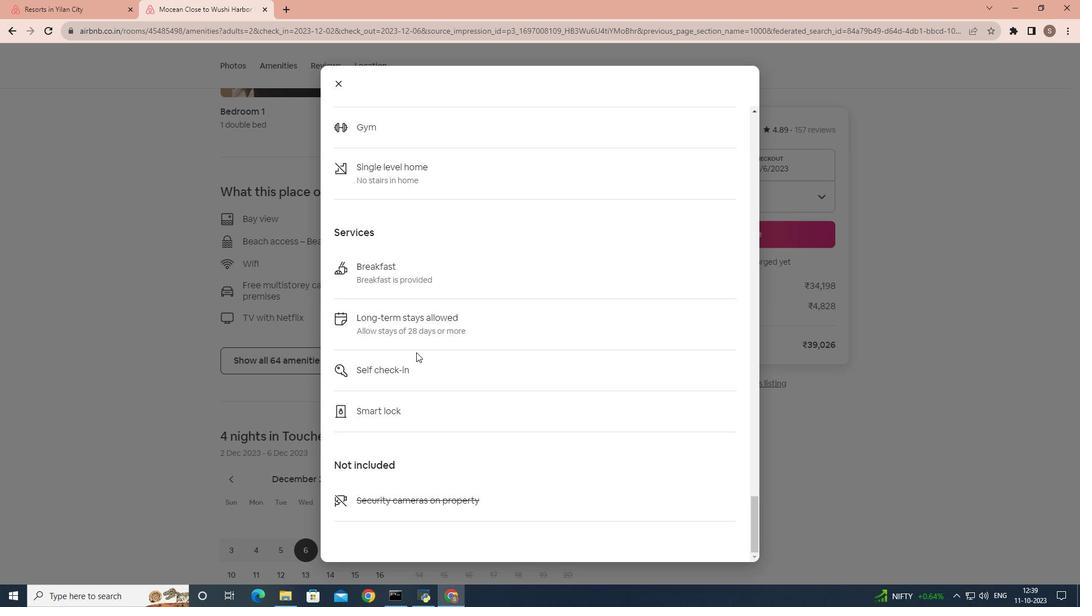 
Action: Mouse scrolled (416, 352) with delta (0, 0)
Screenshot: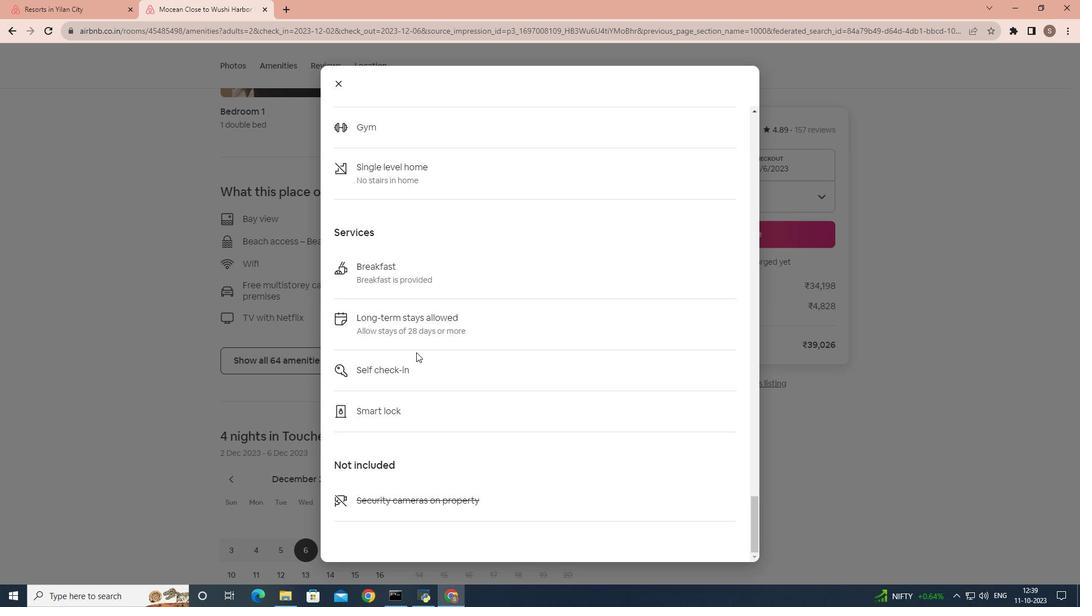 
Action: Mouse moved to (338, 88)
Screenshot: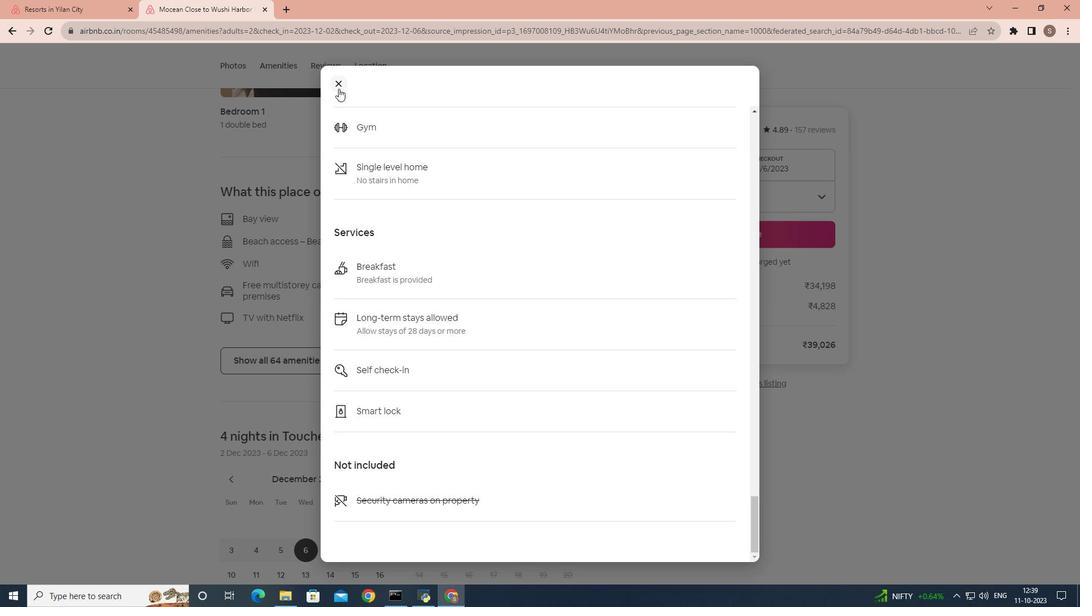 
Action: Mouse pressed left at (338, 88)
Screenshot: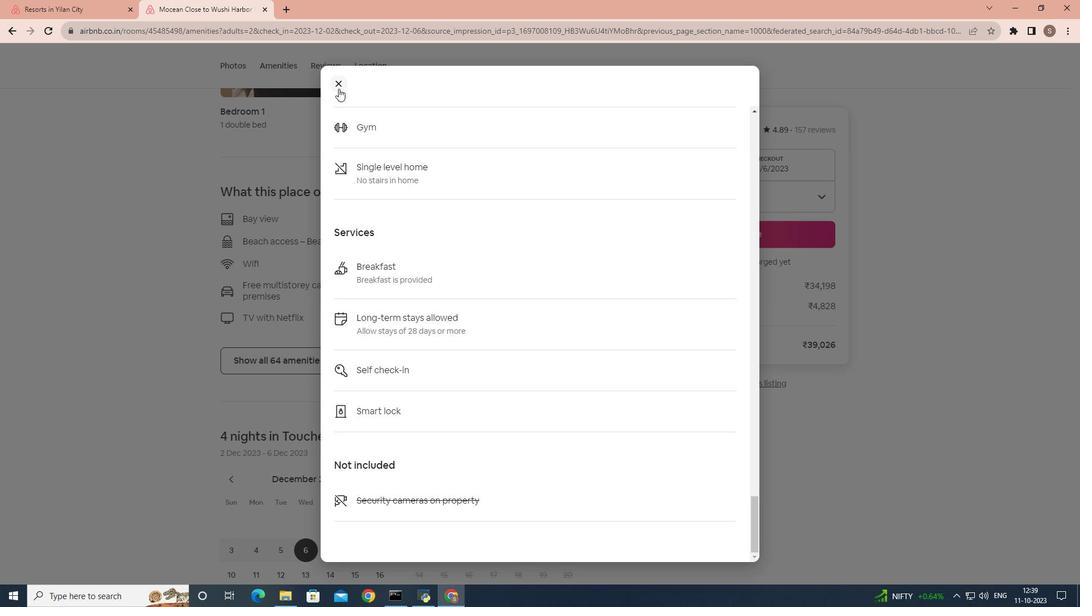 
Action: Mouse moved to (328, 329)
Screenshot: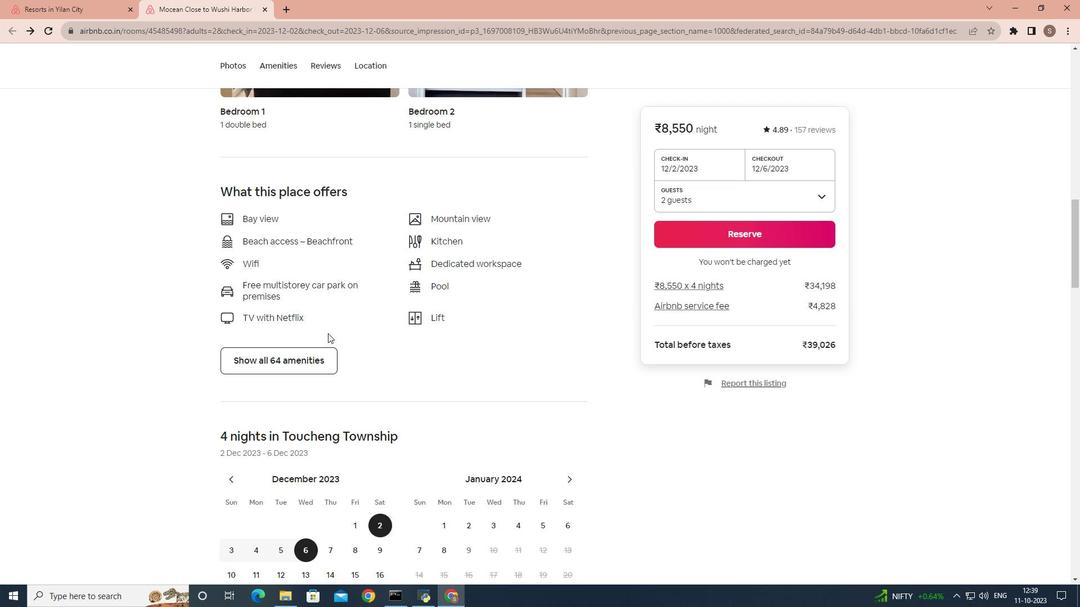 
Action: Mouse scrolled (328, 329) with delta (0, 0)
Screenshot: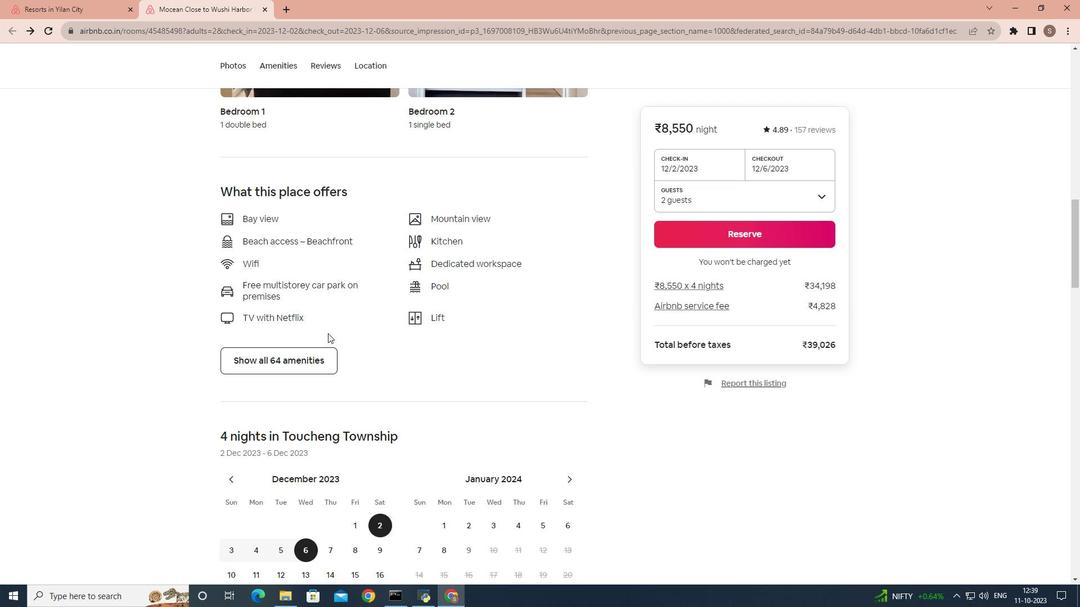 
Action: Mouse moved to (328, 334)
Screenshot: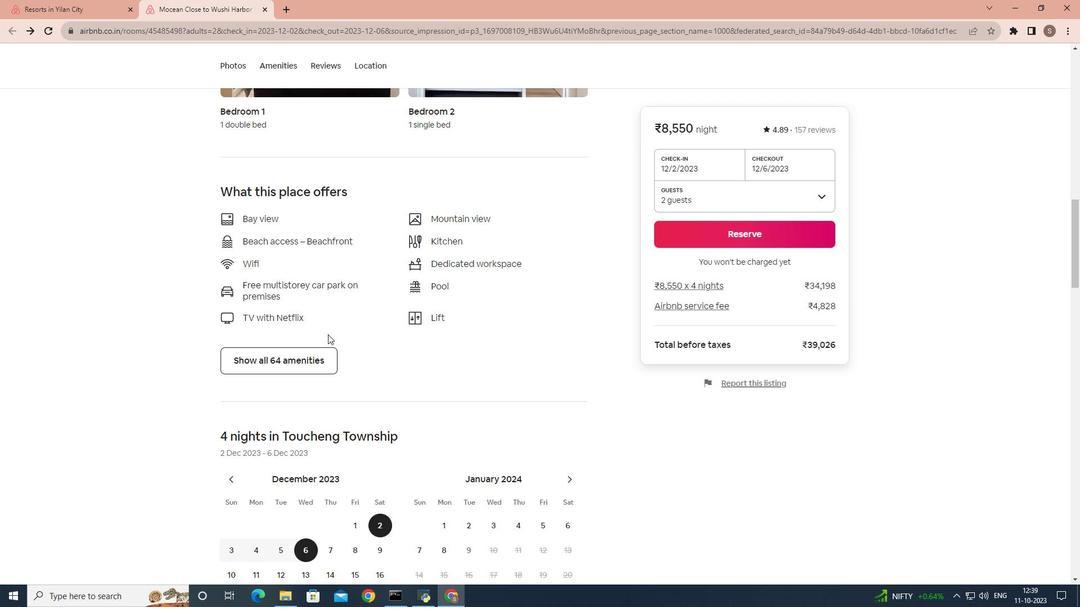 
Action: Mouse scrolled (328, 334) with delta (0, 0)
Screenshot: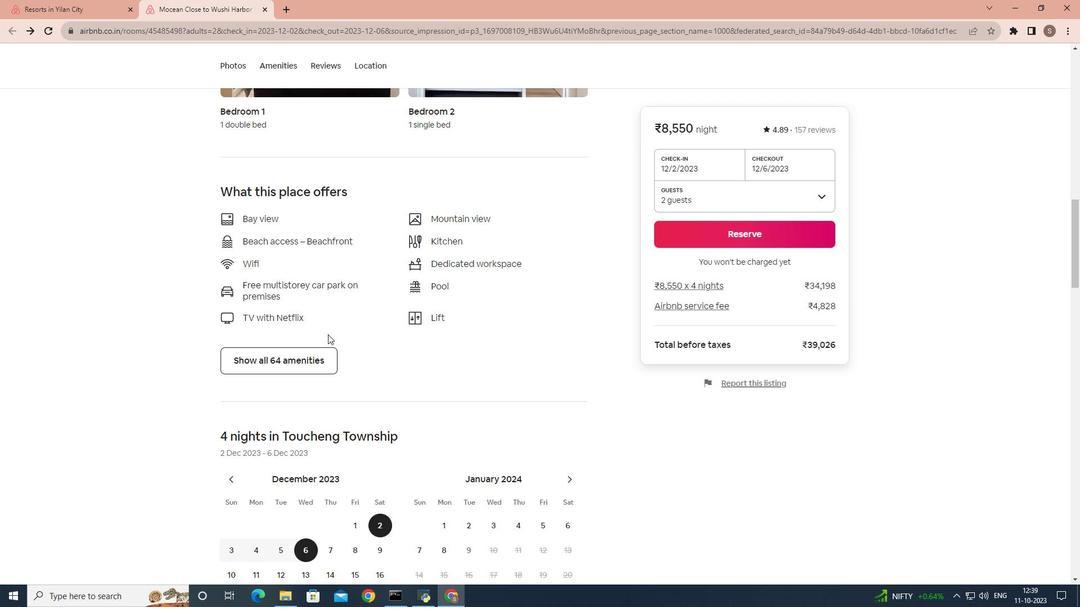 
Action: Mouse scrolled (328, 334) with delta (0, 0)
Screenshot: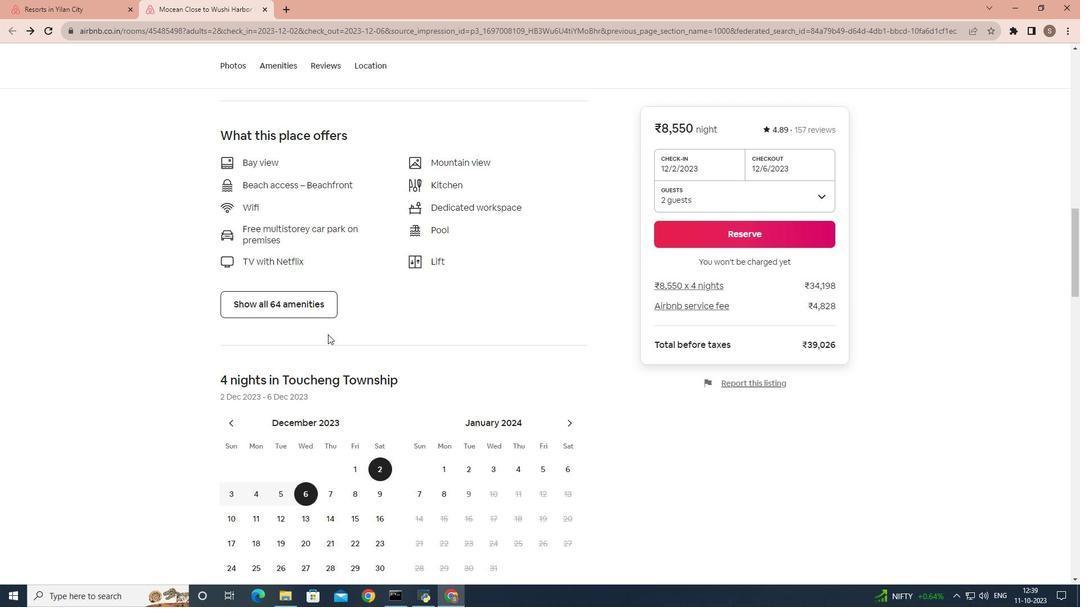 
Action: Mouse scrolled (328, 334) with delta (0, 0)
Screenshot: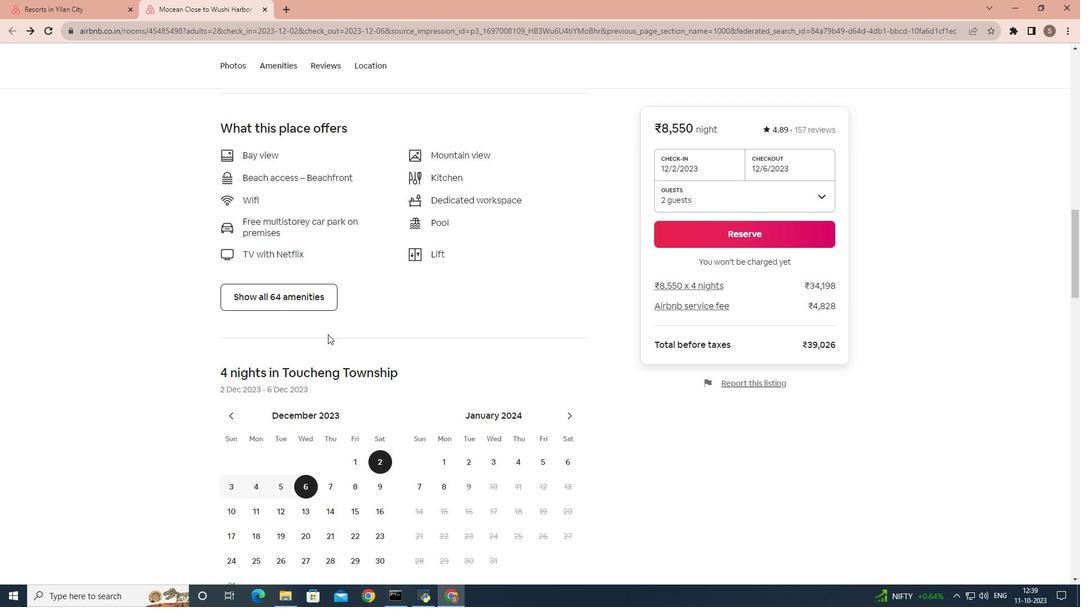 
Action: Mouse scrolled (328, 334) with delta (0, 0)
Screenshot: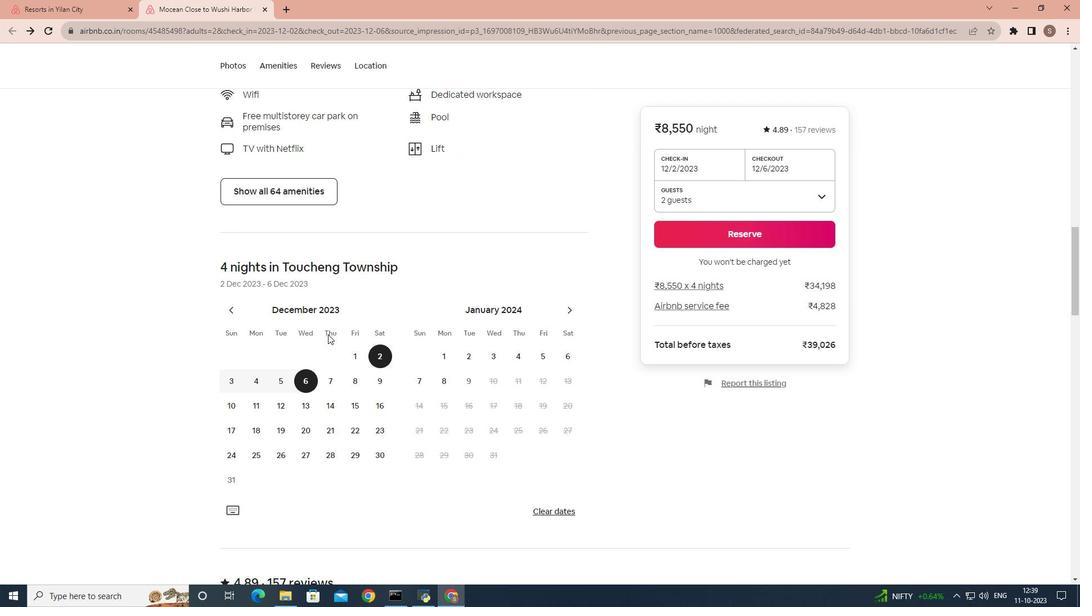 
Action: Mouse scrolled (328, 334) with delta (0, 0)
Screenshot: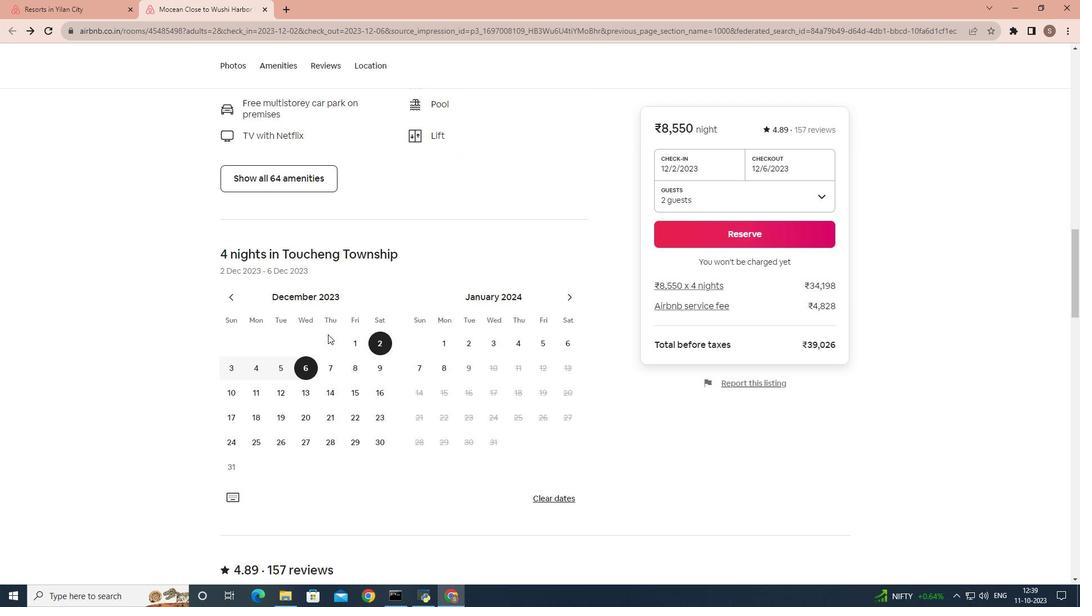 
Action: Mouse scrolled (328, 334) with delta (0, 0)
Screenshot: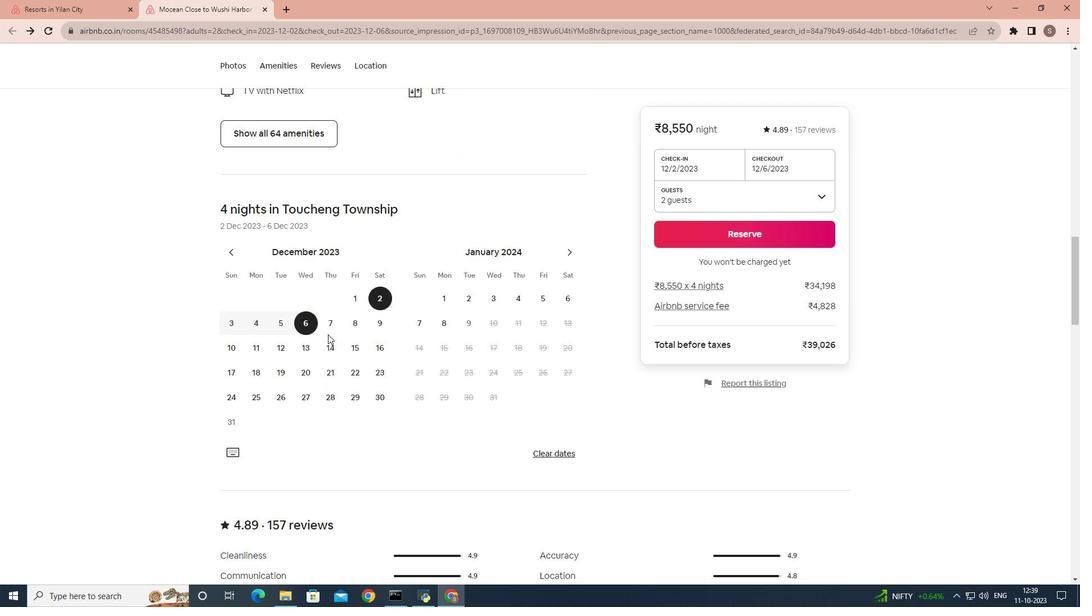 
Action: Mouse scrolled (328, 334) with delta (0, 0)
Screenshot: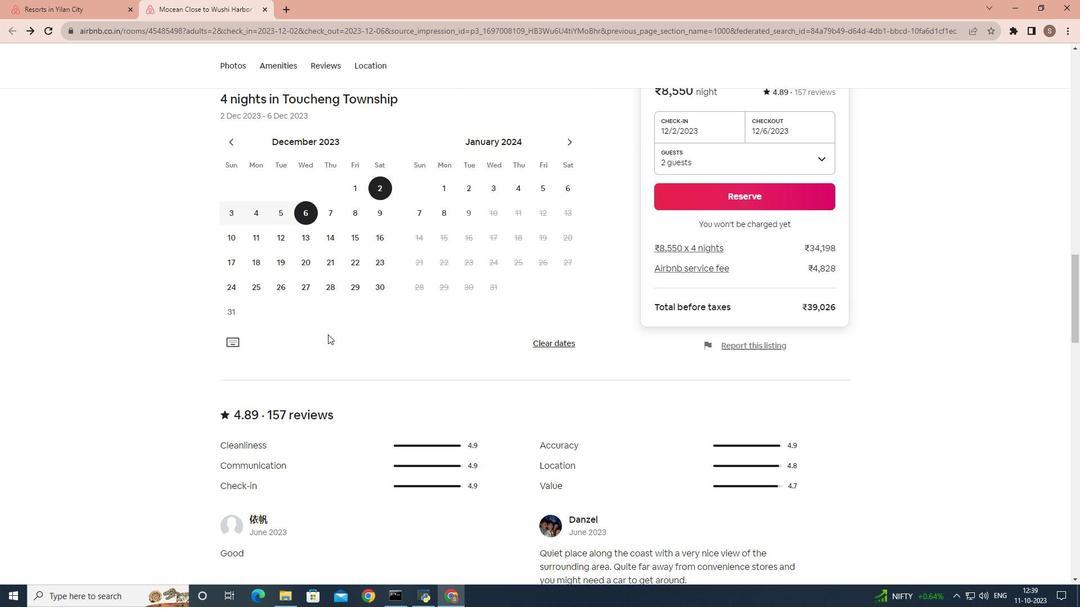 
Action: Mouse scrolled (328, 334) with delta (0, 0)
Screenshot: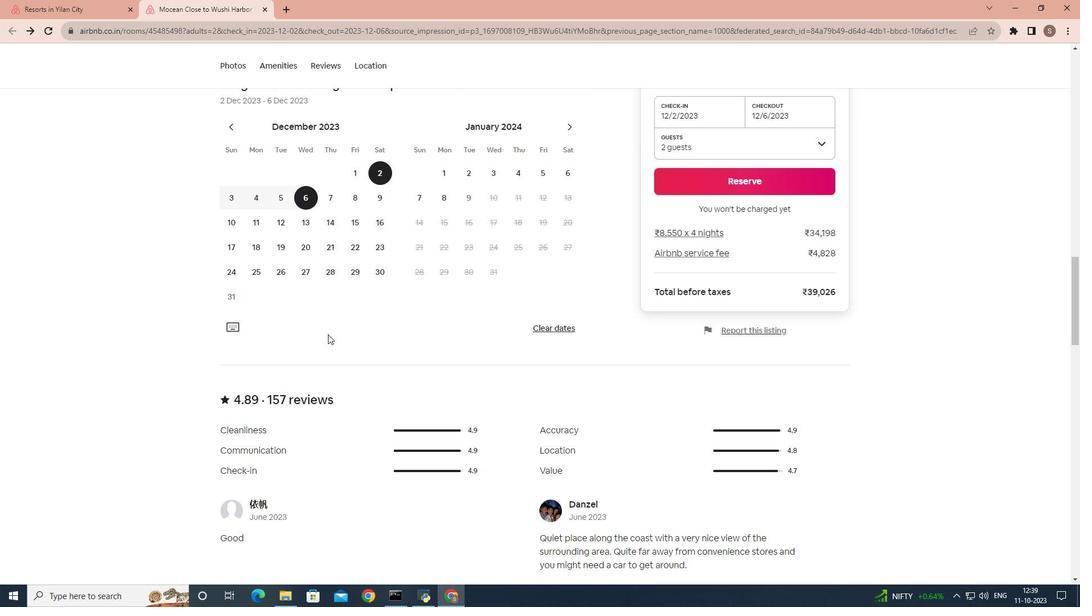 
Action: Mouse scrolled (328, 334) with delta (0, 0)
Screenshot: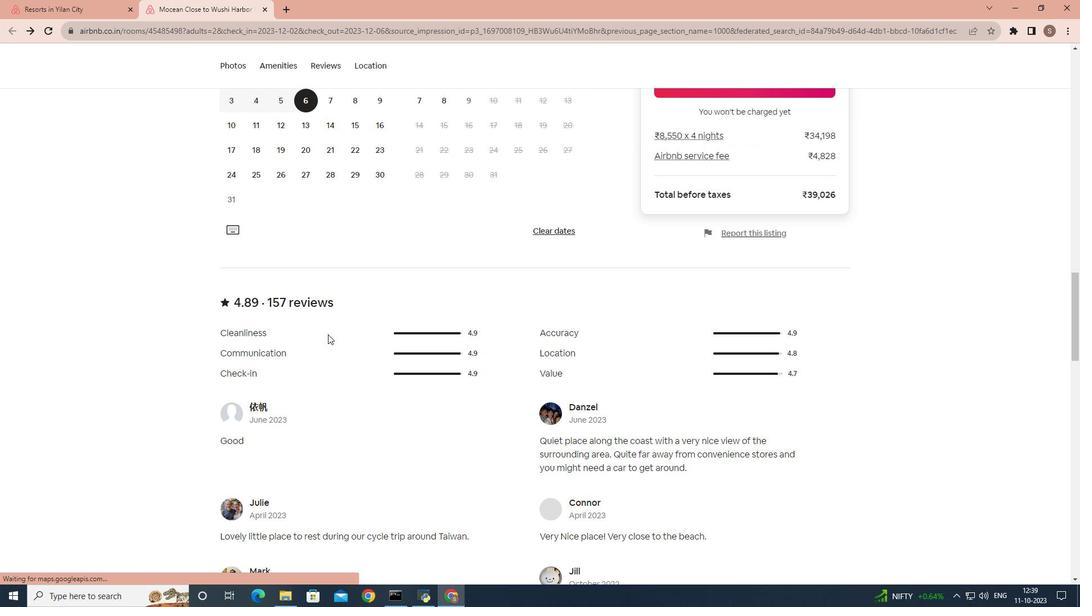 
Action: Mouse scrolled (328, 334) with delta (0, 0)
Screenshot: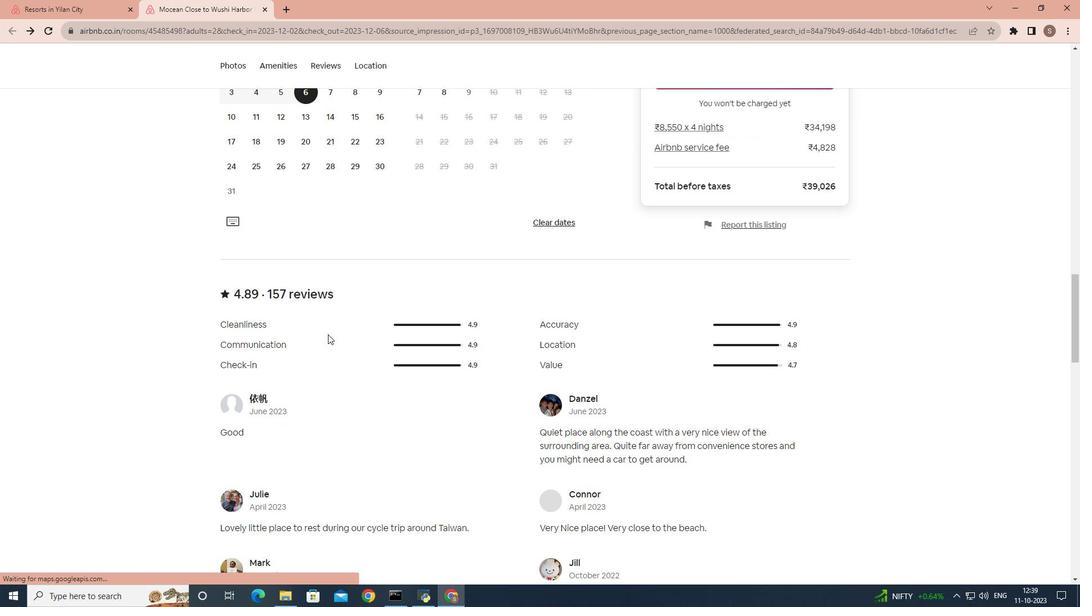 
Action: Mouse scrolled (328, 334) with delta (0, 0)
Screenshot: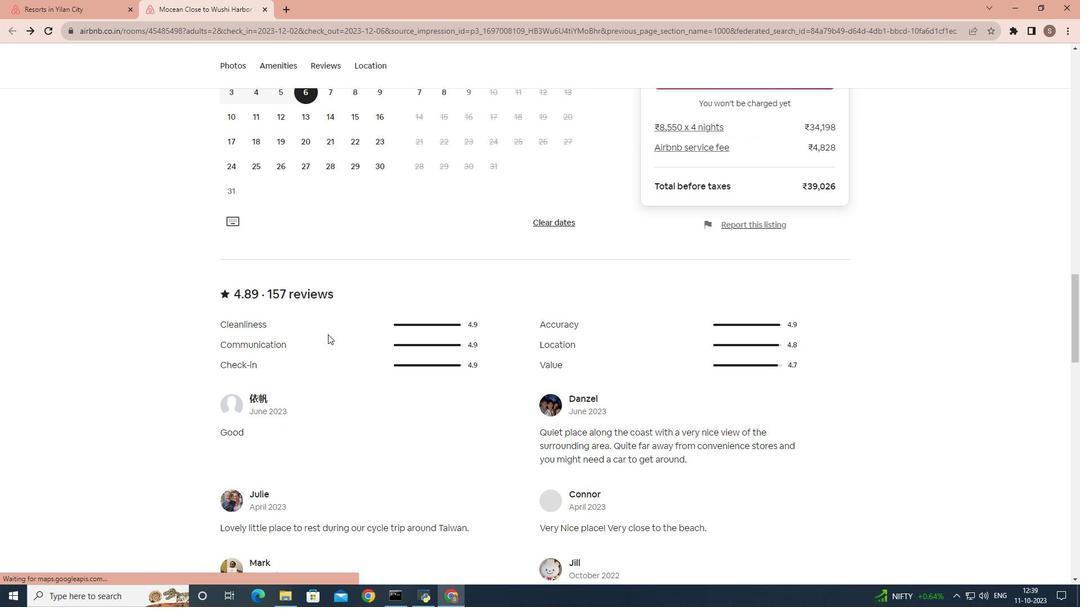 
Action: Mouse scrolled (328, 334) with delta (0, 0)
Screenshot: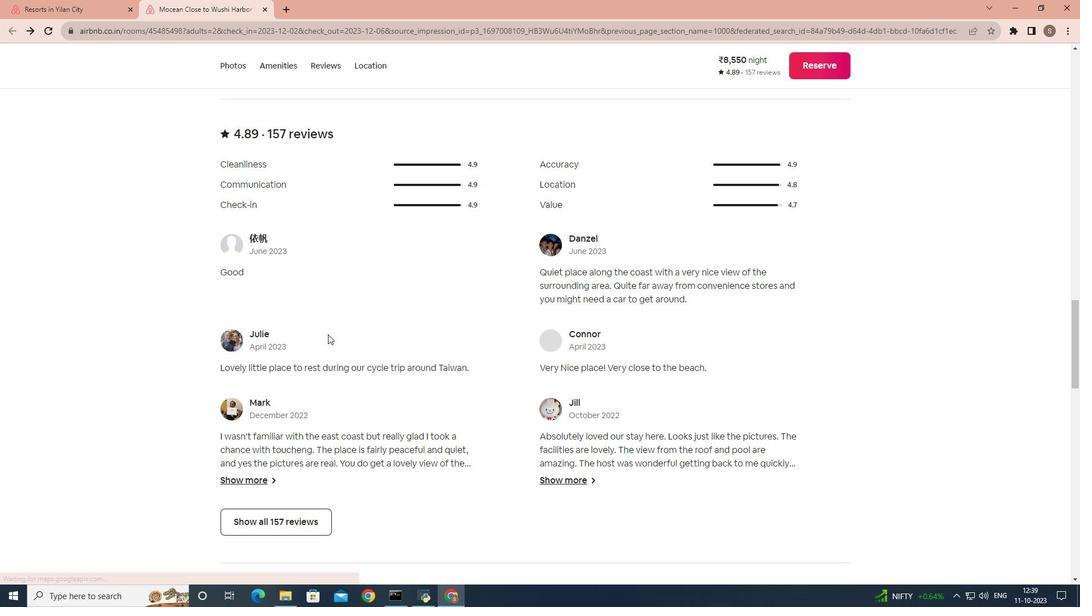 
Action: Mouse scrolled (328, 334) with delta (0, 0)
Screenshot: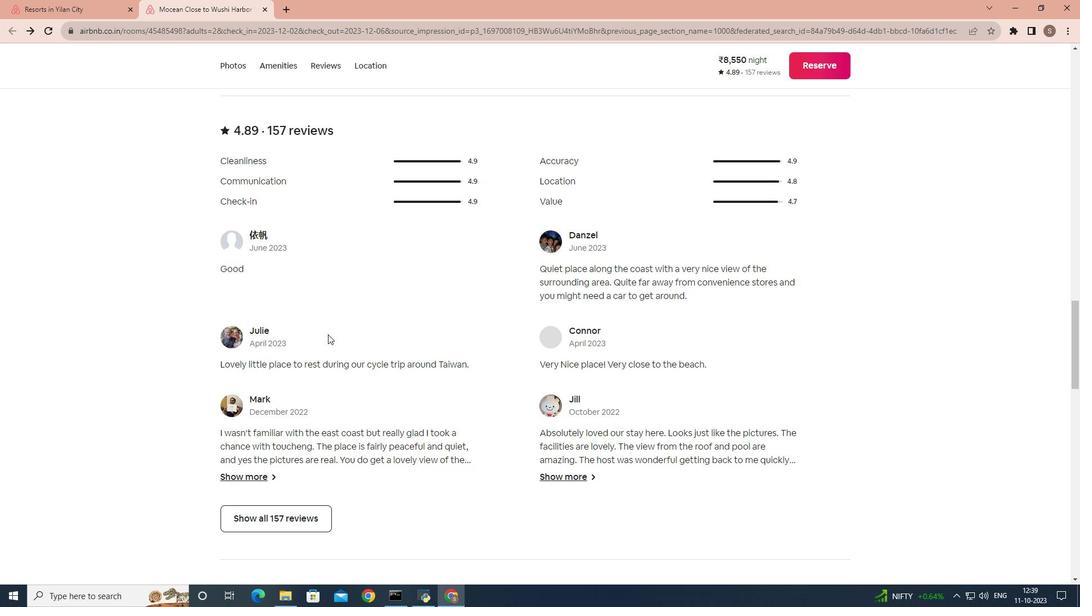
Action: Mouse scrolled (328, 334) with delta (0, 0)
Screenshot: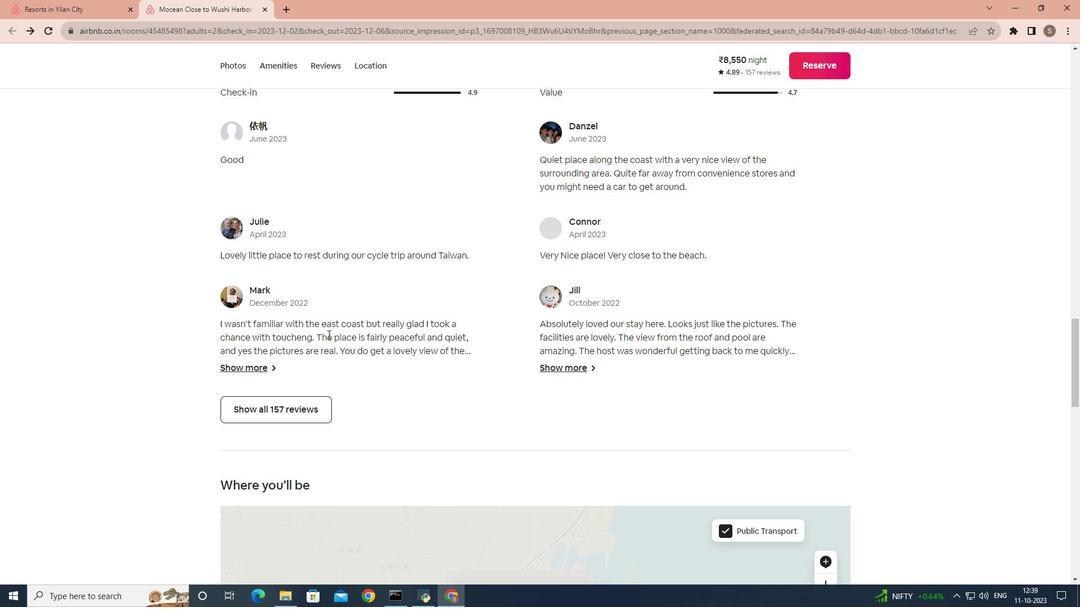
Action: Mouse scrolled (328, 334) with delta (0, 0)
Screenshot: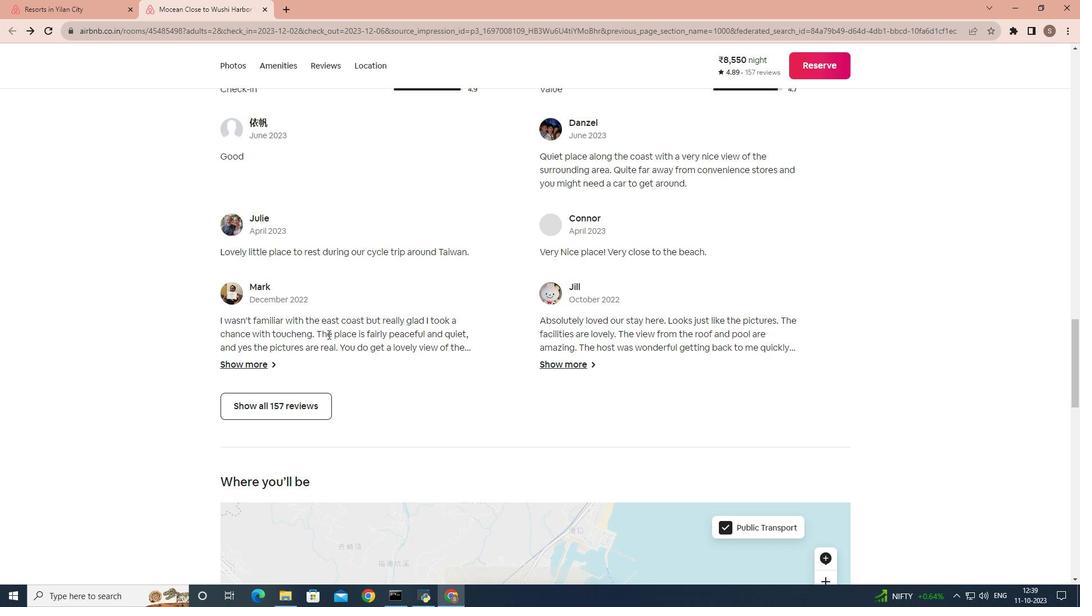 
Action: Mouse moved to (316, 301)
Screenshot: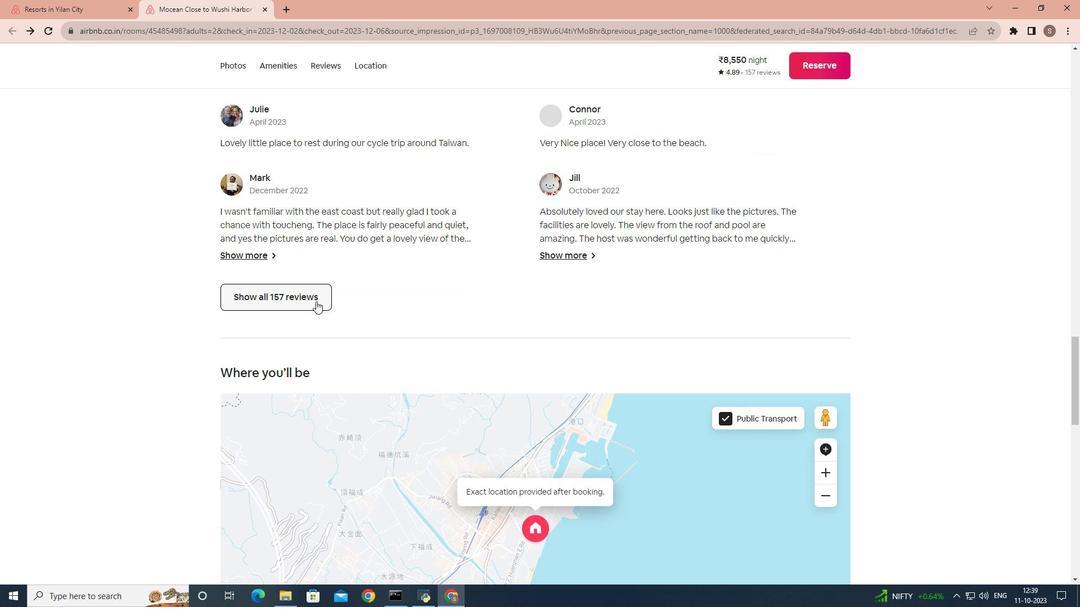 
Action: Mouse pressed left at (316, 301)
Screenshot: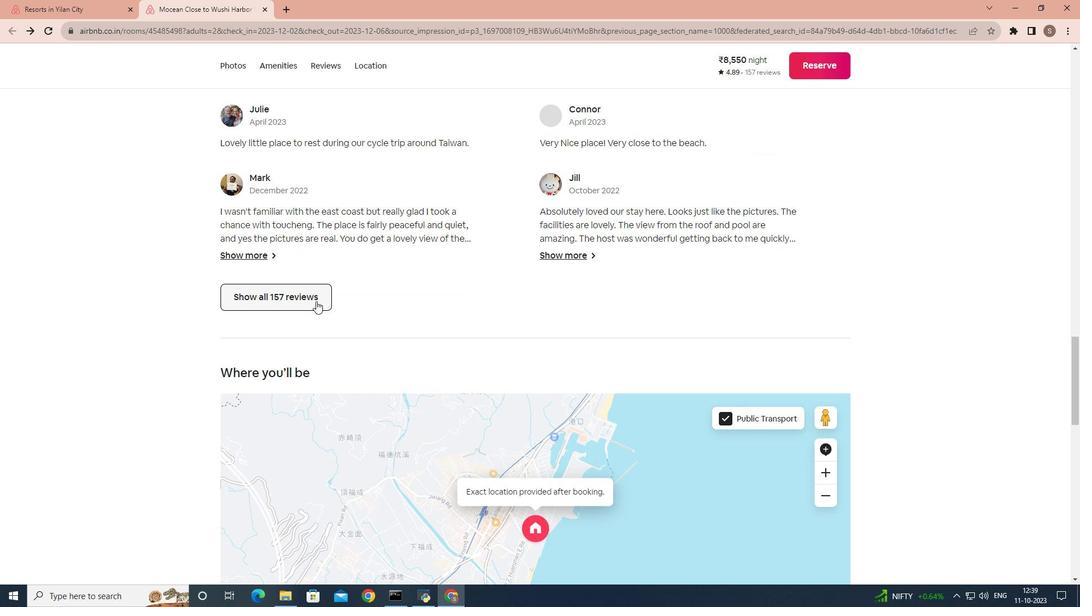 
Action: Mouse moved to (488, 325)
Screenshot: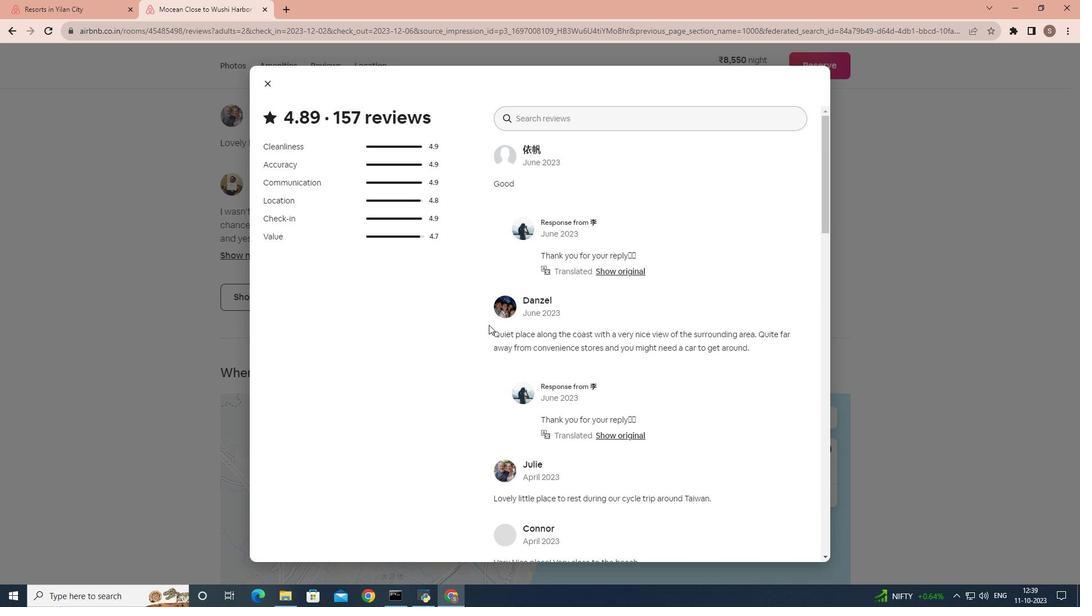 
Action: Mouse scrolled (488, 324) with delta (0, 0)
Screenshot: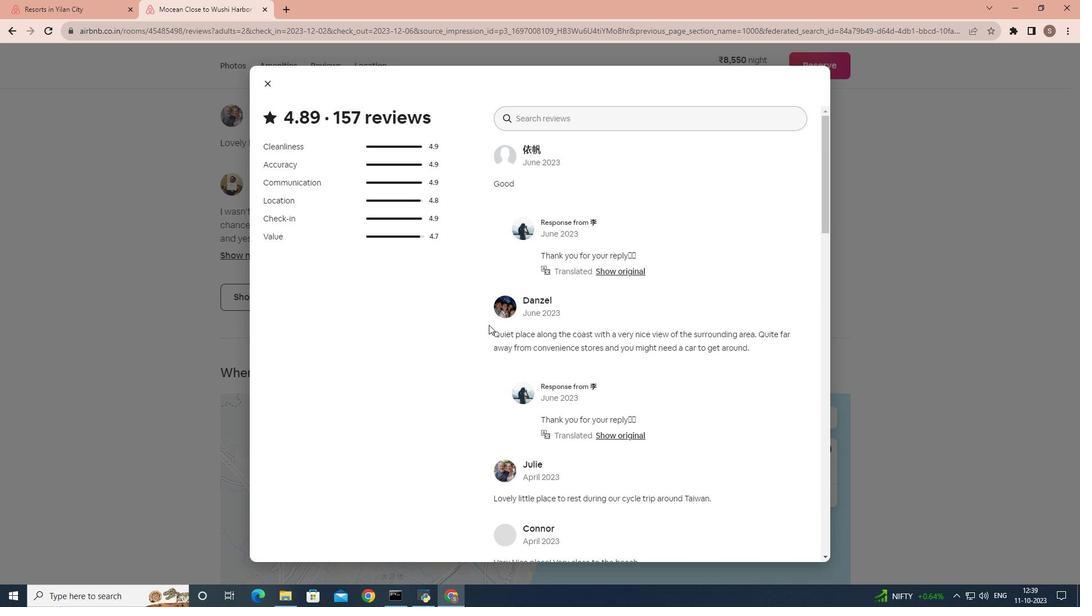 
Action: Mouse scrolled (488, 324) with delta (0, 0)
Screenshot: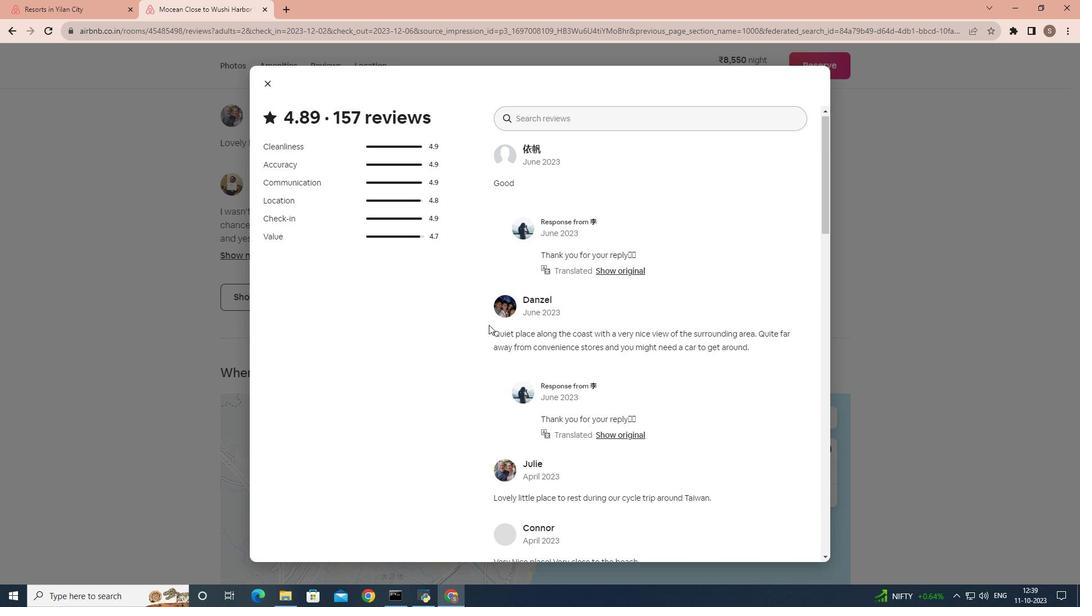 
Action: Mouse scrolled (488, 324) with delta (0, 0)
Screenshot: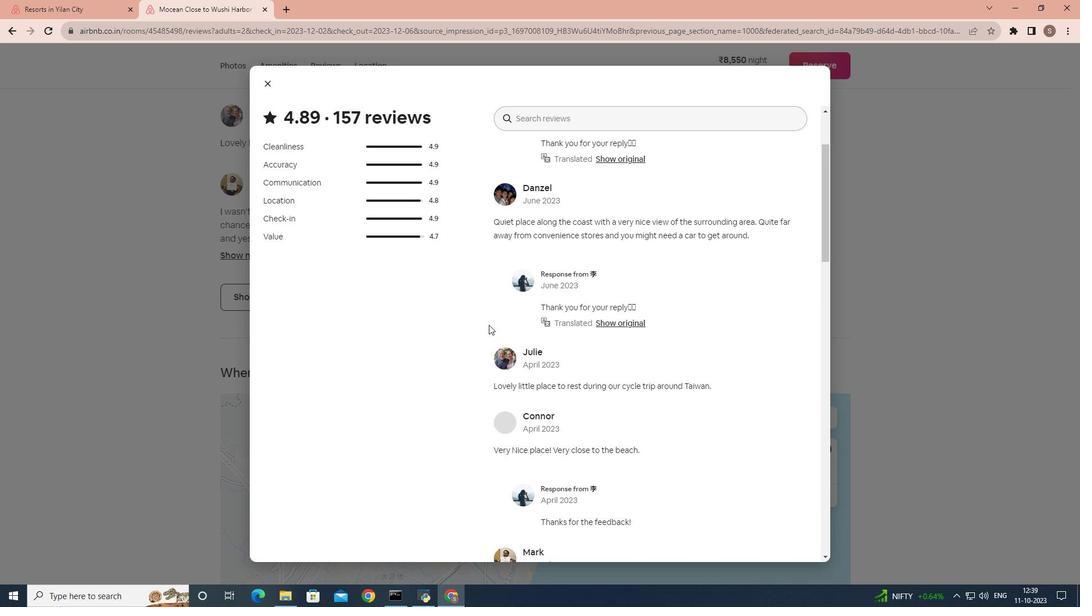 
Action: Mouse scrolled (488, 324) with delta (0, 0)
Screenshot: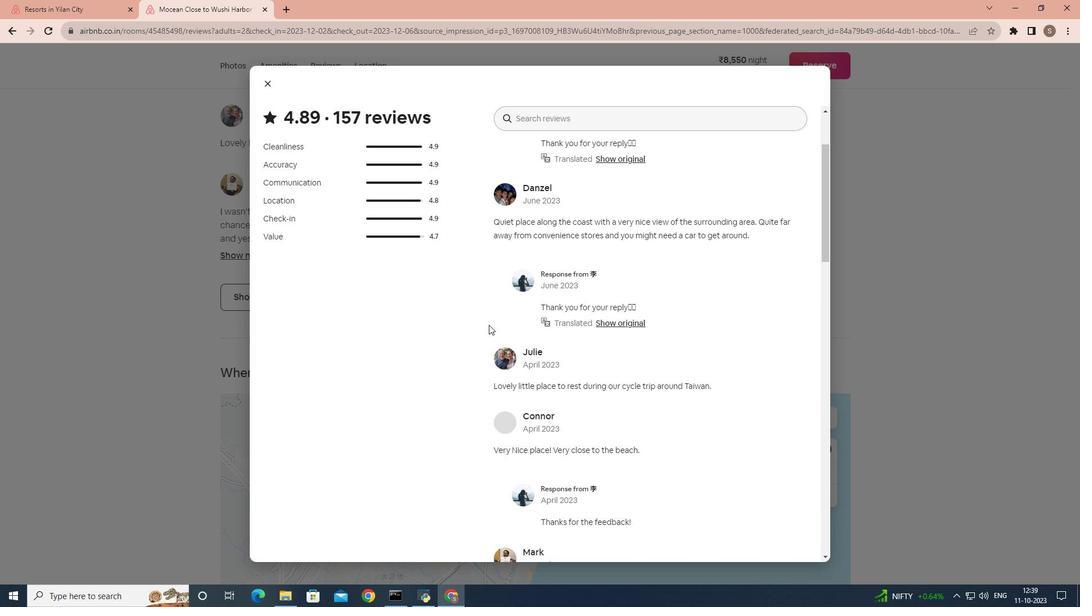 
Action: Mouse scrolled (488, 324) with delta (0, 0)
Screenshot: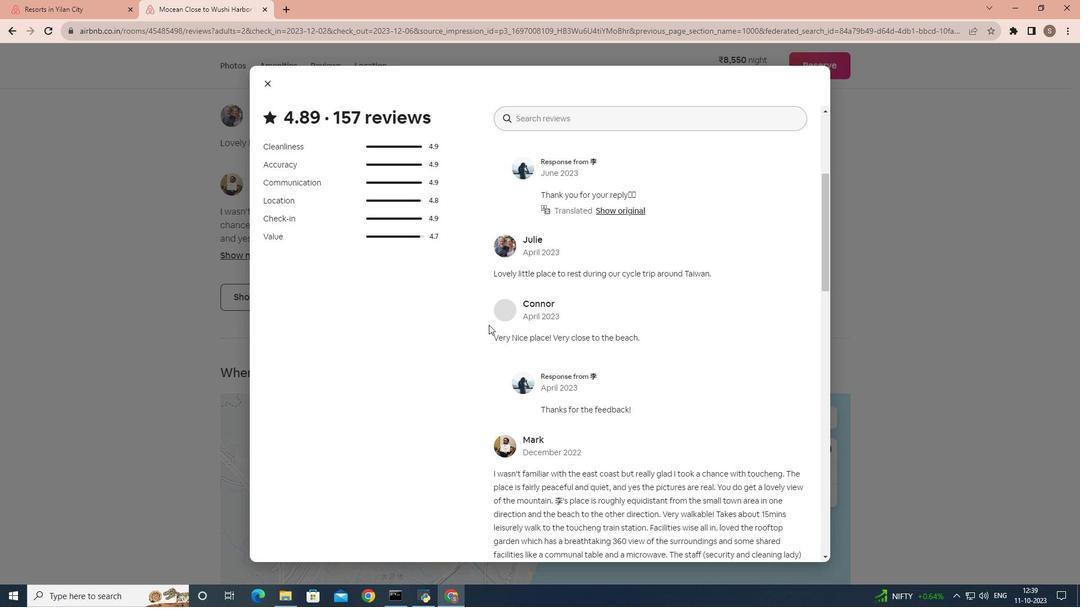 
Action: Mouse scrolled (488, 324) with delta (0, 0)
Screenshot: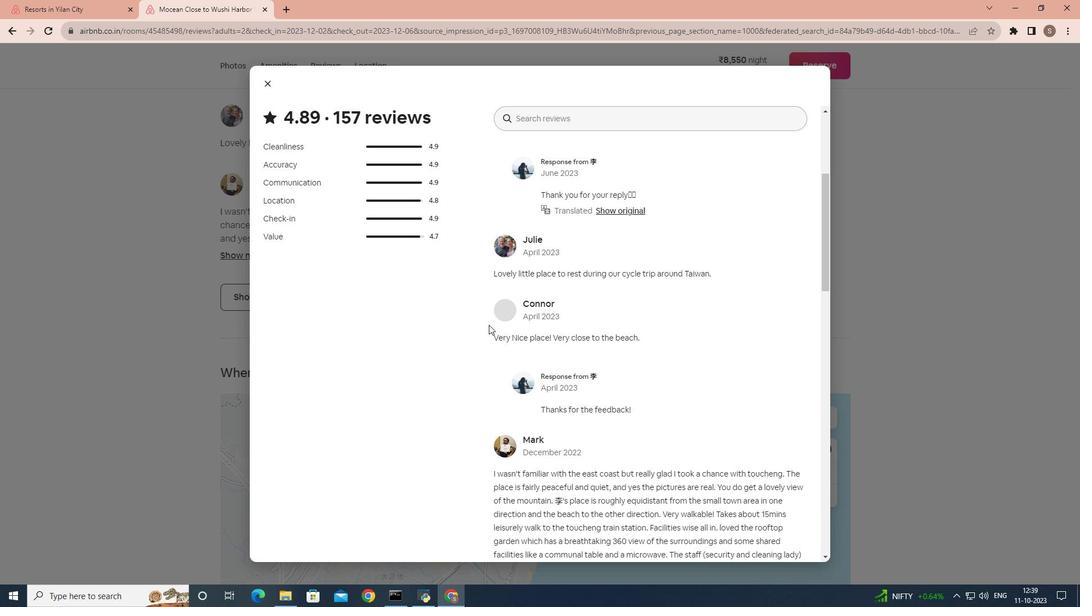 
Action: Mouse scrolled (488, 324) with delta (0, 0)
Screenshot: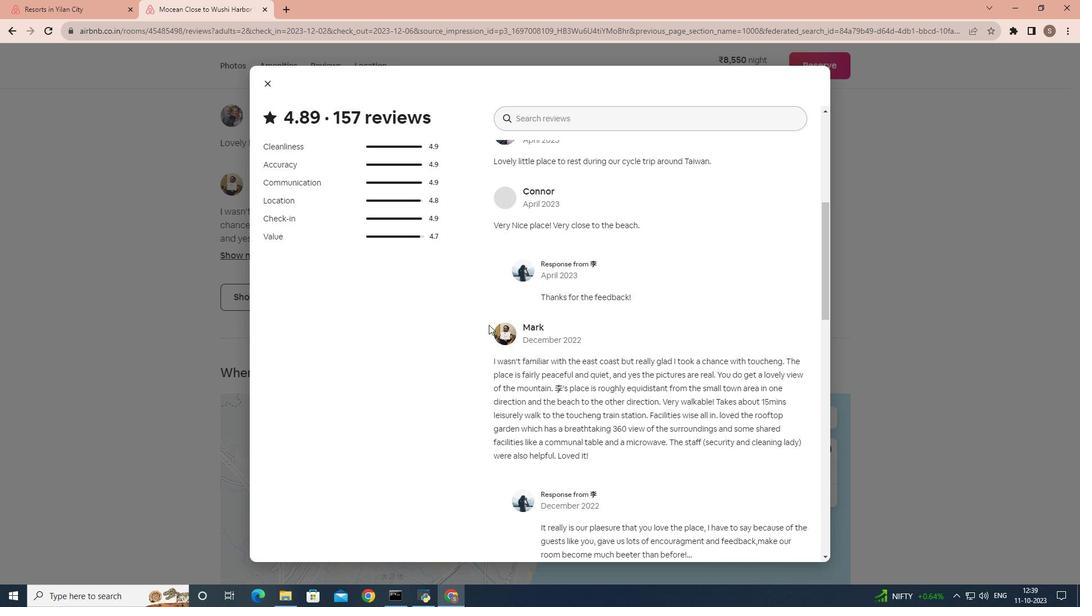 
Action: Mouse scrolled (488, 324) with delta (0, 0)
Screenshot: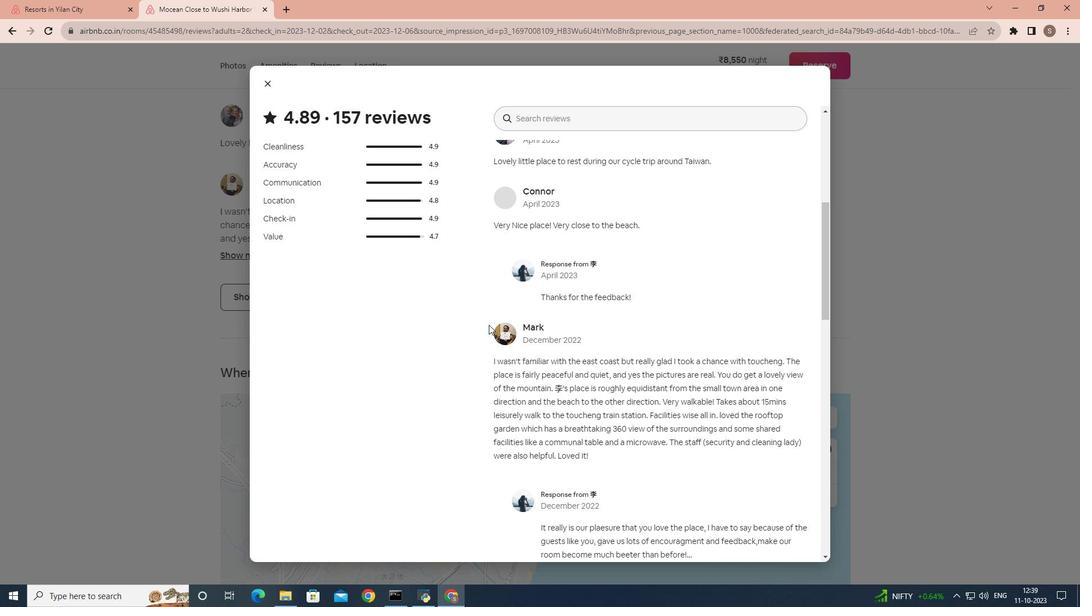 
Action: Mouse scrolled (488, 324) with delta (0, 0)
Screenshot: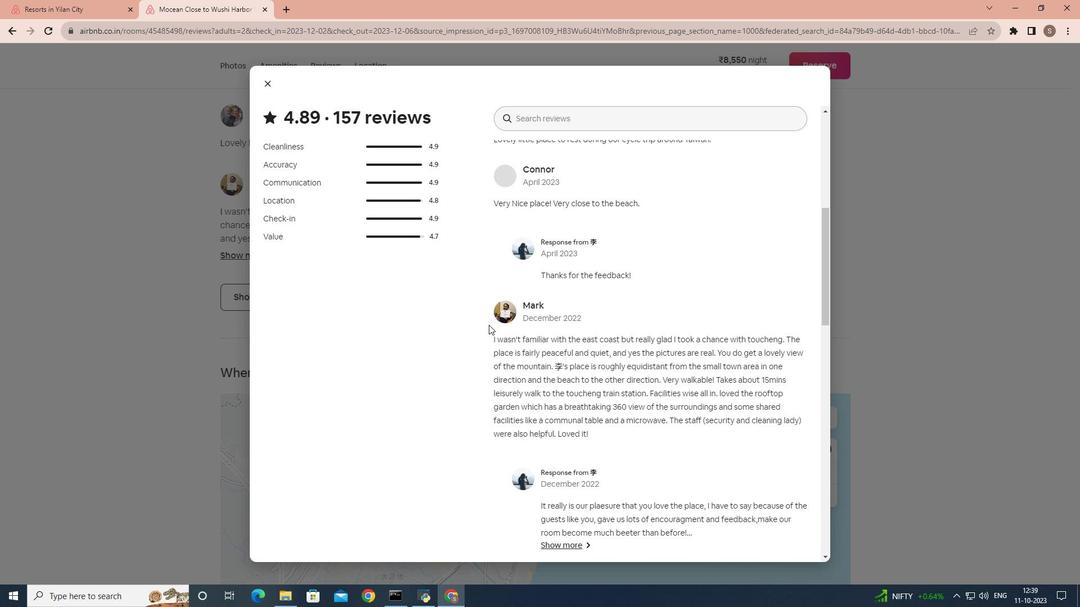 
Action: Mouse scrolled (488, 324) with delta (0, 0)
Screenshot: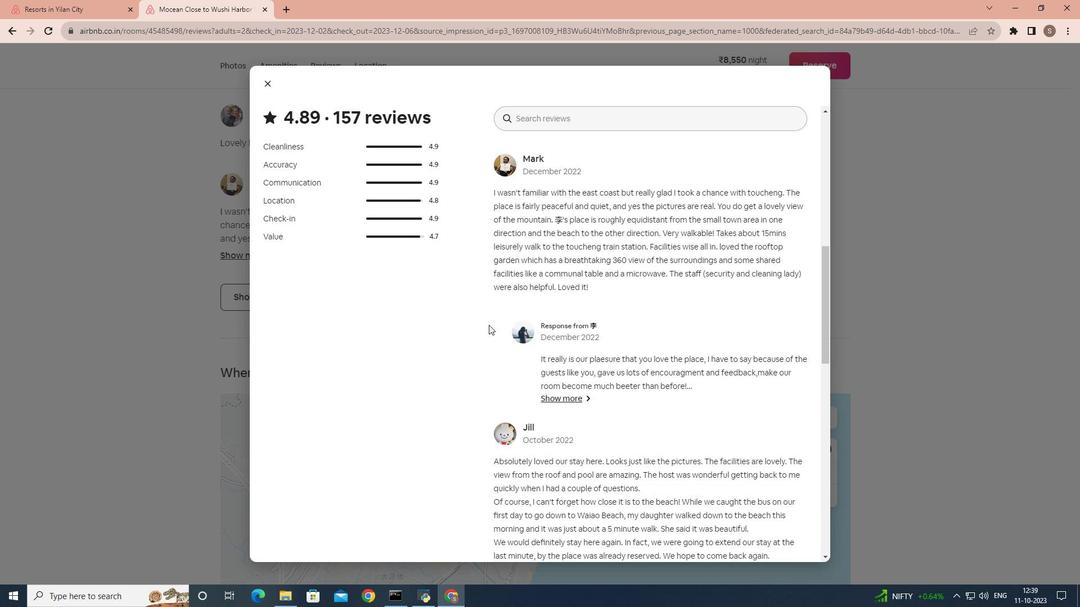 
Action: Mouse scrolled (488, 324) with delta (0, 0)
Screenshot: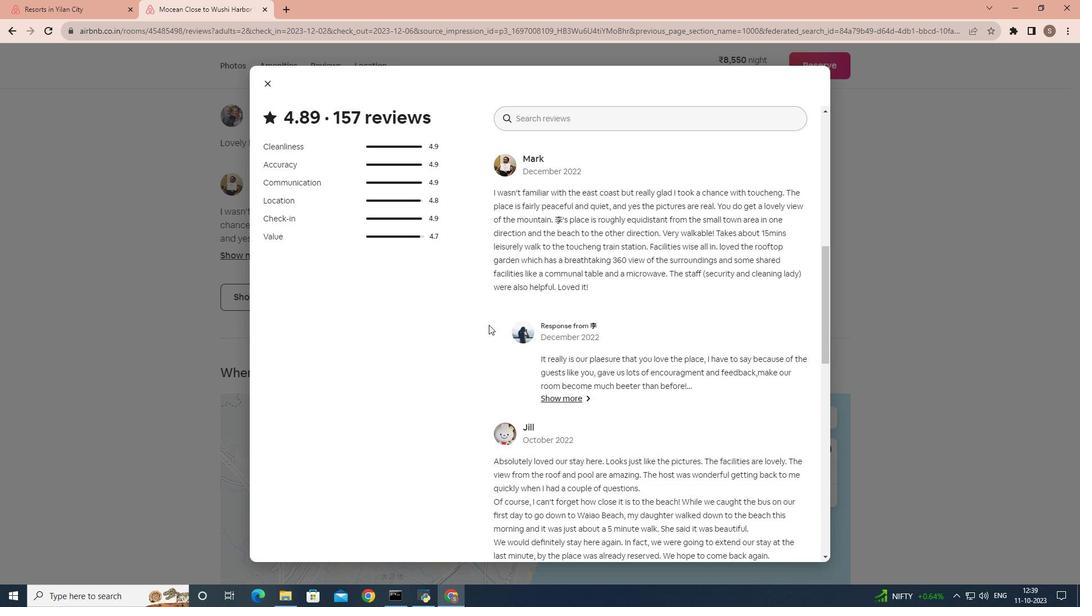
Action: Mouse scrolled (488, 324) with delta (0, 0)
Screenshot: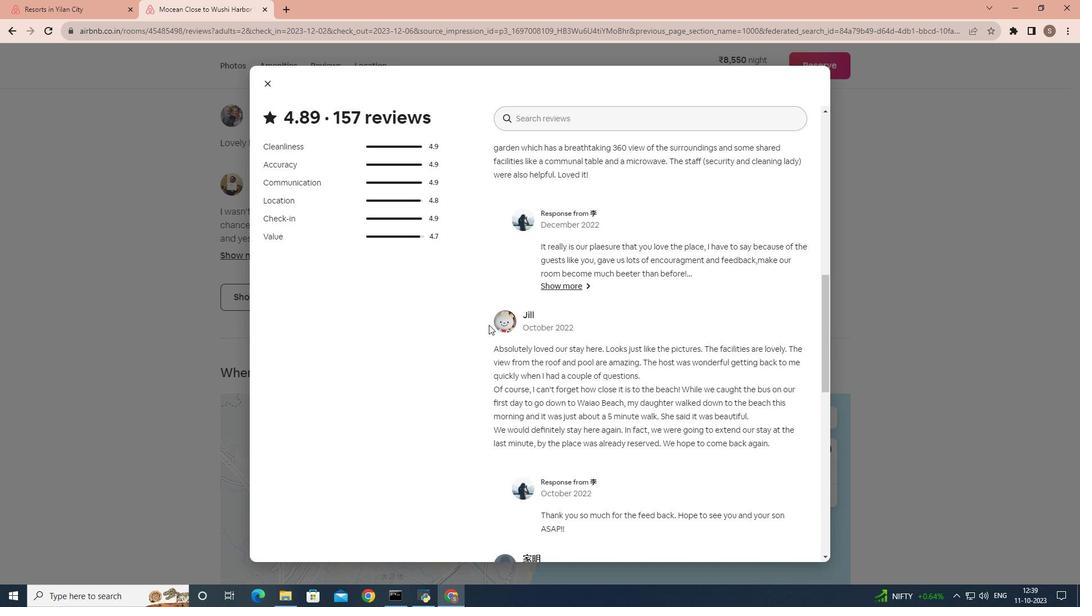 
Action: Mouse scrolled (488, 324) with delta (0, 0)
